 Task: Explore  Airbnb rentals near the workshop locationfor your stay of an official workshop in Los Angeles, California.
Action: Mouse moved to (510, 160)
Screenshot: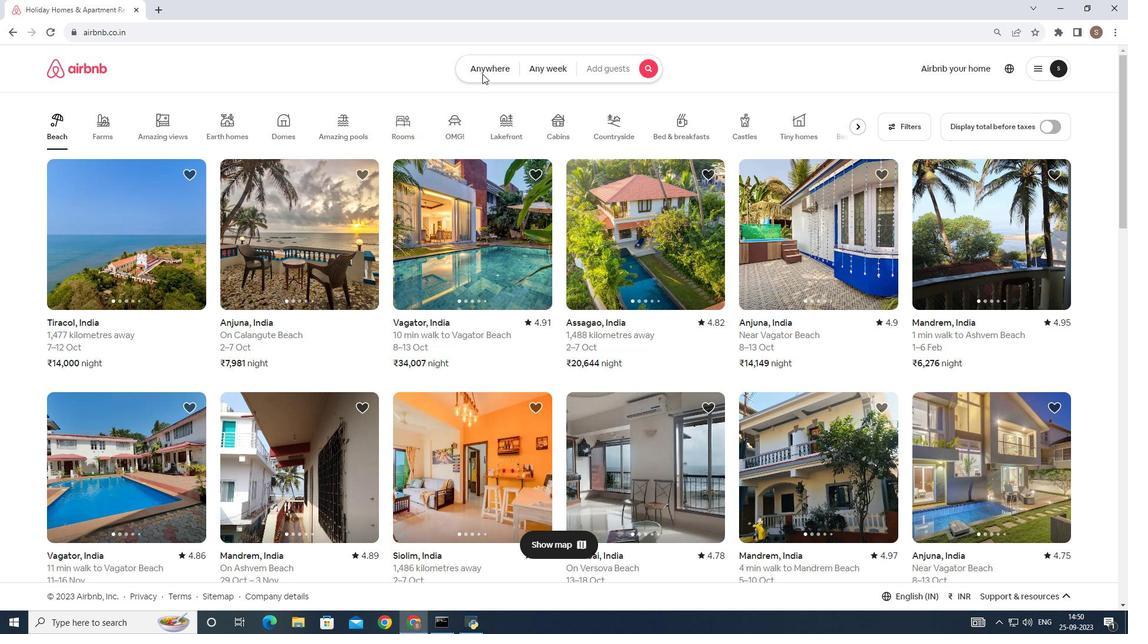 
Action: Mouse pressed left at (510, 160)
Screenshot: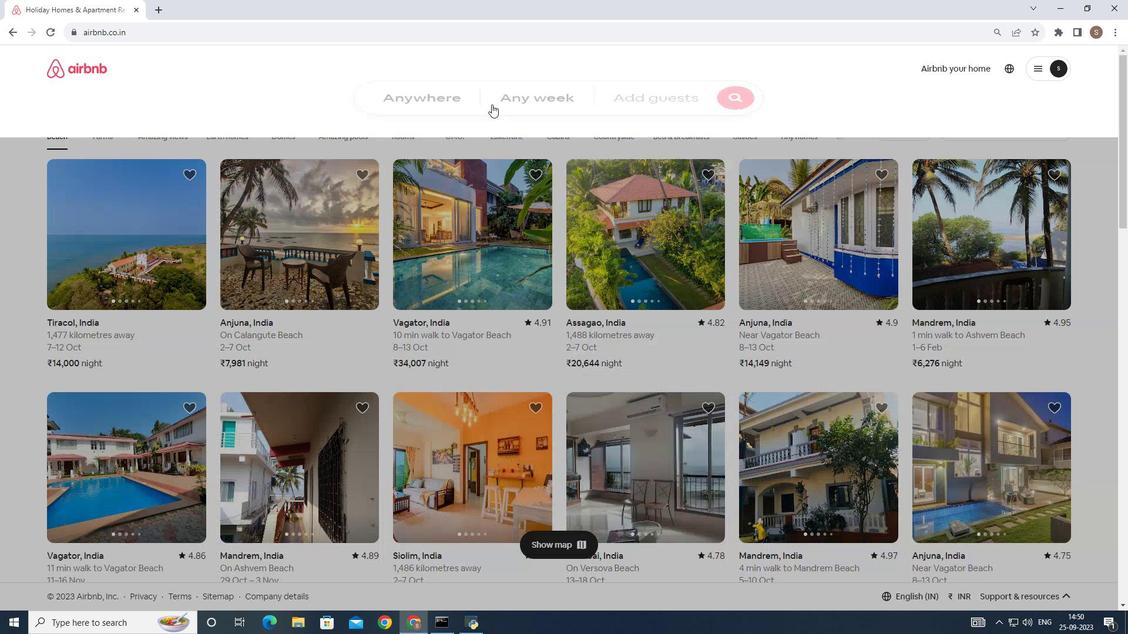 
Action: Mouse moved to (468, 187)
Screenshot: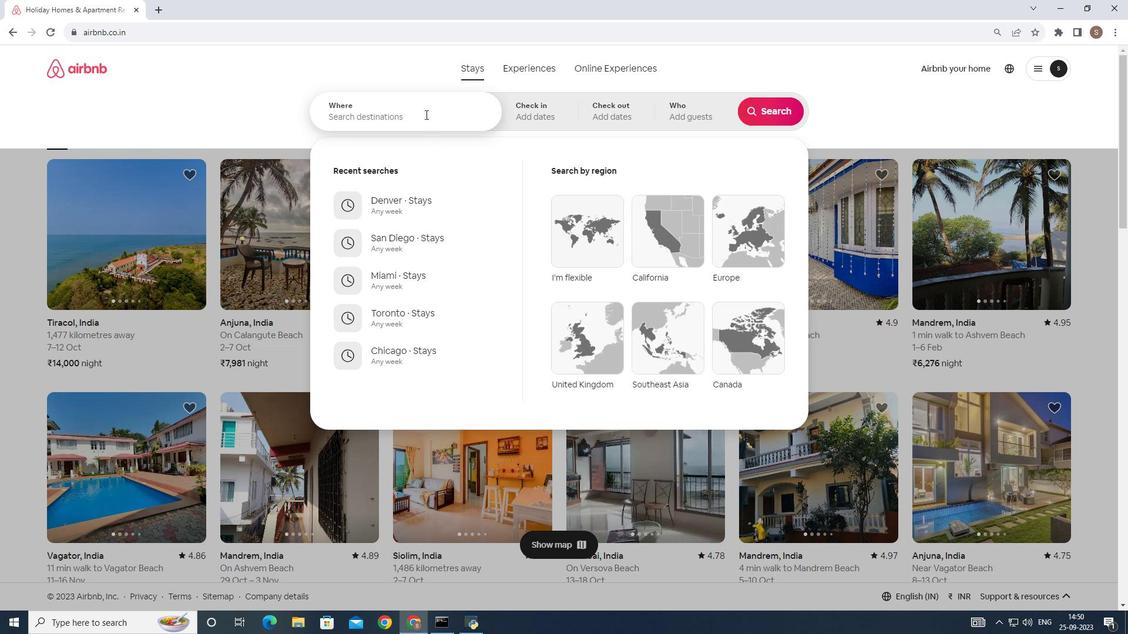 
Action: Mouse pressed left at (468, 187)
Screenshot: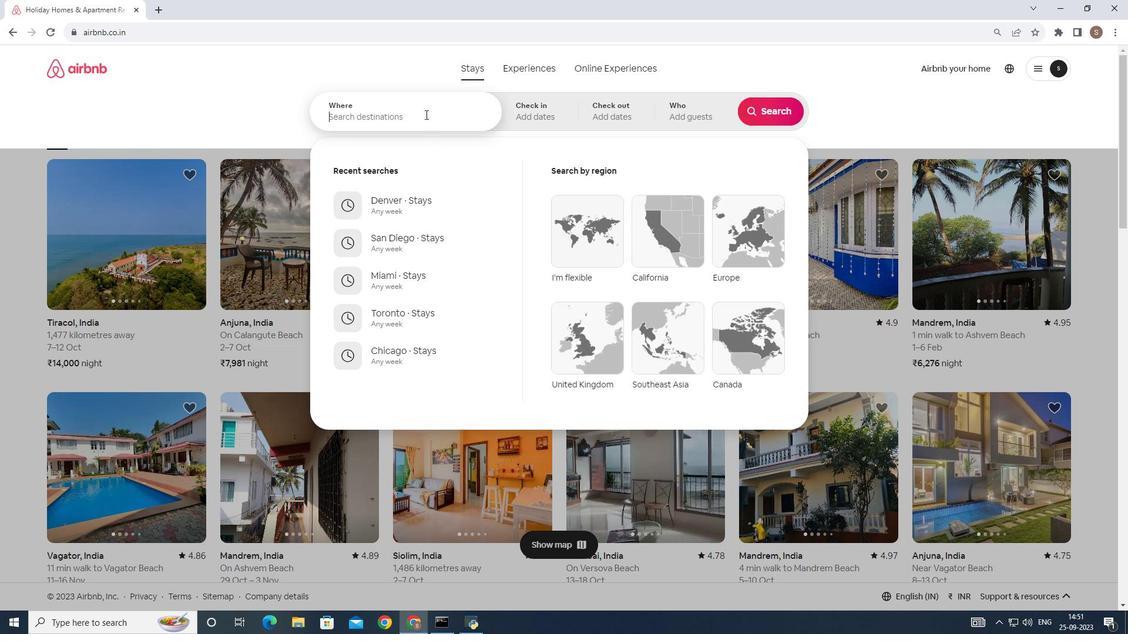 
Action: Key pressed los<Key.space>angeles
Screenshot: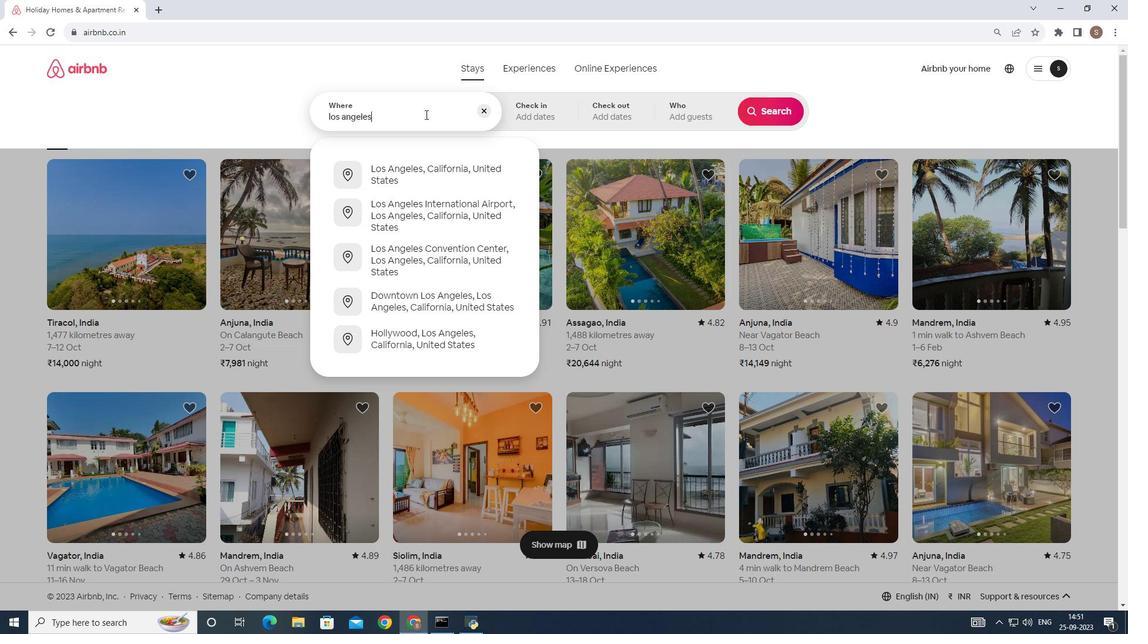 
Action: Mouse moved to (497, 216)
Screenshot: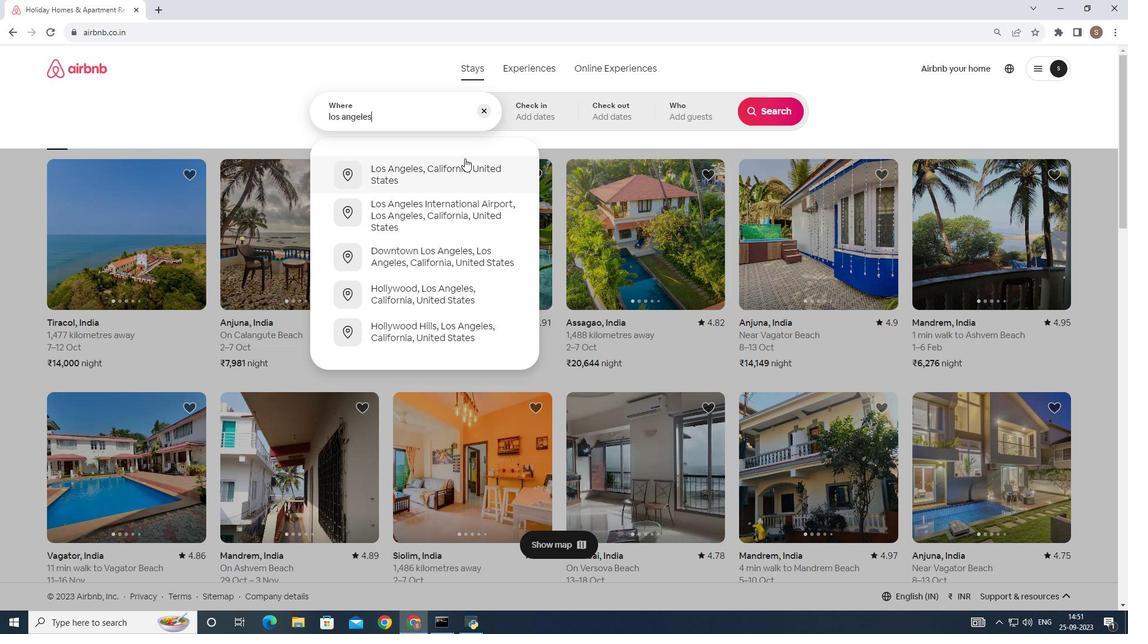 
Action: Mouse pressed left at (497, 216)
Screenshot: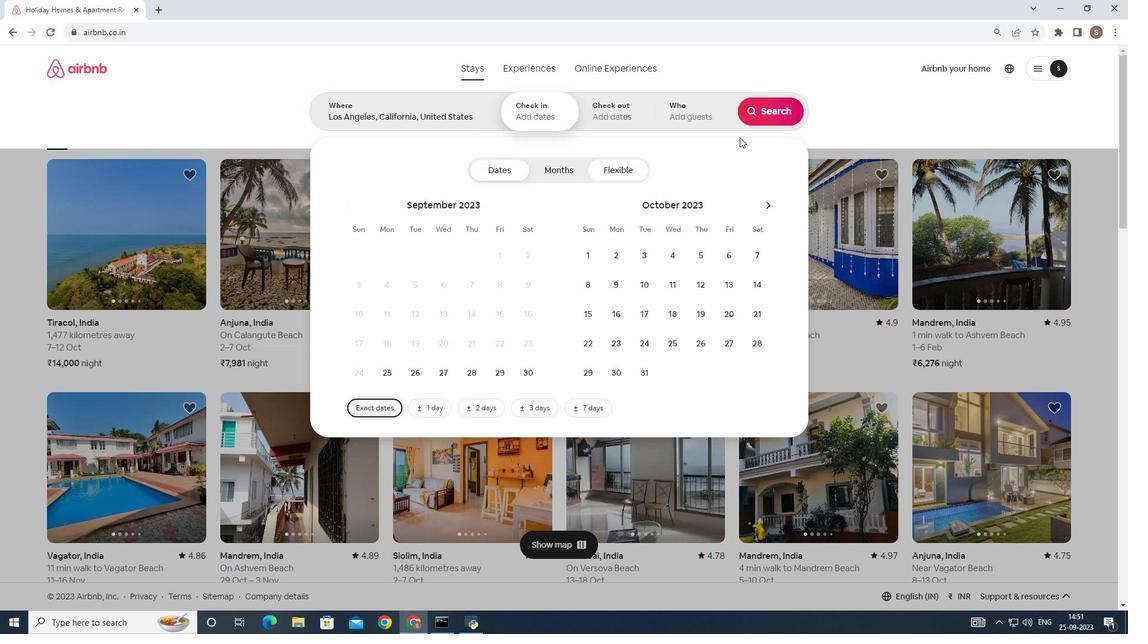 
Action: Mouse moved to (715, 186)
Screenshot: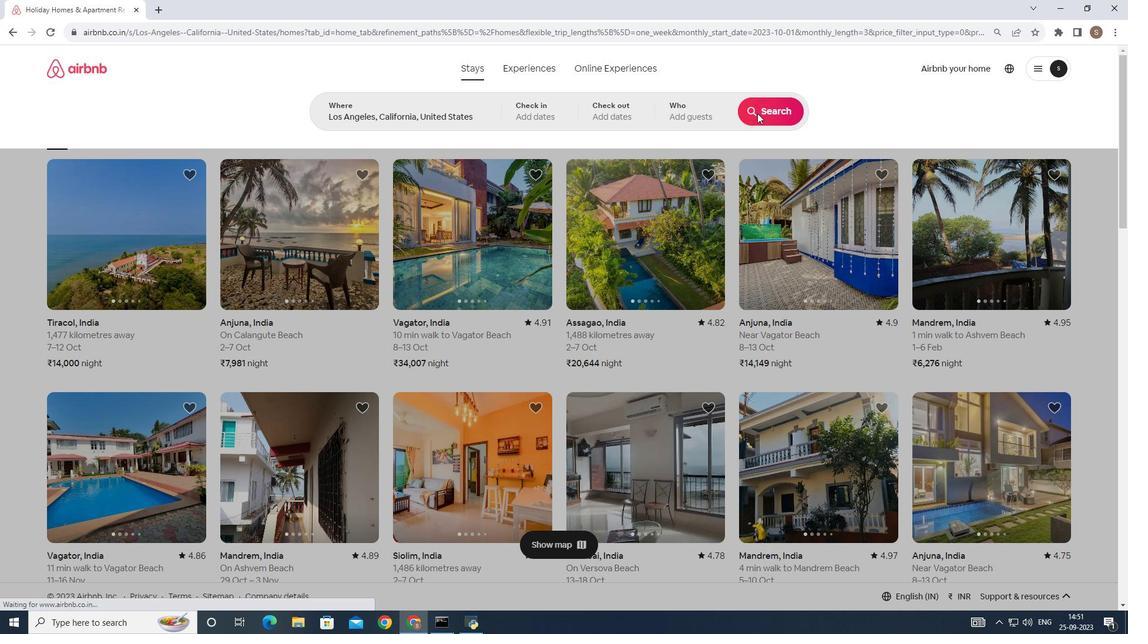 
Action: Mouse pressed left at (715, 186)
Screenshot: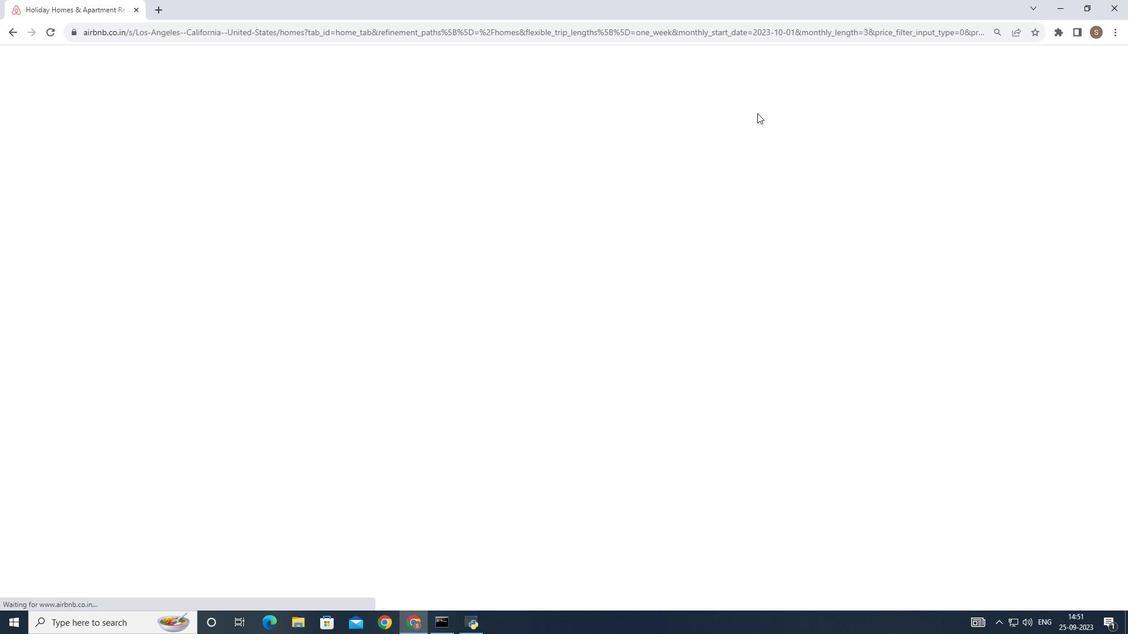 
Action: Mouse moved to (842, 186)
Screenshot: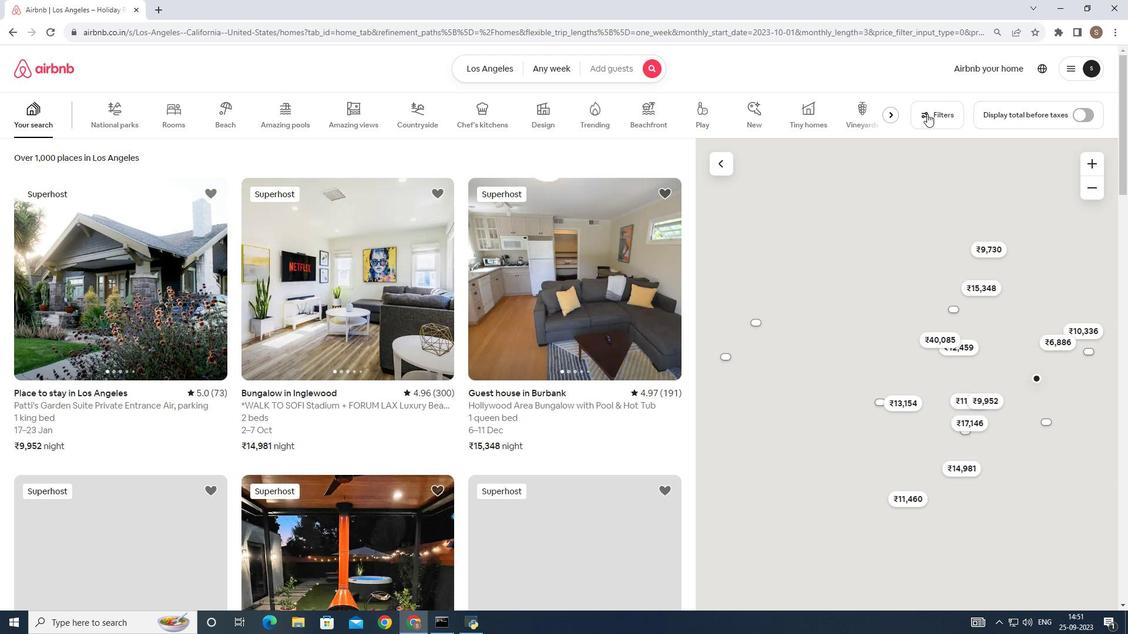 
Action: Mouse pressed left at (842, 186)
Screenshot: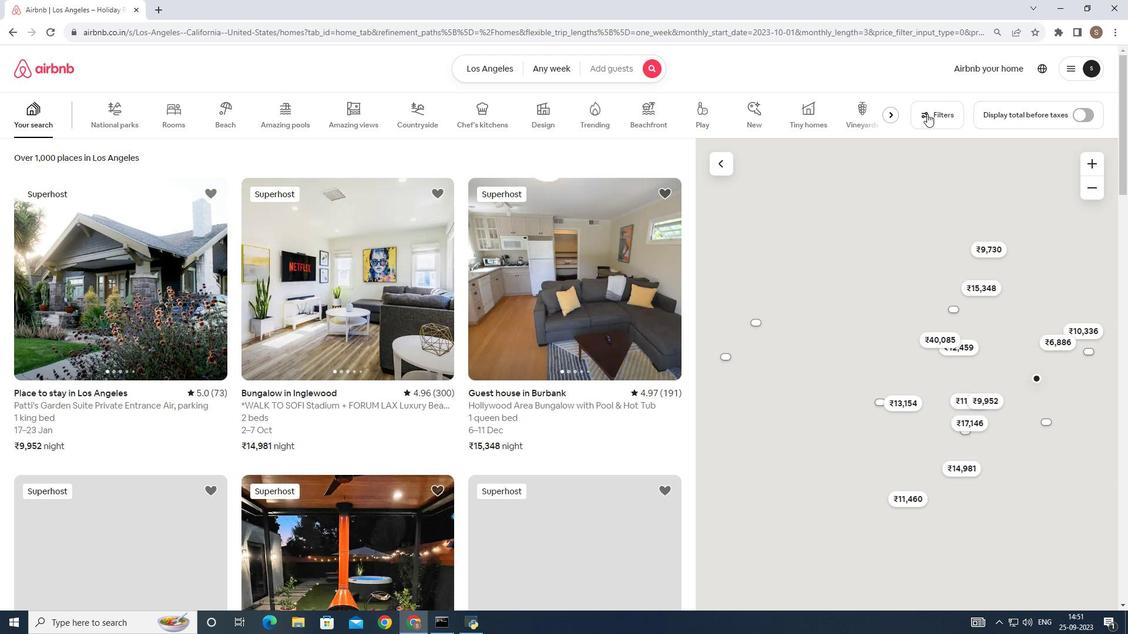 
Action: Mouse moved to (601, 236)
Screenshot: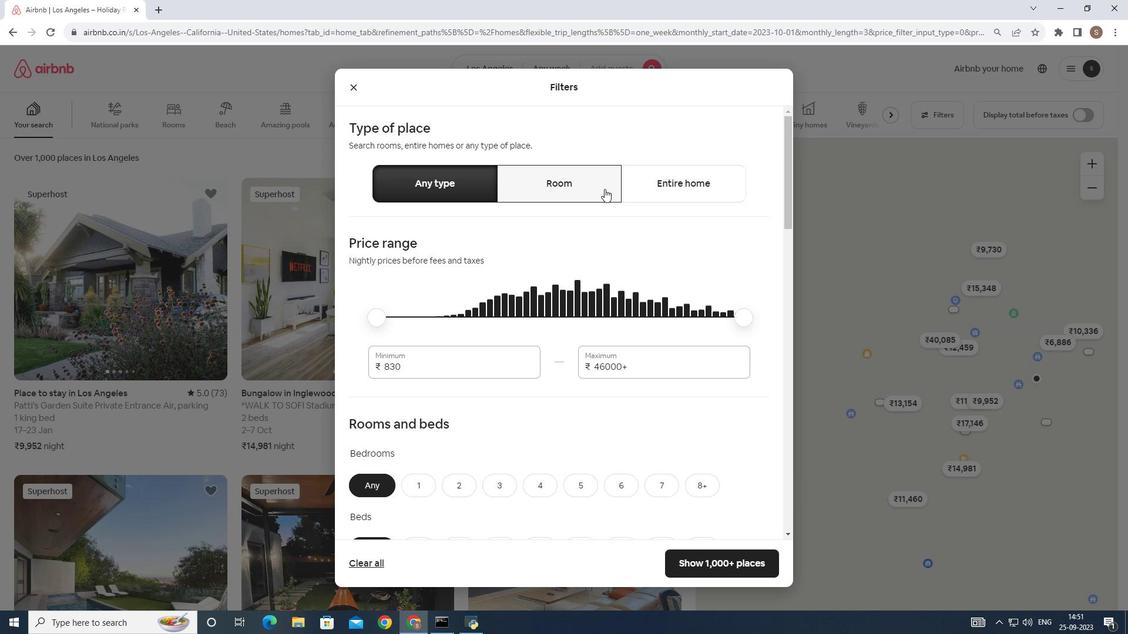 
Action: Mouse pressed left at (601, 236)
Screenshot: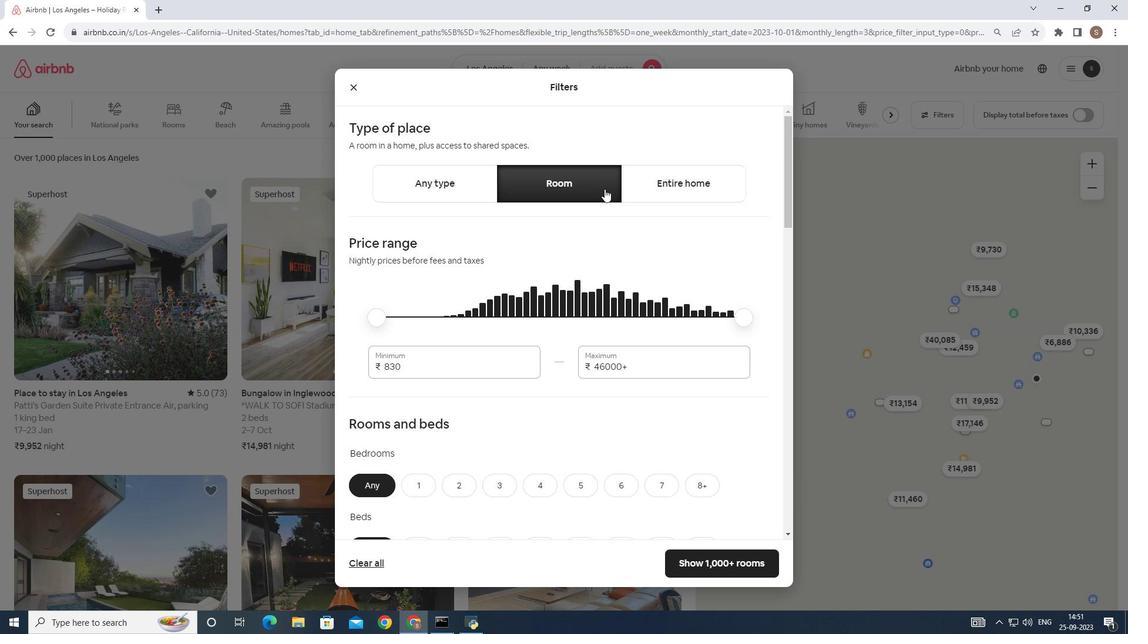 
Action: Mouse moved to (508, 346)
Screenshot: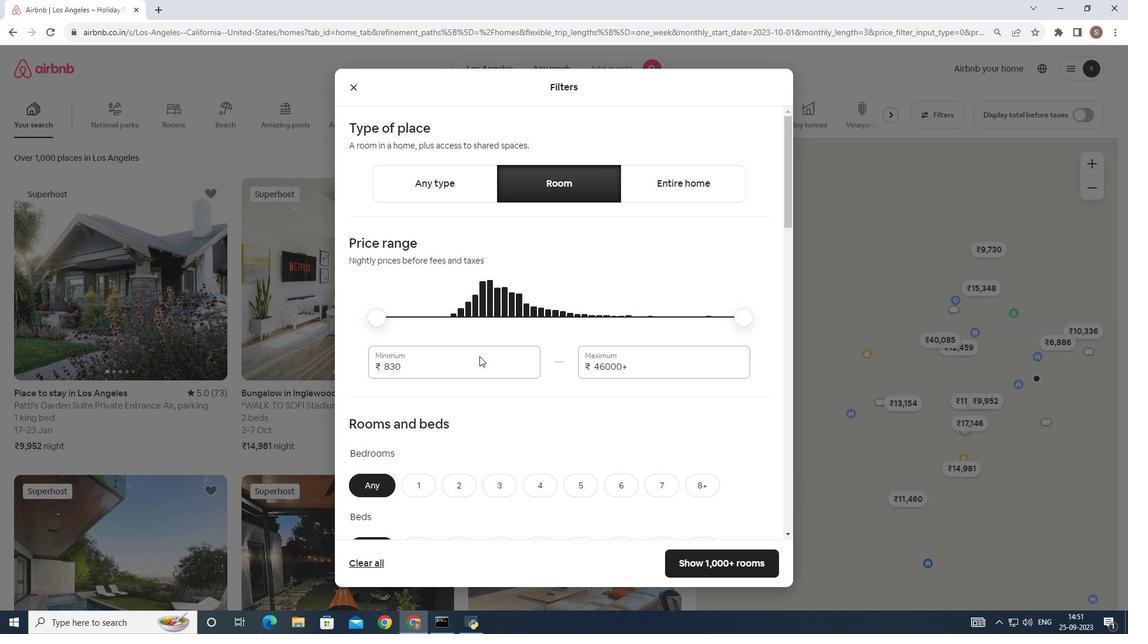 
Action: Mouse pressed left at (508, 346)
Screenshot: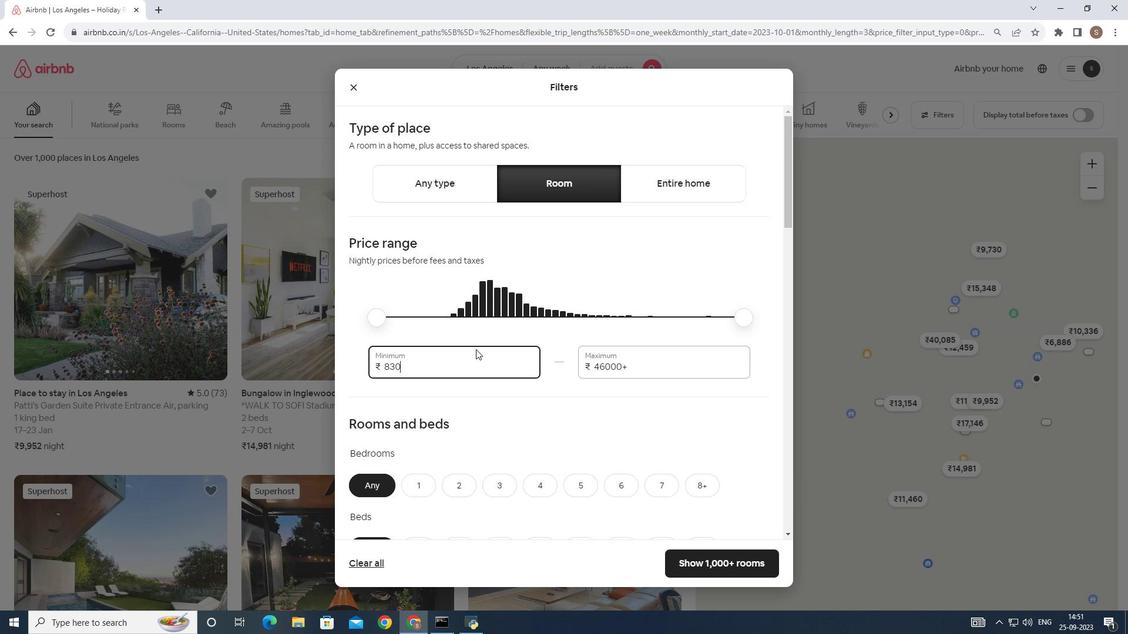 
Action: Mouse moved to (460, 319)
Screenshot: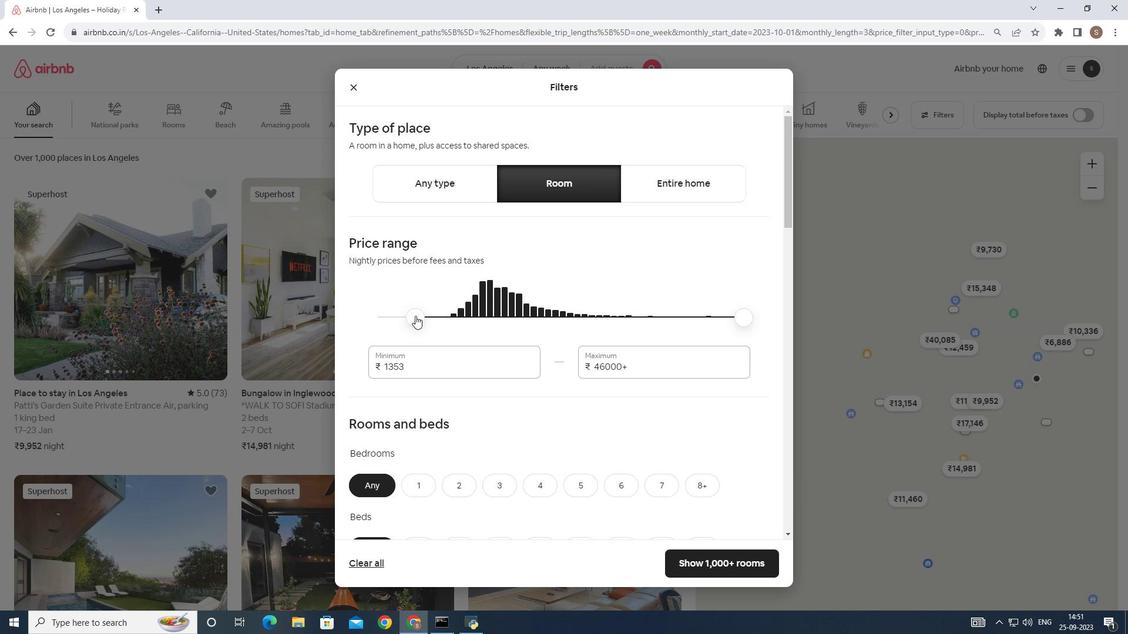 
Action: Mouse pressed left at (460, 319)
Screenshot: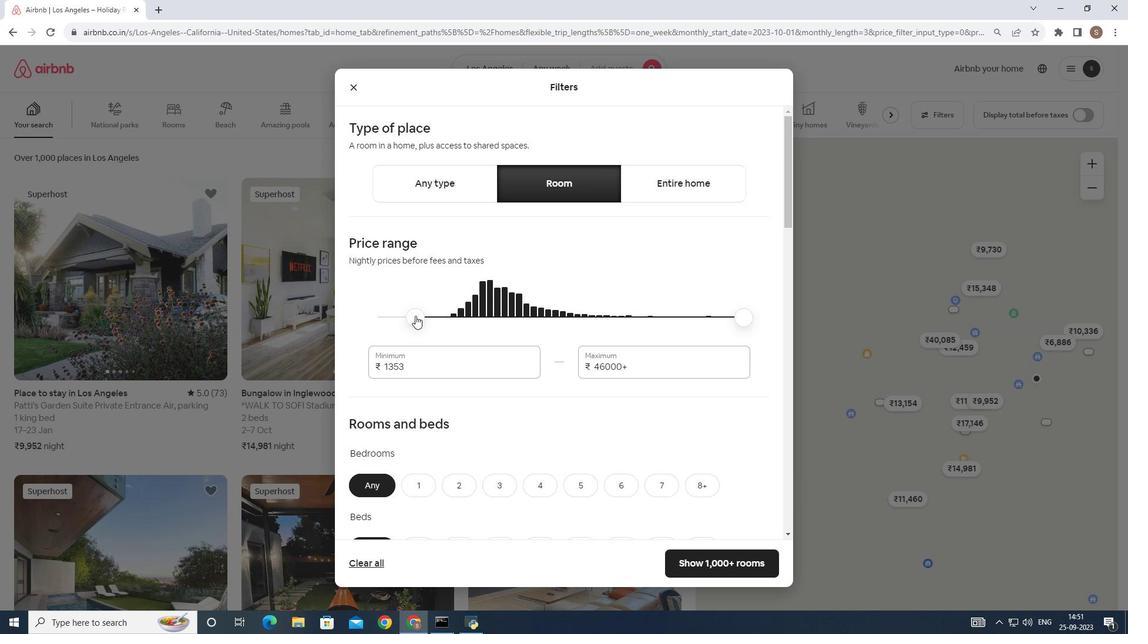 
Action: Mouse pressed left at (460, 319)
Screenshot: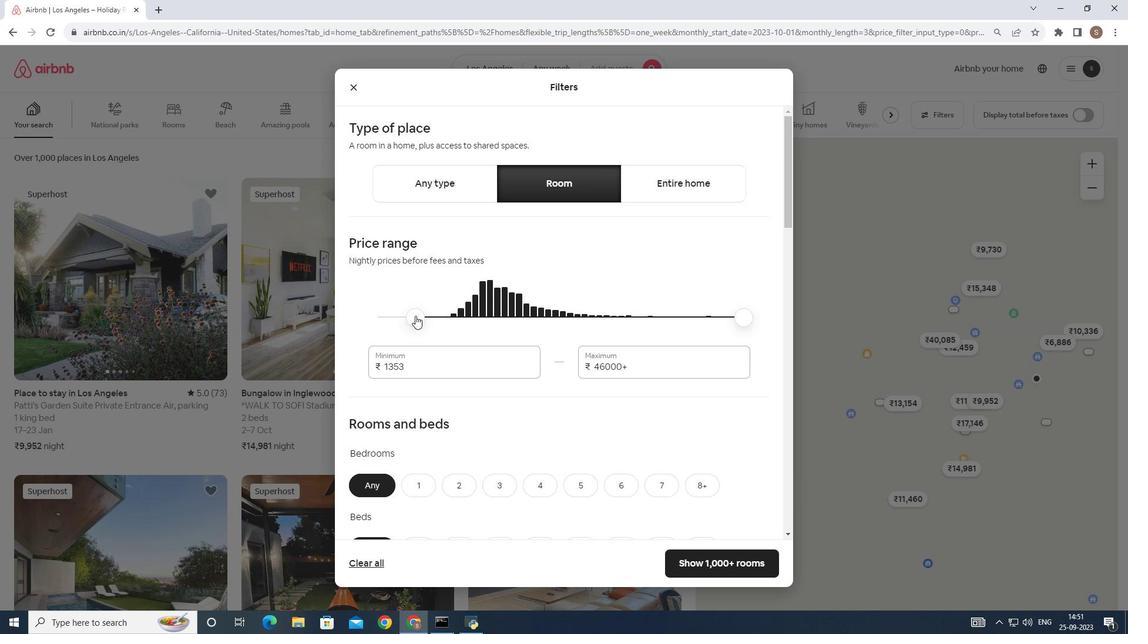 
Action: Mouse moved to (615, 316)
Screenshot: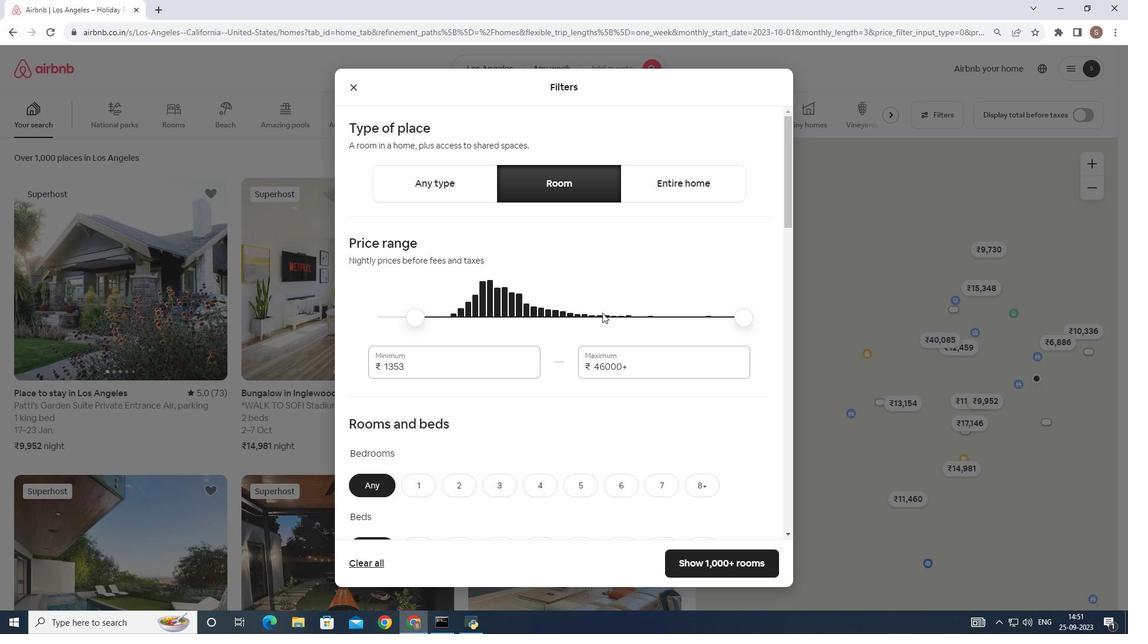 
Action: Mouse pressed left at (615, 316)
Screenshot: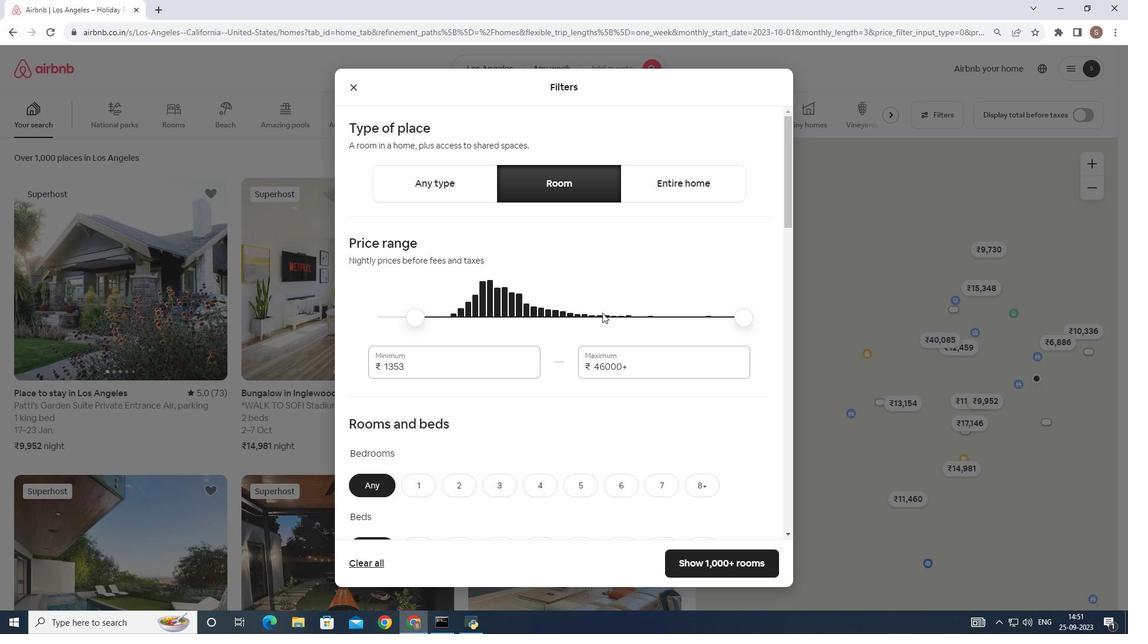 
Action: Mouse moved to (599, 318)
Screenshot: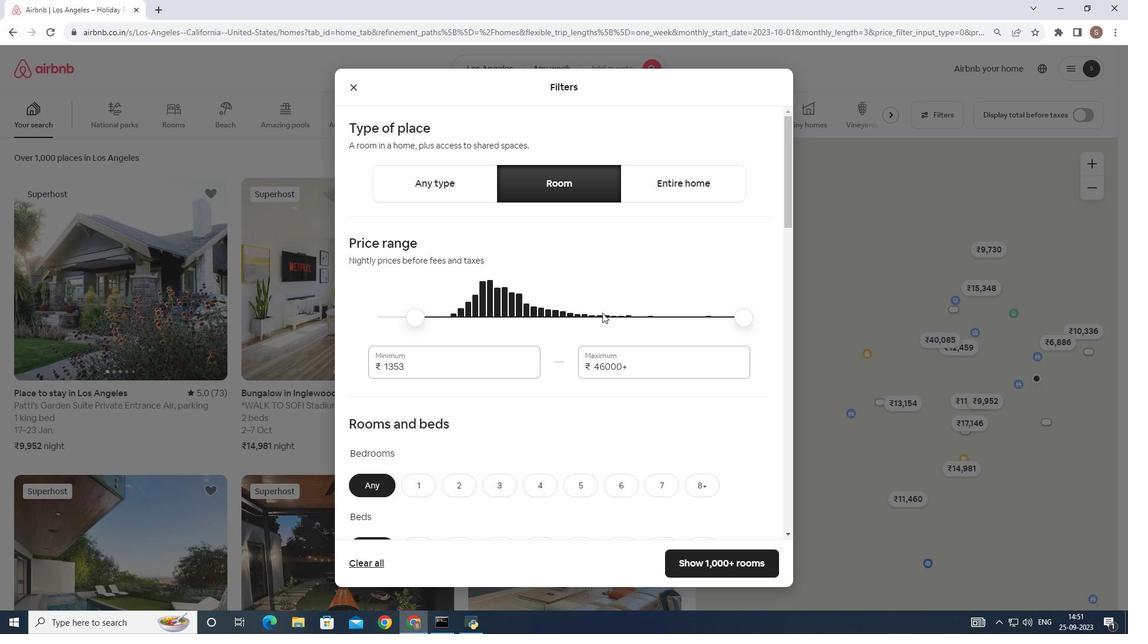 
Action: Mouse pressed left at (599, 318)
Screenshot: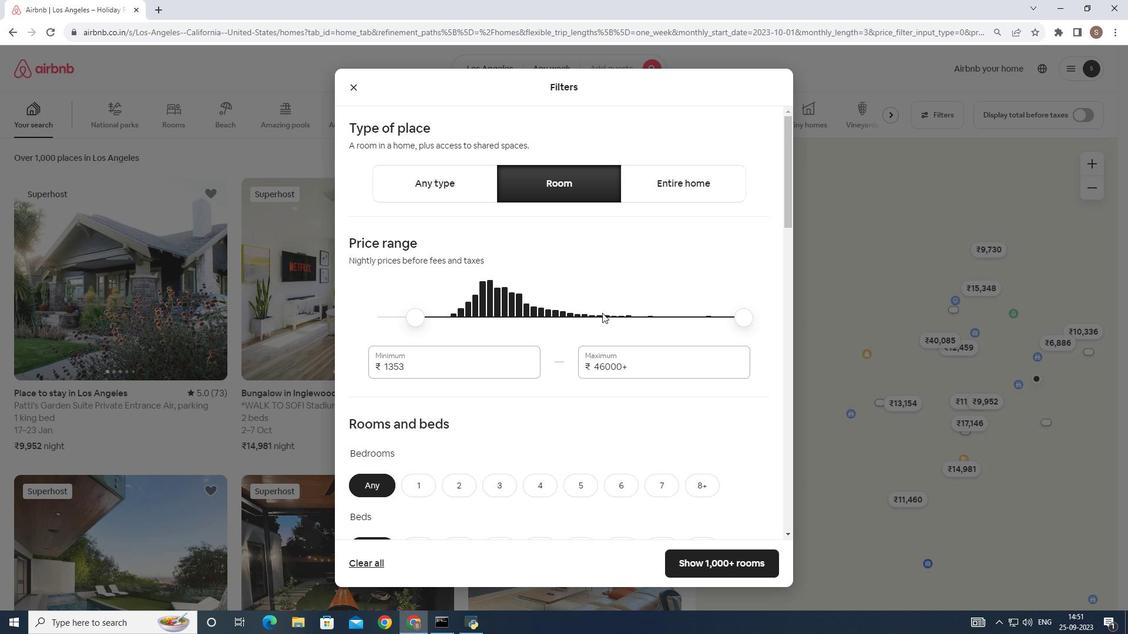 
Action: Mouse pressed left at (599, 318)
Screenshot: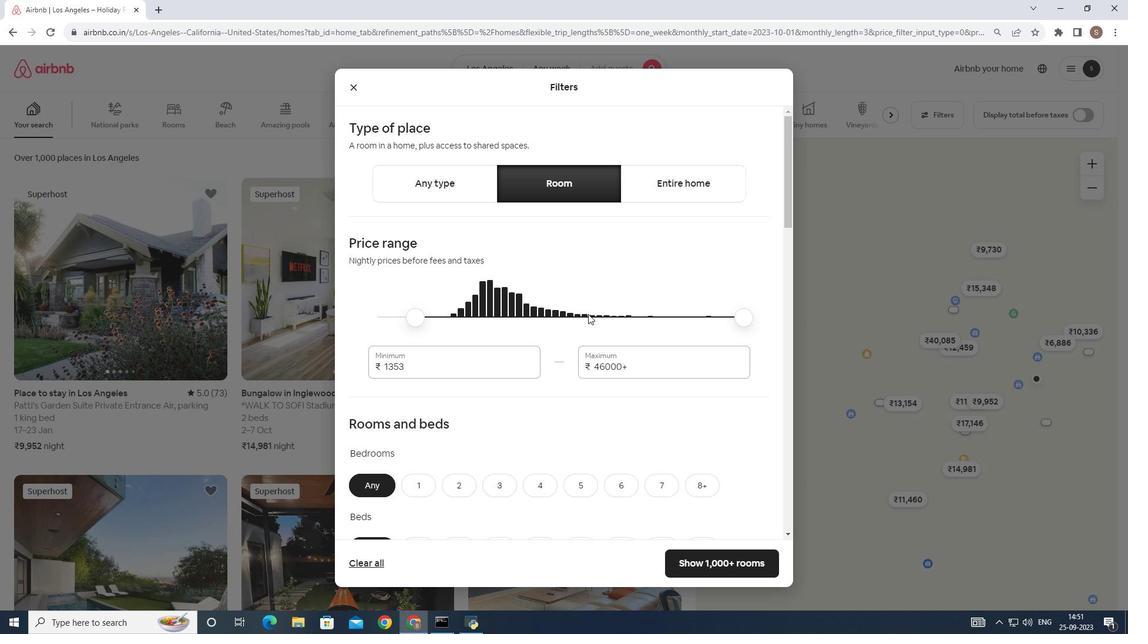 
Action: Mouse moved to (589, 318)
Screenshot: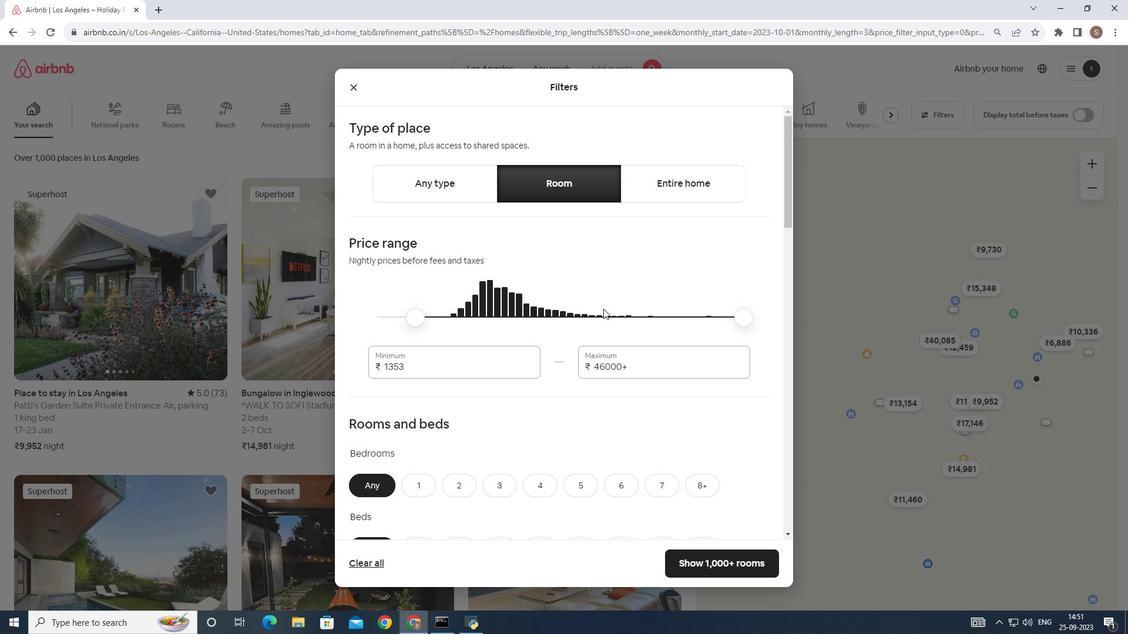 
Action: Mouse pressed left at (589, 318)
Screenshot: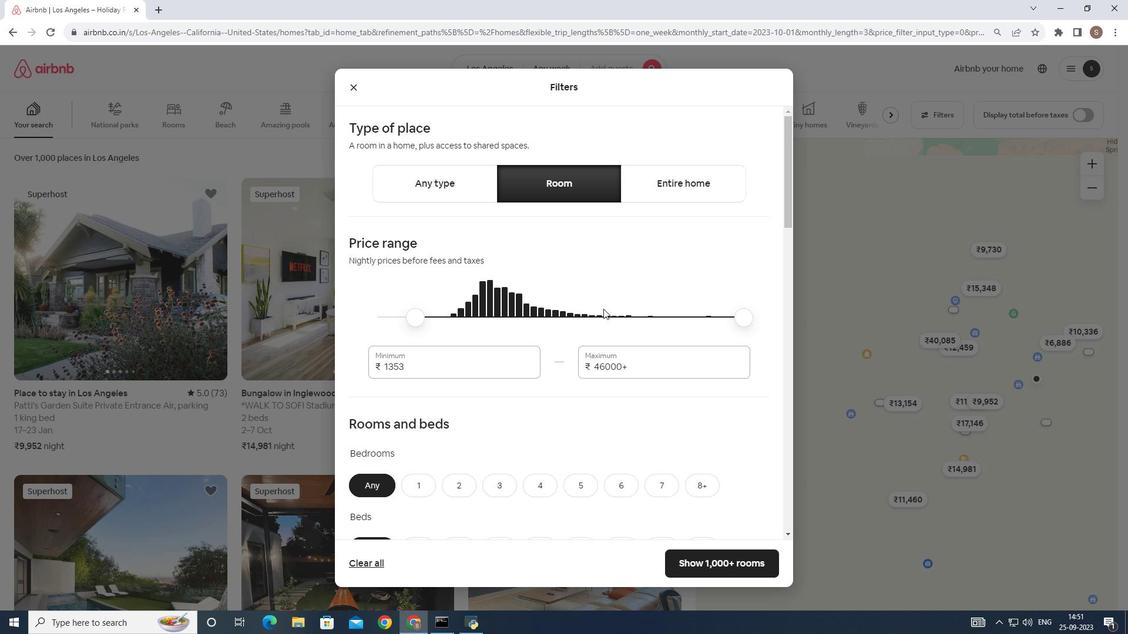 
Action: Mouse moved to (618, 313)
Screenshot: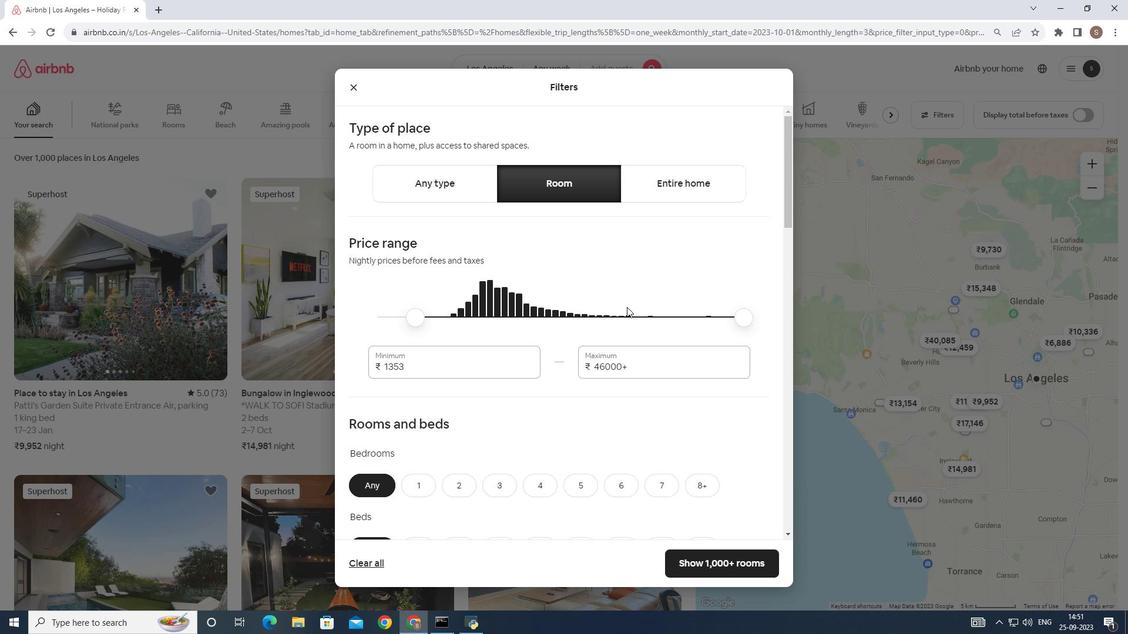 
Action: Mouse pressed left at (618, 313)
Screenshot: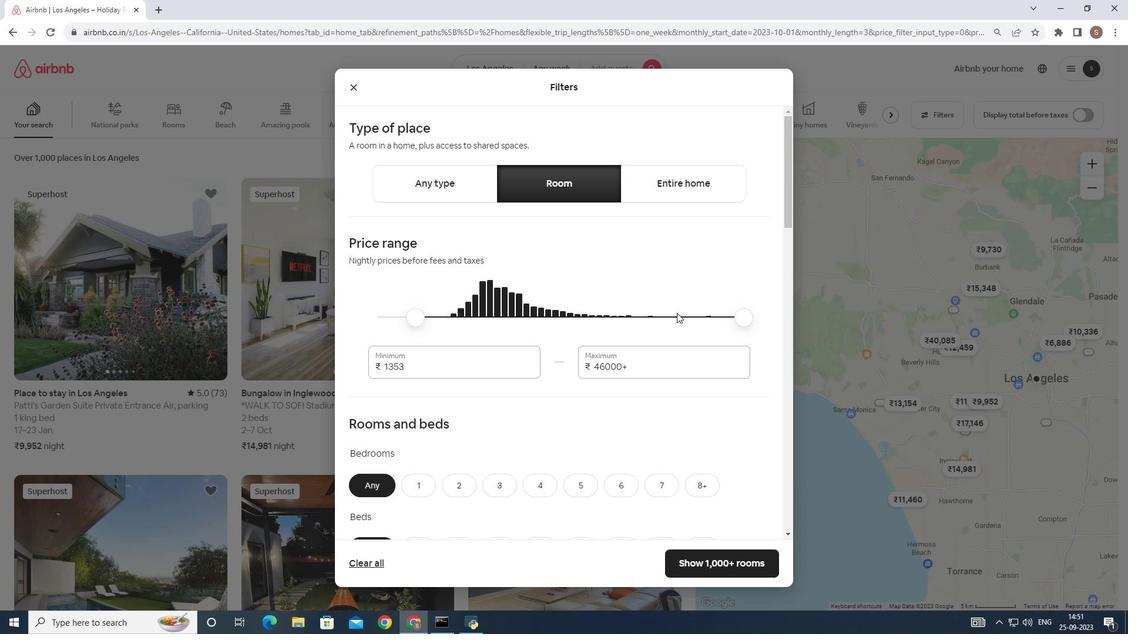 
Action: Mouse moved to (655, 318)
Screenshot: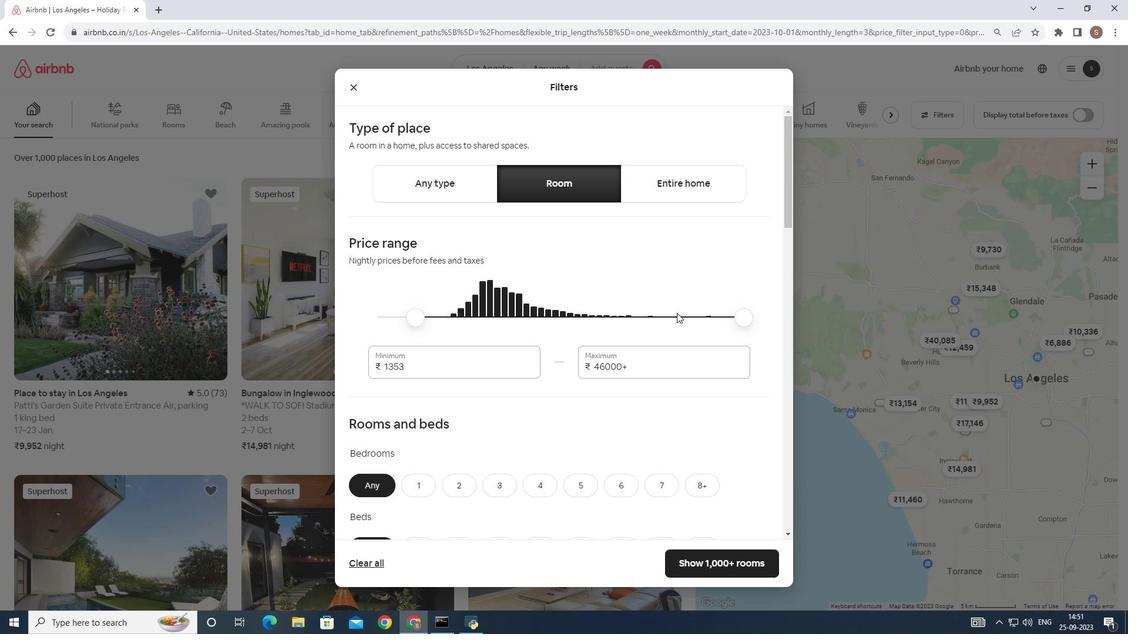 
Action: Mouse pressed left at (655, 318)
Screenshot: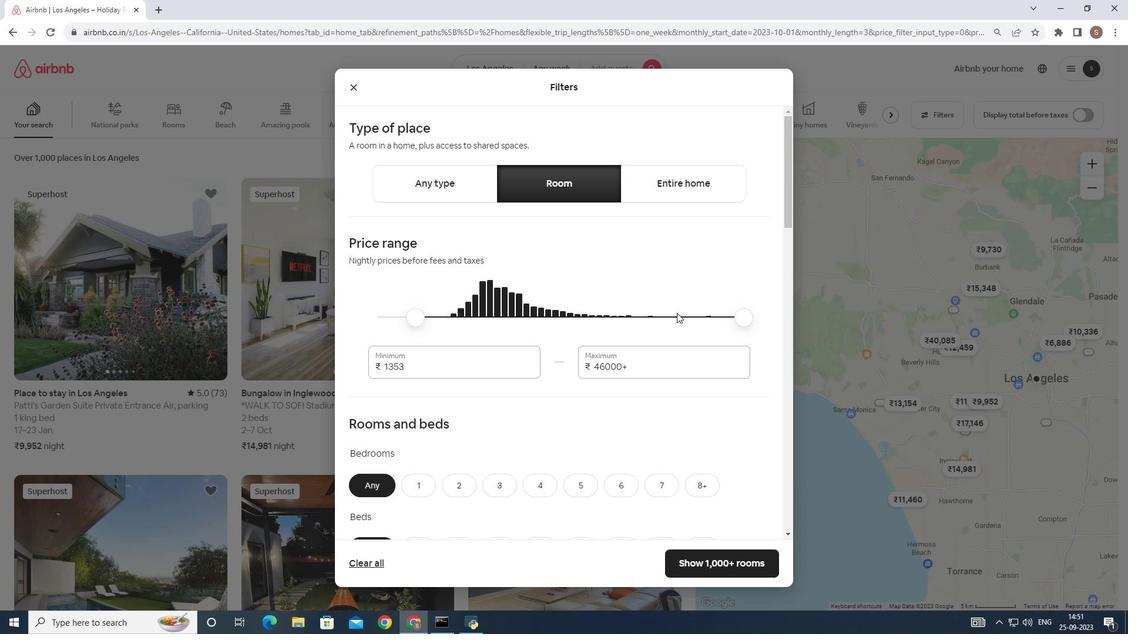 
Action: Mouse pressed left at (655, 318)
Screenshot: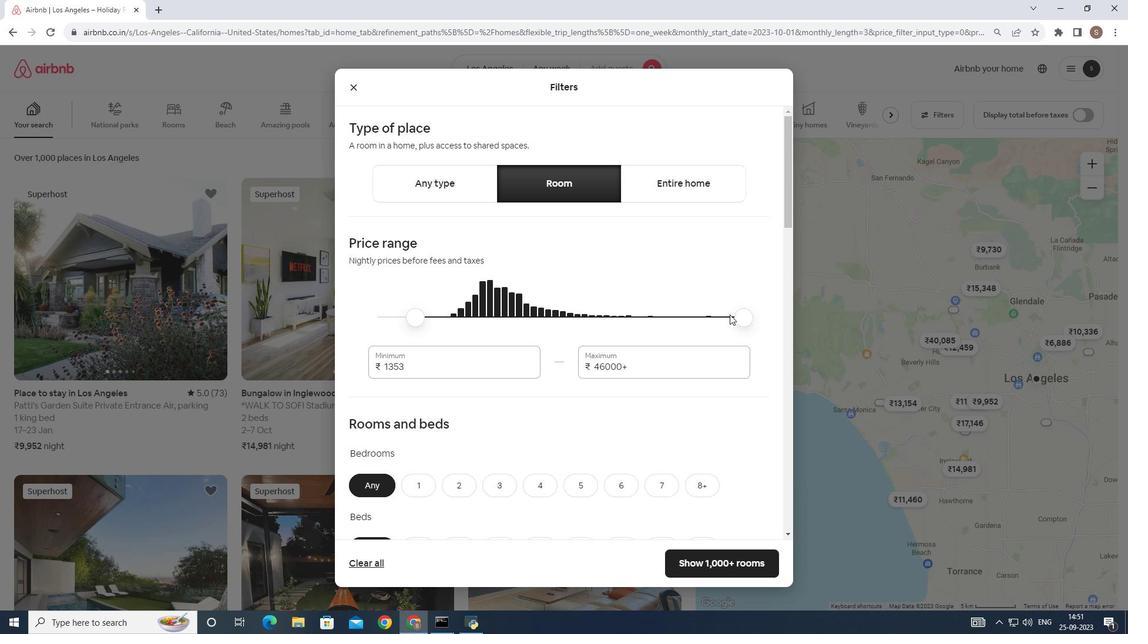 
Action: Mouse moved to (699, 319)
Screenshot: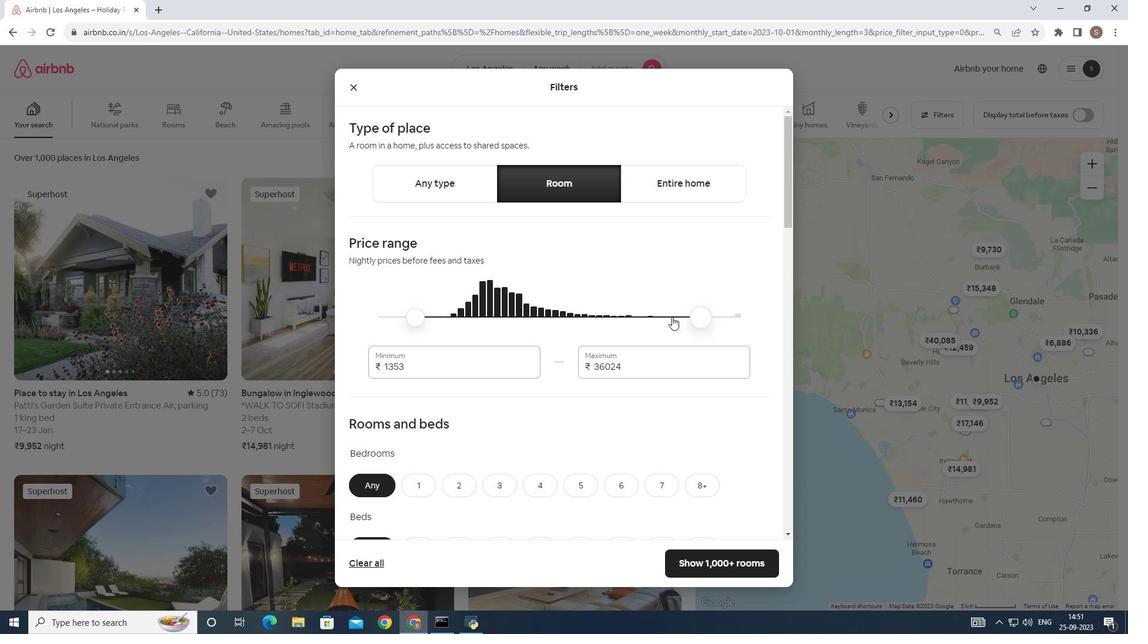 
Action: Mouse pressed left at (699, 319)
Screenshot: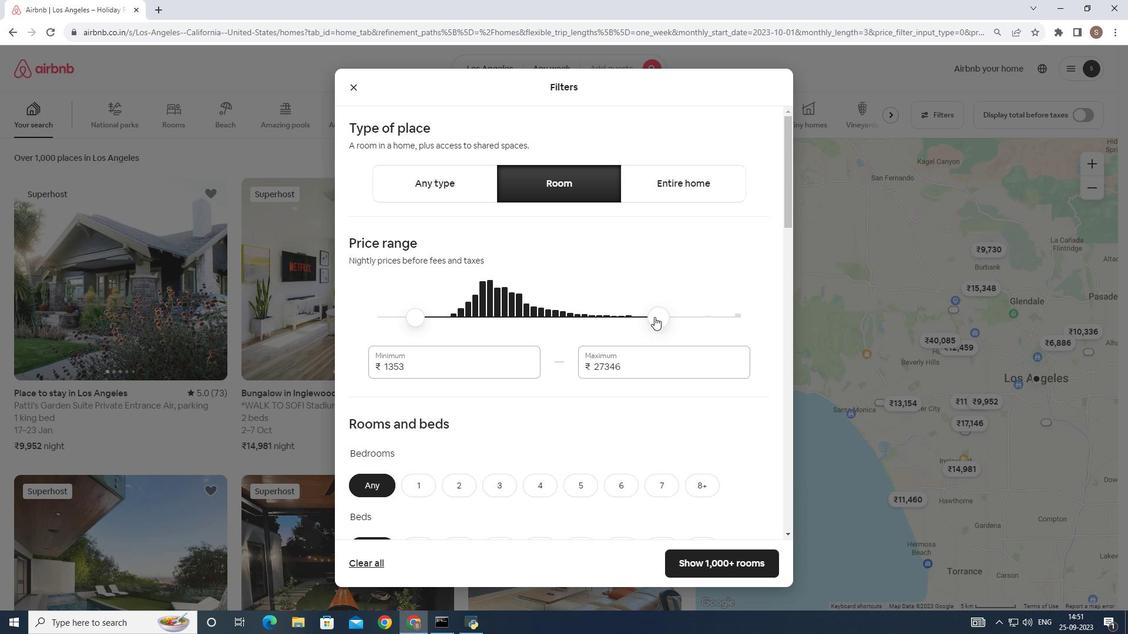 
Action: Mouse moved to (670, 321)
Screenshot: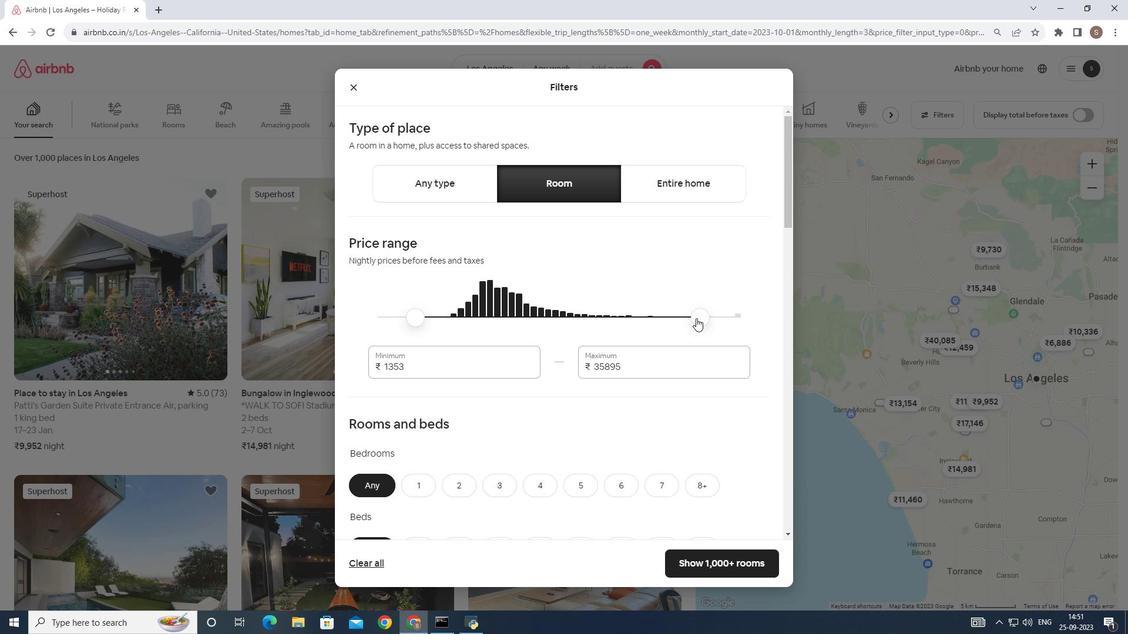
Action: Mouse pressed left at (670, 321)
Screenshot: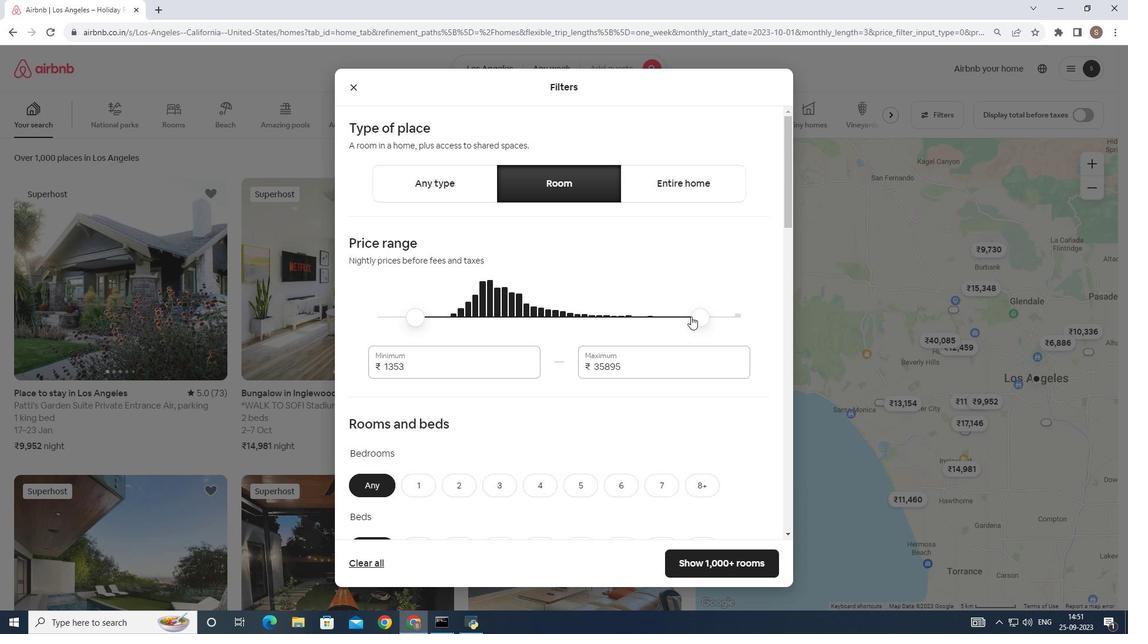 
Action: Mouse moved to (650, 316)
Screenshot: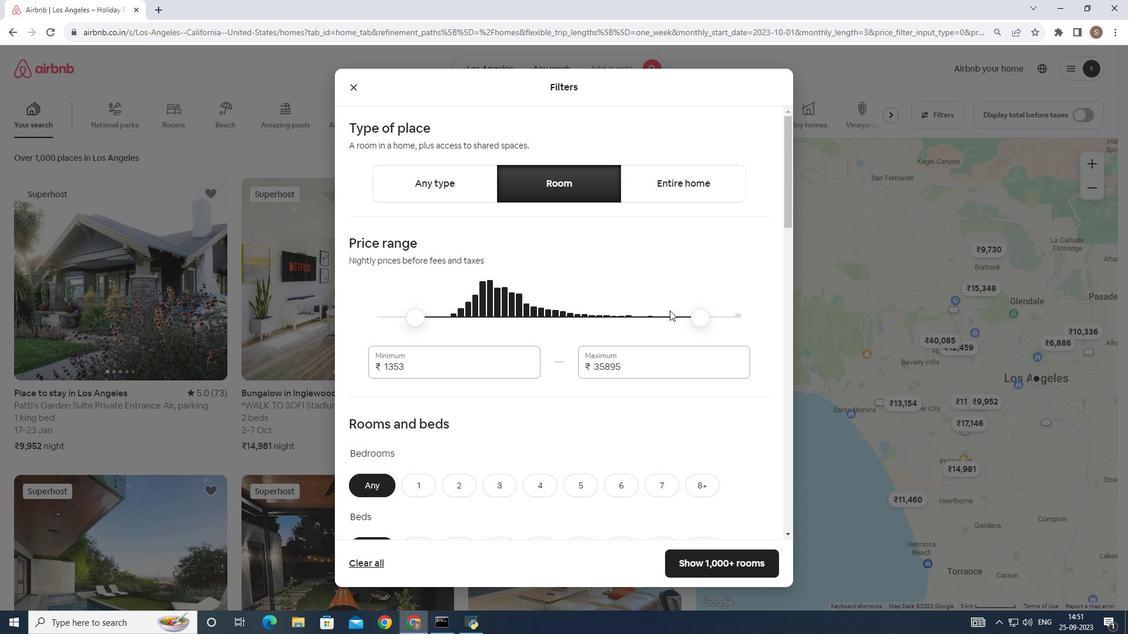 
Action: Mouse pressed left at (650, 316)
Screenshot: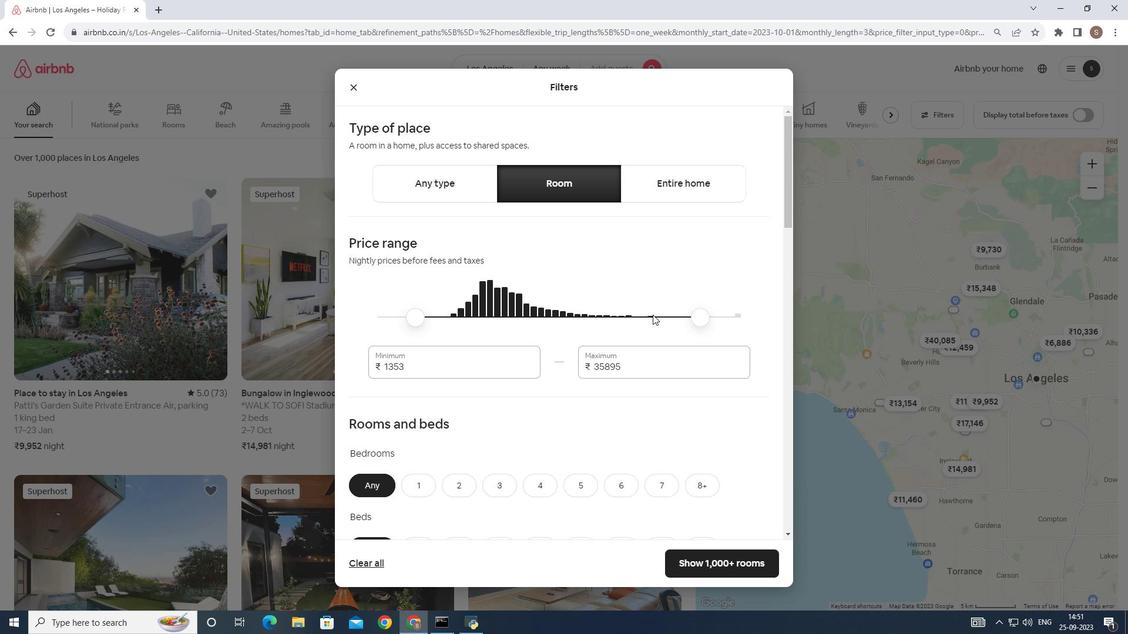 
Action: Mouse moved to (637, 319)
Screenshot: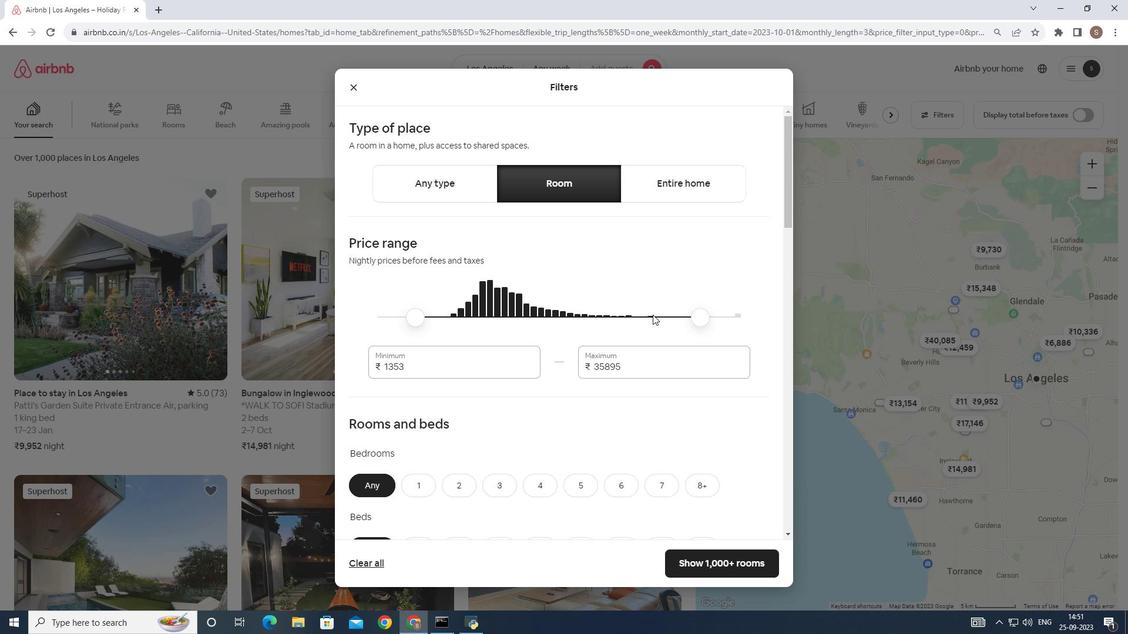 
Action: Mouse pressed left at (637, 319)
Screenshot: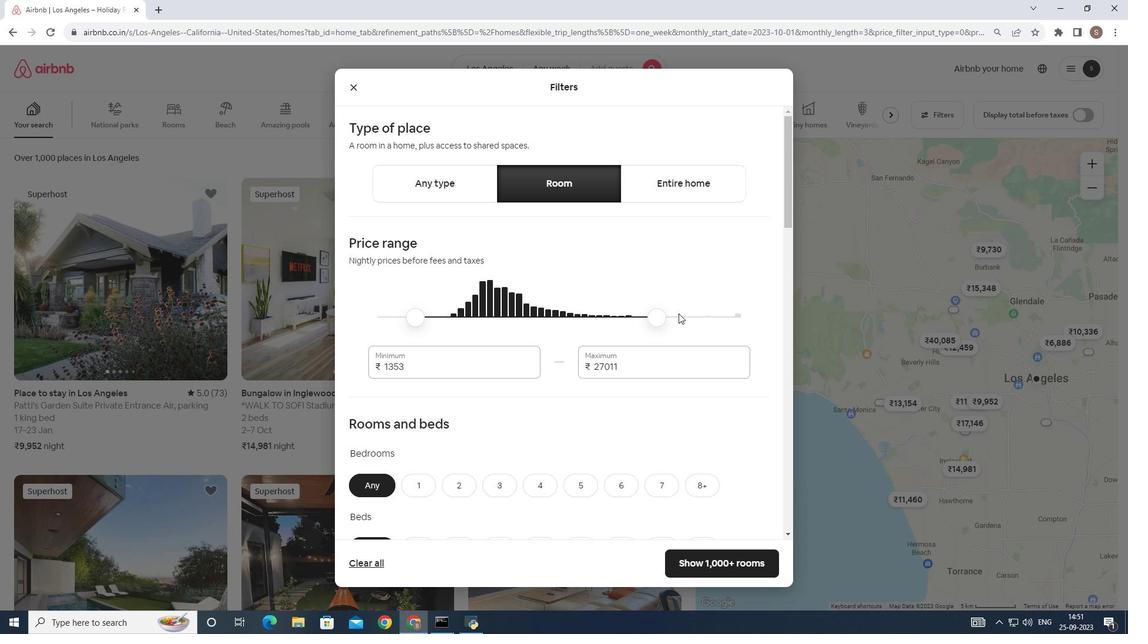 
Action: Mouse moved to (582, 301)
Screenshot: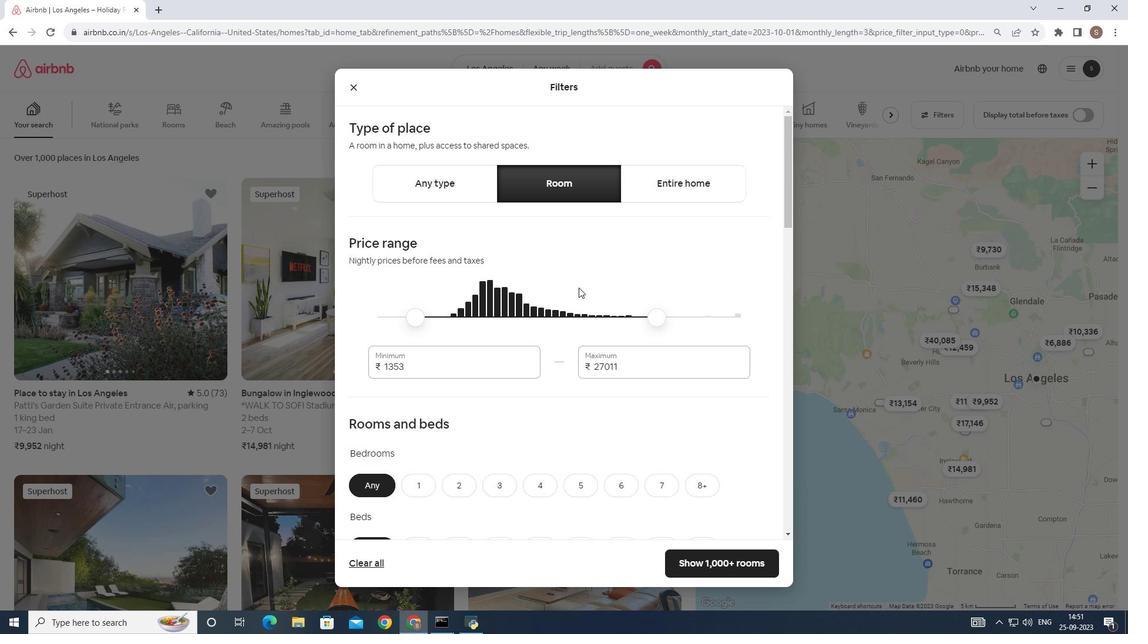 
Action: Mouse pressed left at (582, 301)
Screenshot: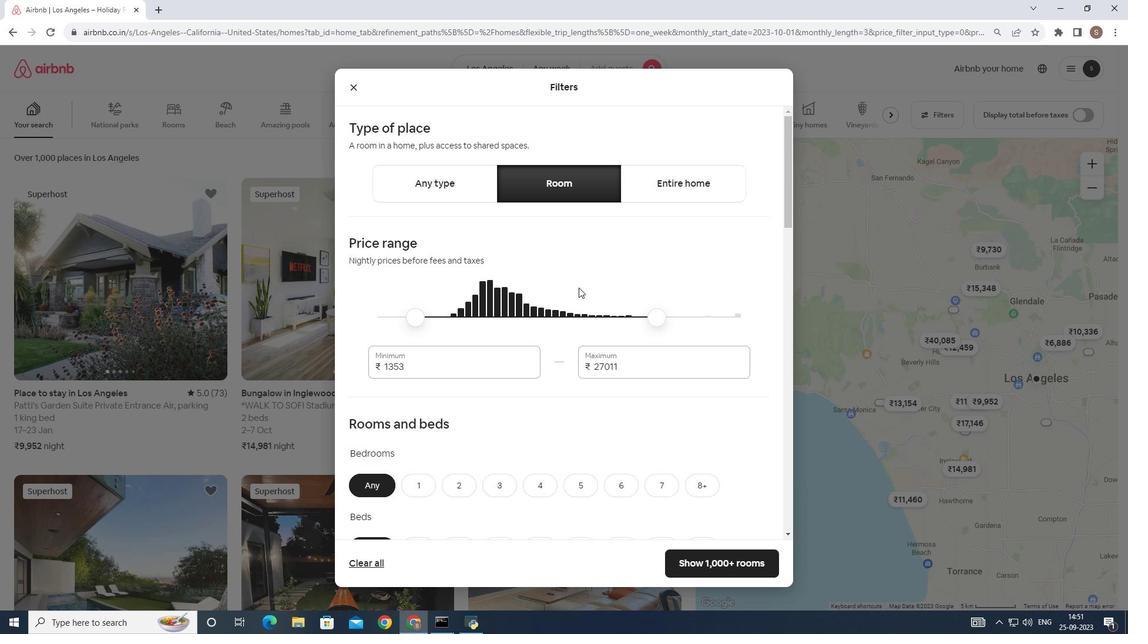 
Action: Mouse scrolled (582, 301) with delta (0, 0)
Screenshot: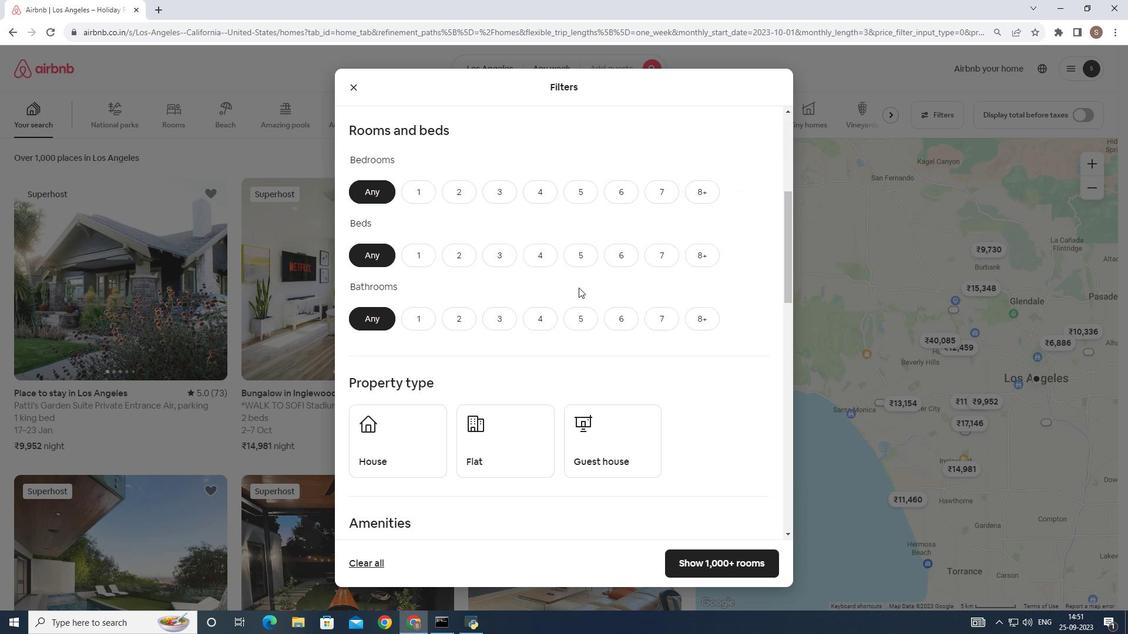
Action: Mouse scrolled (582, 301) with delta (0, 0)
Screenshot: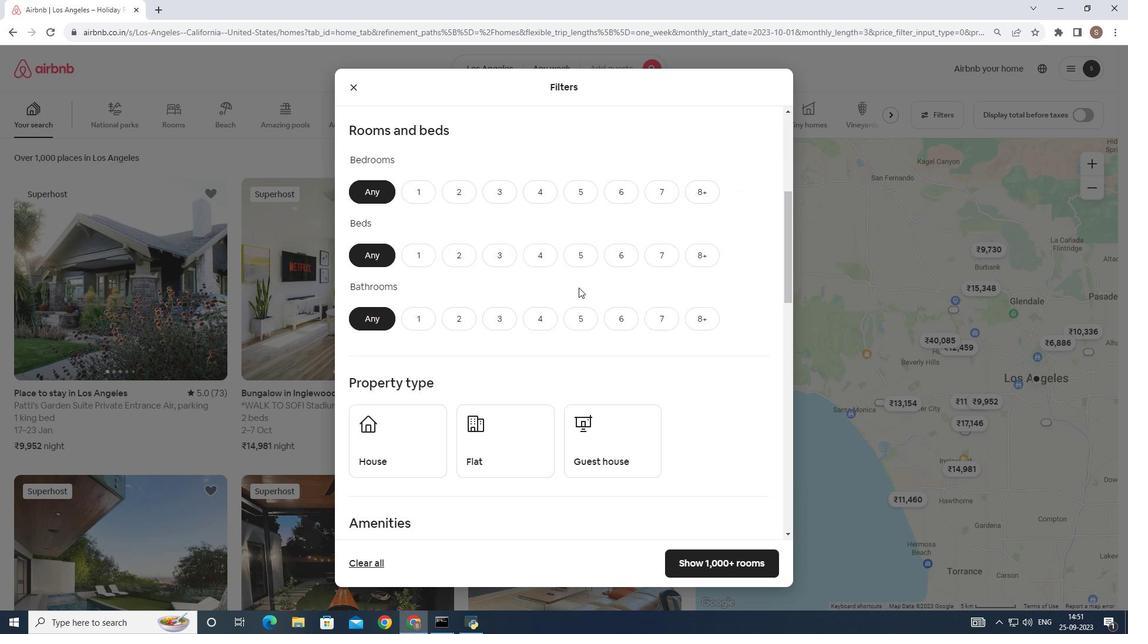 
Action: Mouse scrolled (582, 301) with delta (0, 0)
Screenshot: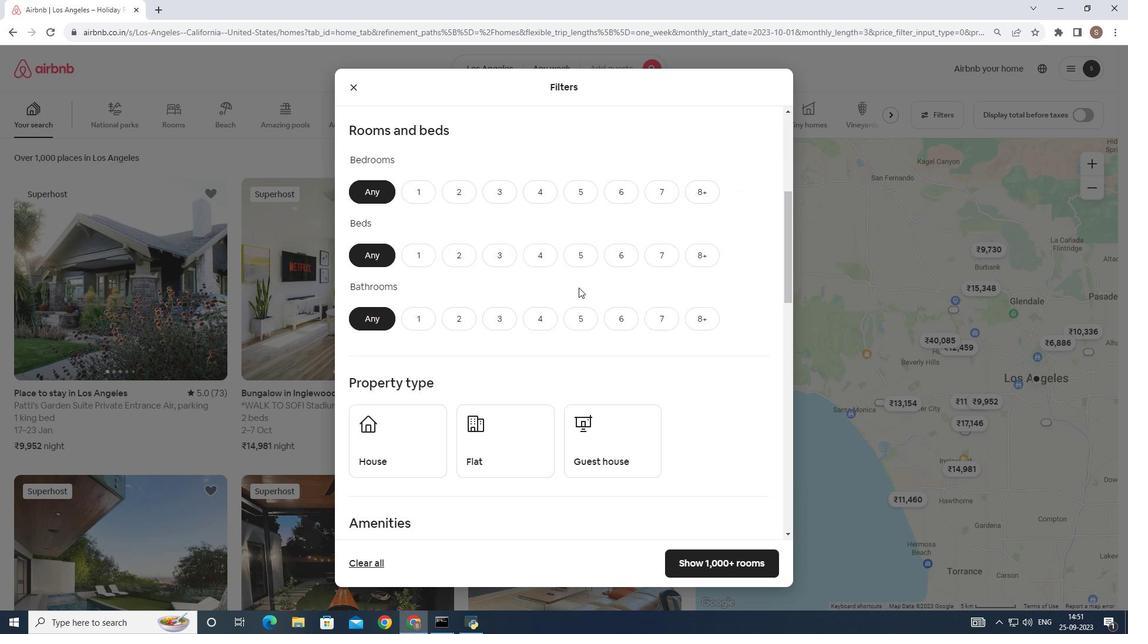 
Action: Mouse scrolled (582, 301) with delta (0, 0)
Screenshot: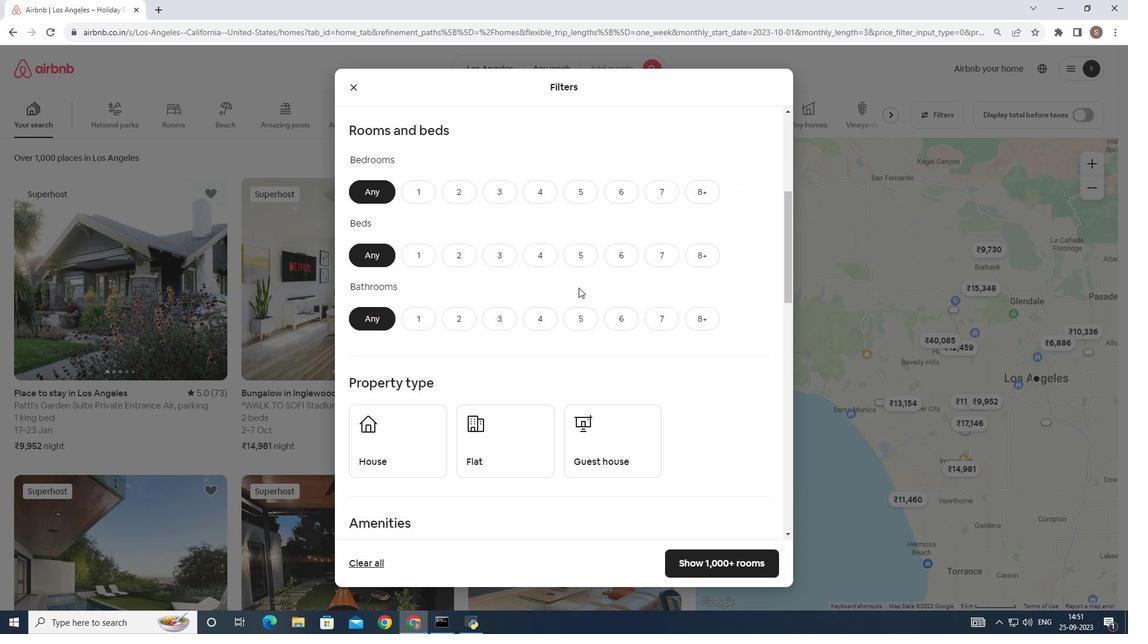 
Action: Mouse scrolled (582, 301) with delta (0, 0)
Screenshot: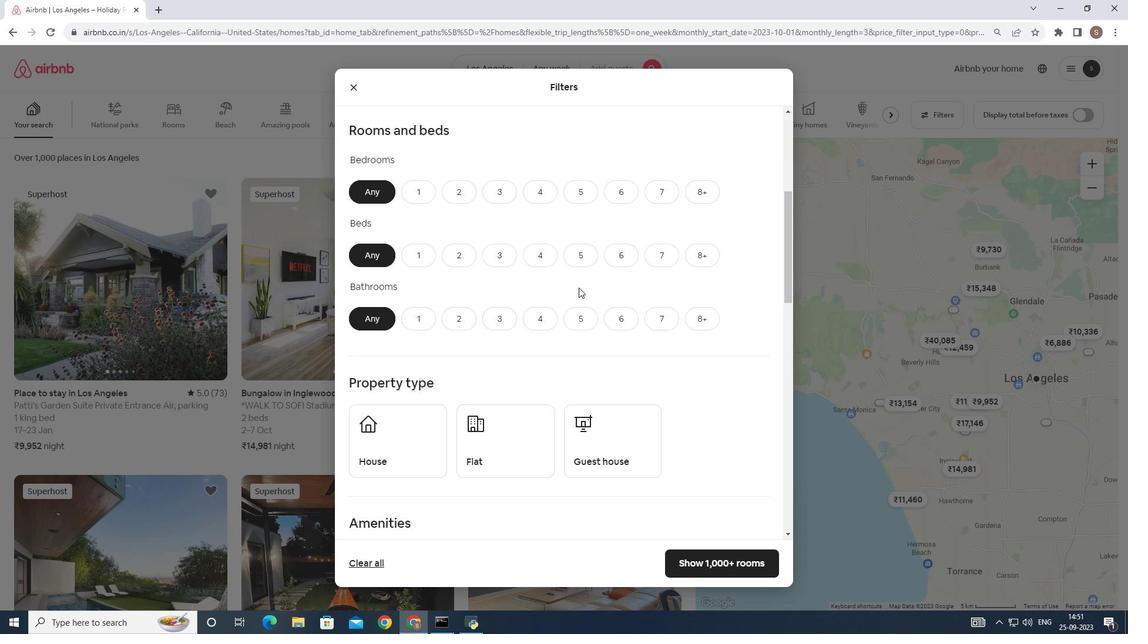 
Action: Mouse moved to (461, 319)
Screenshot: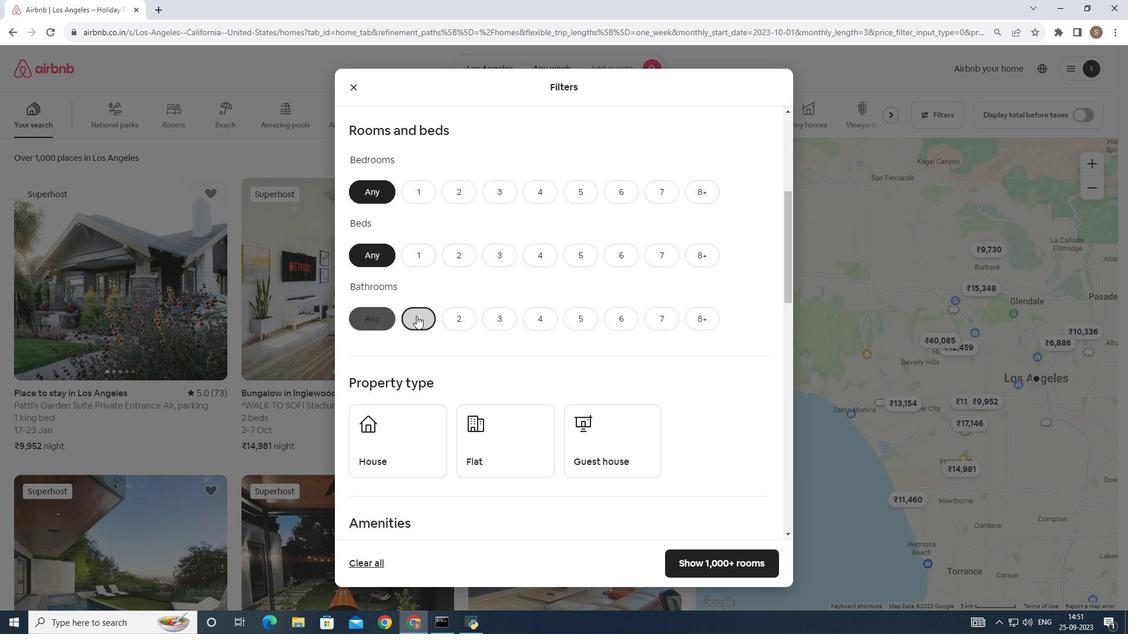 
Action: Mouse pressed left at (461, 319)
Screenshot: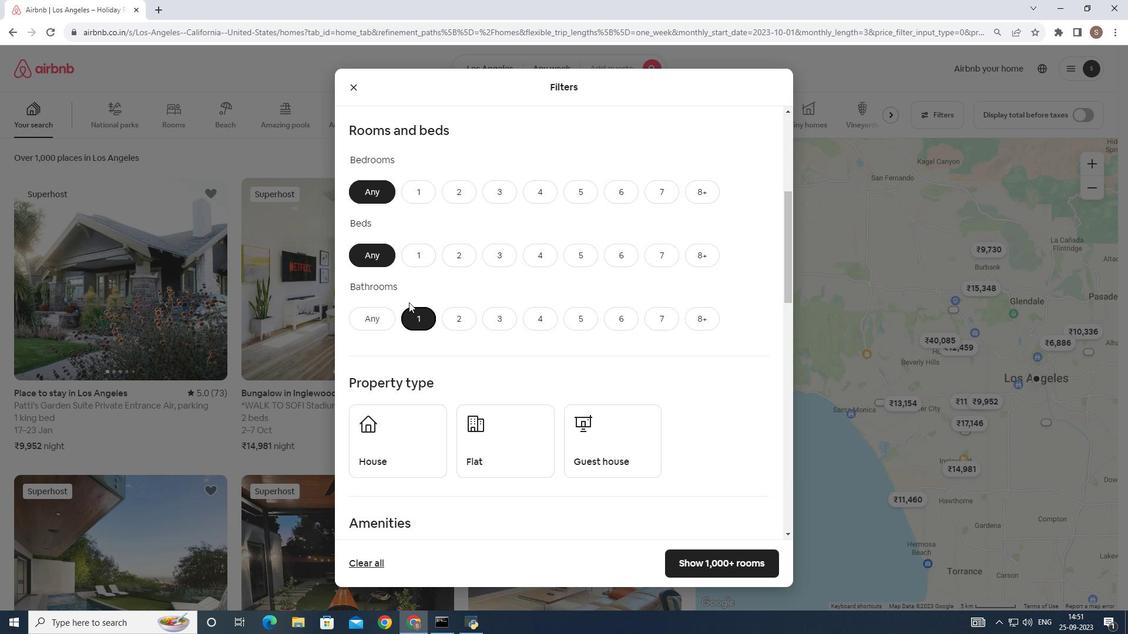 
Action: Mouse moved to (463, 246)
Screenshot: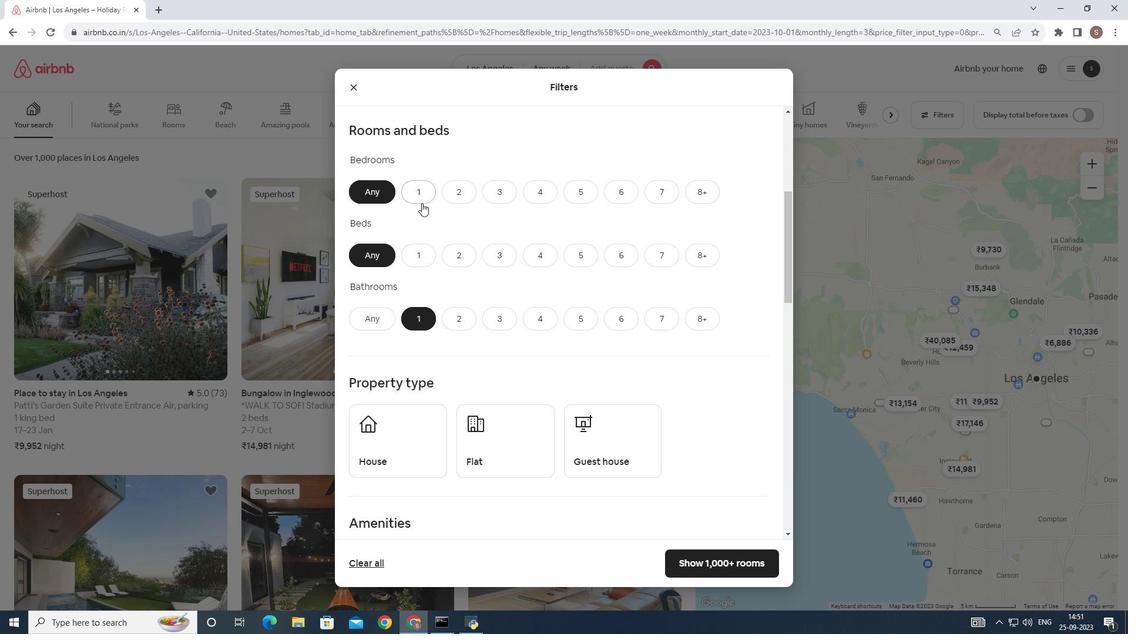 
Action: Mouse pressed left at (463, 246)
Screenshot: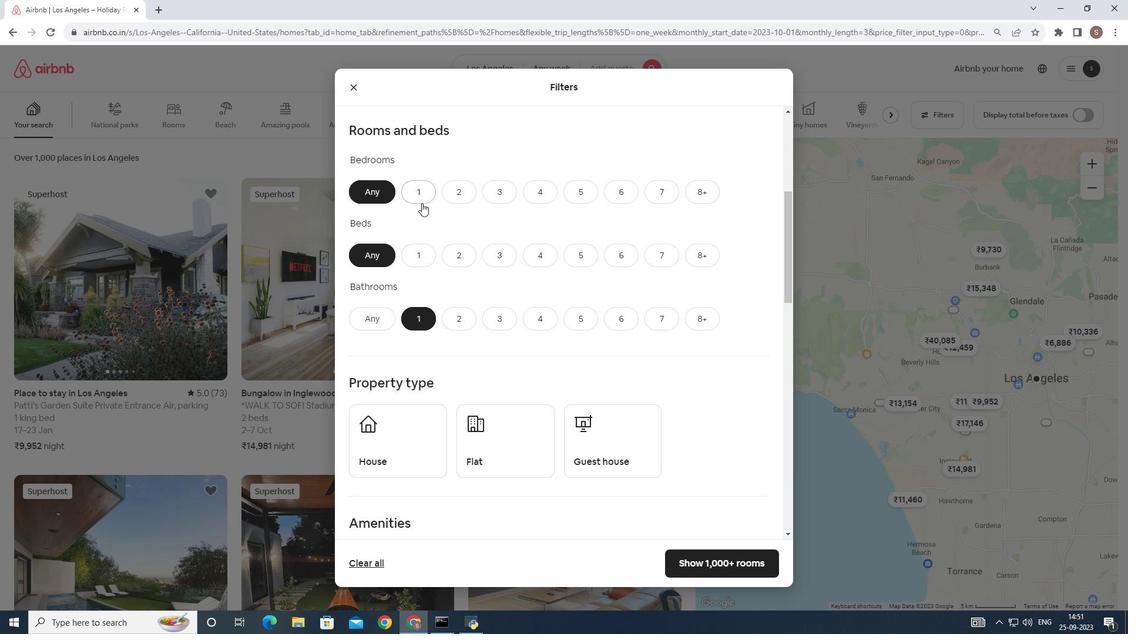 
Action: Mouse moved to (465, 245)
Screenshot: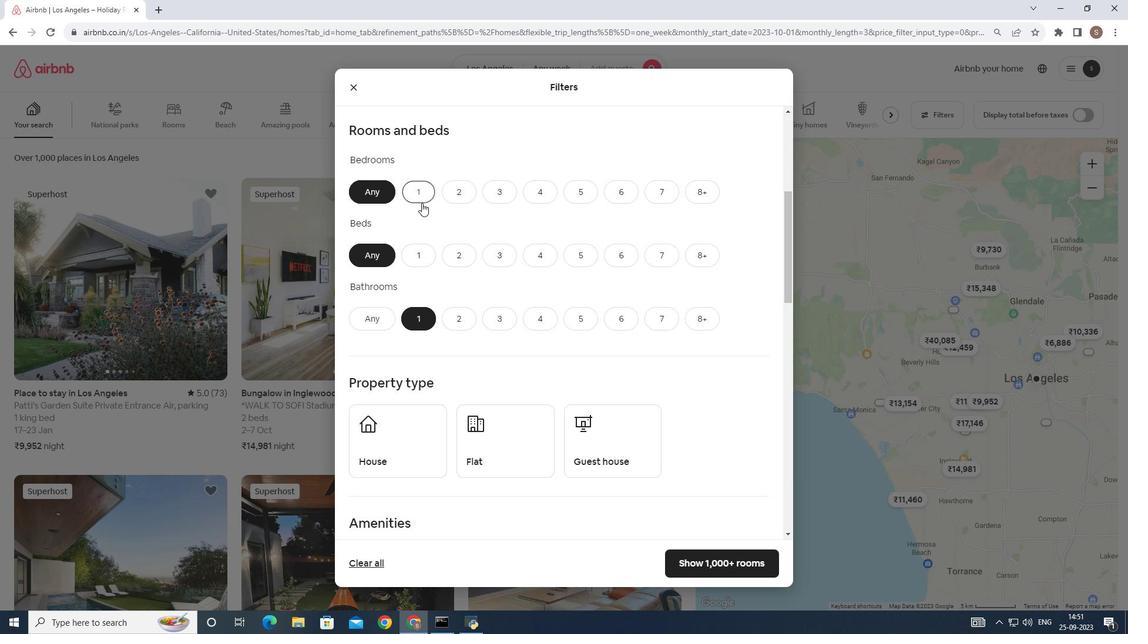 
Action: Mouse pressed left at (465, 245)
Screenshot: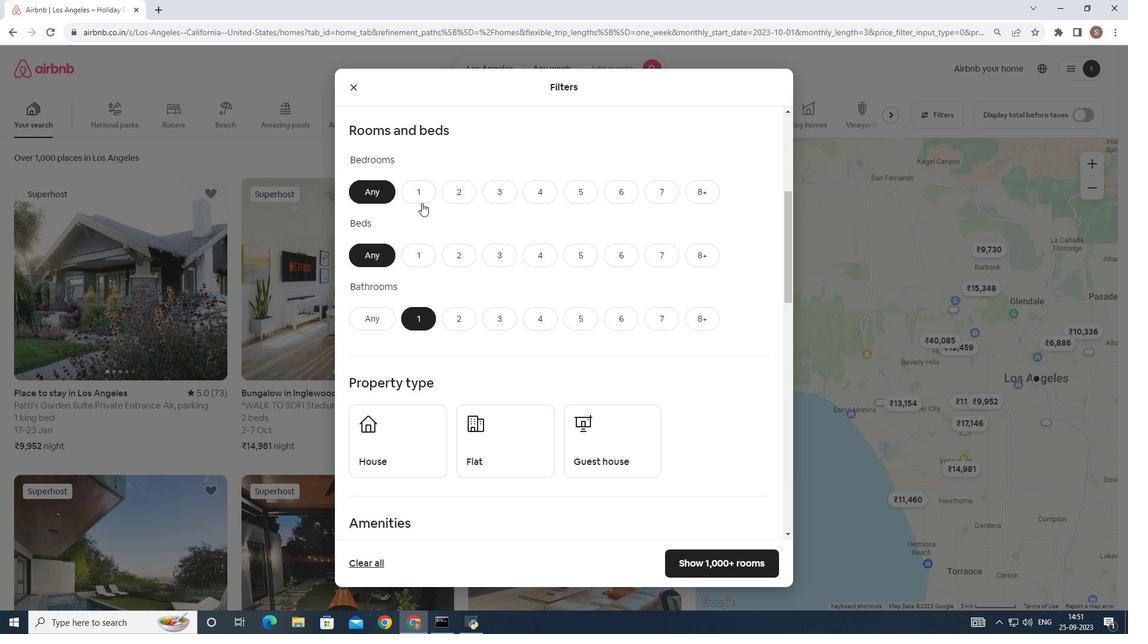 
Action: Mouse moved to (469, 236)
Screenshot: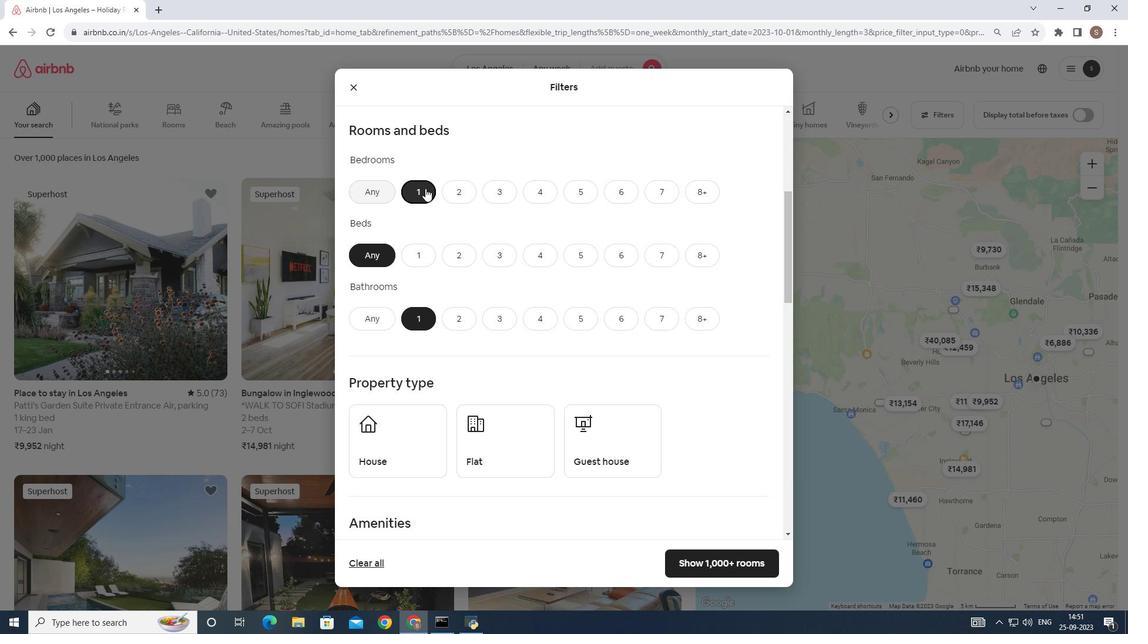 
Action: Mouse pressed left at (469, 236)
Screenshot: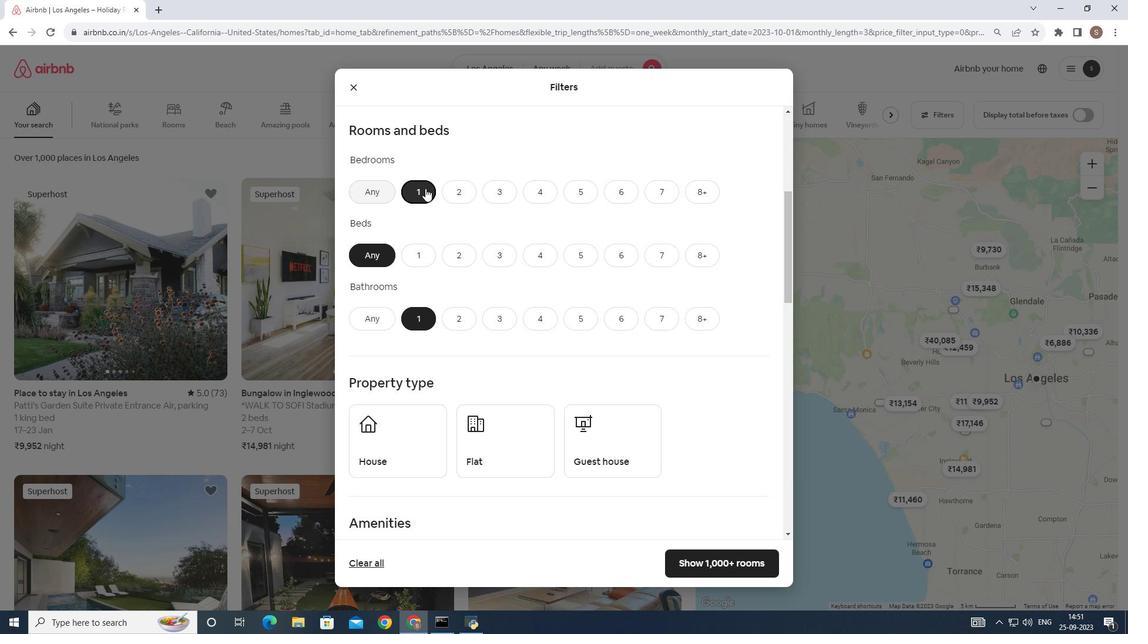 
Action: Mouse moved to (461, 274)
Screenshot: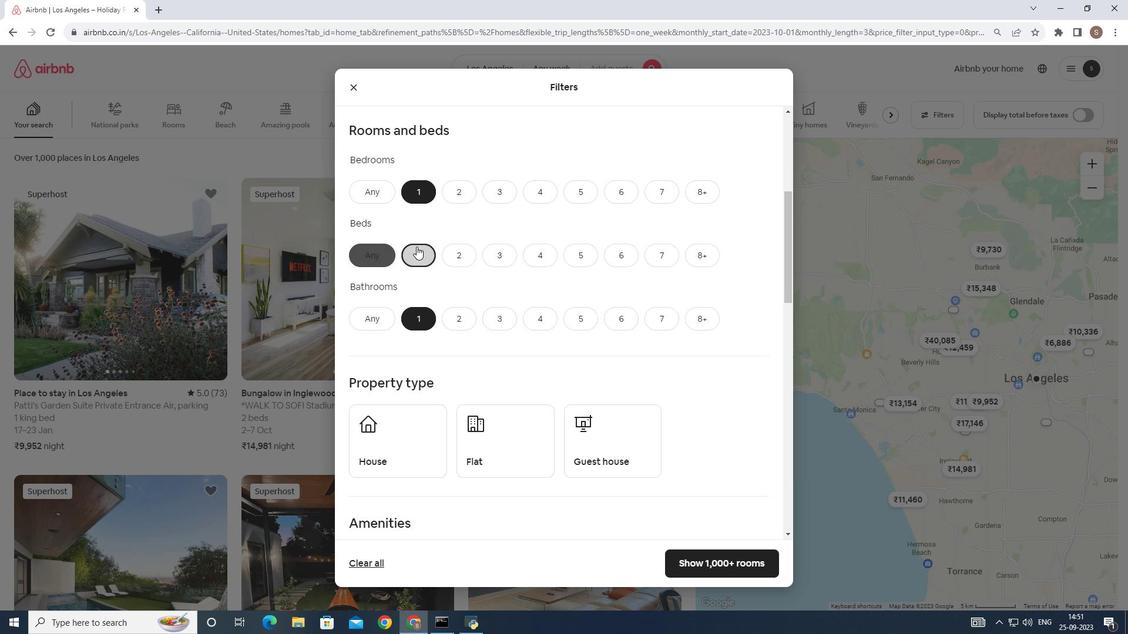 
Action: Mouse pressed left at (461, 274)
Screenshot: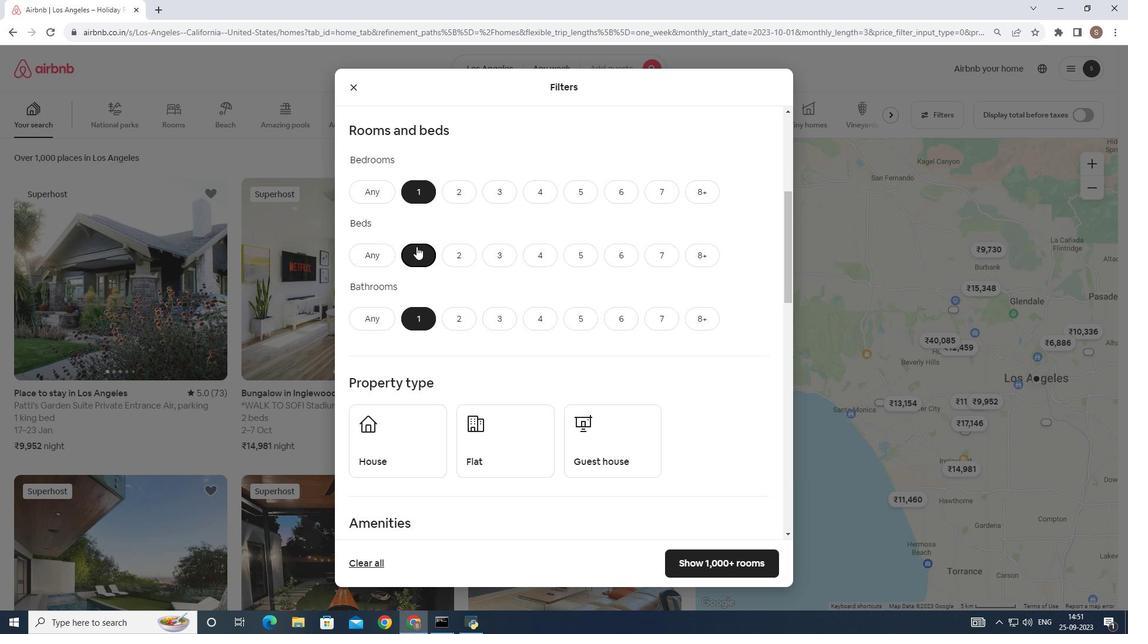 
Action: Mouse moved to (501, 305)
Screenshot: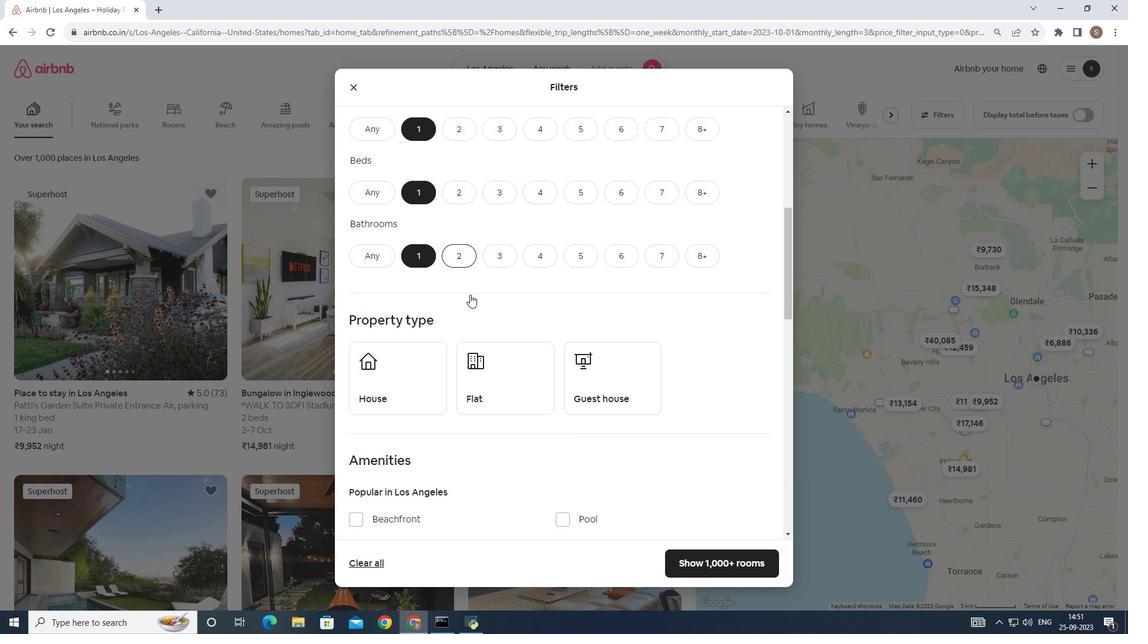 
Action: Mouse scrolled (501, 305) with delta (0, 0)
Screenshot: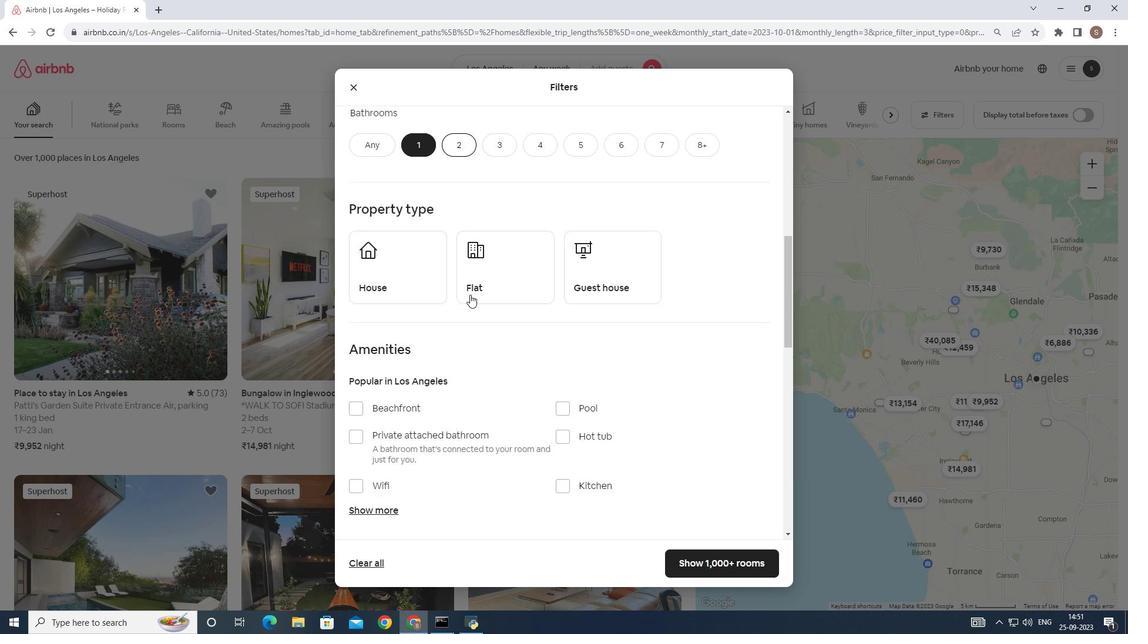 
Action: Mouse moved to (501, 306)
Screenshot: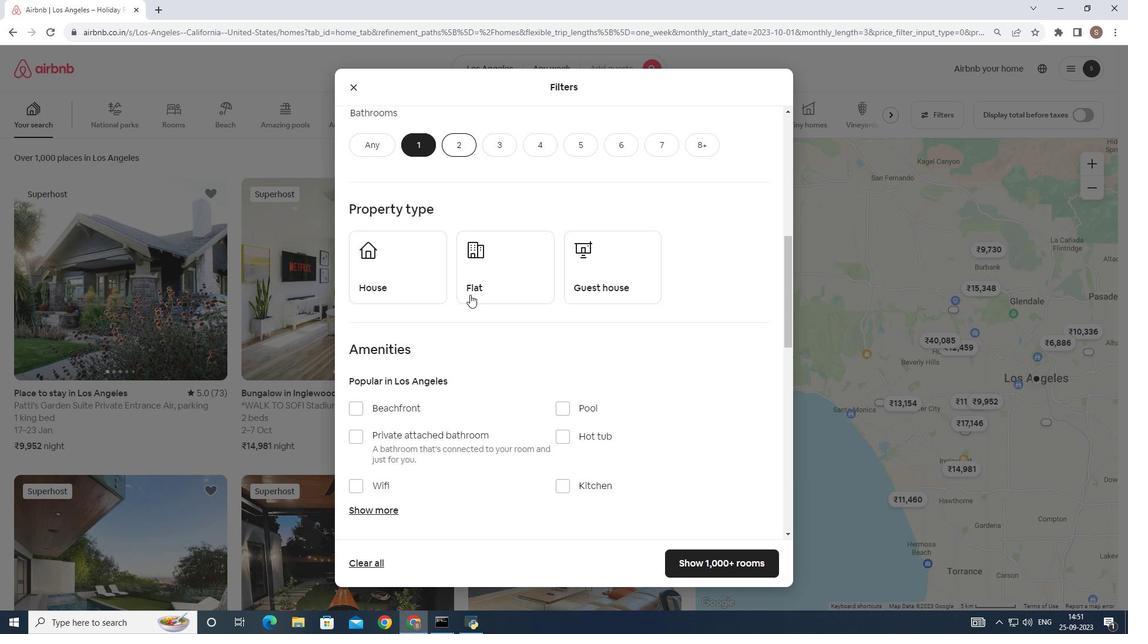 
Action: Mouse scrolled (501, 305) with delta (0, 0)
Screenshot: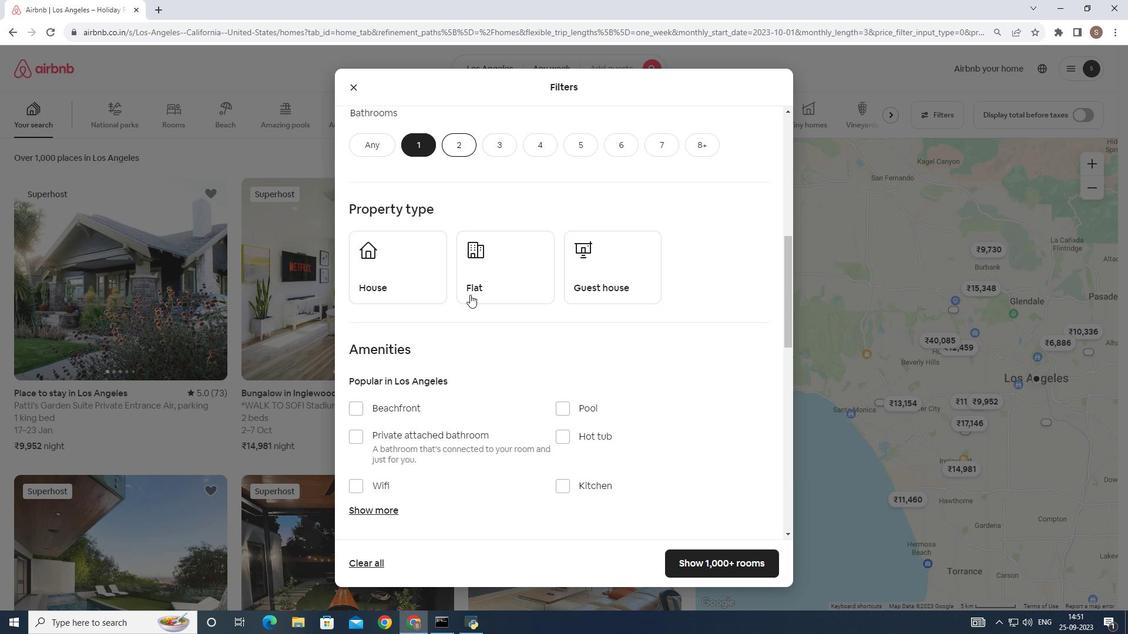 
Action: Mouse scrolled (501, 305) with delta (0, 0)
Screenshot: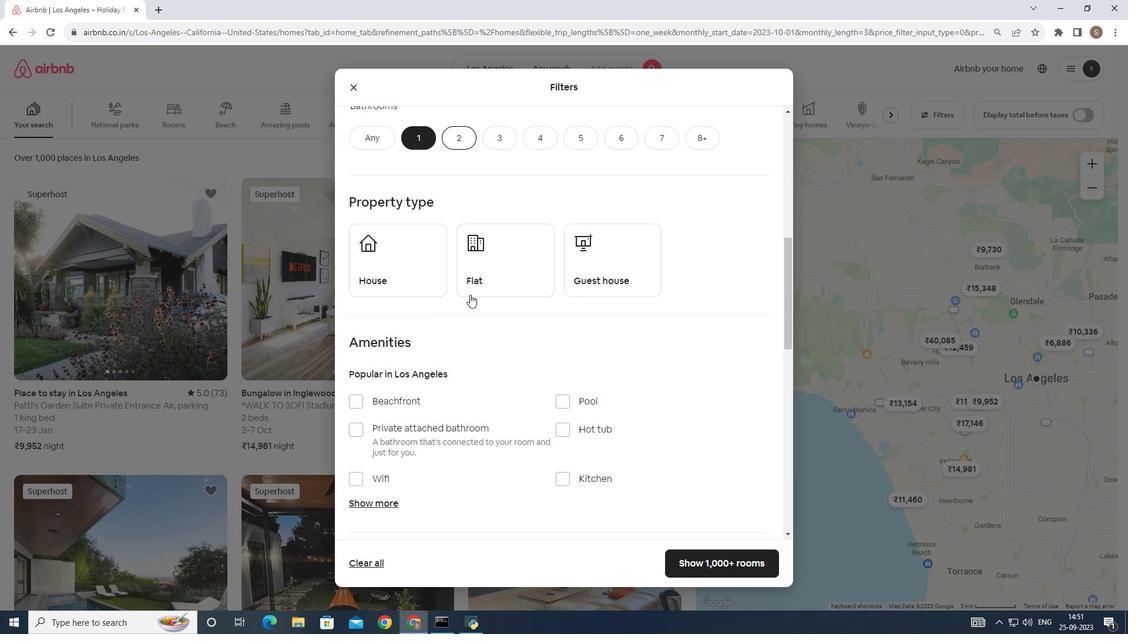 
Action: Mouse scrolled (501, 305) with delta (0, 0)
Screenshot: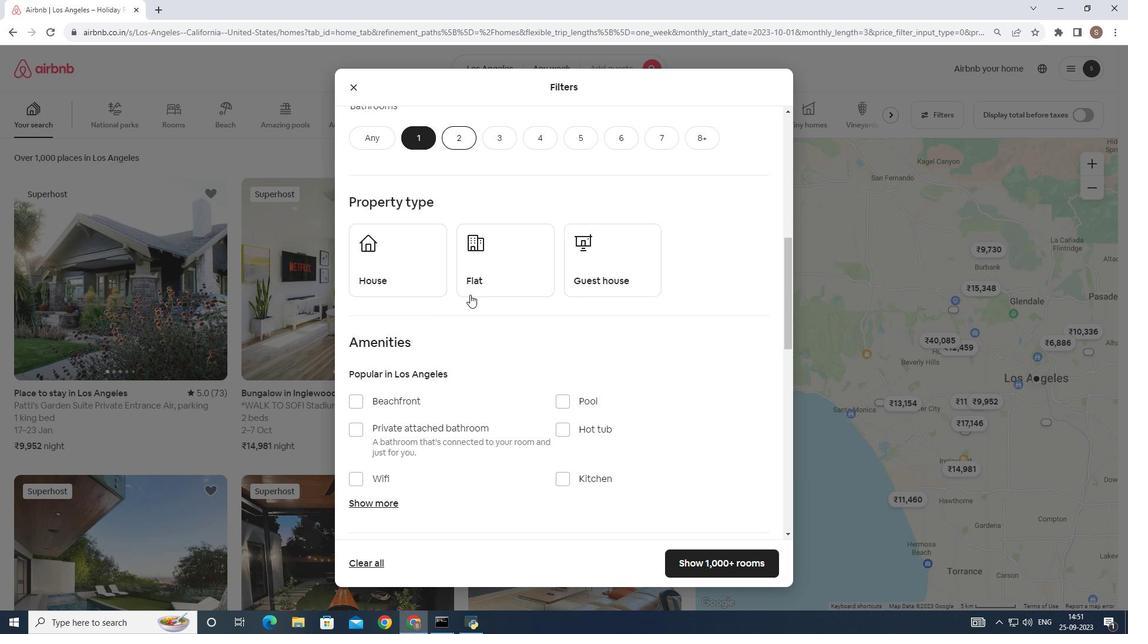 
Action: Mouse scrolled (501, 305) with delta (0, 0)
Screenshot: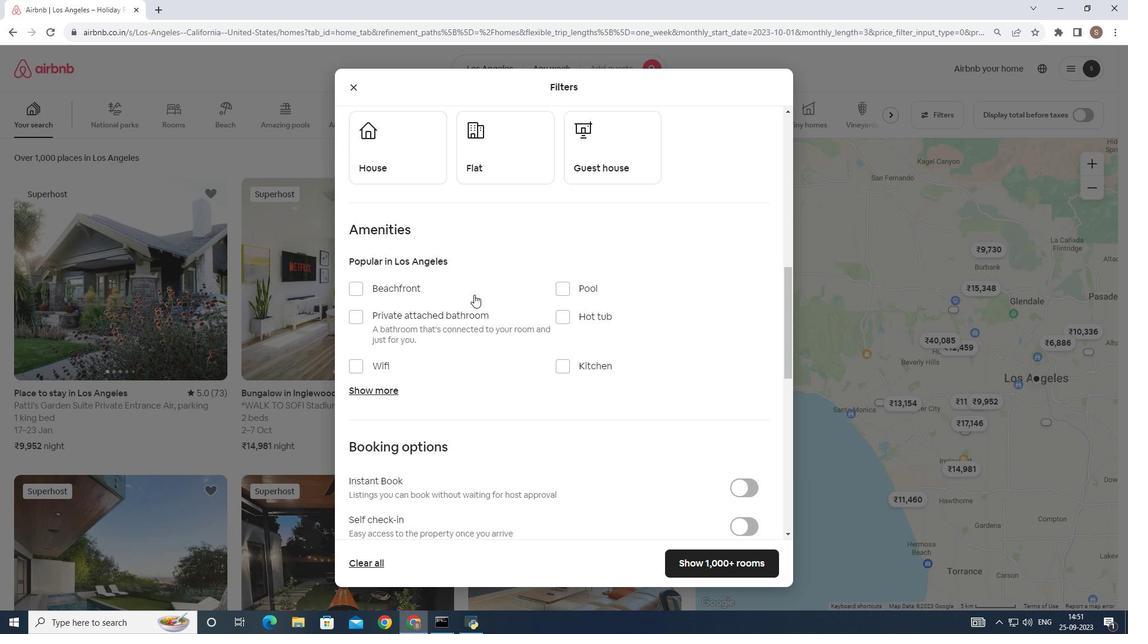 
Action: Mouse moved to (610, 226)
Screenshot: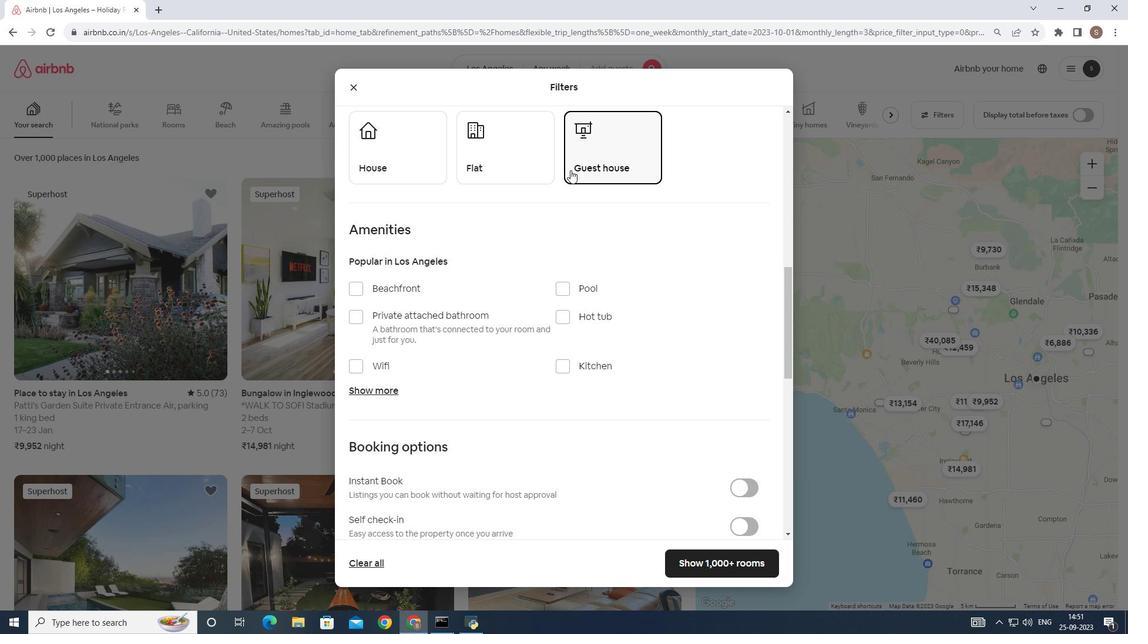 
Action: Mouse pressed left at (610, 226)
Screenshot: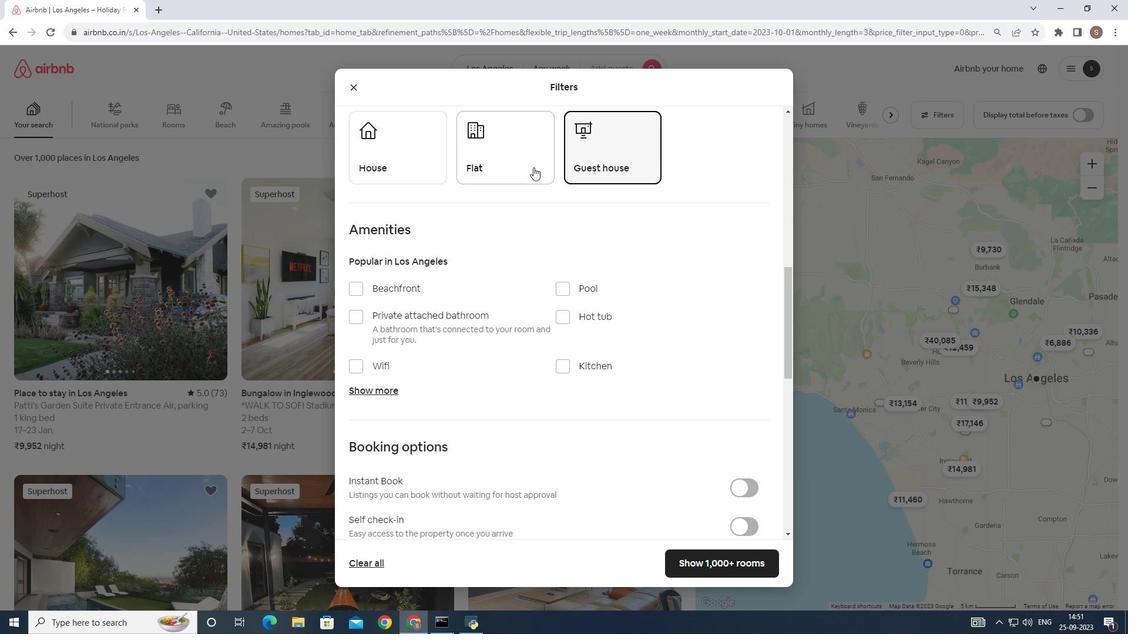 
Action: Mouse moved to (546, 222)
Screenshot: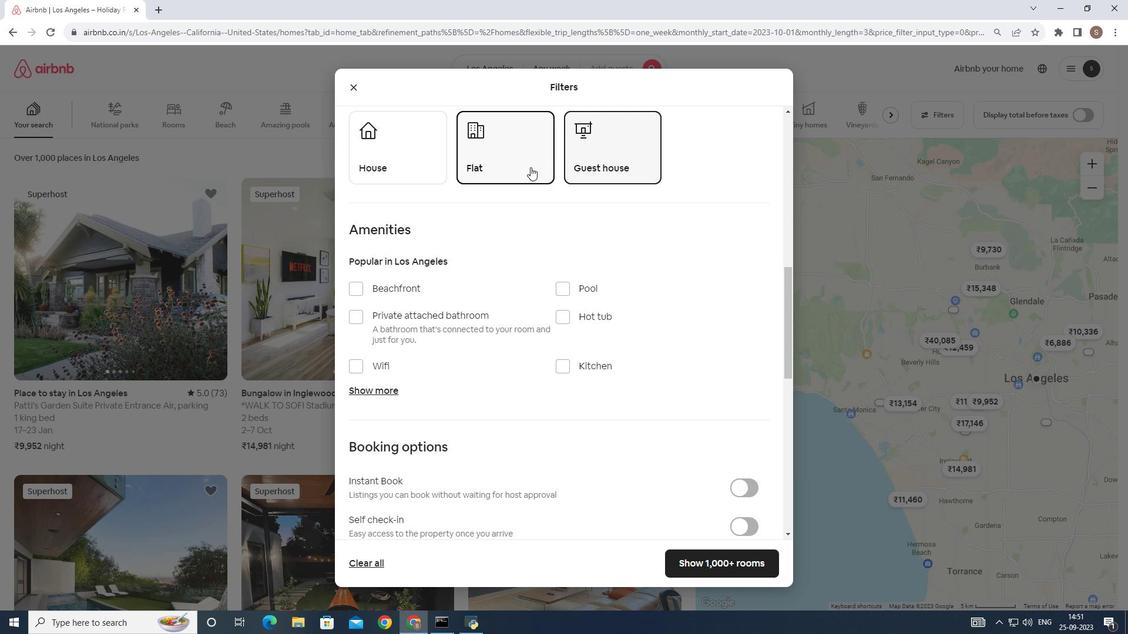 
Action: Mouse pressed left at (546, 222)
Screenshot: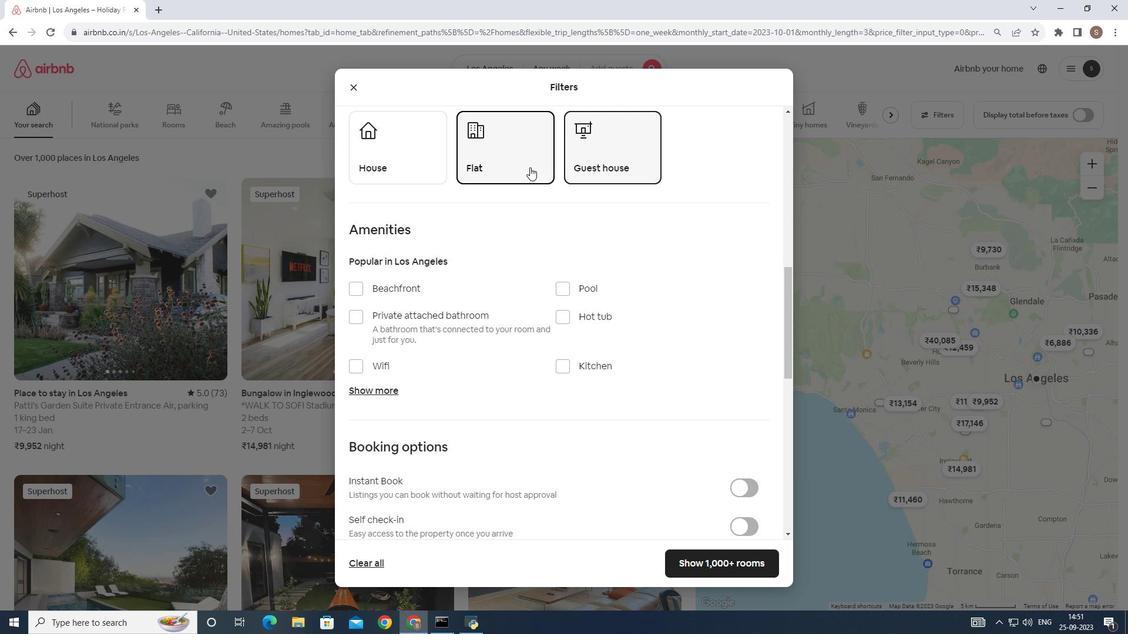 
Action: Mouse moved to (422, 366)
Screenshot: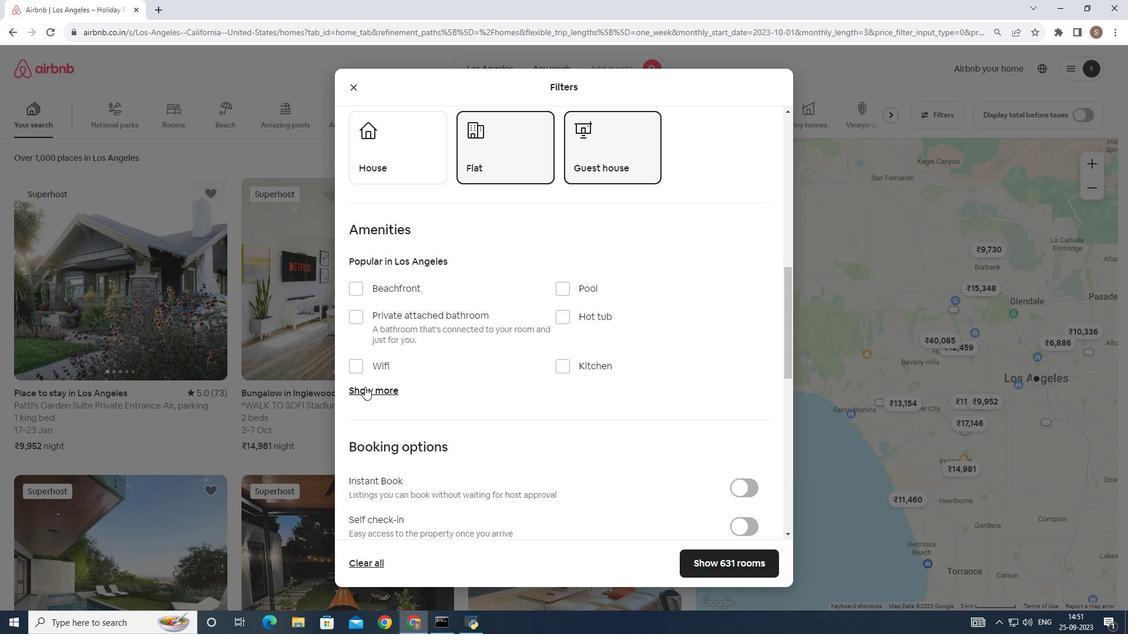 
Action: Mouse pressed left at (422, 366)
Screenshot: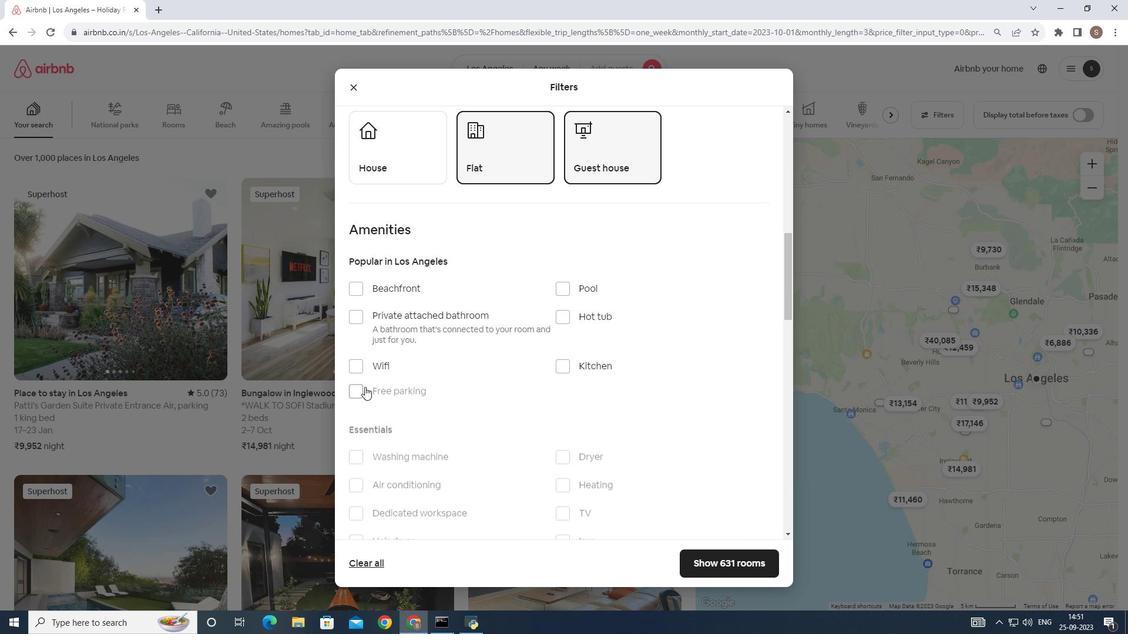
Action: Mouse moved to (419, 352)
Screenshot: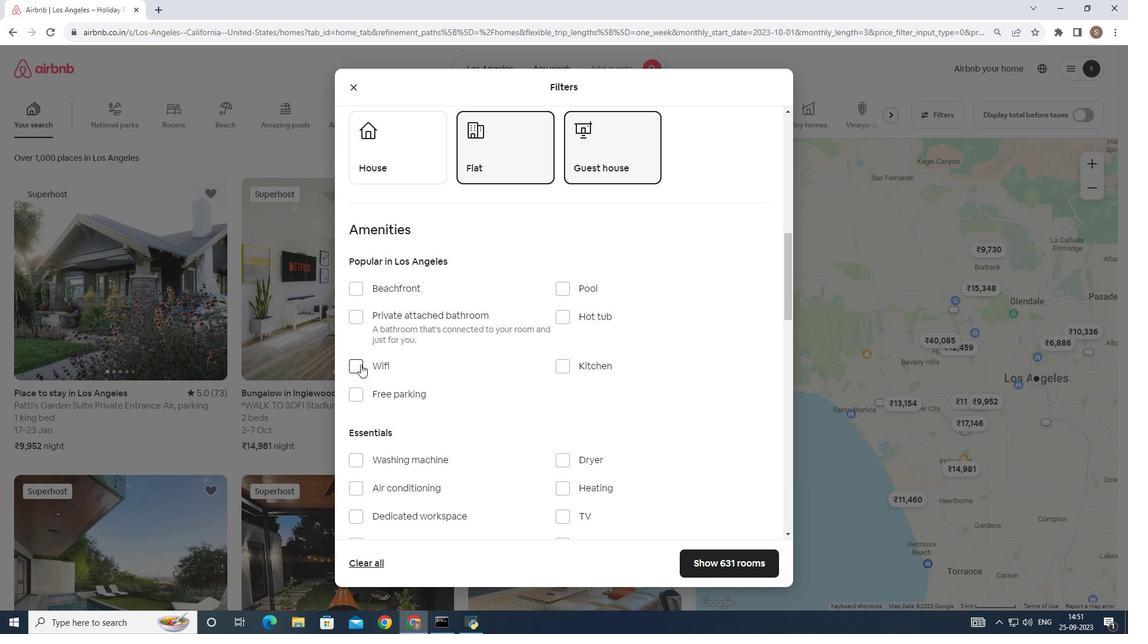 
Action: Mouse pressed left at (419, 352)
Screenshot: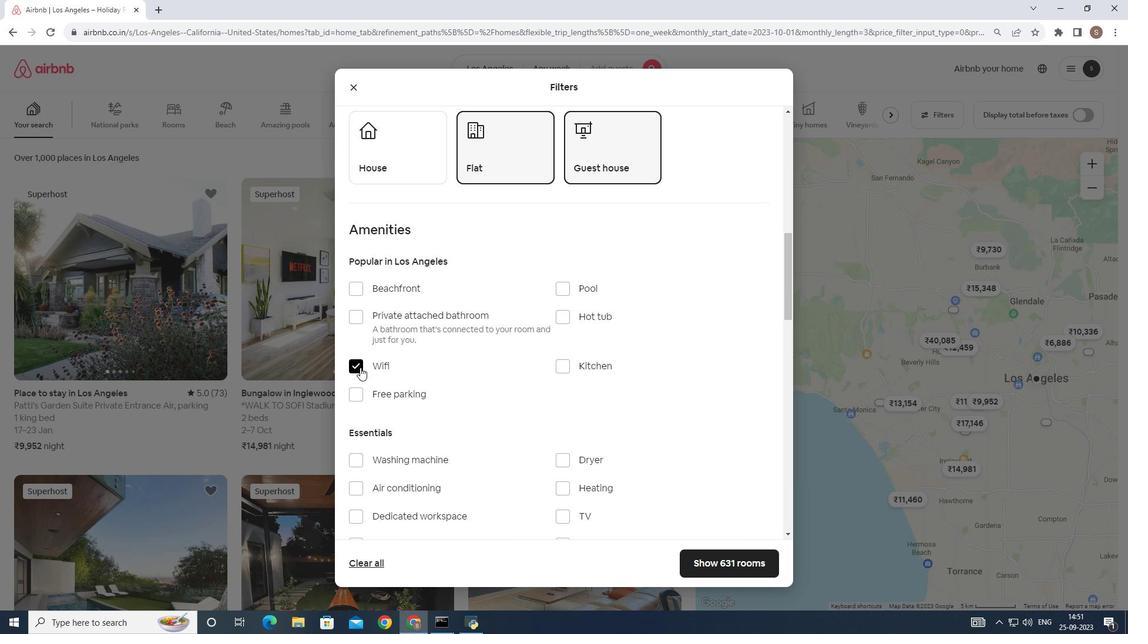 
Action: Mouse moved to (423, 372)
Screenshot: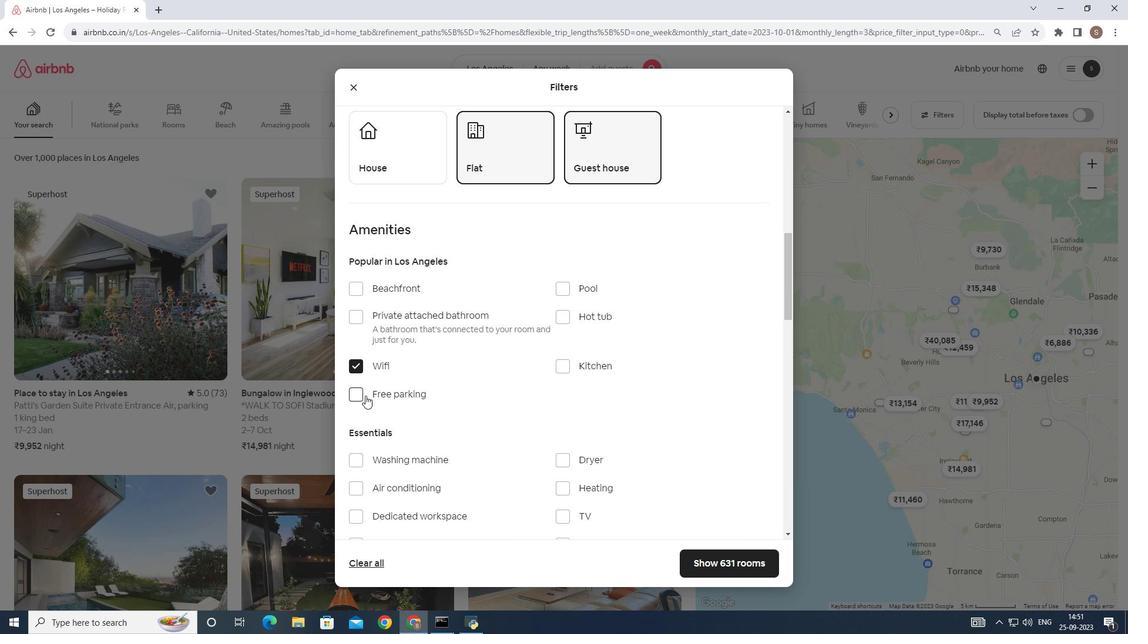 
Action: Mouse pressed left at (423, 372)
Screenshot: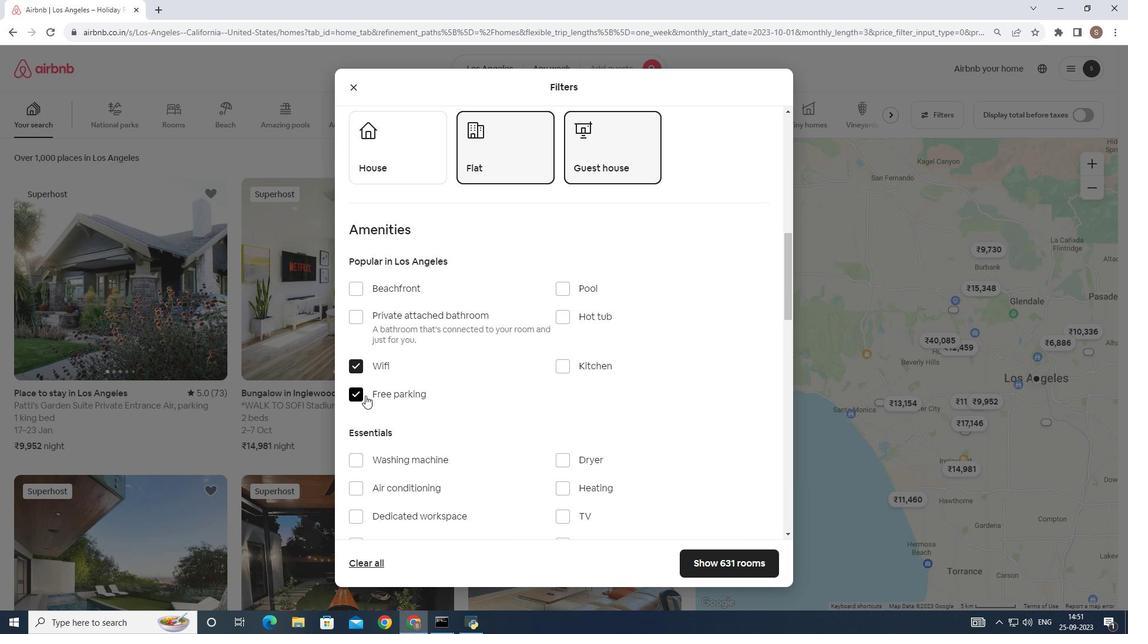 
Action: Mouse moved to (442, 363)
Screenshot: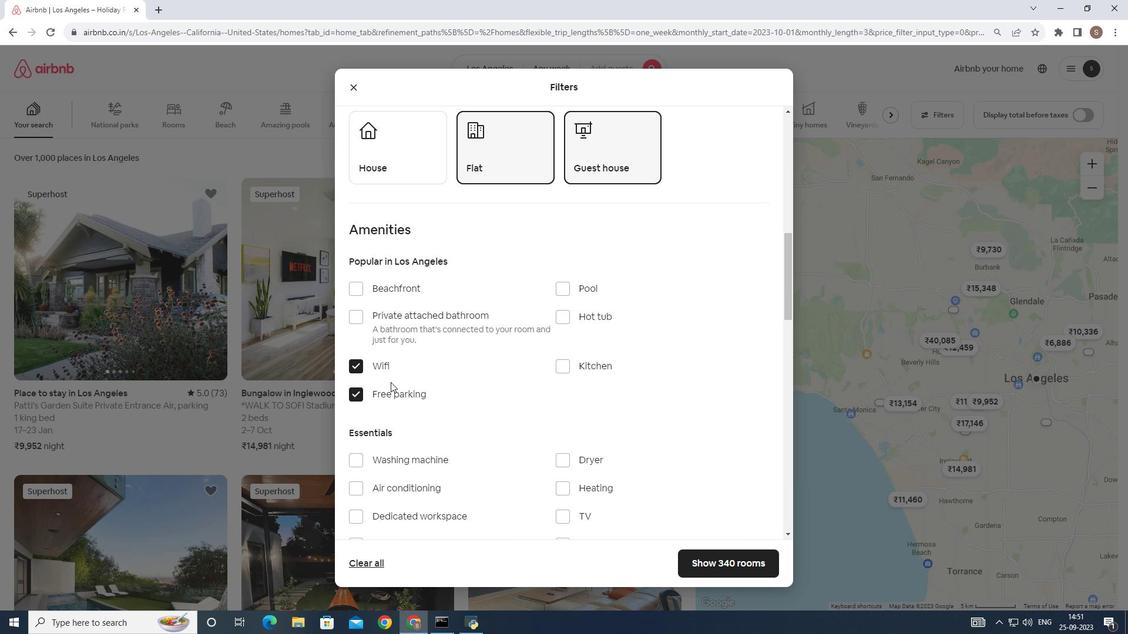 
Action: Mouse scrolled (442, 363) with delta (0, 0)
Screenshot: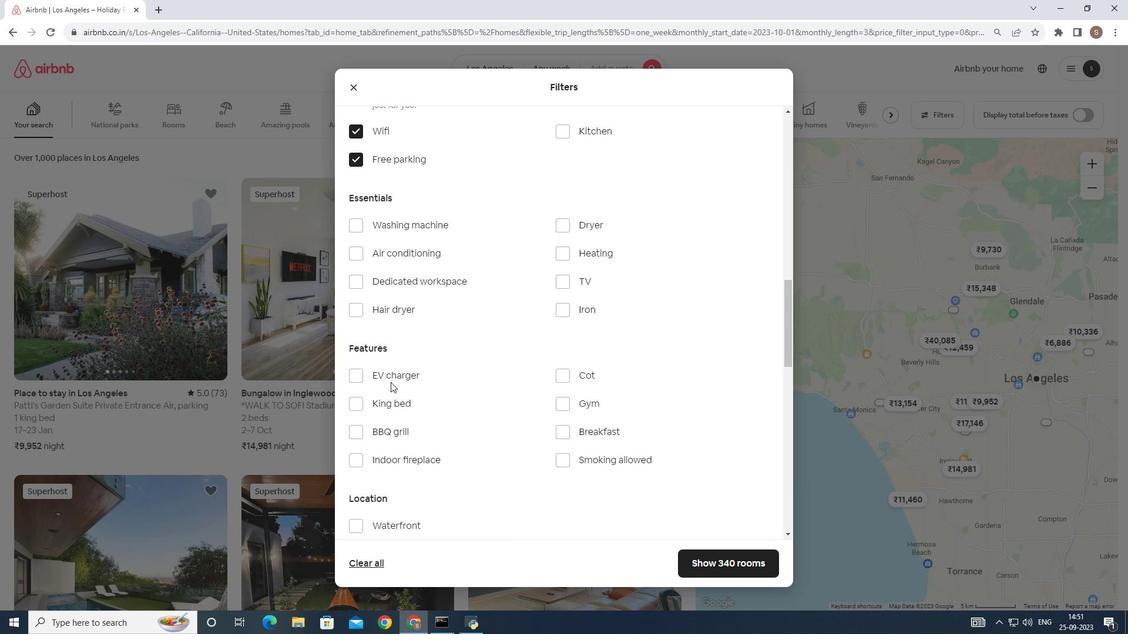 
Action: Mouse scrolled (442, 363) with delta (0, 0)
Screenshot: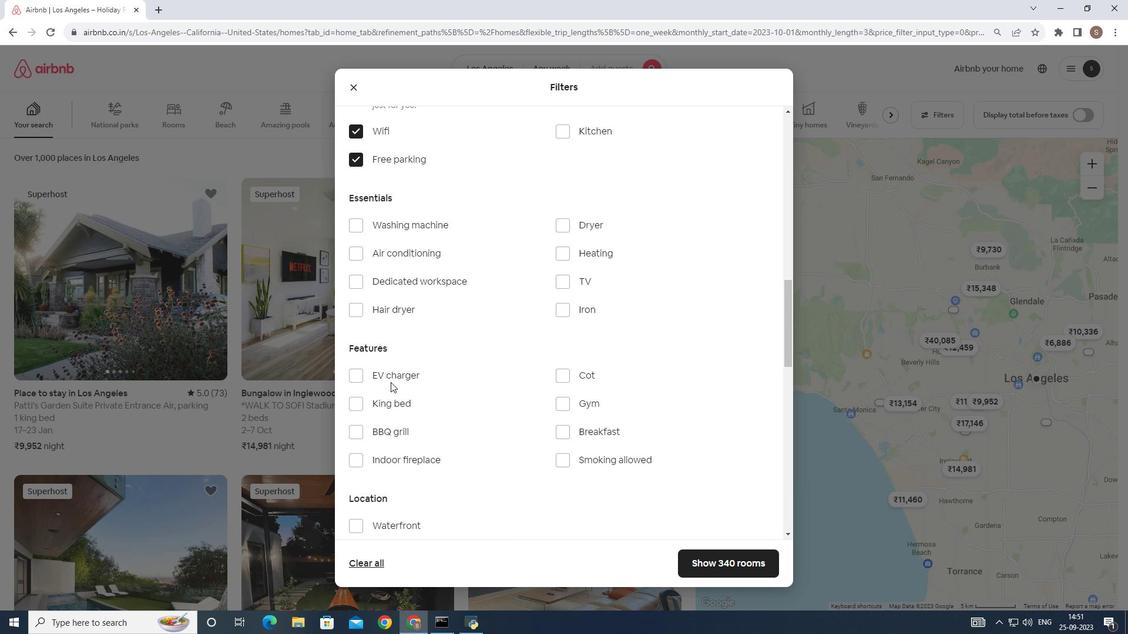 
Action: Mouse scrolled (442, 363) with delta (0, 0)
Screenshot: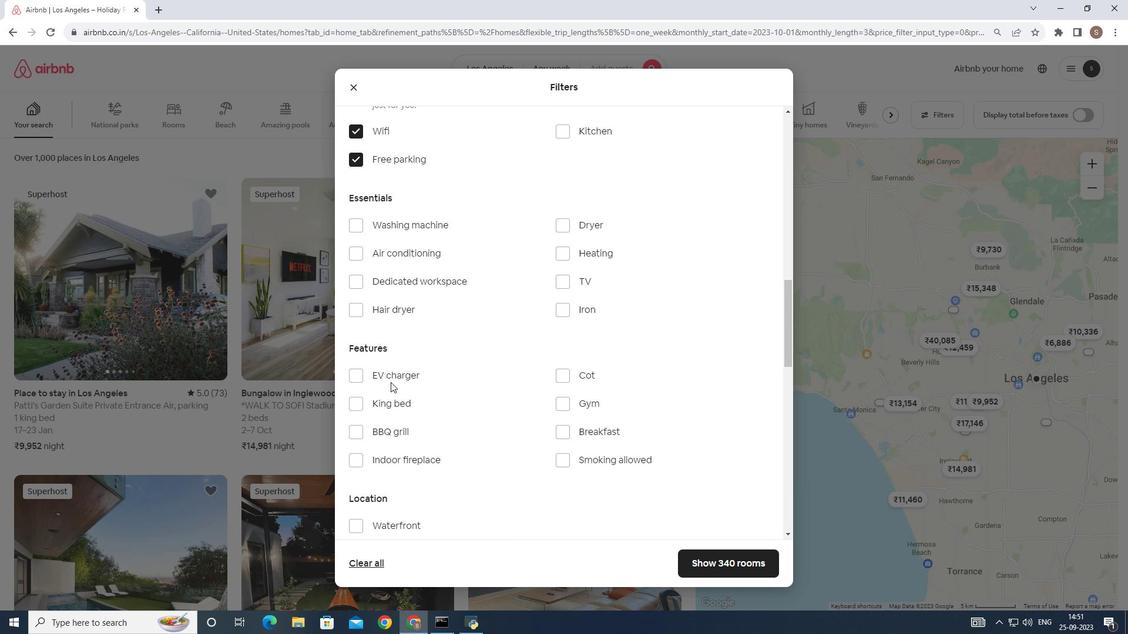 
Action: Mouse scrolled (442, 363) with delta (0, 0)
Screenshot: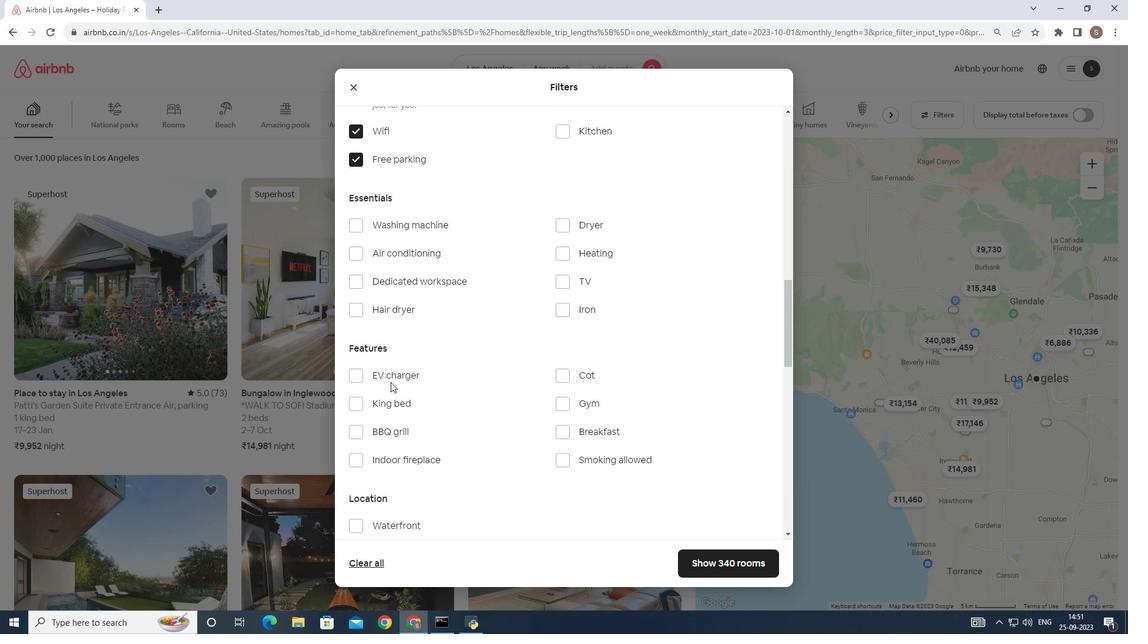 
Action: Mouse moved to (428, 299)
Screenshot: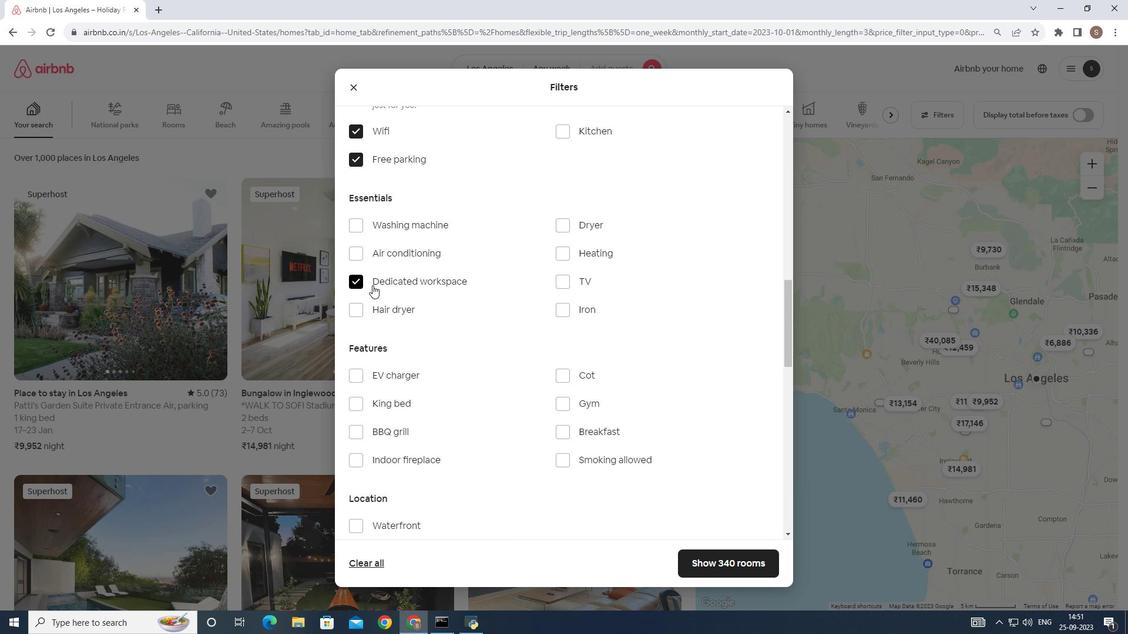 
Action: Mouse pressed left at (428, 299)
Screenshot: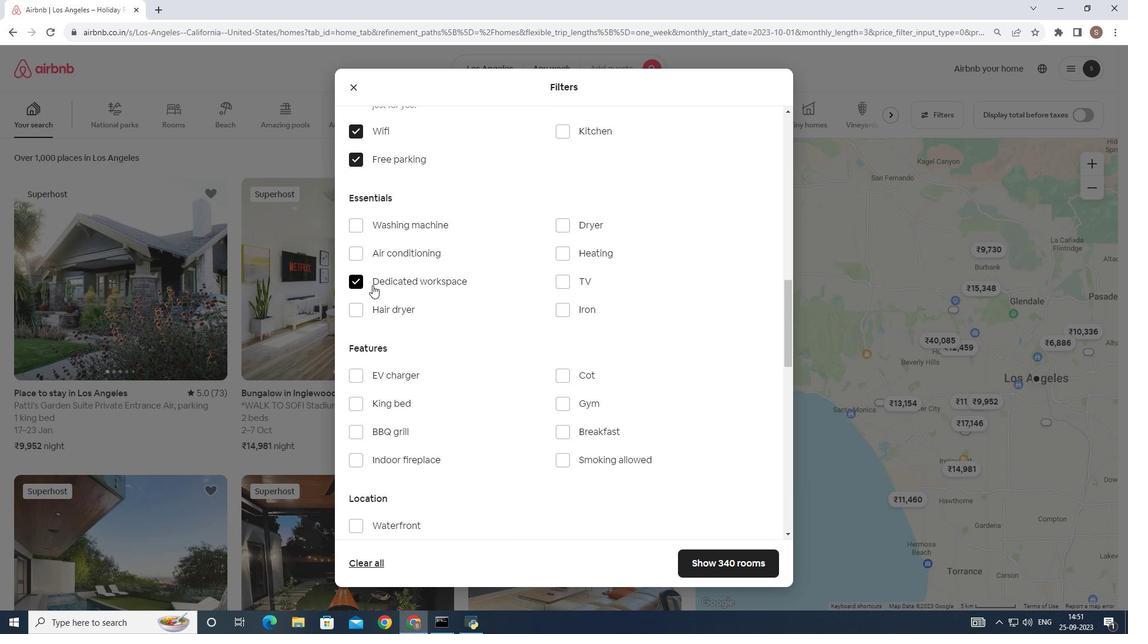 
Action: Mouse moved to (448, 337)
Screenshot: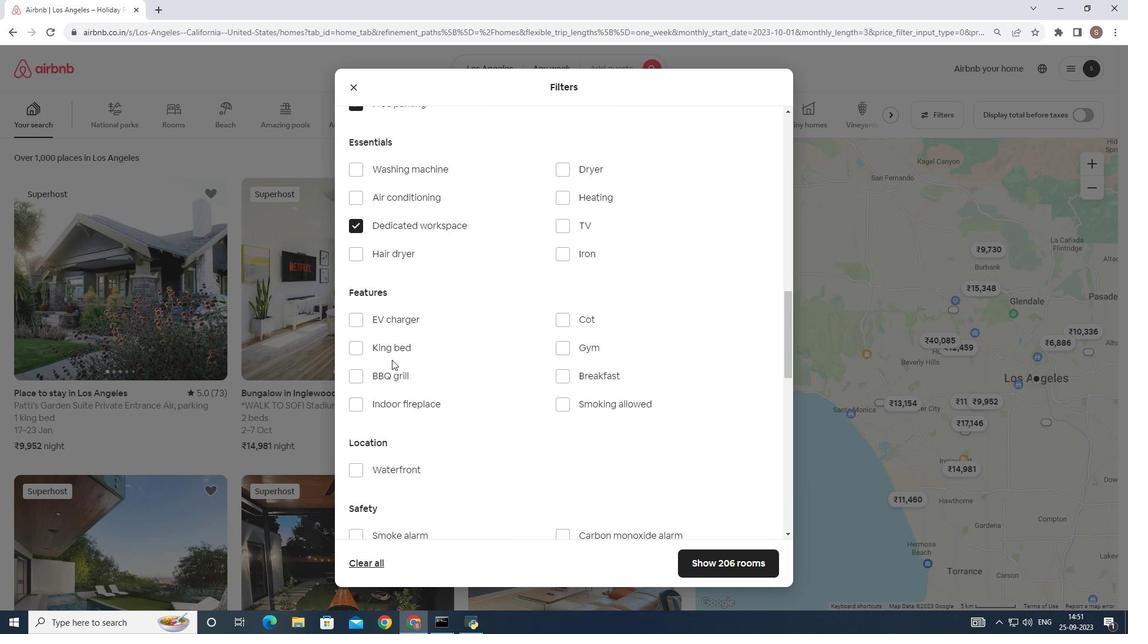 
Action: Mouse scrolled (448, 337) with delta (0, 0)
Screenshot: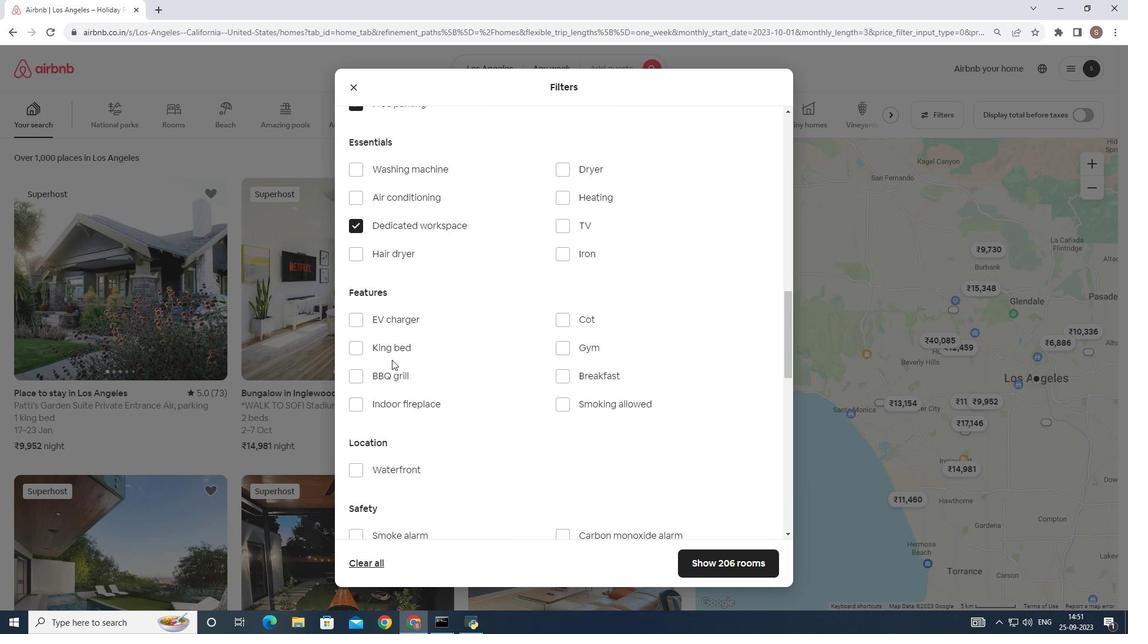 
Action: Mouse moved to (443, 348)
Screenshot: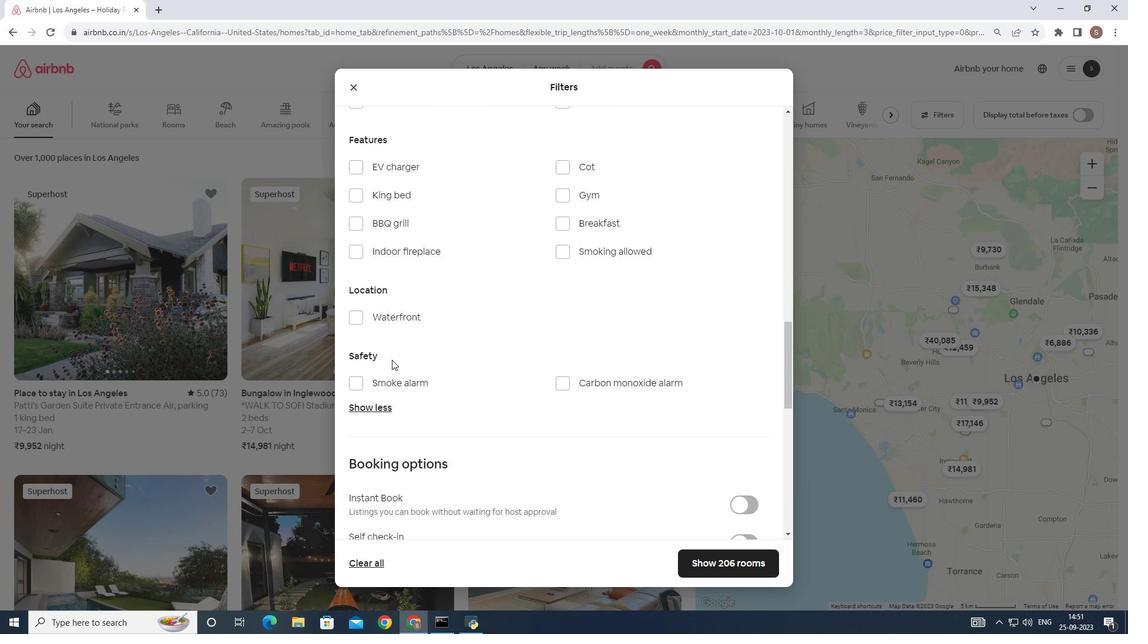 
Action: Mouse scrolled (443, 348) with delta (0, 0)
Screenshot: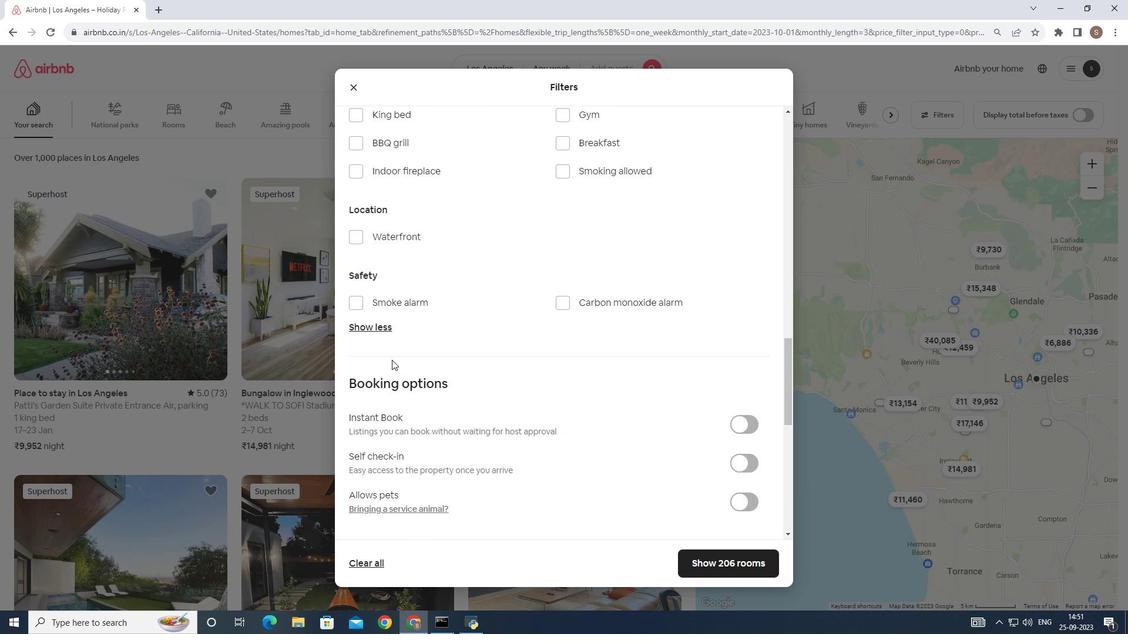 
Action: Mouse scrolled (443, 348) with delta (0, 0)
Screenshot: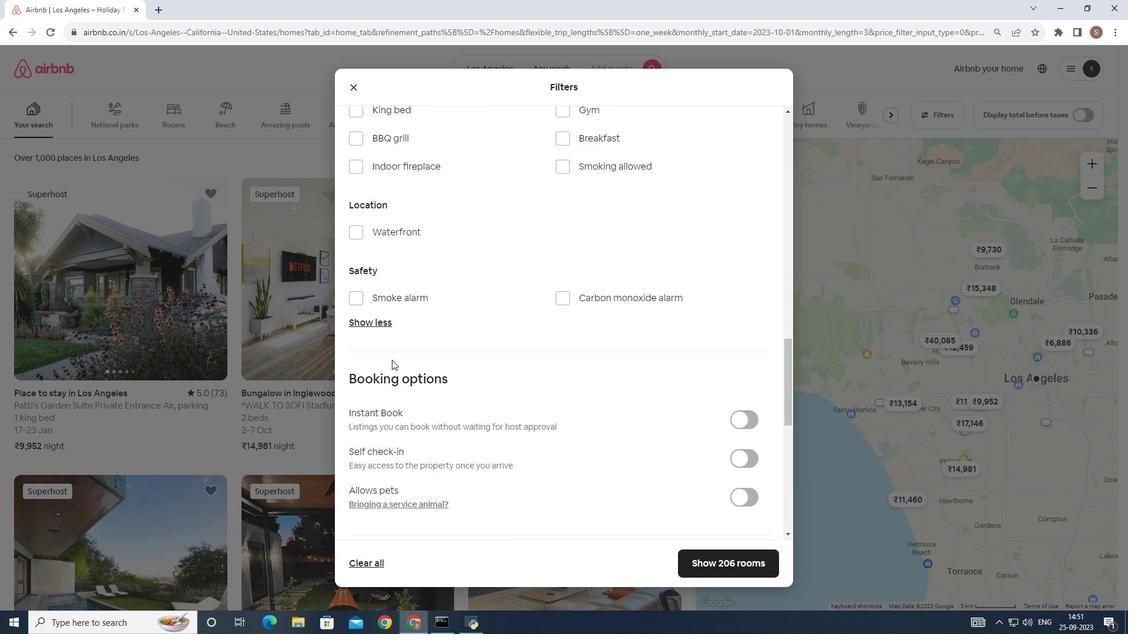 
Action: Mouse scrolled (443, 348) with delta (0, 0)
Screenshot: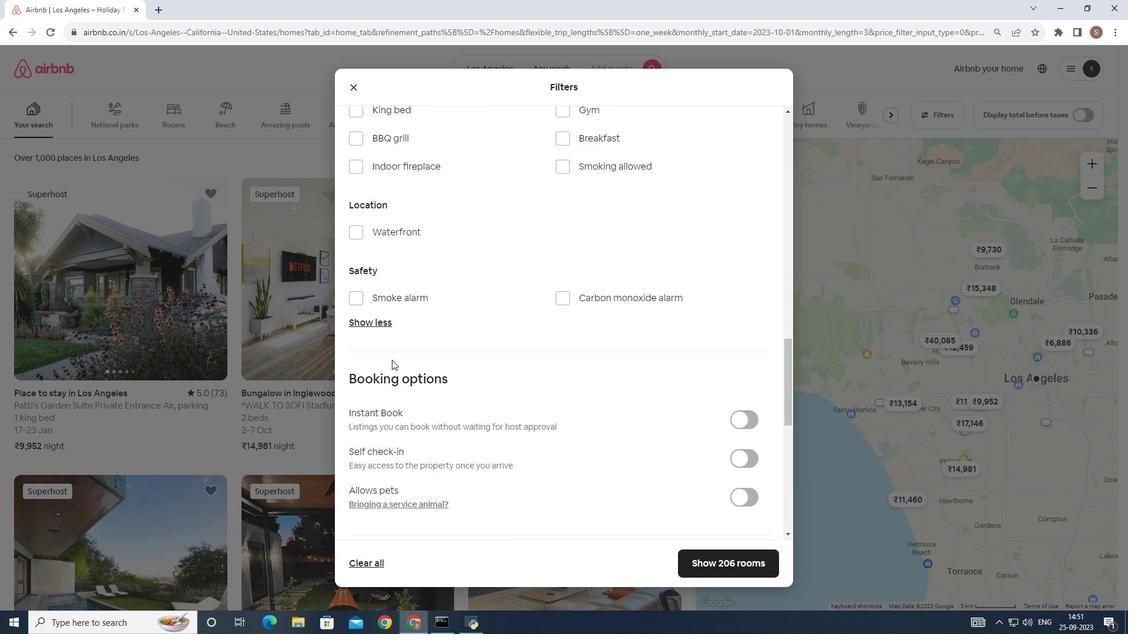 
Action: Mouse scrolled (443, 348) with delta (0, 0)
Screenshot: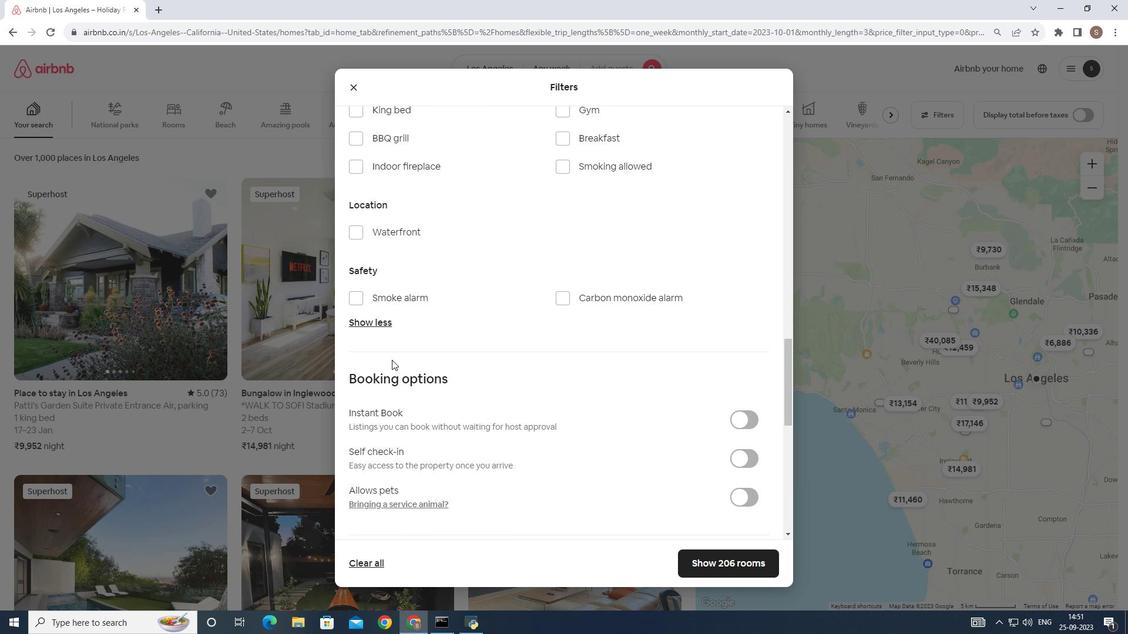
Action: Mouse scrolled (443, 348) with delta (0, 0)
Screenshot: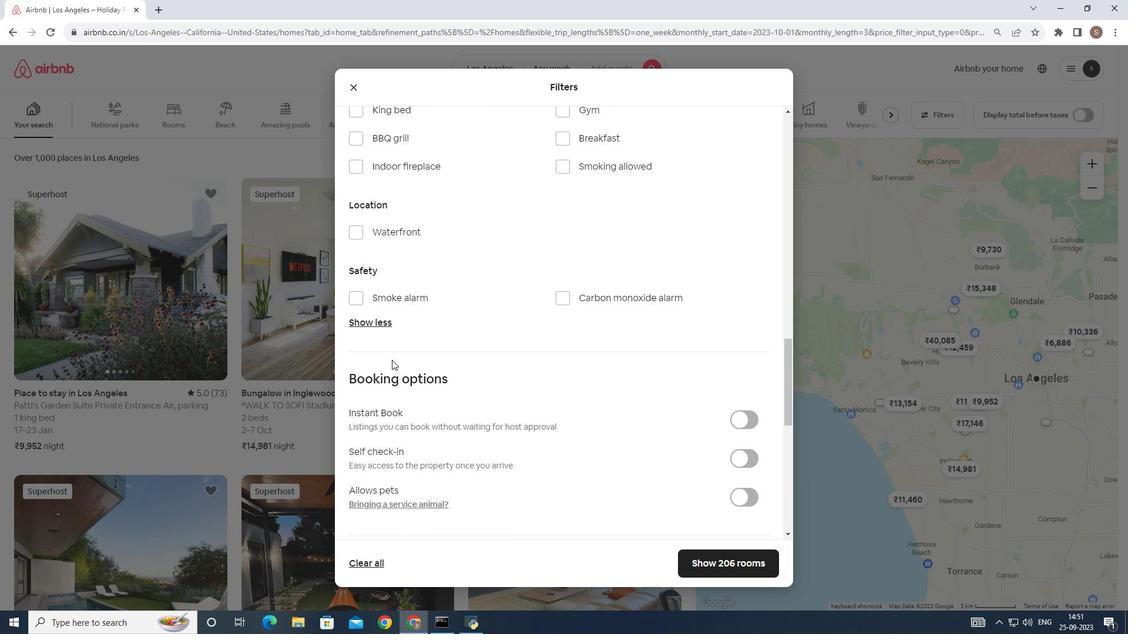 
Action: Mouse scrolled (443, 348) with delta (0, 0)
Screenshot: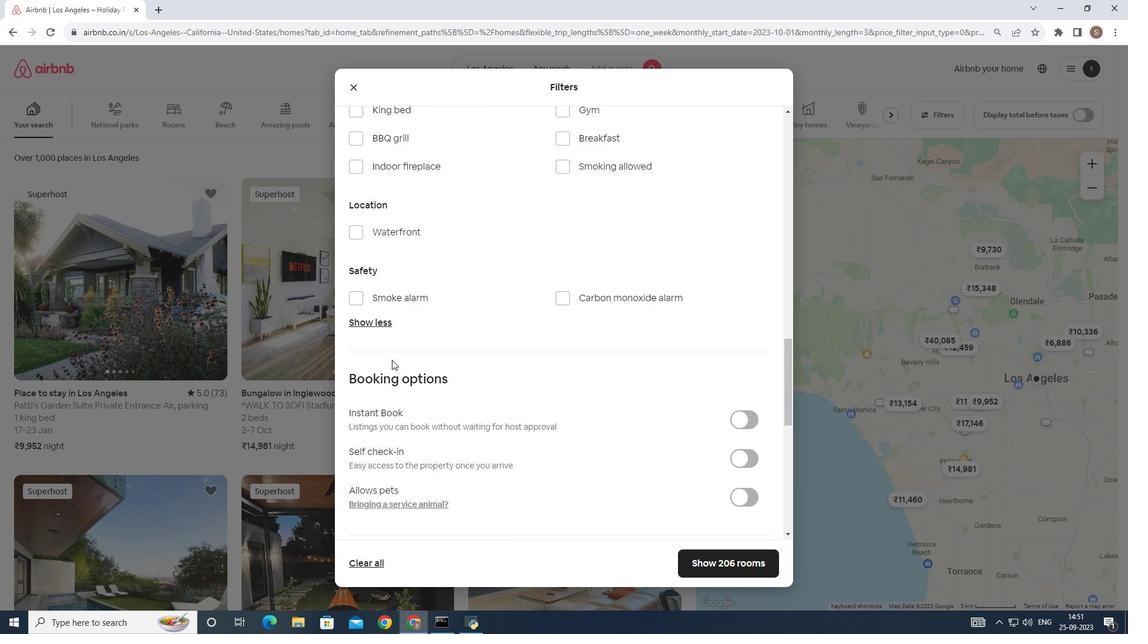 
Action: Mouse scrolled (443, 348) with delta (0, 0)
Screenshot: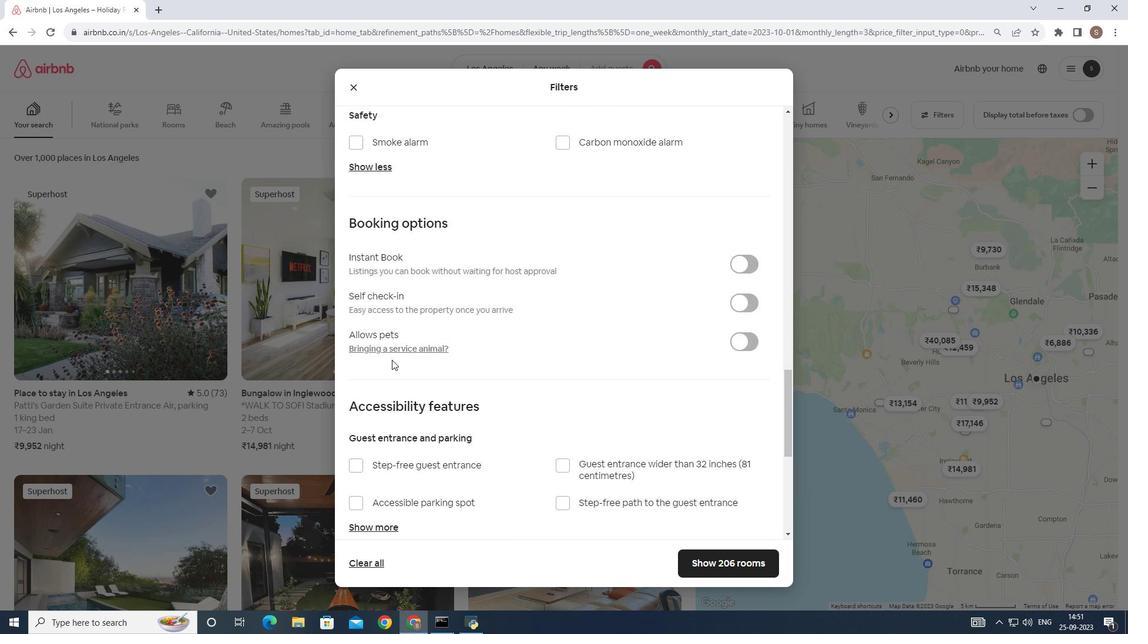 
Action: Mouse scrolled (443, 348) with delta (0, 0)
Screenshot: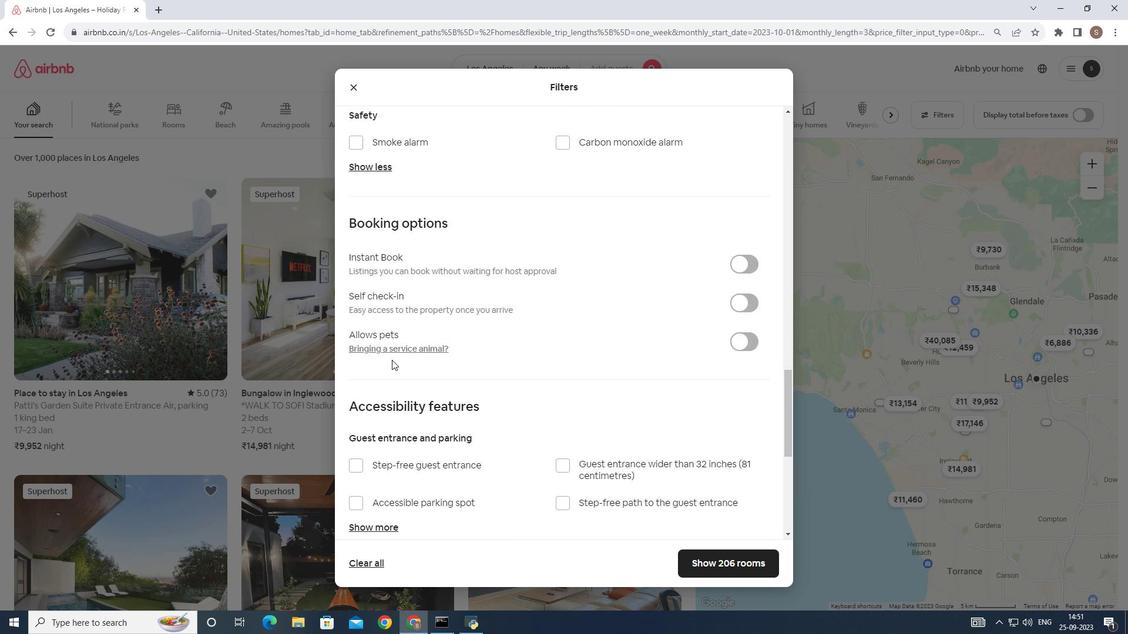 
Action: Mouse scrolled (443, 348) with delta (0, 0)
Screenshot: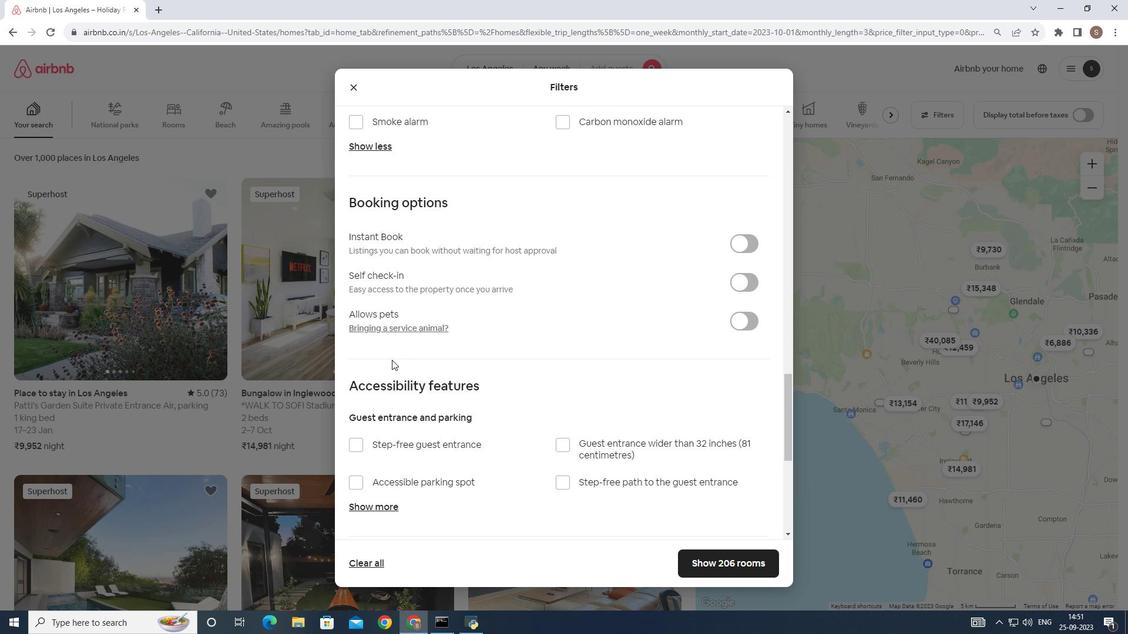 
Action: Mouse moved to (676, 478)
Screenshot: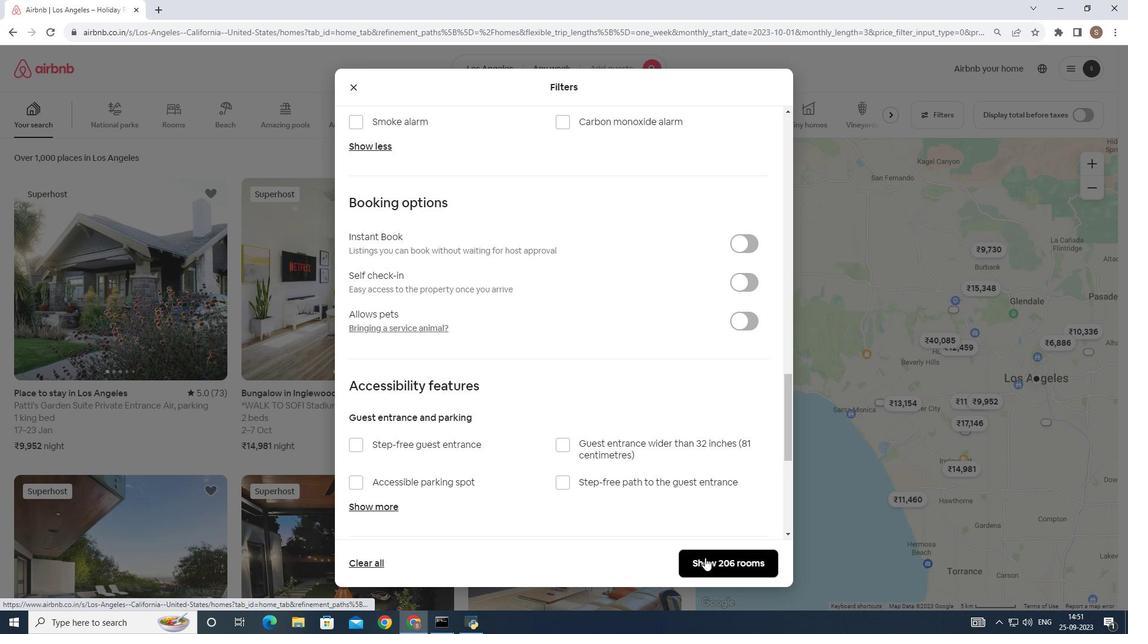 
Action: Mouse pressed left at (676, 478)
Screenshot: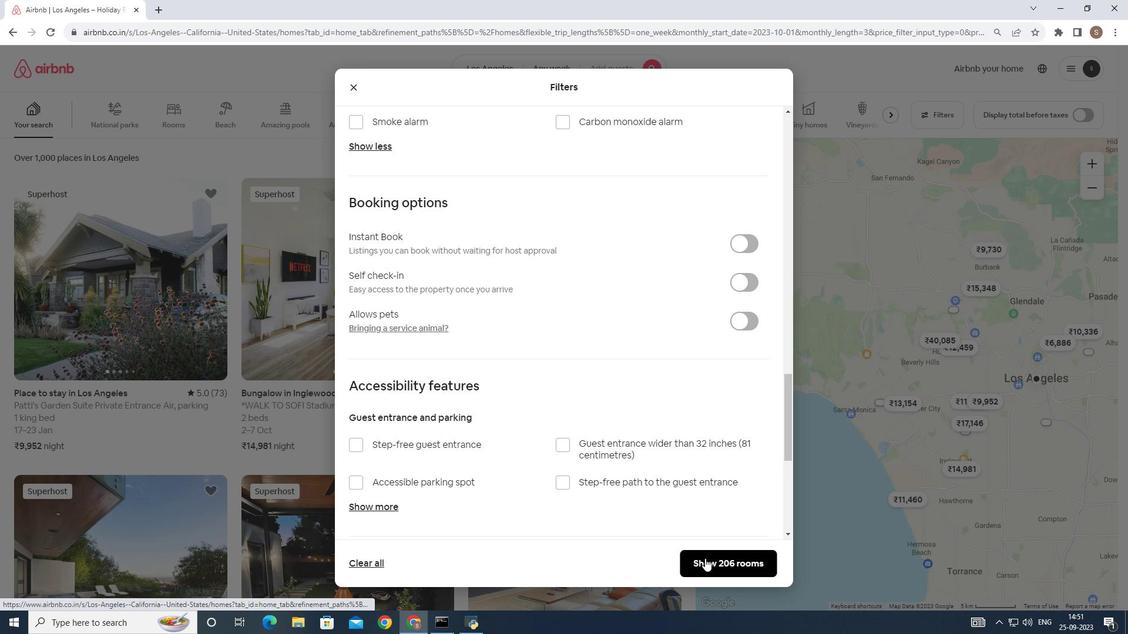 
Action: Mouse moved to (250, 341)
Screenshot: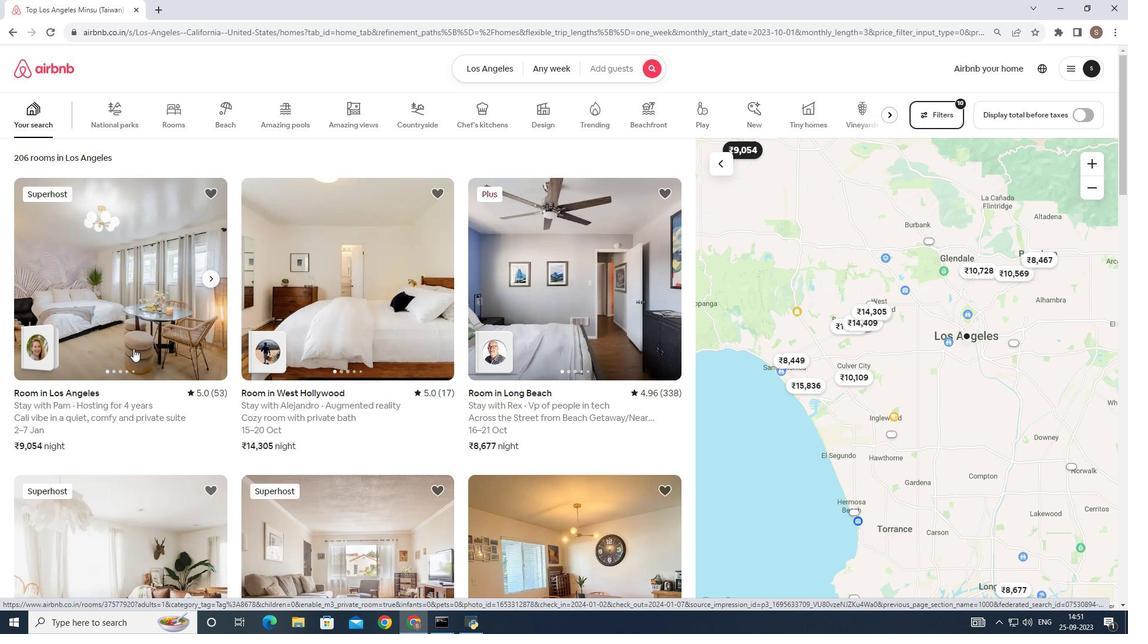 
Action: Mouse pressed left at (250, 341)
Screenshot: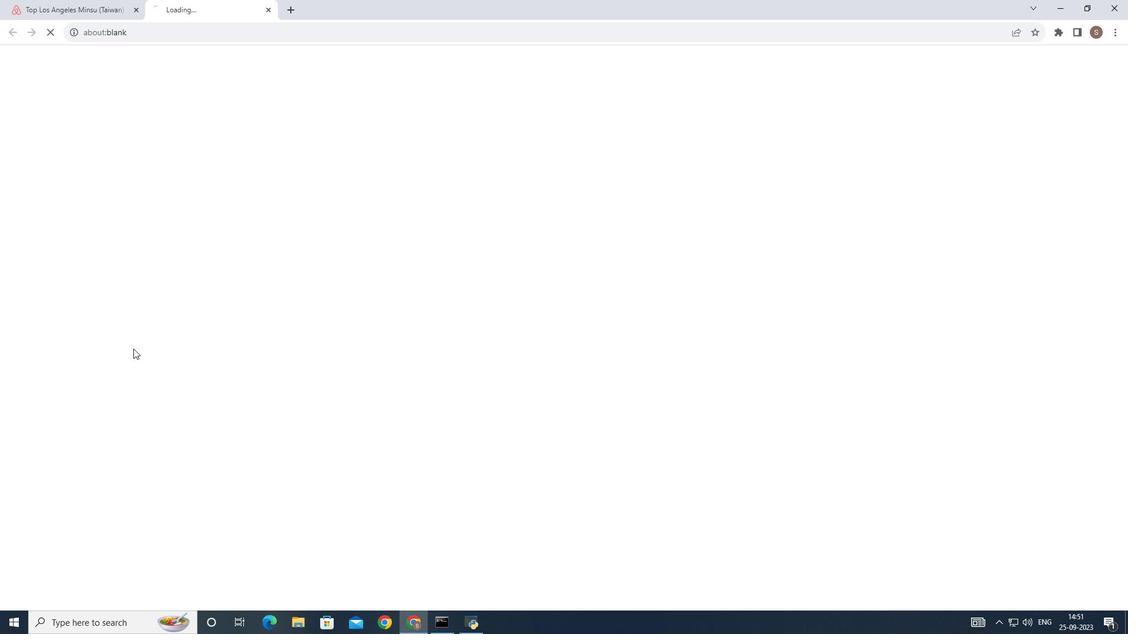 
Action: Mouse moved to (405, 372)
Screenshot: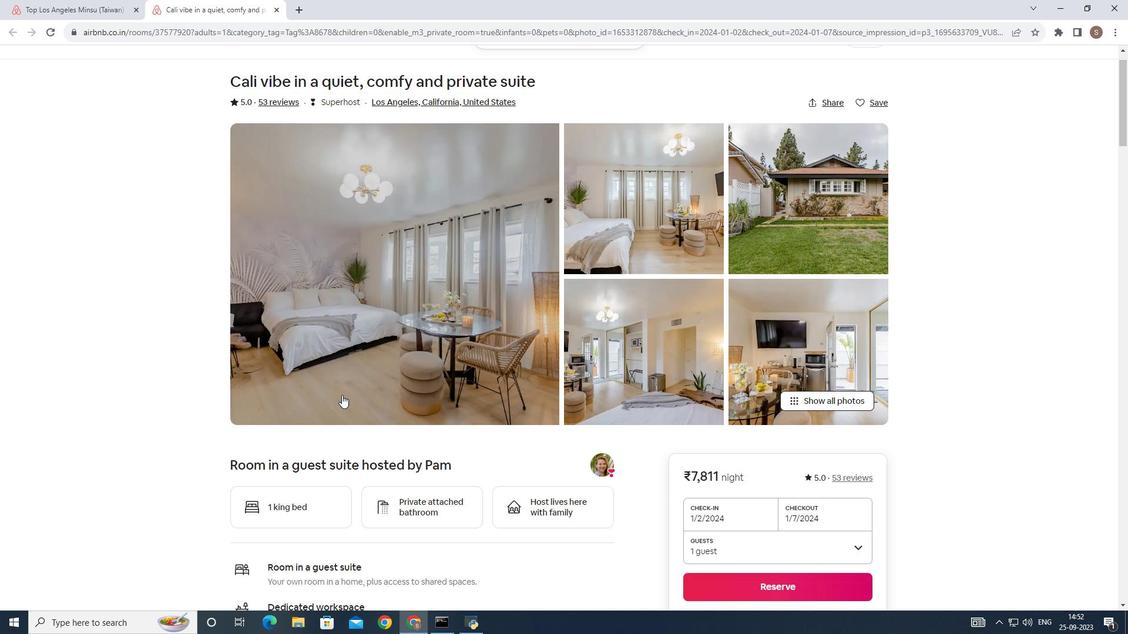 
Action: Mouse scrolled (405, 371) with delta (0, 0)
Screenshot: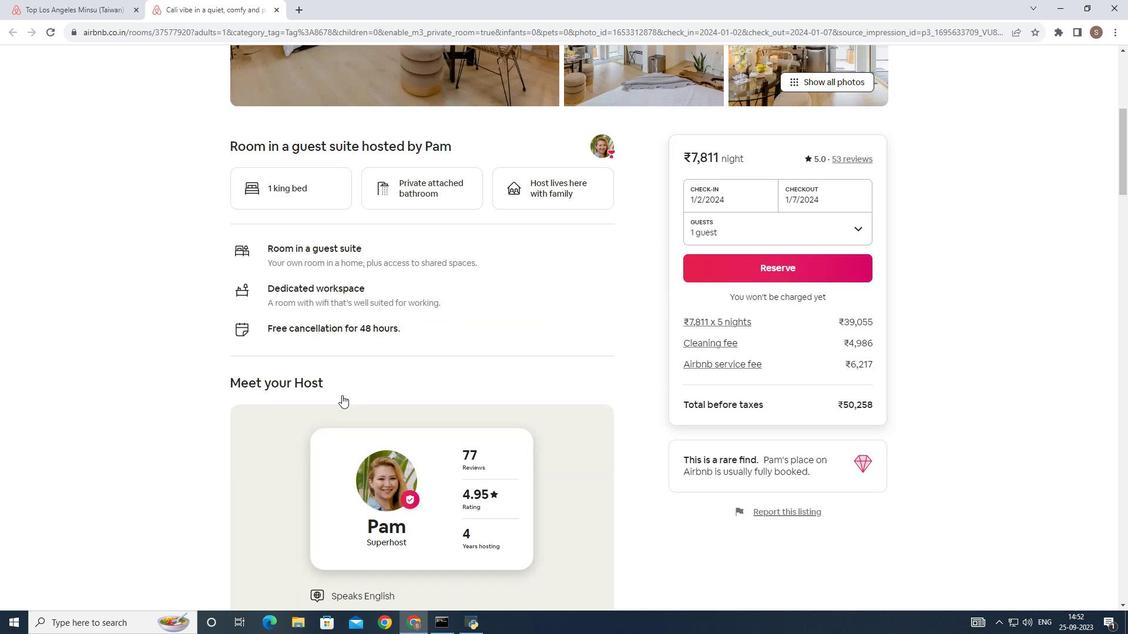 
Action: Mouse scrolled (405, 371) with delta (0, 0)
Screenshot: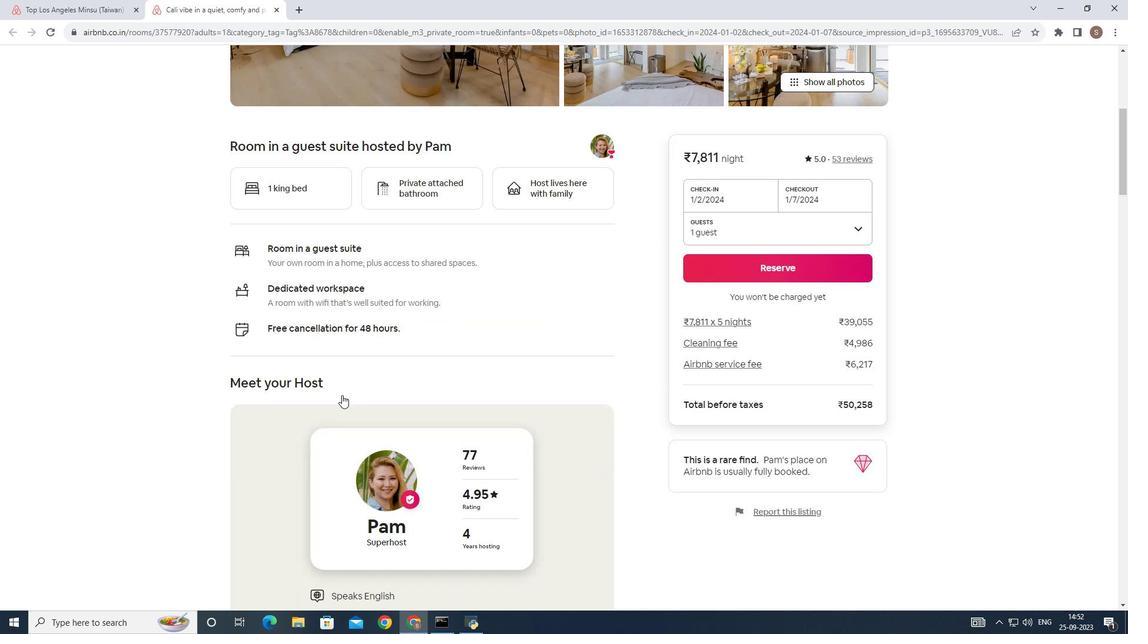 
Action: Mouse scrolled (405, 371) with delta (0, 0)
Screenshot: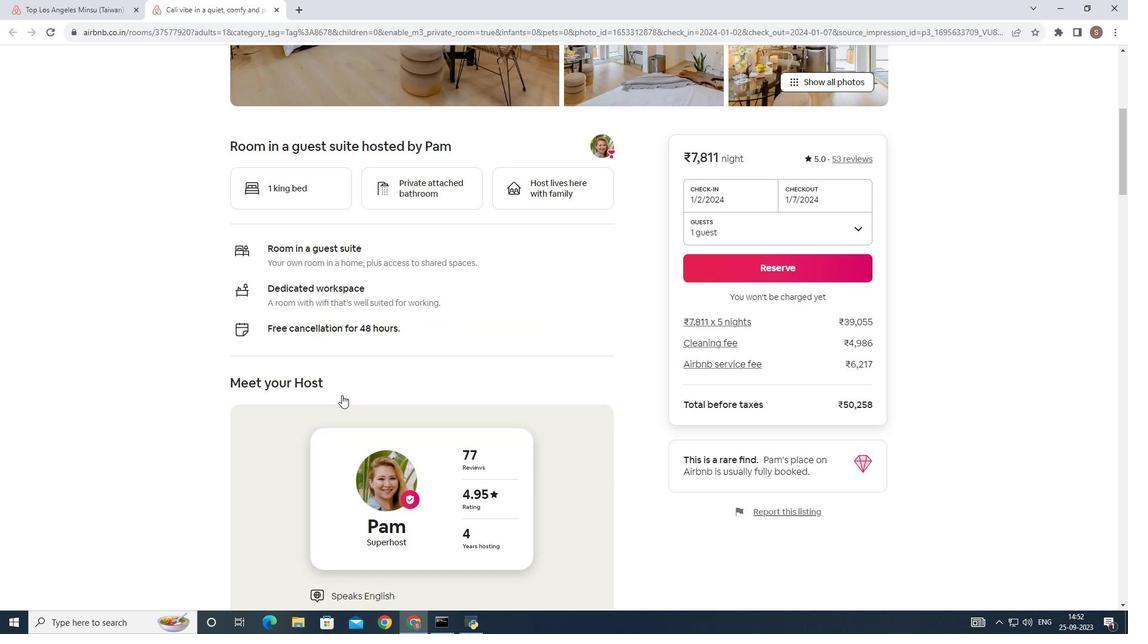 
Action: Mouse scrolled (405, 371) with delta (0, 0)
Screenshot: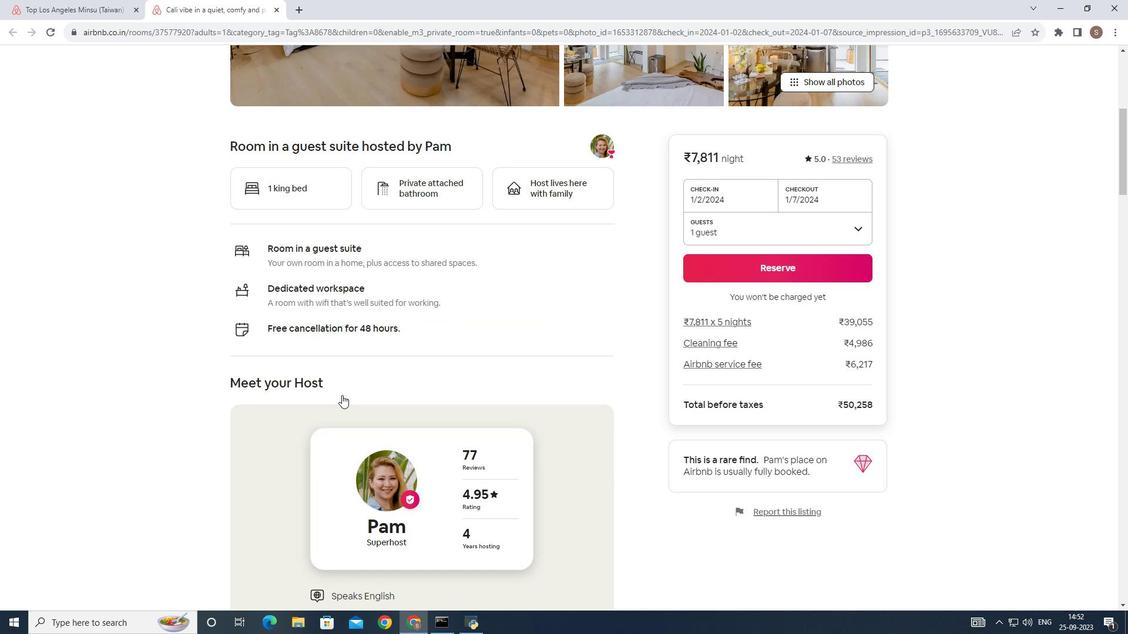 
Action: Mouse scrolled (405, 371) with delta (0, 0)
Screenshot: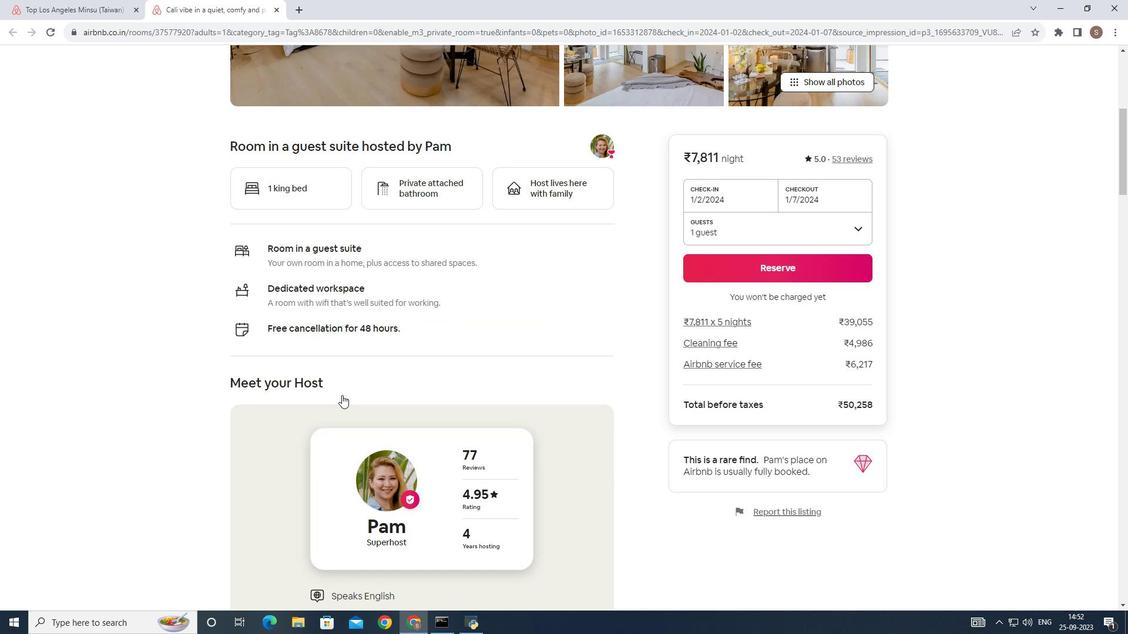 
Action: Mouse scrolled (405, 371) with delta (0, 0)
Screenshot: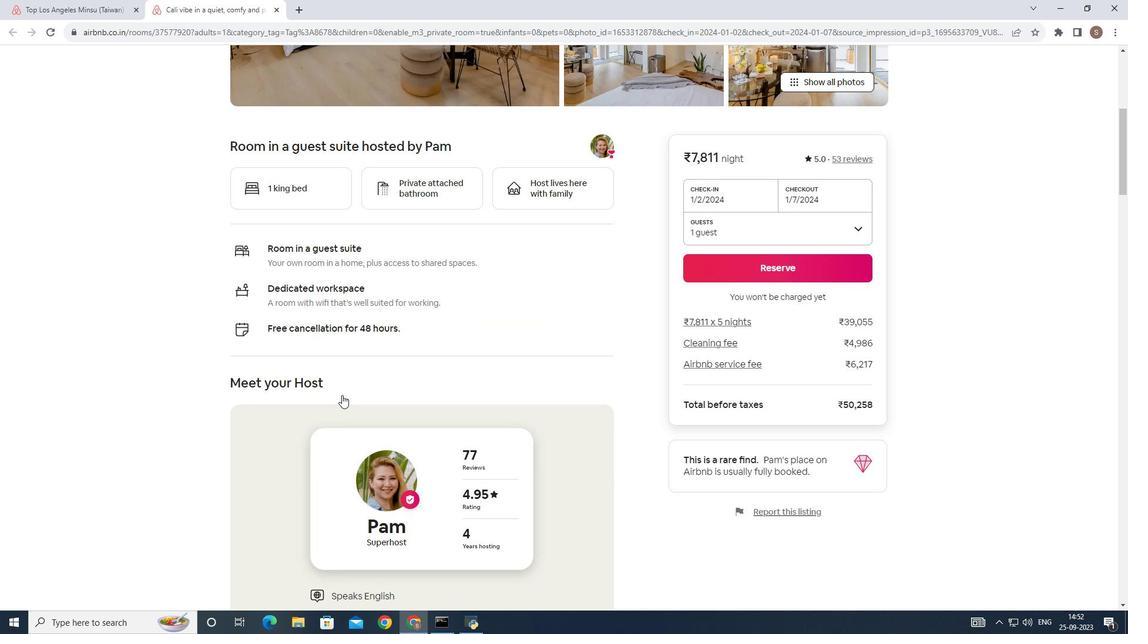 
Action: Mouse scrolled (405, 371) with delta (0, 0)
Screenshot: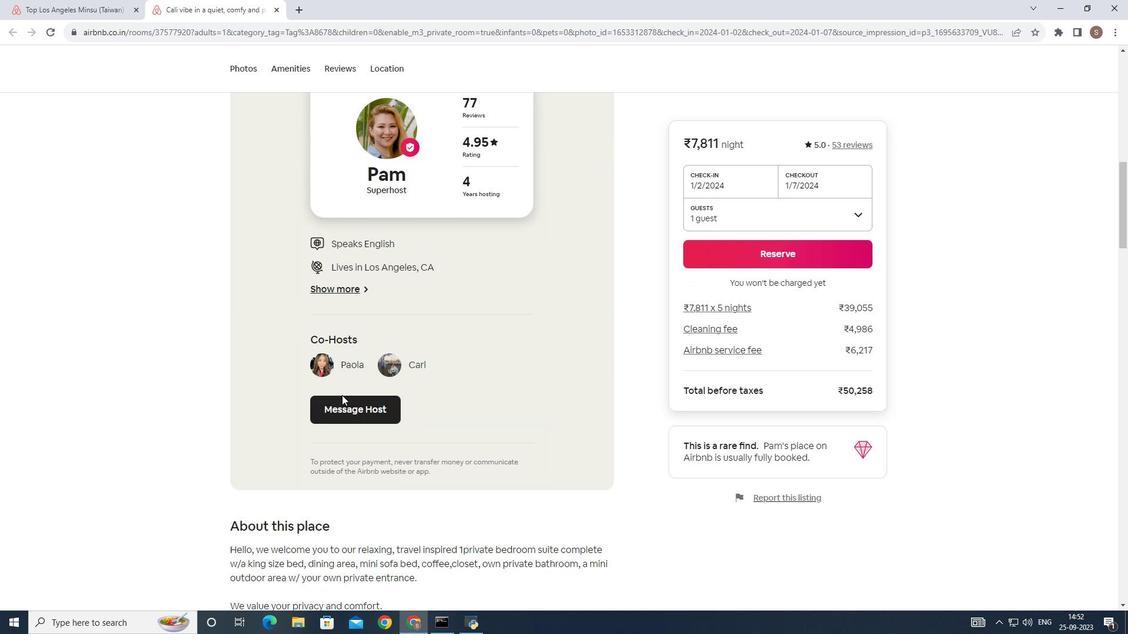 
Action: Mouse scrolled (405, 371) with delta (0, 0)
Screenshot: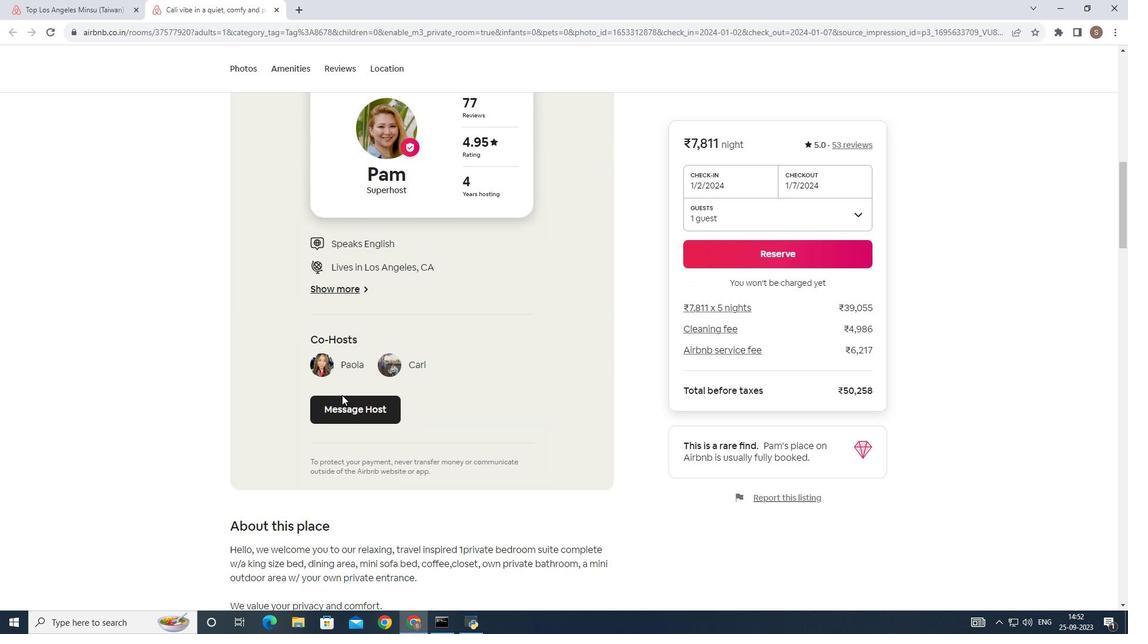 
Action: Mouse scrolled (405, 371) with delta (0, 0)
Screenshot: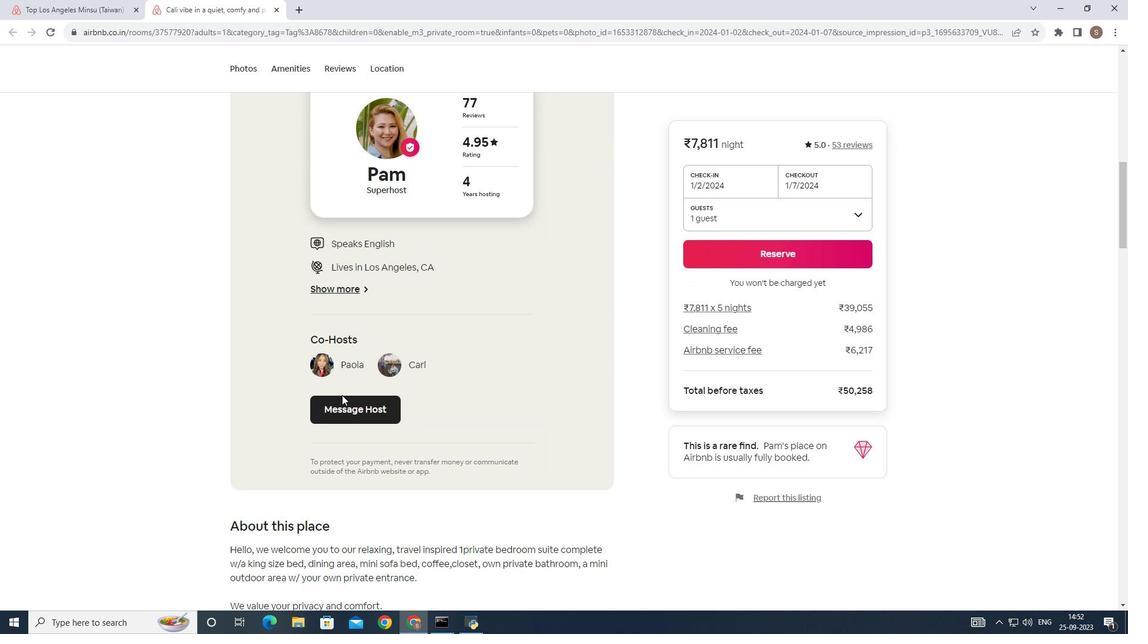 
Action: Mouse scrolled (405, 371) with delta (0, 0)
Screenshot: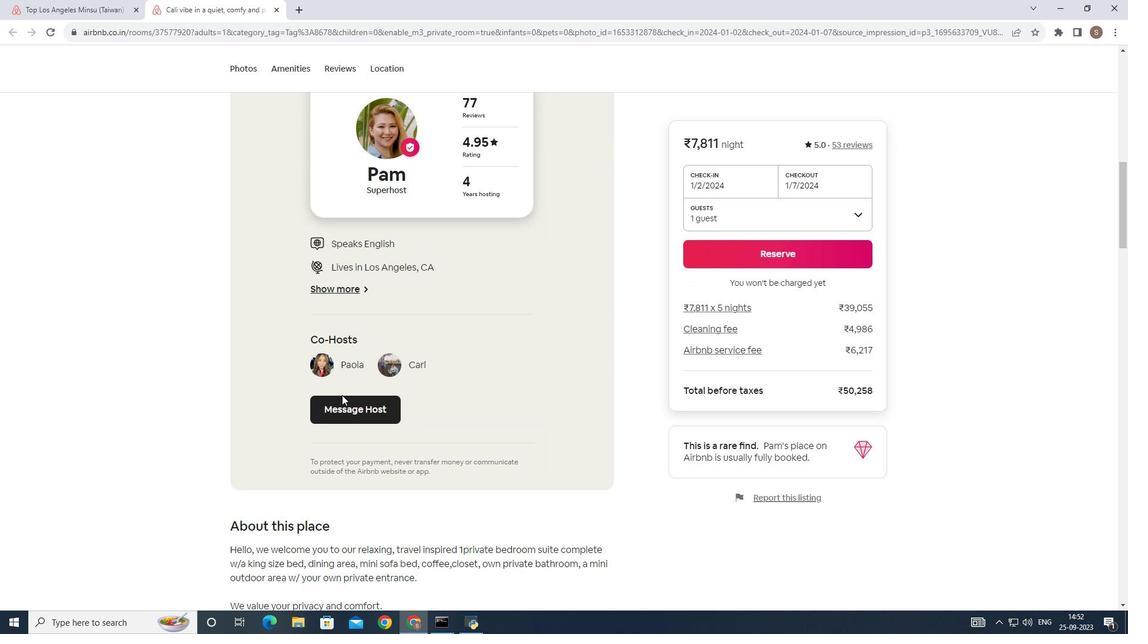 
Action: Mouse scrolled (405, 371) with delta (0, 0)
Screenshot: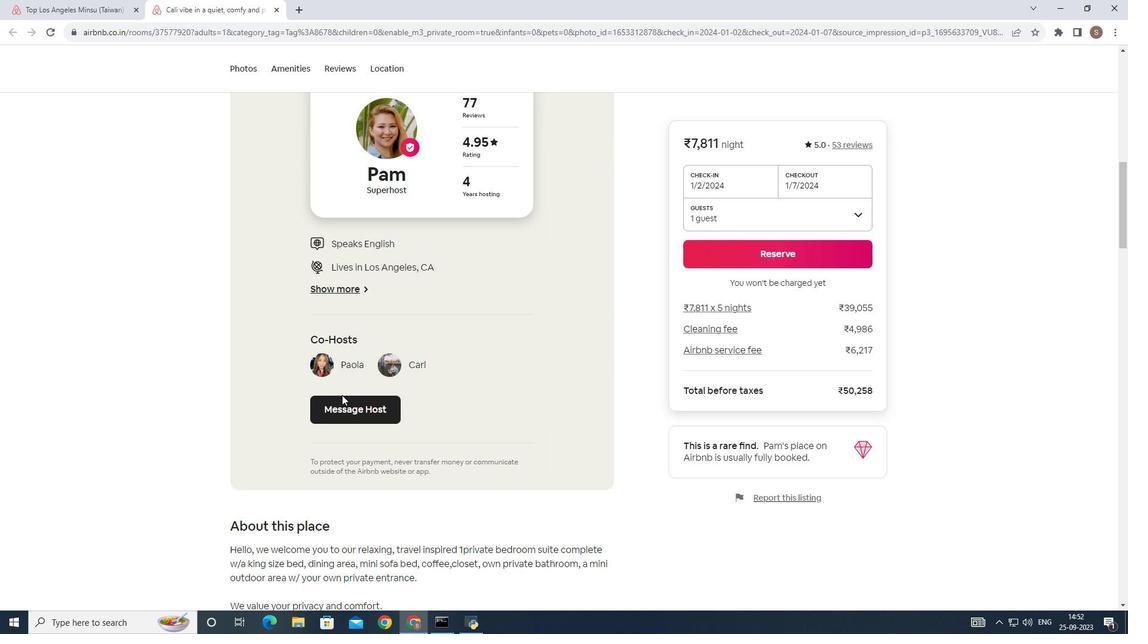 
Action: Mouse scrolled (405, 371) with delta (0, 0)
Screenshot: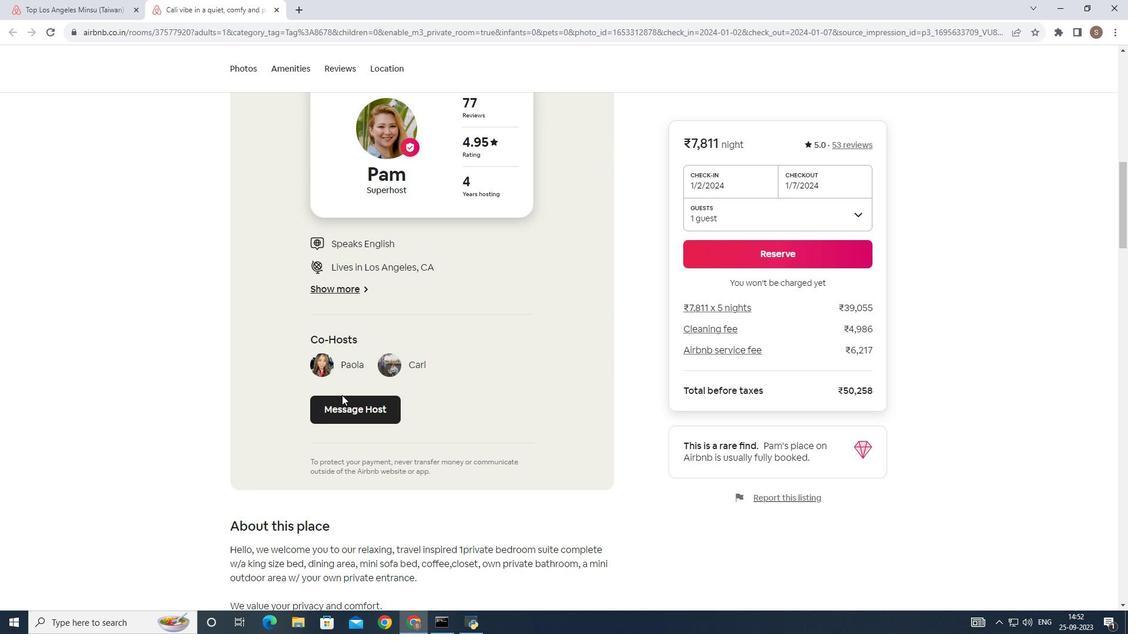 
Action: Mouse scrolled (405, 371) with delta (0, 0)
Screenshot: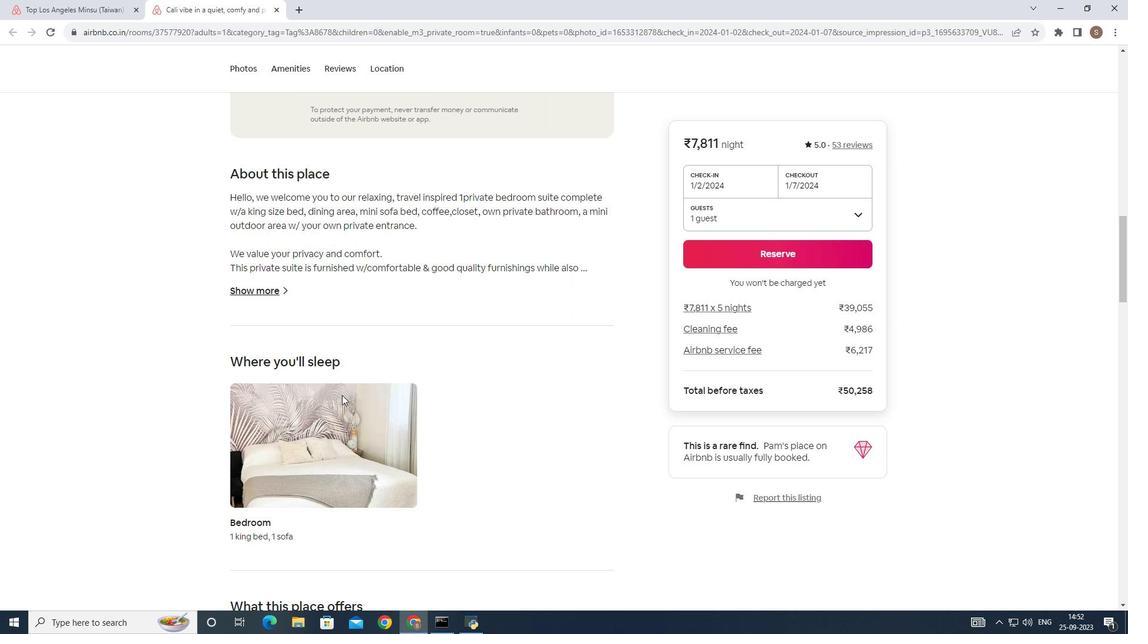 
Action: Mouse scrolled (405, 371) with delta (0, 0)
Screenshot: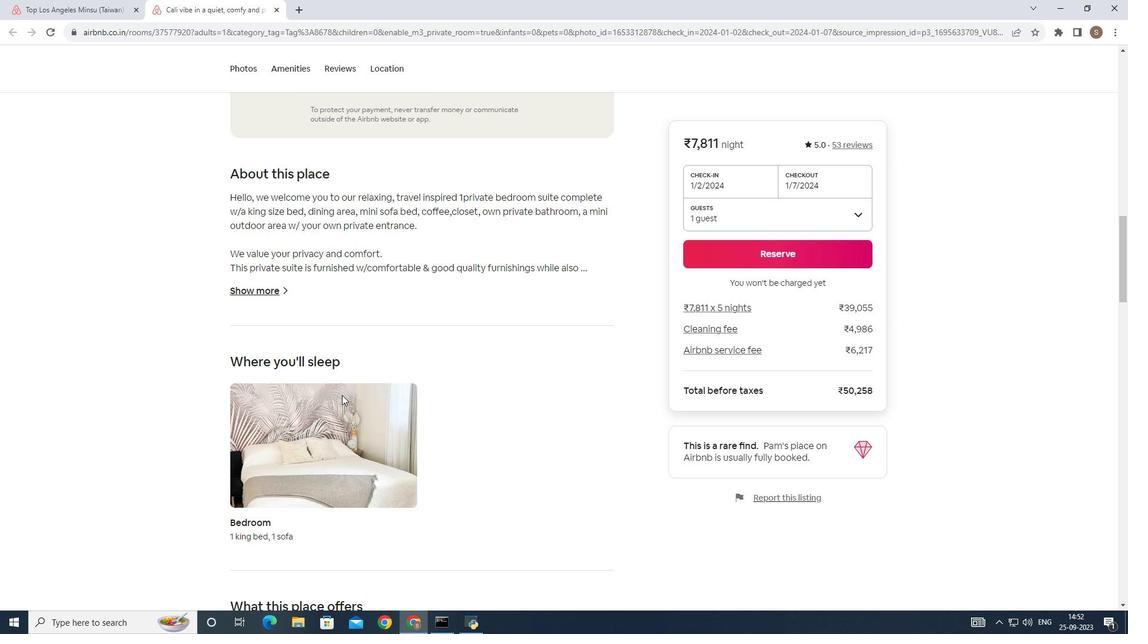 
Action: Mouse scrolled (405, 371) with delta (0, 0)
Screenshot: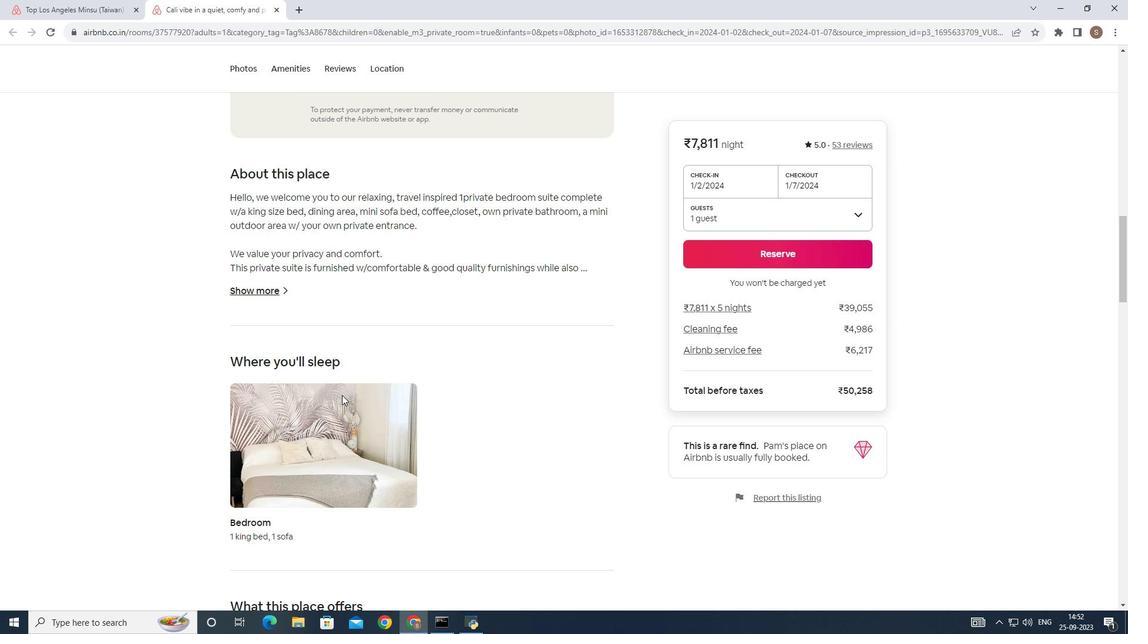 
Action: Mouse scrolled (405, 371) with delta (0, 0)
Screenshot: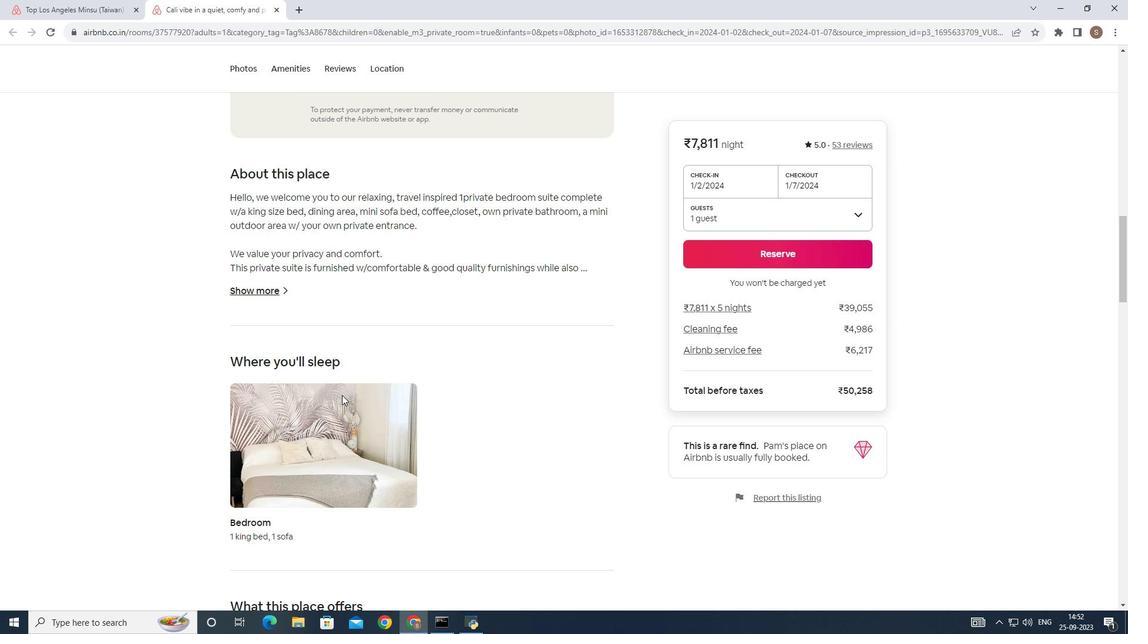 
Action: Mouse scrolled (405, 371) with delta (0, 0)
Screenshot: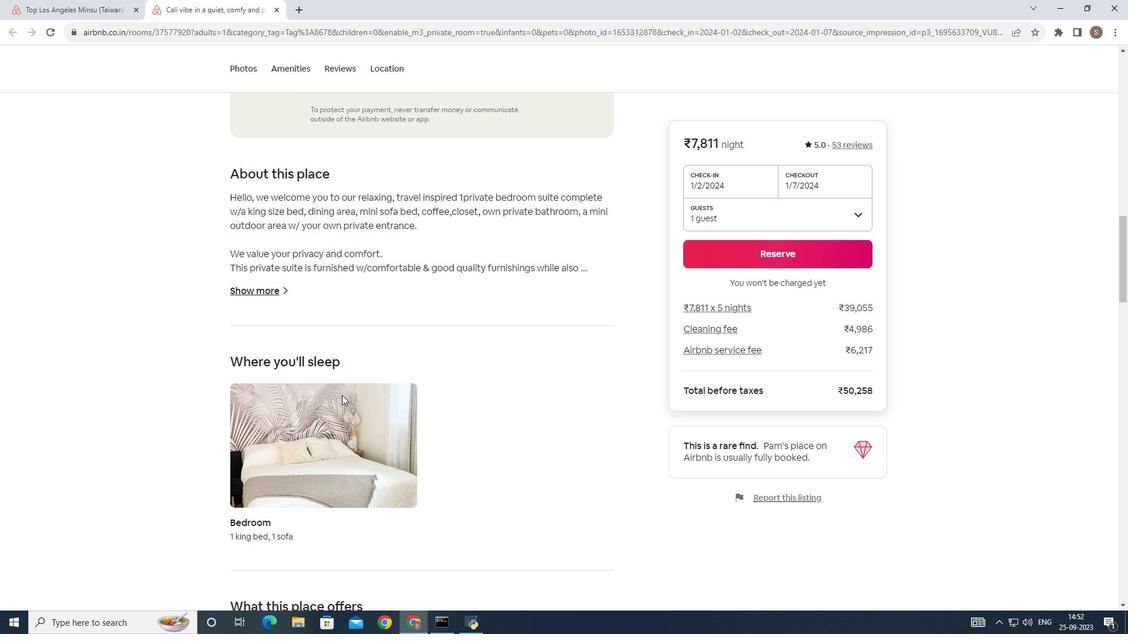 
Action: Mouse scrolled (405, 371) with delta (0, 0)
Screenshot: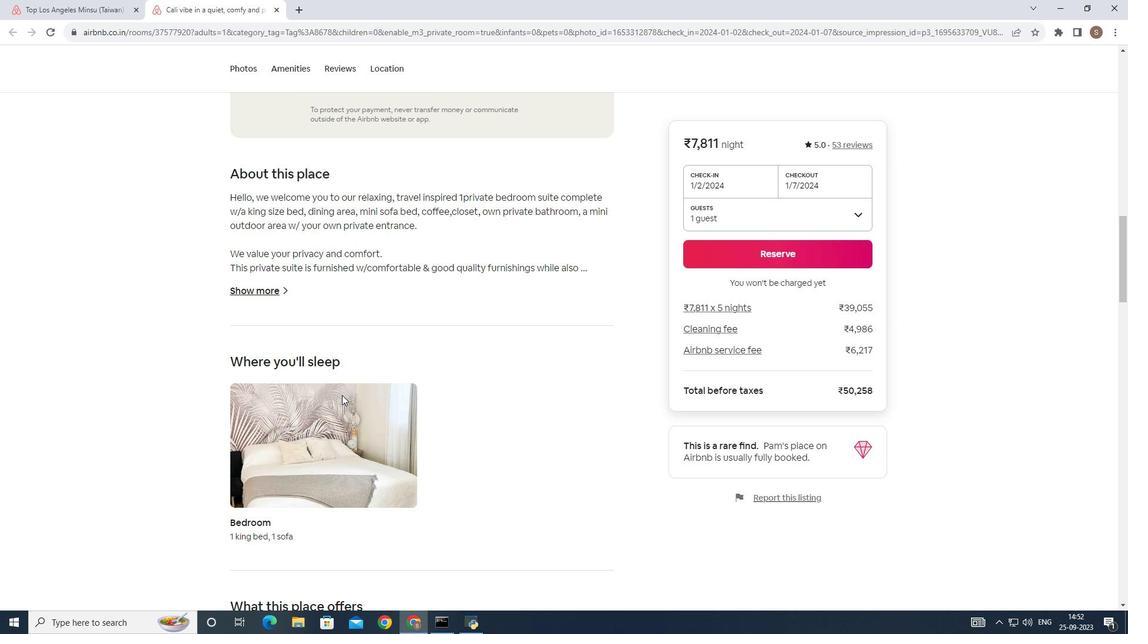 
Action: Mouse scrolled (405, 371) with delta (0, 0)
Screenshot: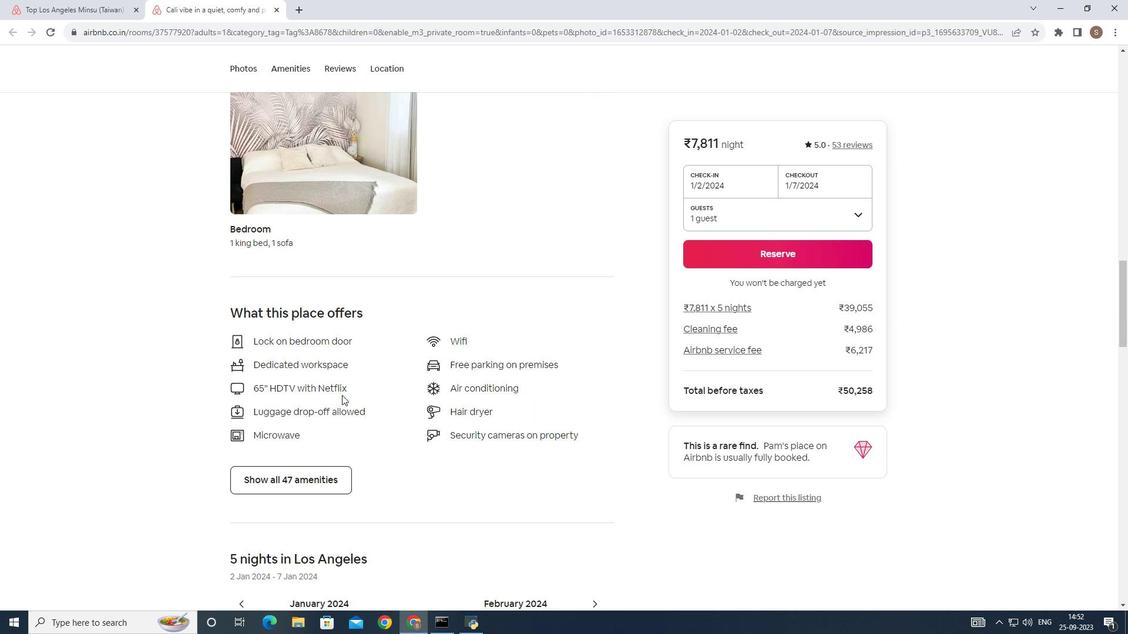 
Action: Mouse scrolled (405, 371) with delta (0, 0)
Screenshot: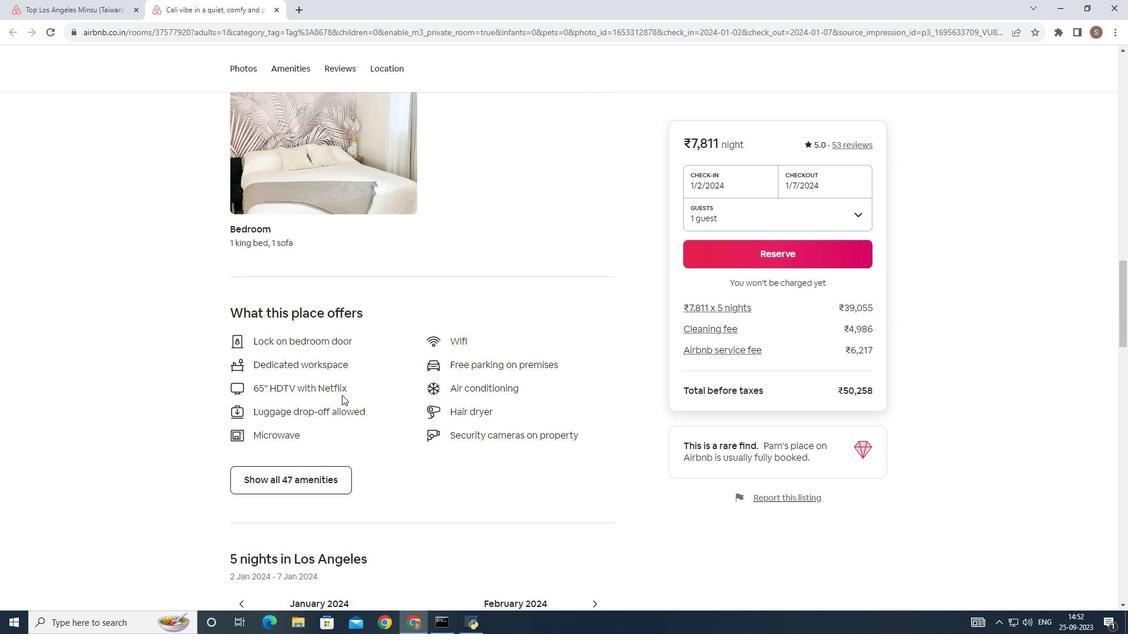 
Action: Mouse scrolled (405, 371) with delta (0, 0)
Screenshot: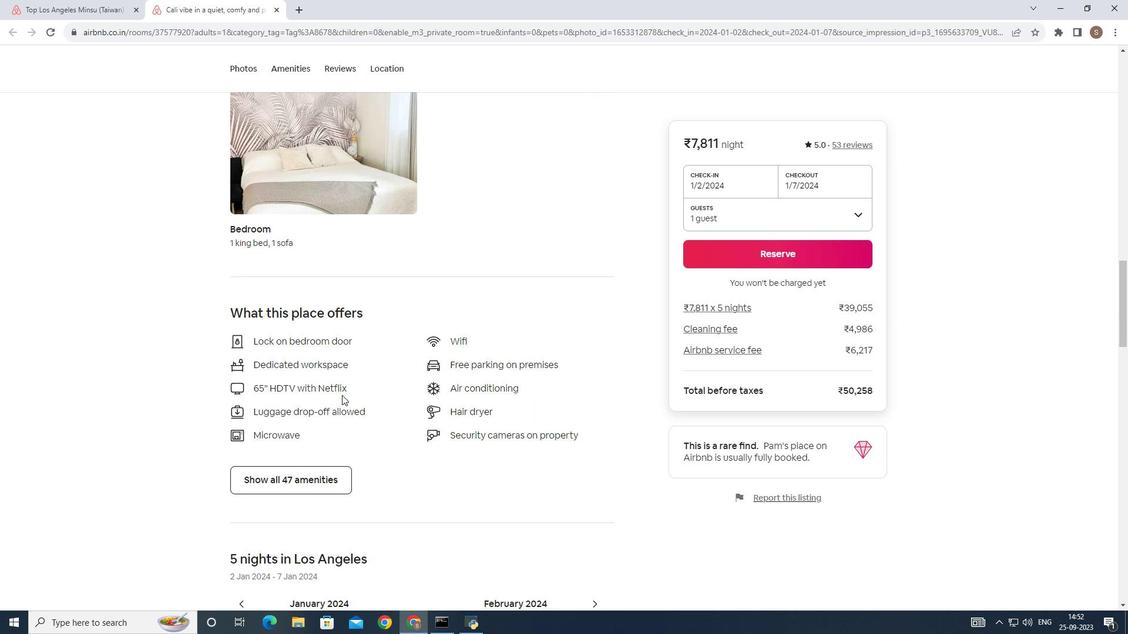 
Action: Mouse scrolled (405, 371) with delta (0, 0)
Screenshot: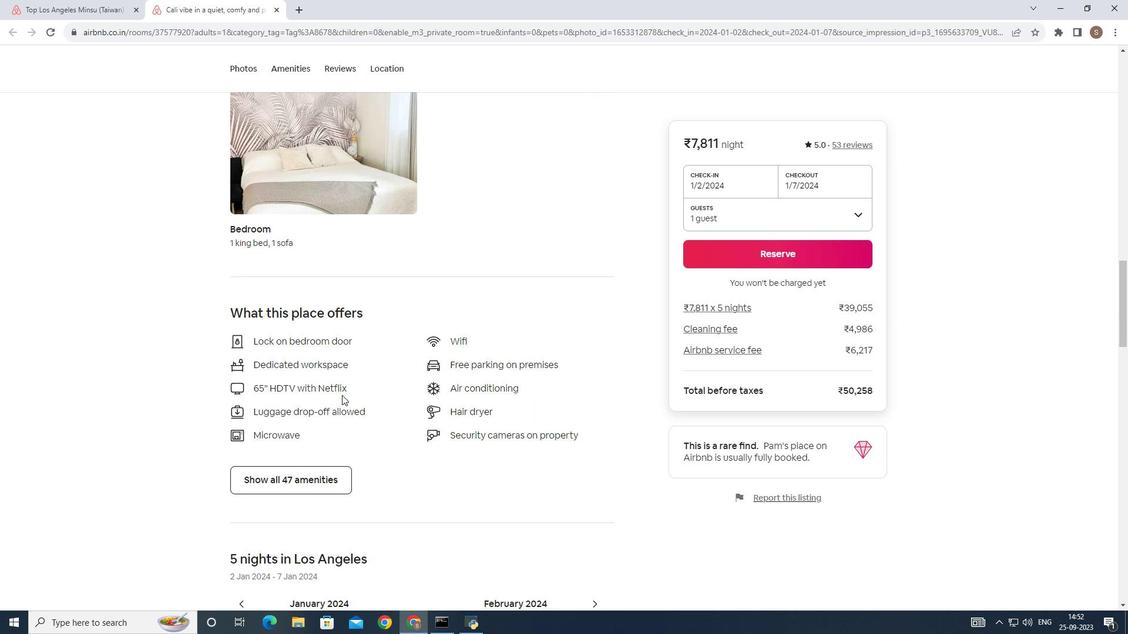 
Action: Mouse scrolled (405, 371) with delta (0, 0)
Screenshot: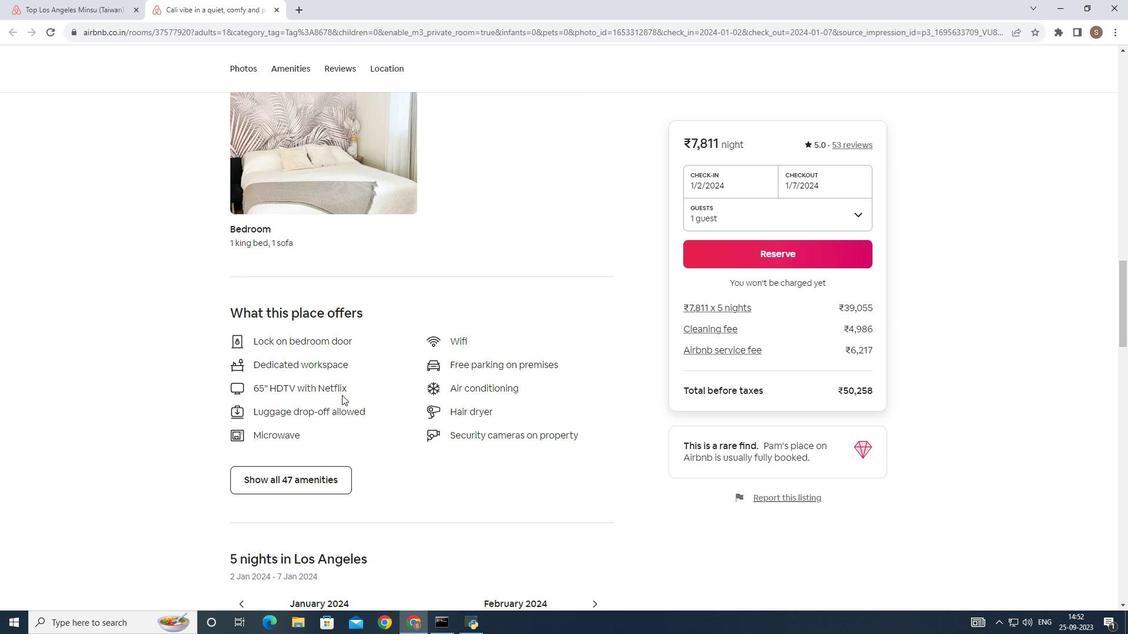 
Action: Mouse moved to (346, 420)
Screenshot: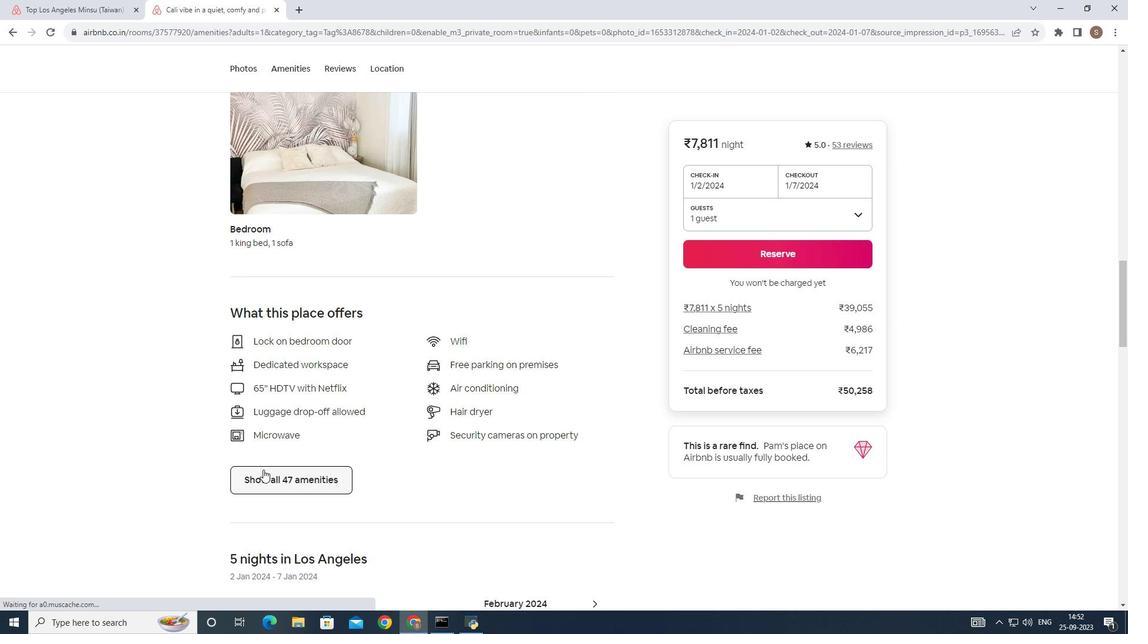 
Action: Mouse pressed left at (346, 420)
Screenshot: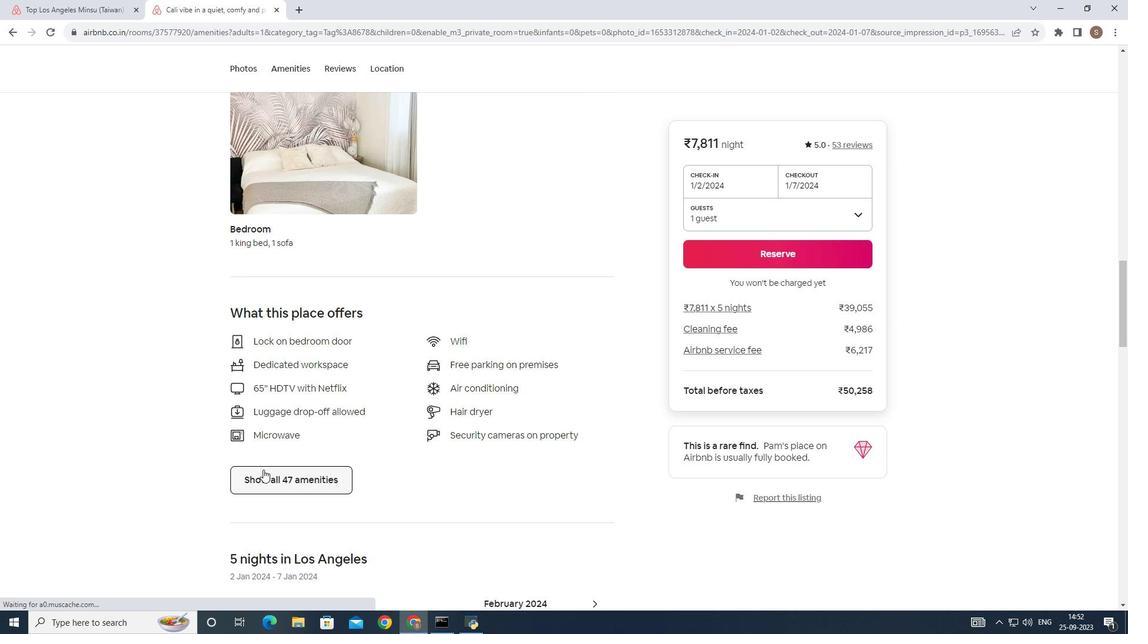 
Action: Mouse moved to (513, 395)
Screenshot: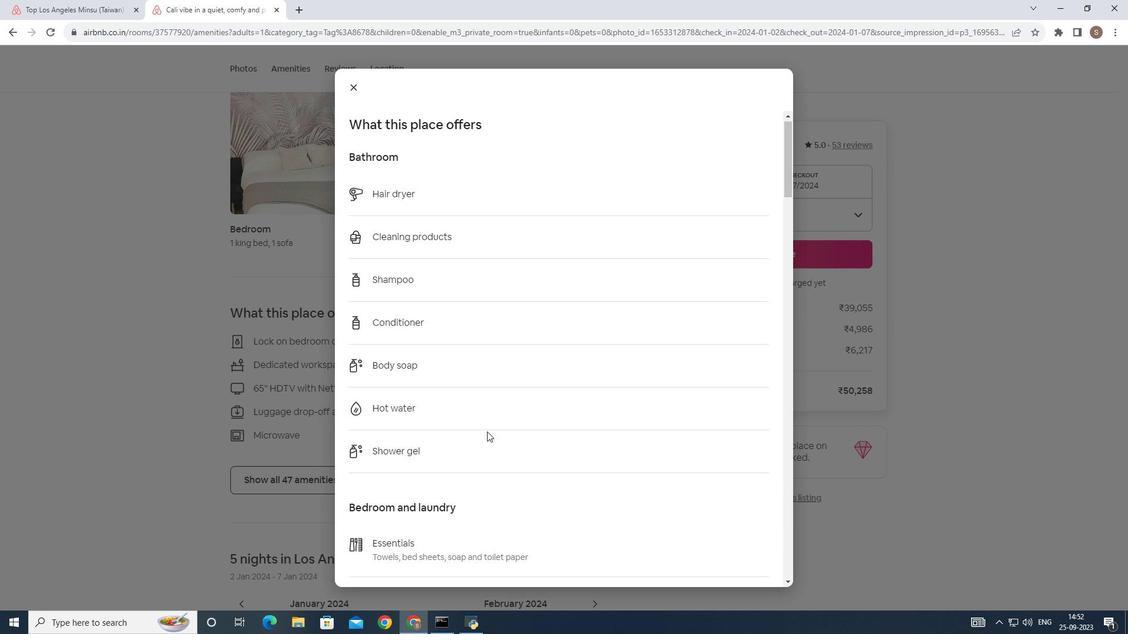 
Action: Mouse scrolled (513, 395) with delta (0, 0)
Screenshot: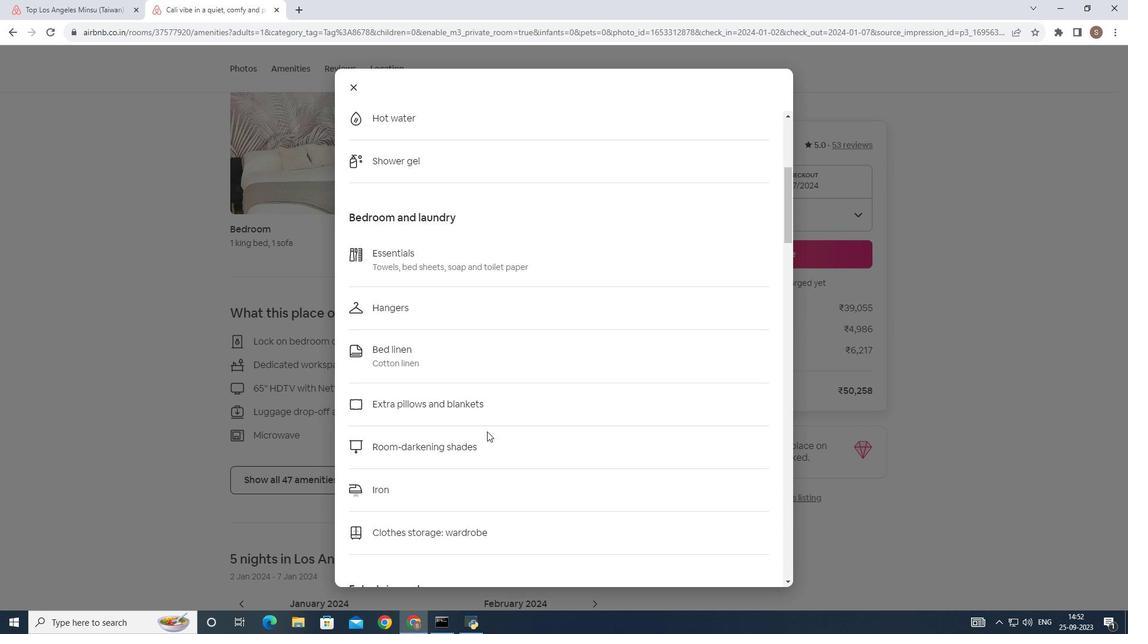 
Action: Mouse scrolled (513, 395) with delta (0, 0)
Screenshot: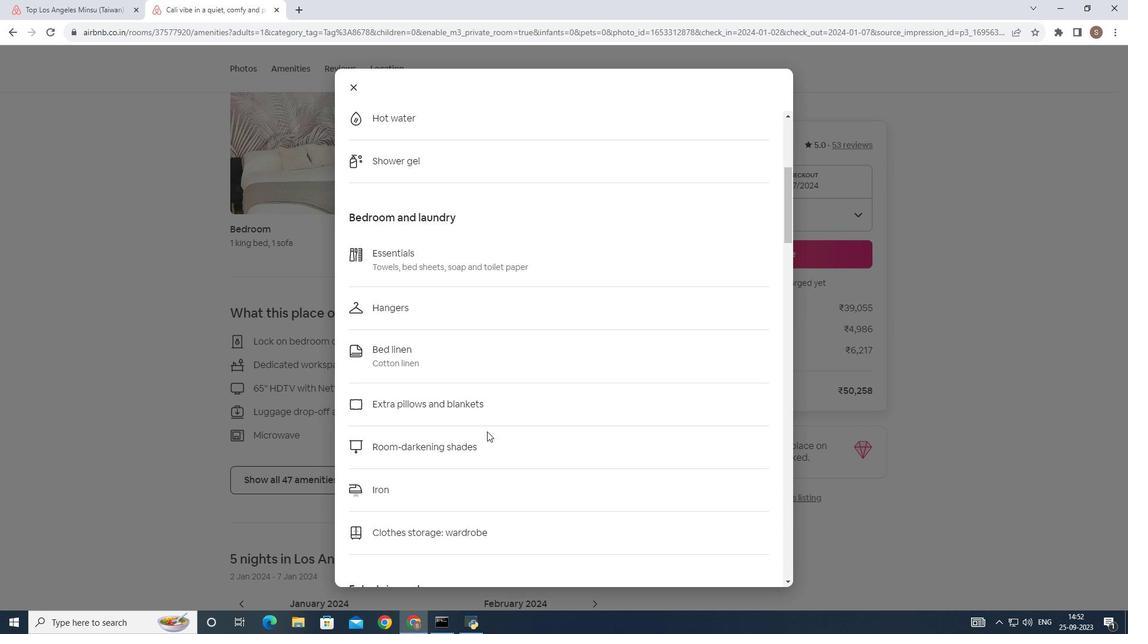 
Action: Mouse scrolled (513, 395) with delta (0, 0)
Screenshot: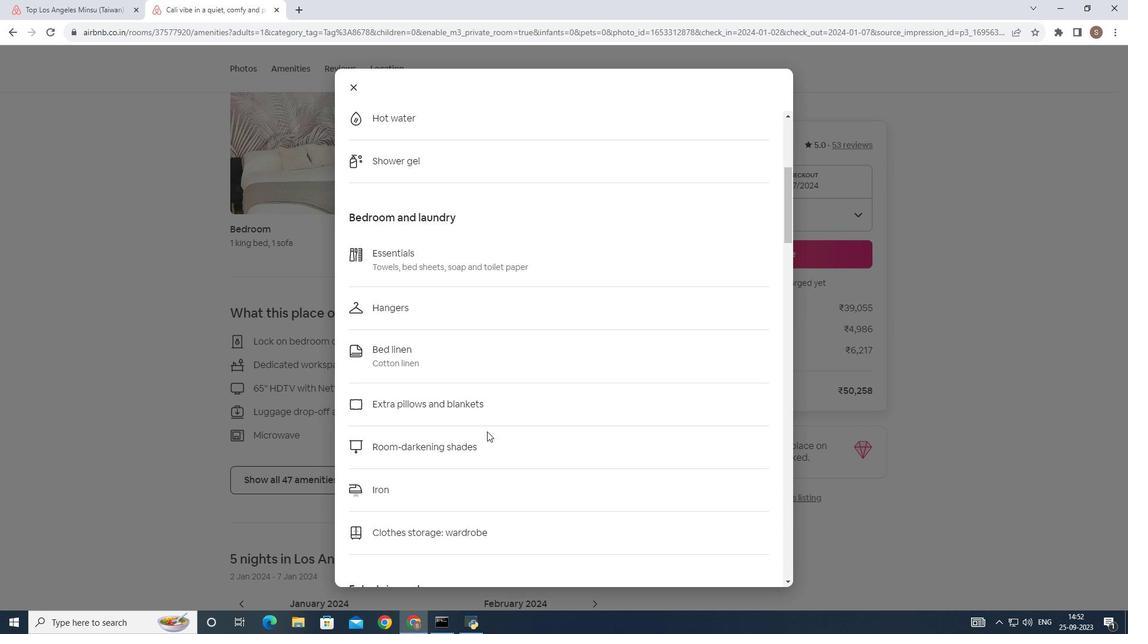 
Action: Mouse scrolled (513, 395) with delta (0, 0)
Screenshot: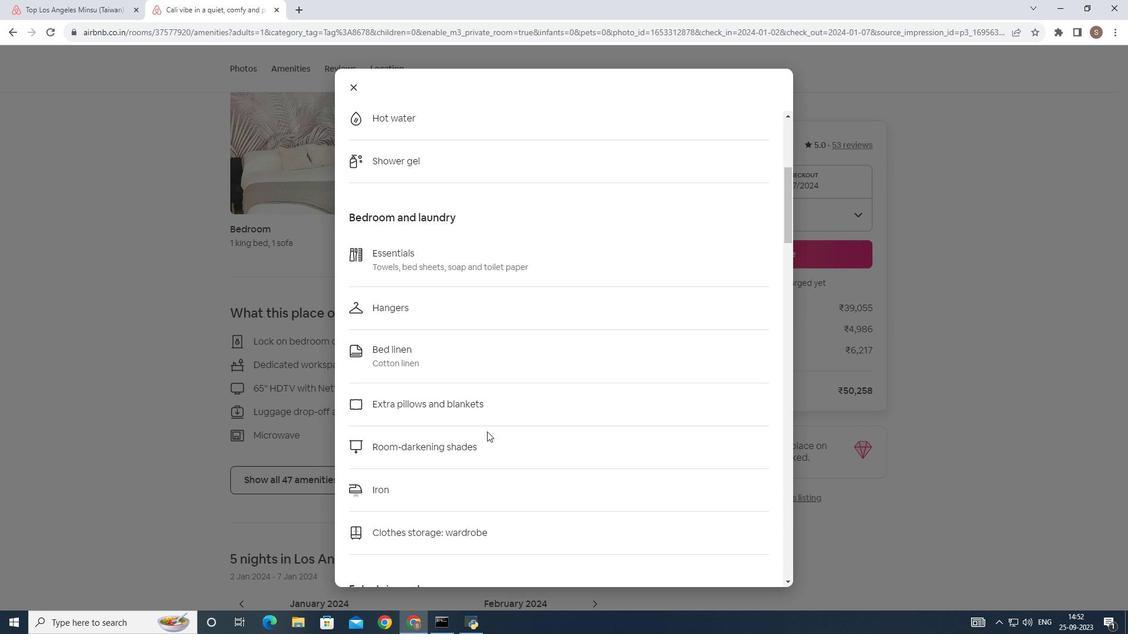 
Action: Mouse scrolled (513, 395) with delta (0, 0)
Screenshot: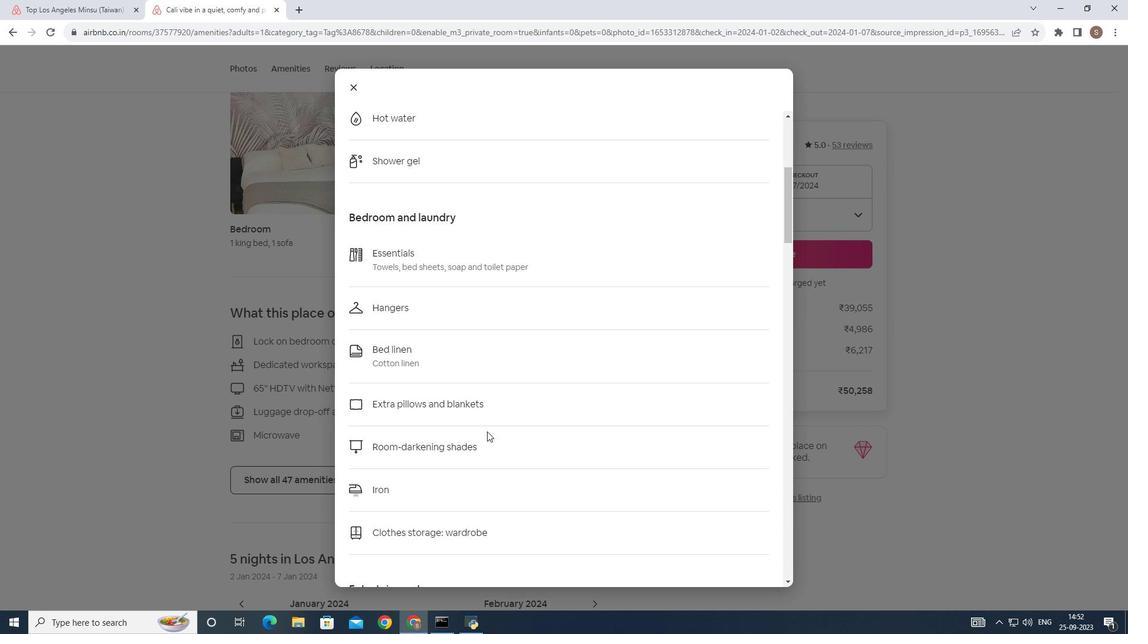 
Action: Mouse scrolled (513, 395) with delta (0, 0)
Screenshot: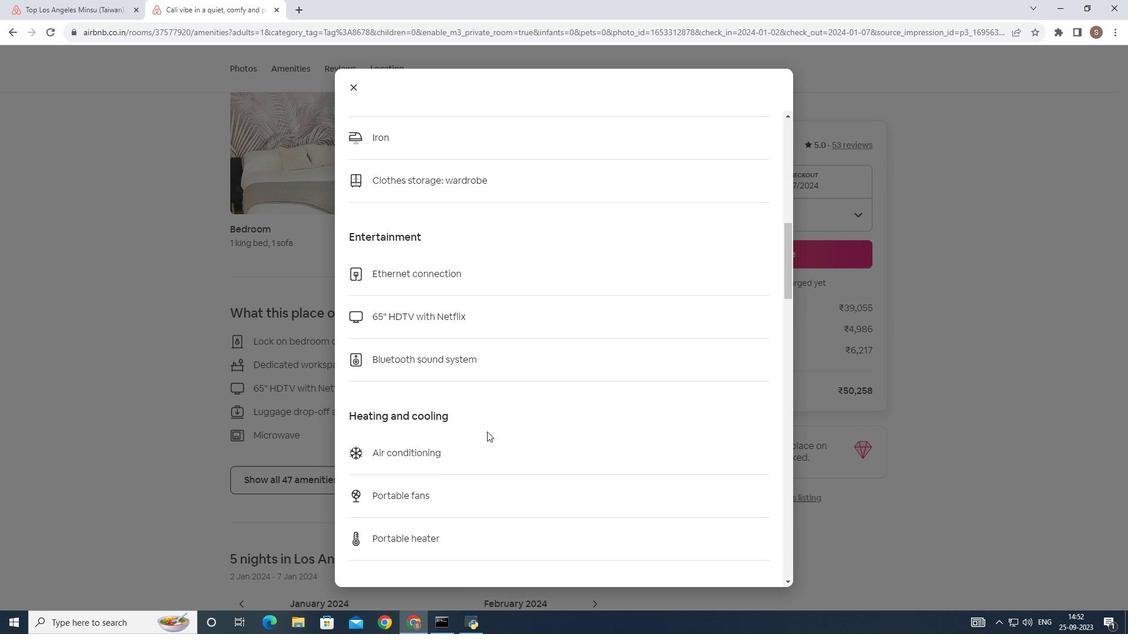 
Action: Mouse scrolled (513, 395) with delta (0, 0)
Screenshot: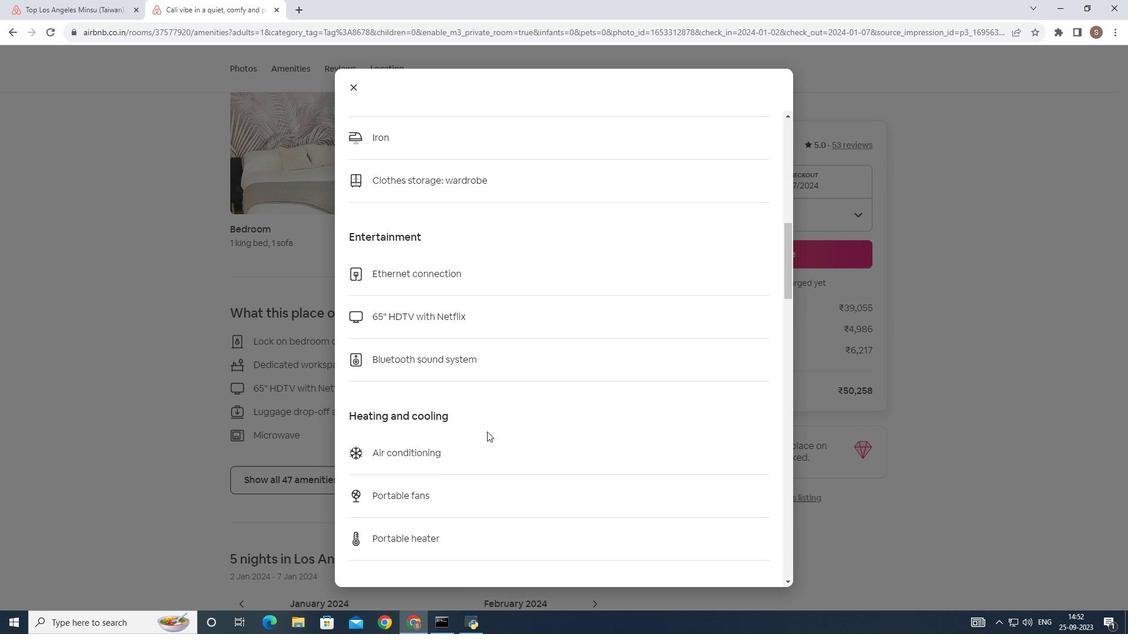 
Action: Mouse scrolled (513, 395) with delta (0, 0)
Screenshot: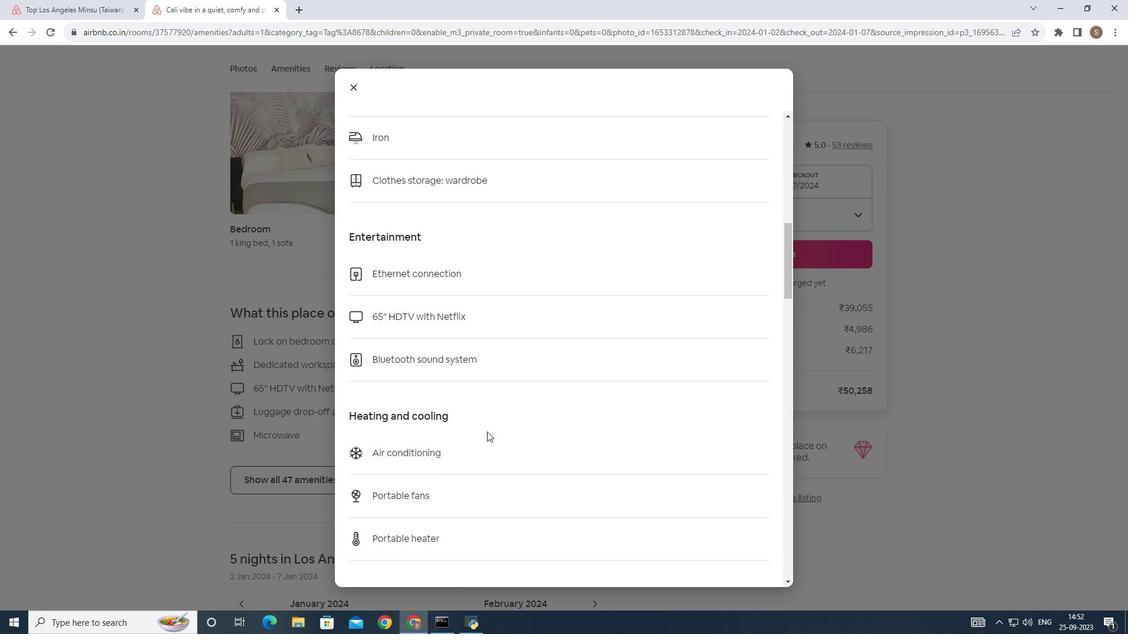
Action: Mouse scrolled (513, 395) with delta (0, 0)
Screenshot: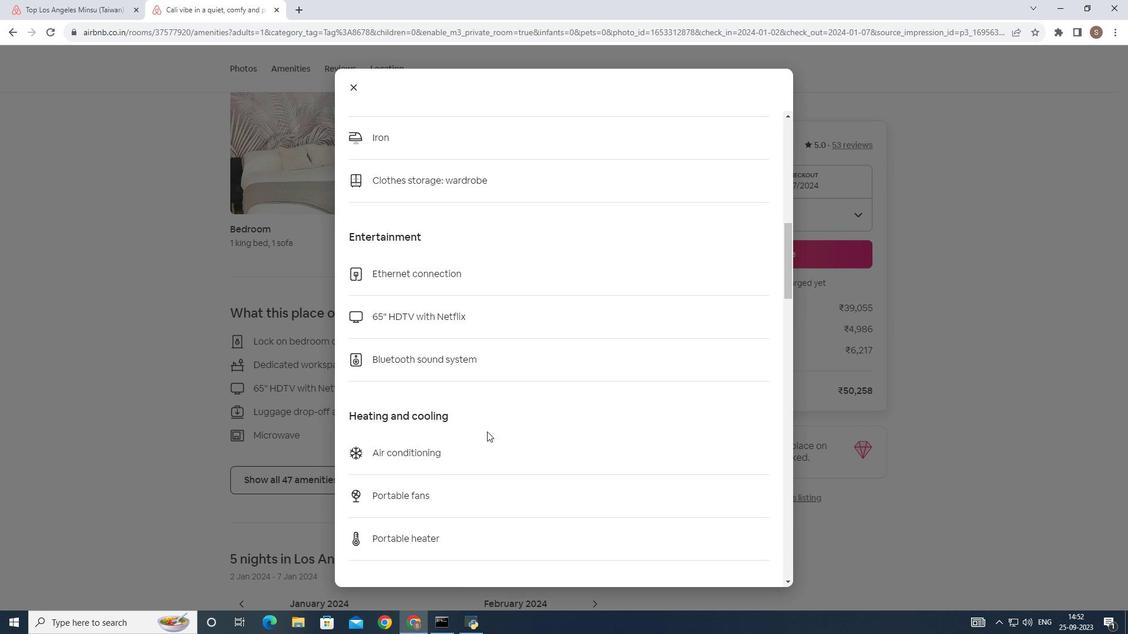 
Action: Mouse scrolled (513, 395) with delta (0, 0)
Screenshot: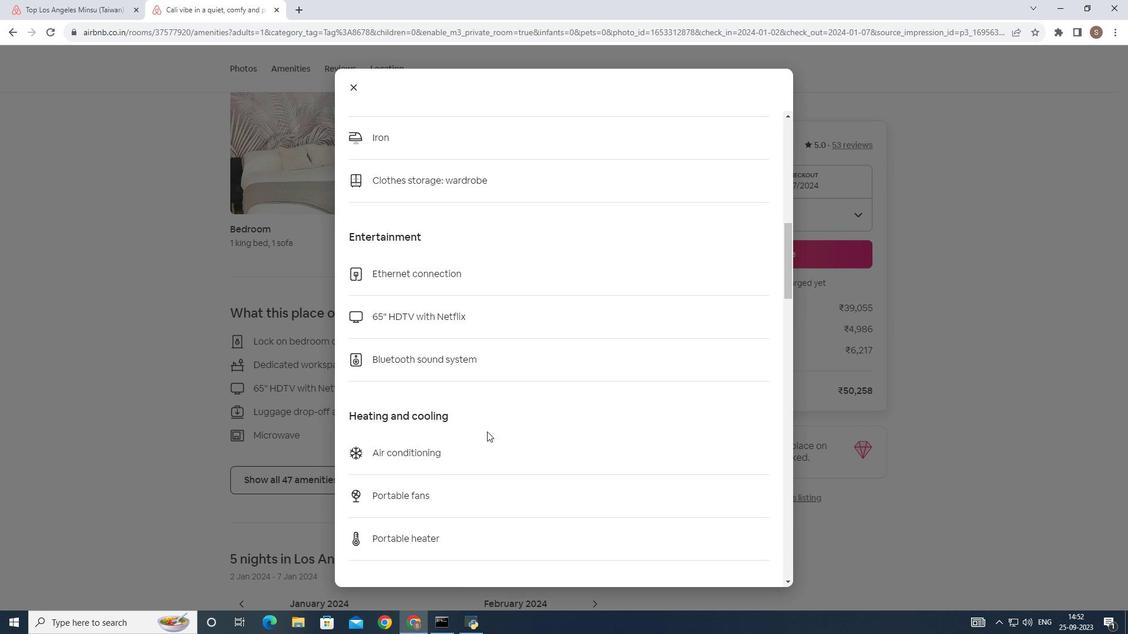 
Action: Mouse scrolled (513, 395) with delta (0, 0)
Screenshot: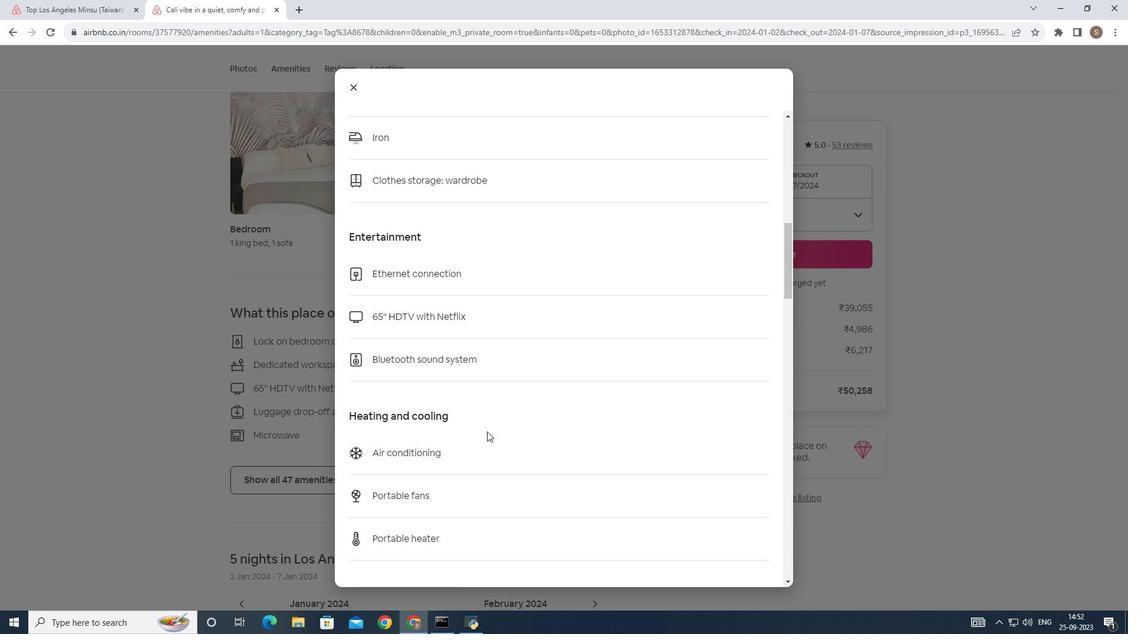 
Action: Mouse scrolled (513, 395) with delta (0, 0)
Screenshot: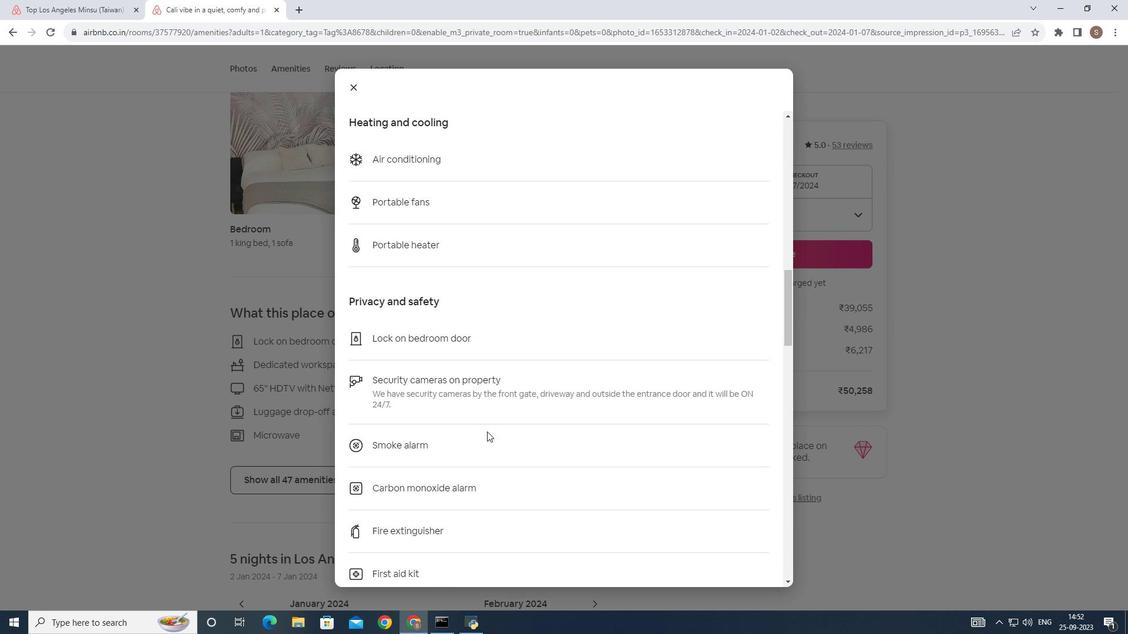 
Action: Mouse scrolled (513, 395) with delta (0, 0)
Screenshot: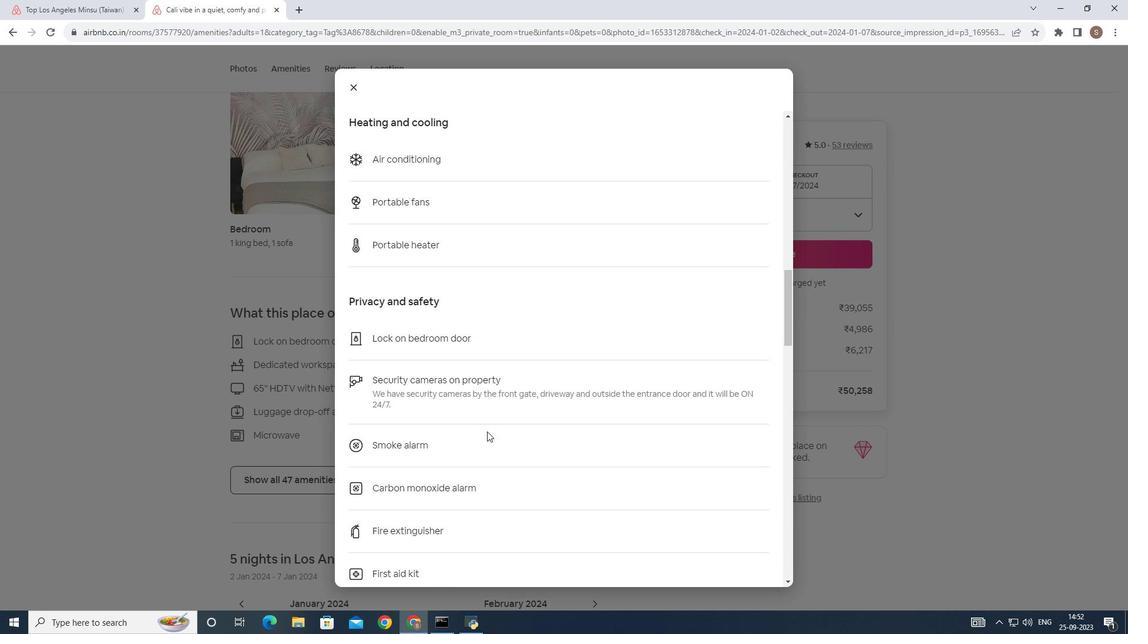 
Action: Mouse scrolled (513, 395) with delta (0, 0)
Screenshot: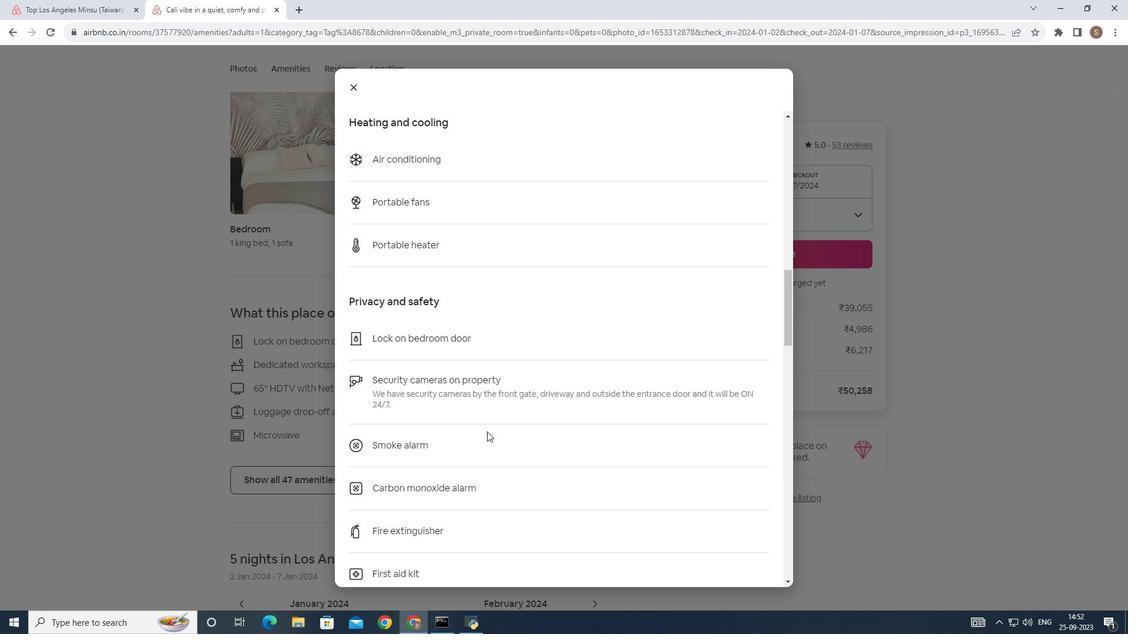 
Action: Mouse scrolled (513, 395) with delta (0, 0)
Screenshot: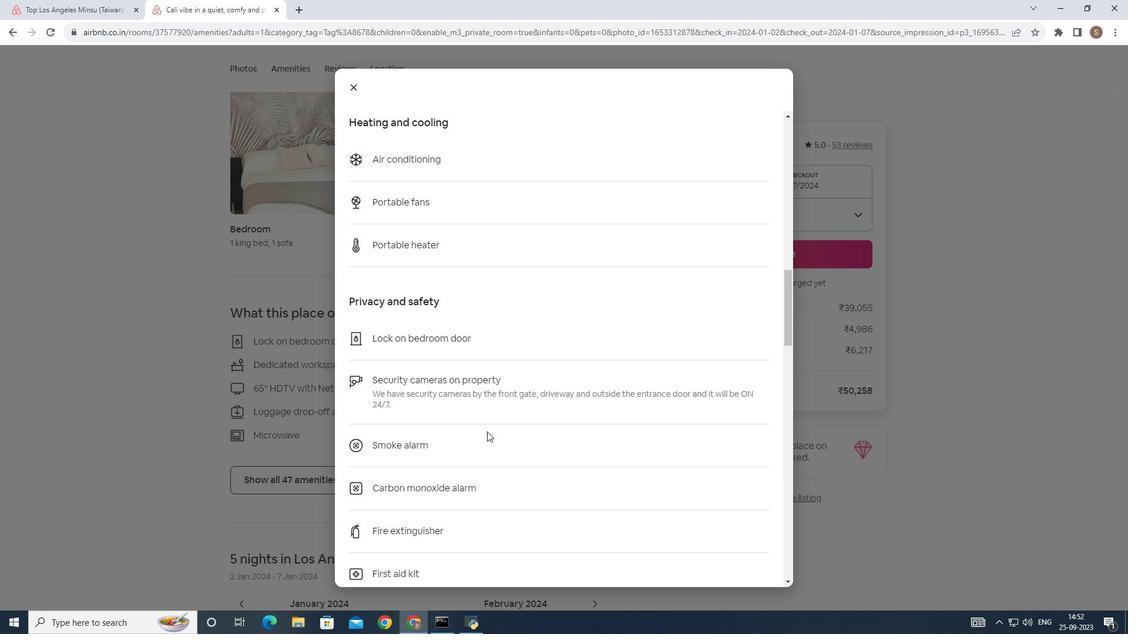 
Action: Mouse scrolled (513, 395) with delta (0, 0)
Screenshot: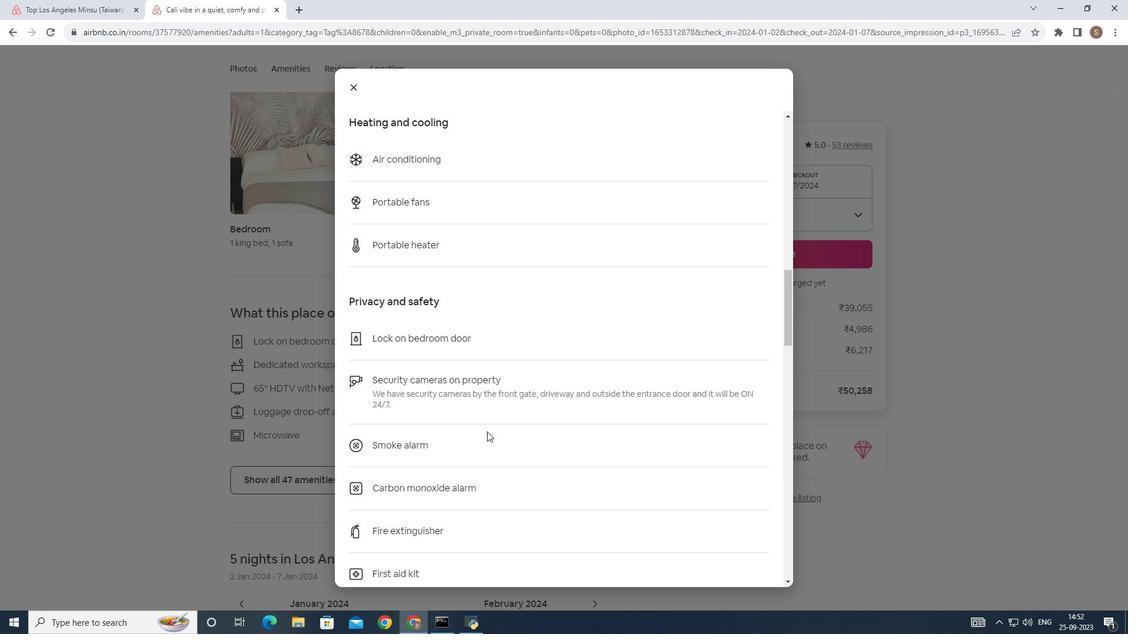 
Action: Mouse scrolled (513, 395) with delta (0, 0)
Screenshot: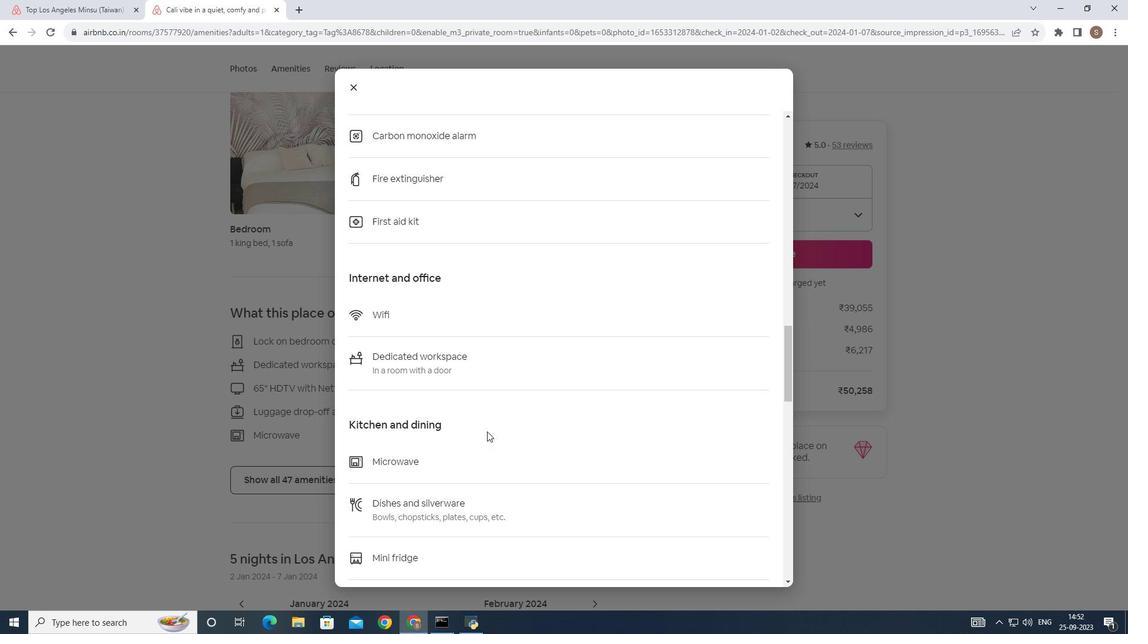 
Action: Mouse scrolled (513, 395) with delta (0, 0)
Screenshot: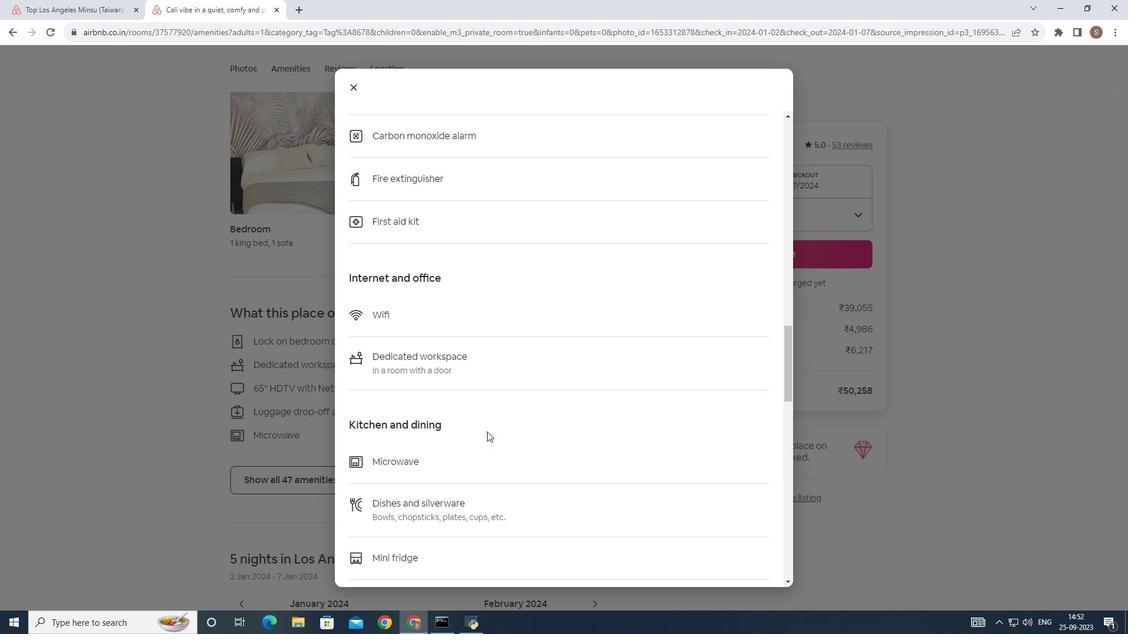 
Action: Mouse scrolled (513, 395) with delta (0, 0)
Screenshot: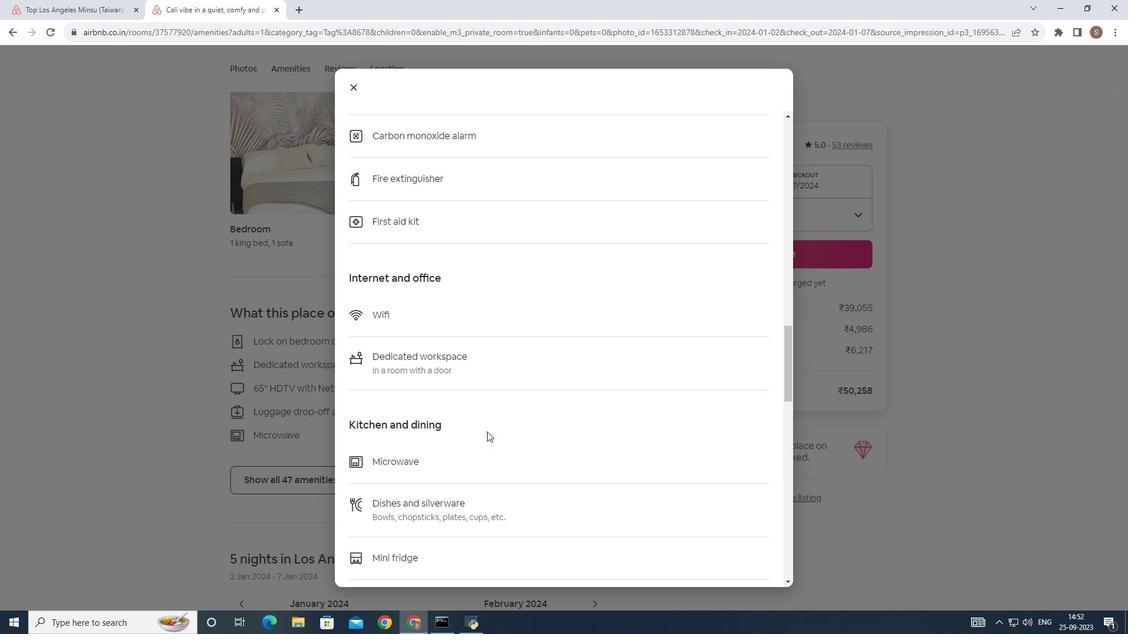 
Action: Mouse scrolled (513, 395) with delta (0, 0)
Screenshot: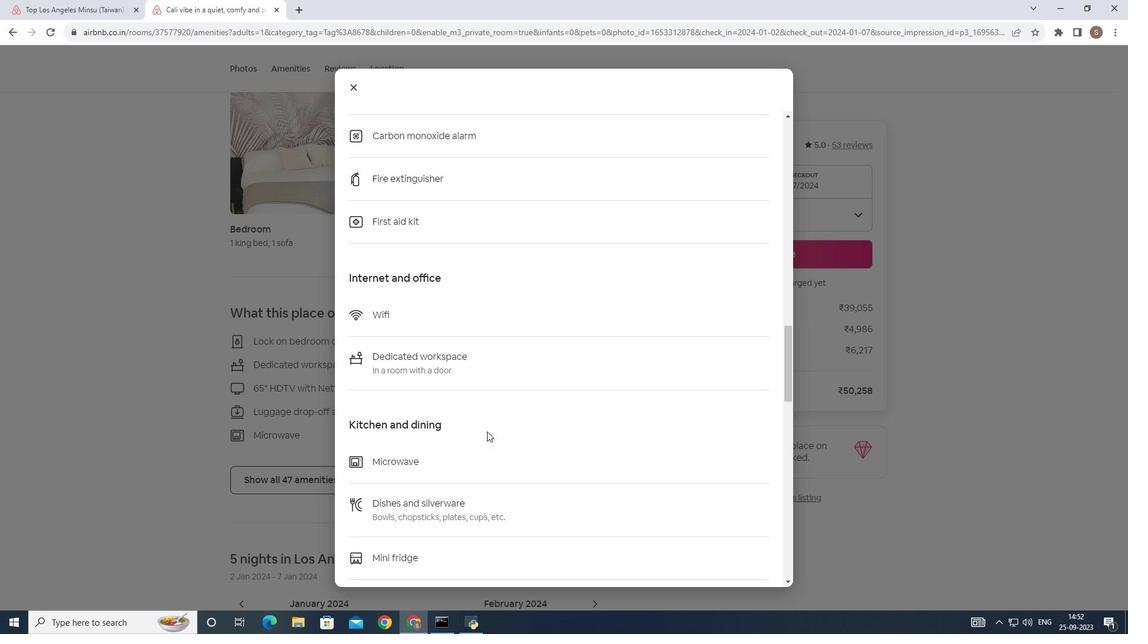 
Action: Mouse scrolled (513, 395) with delta (0, 0)
Screenshot: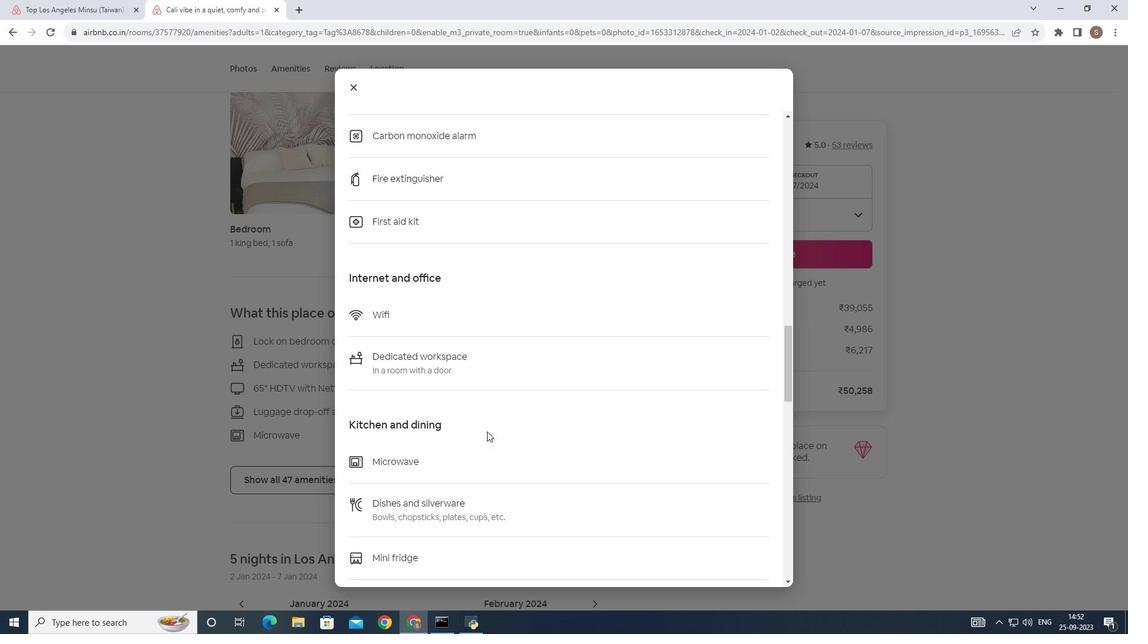 
Action: Mouse scrolled (513, 395) with delta (0, 0)
Screenshot: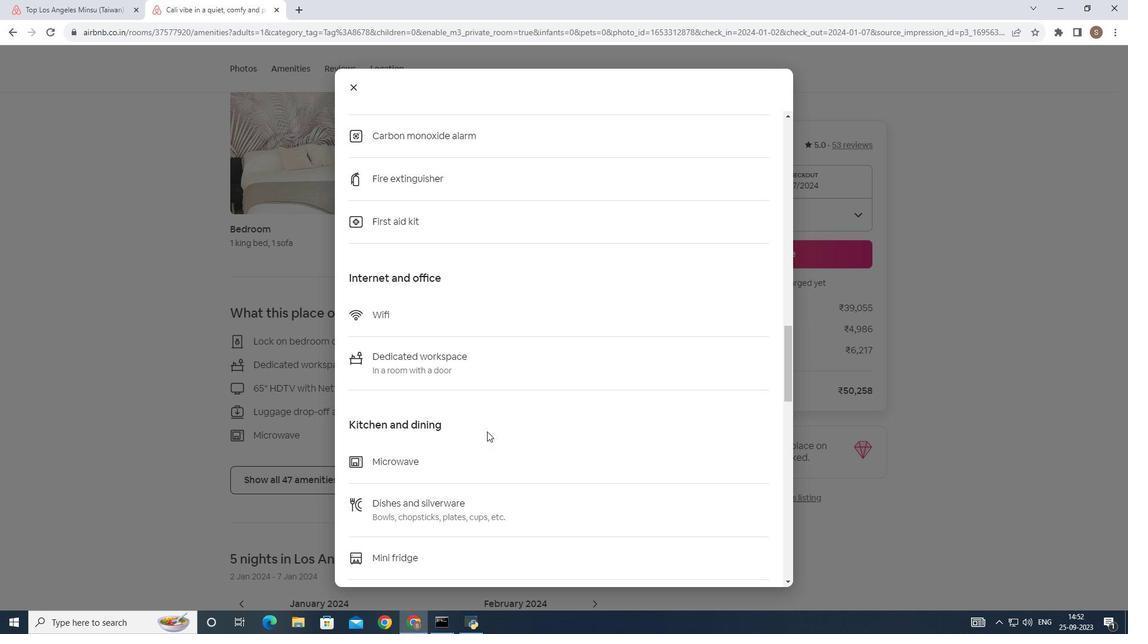
Action: Mouse scrolled (513, 395) with delta (0, 0)
Screenshot: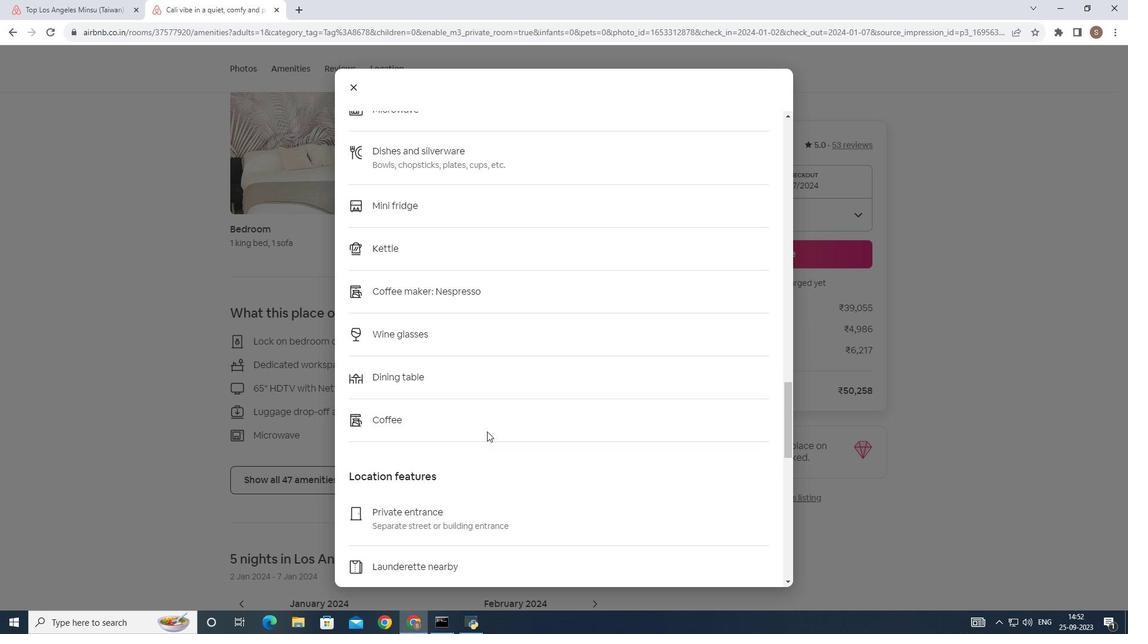 
Action: Mouse scrolled (513, 395) with delta (0, 0)
Screenshot: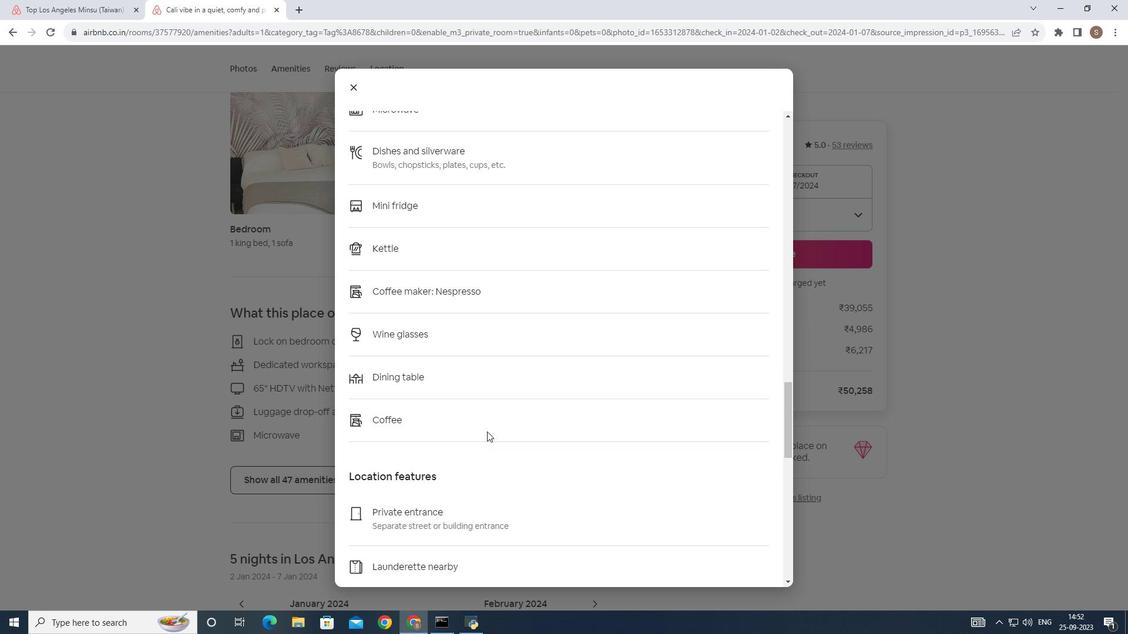 
Action: Mouse scrolled (513, 395) with delta (0, 0)
Screenshot: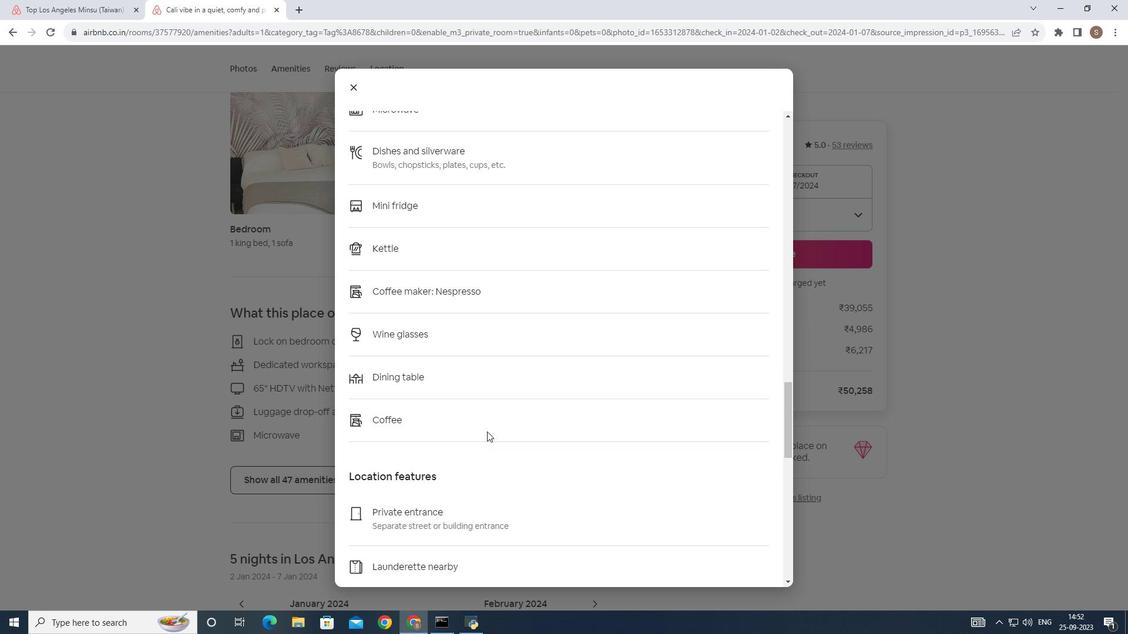 
Action: Mouse scrolled (513, 395) with delta (0, 0)
Screenshot: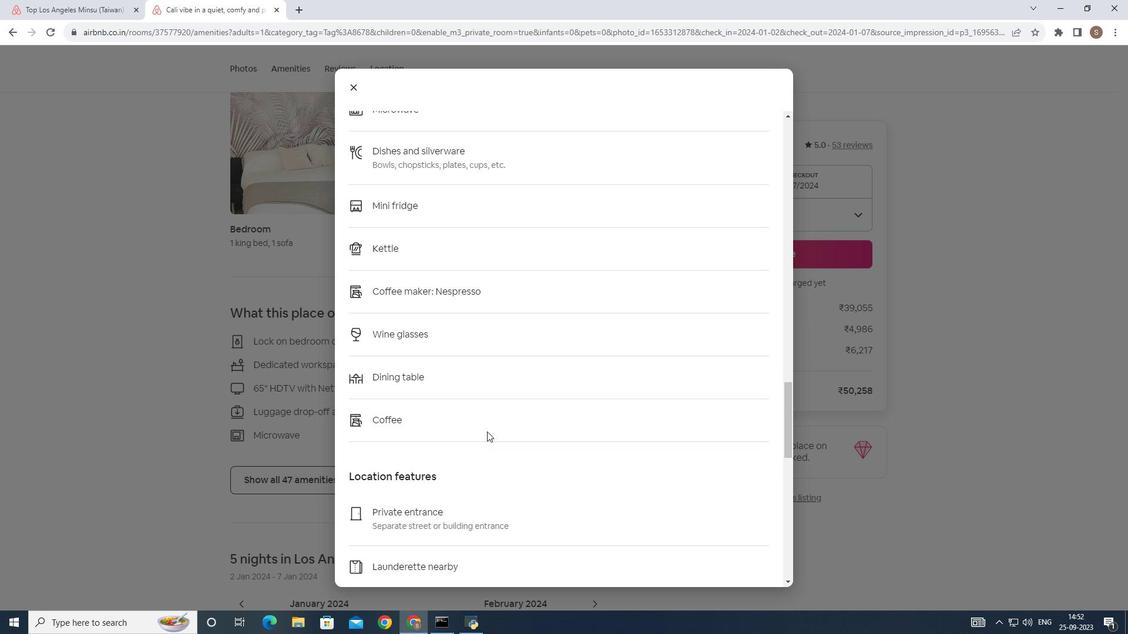 
Action: Mouse scrolled (513, 395) with delta (0, 0)
Screenshot: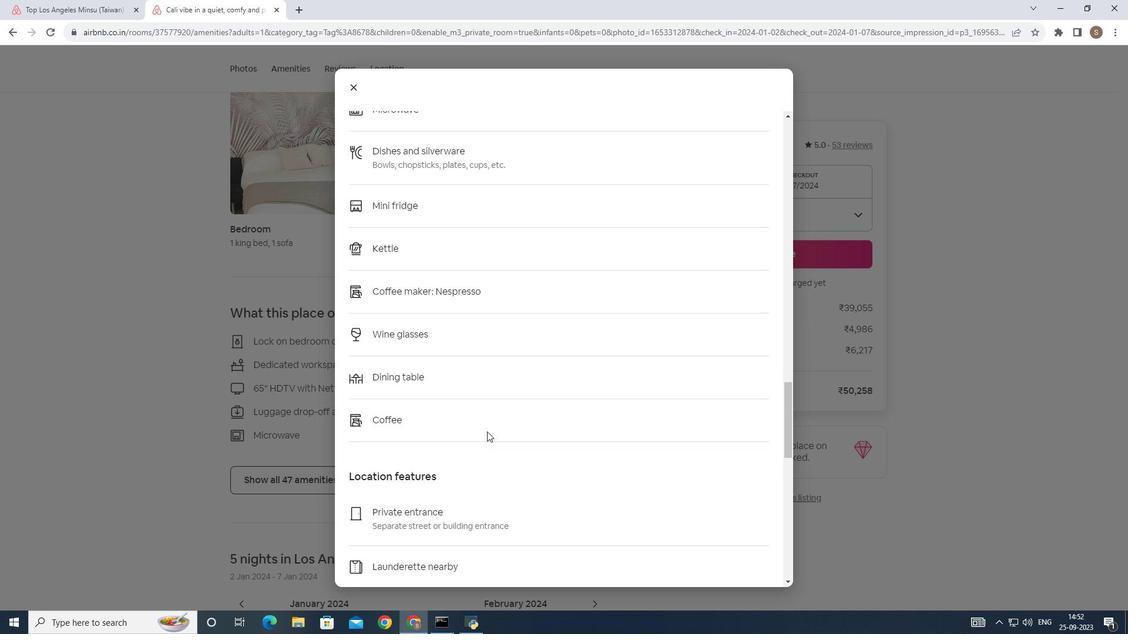 
Action: Mouse scrolled (513, 395) with delta (0, 0)
Screenshot: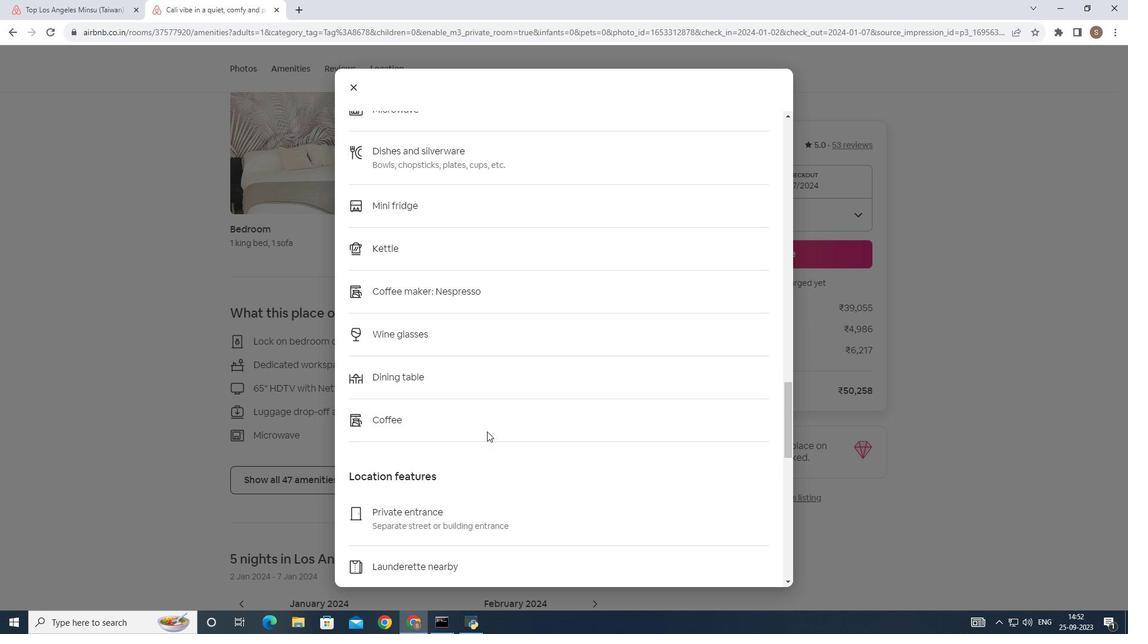 
Action: Mouse scrolled (513, 395) with delta (0, 0)
Screenshot: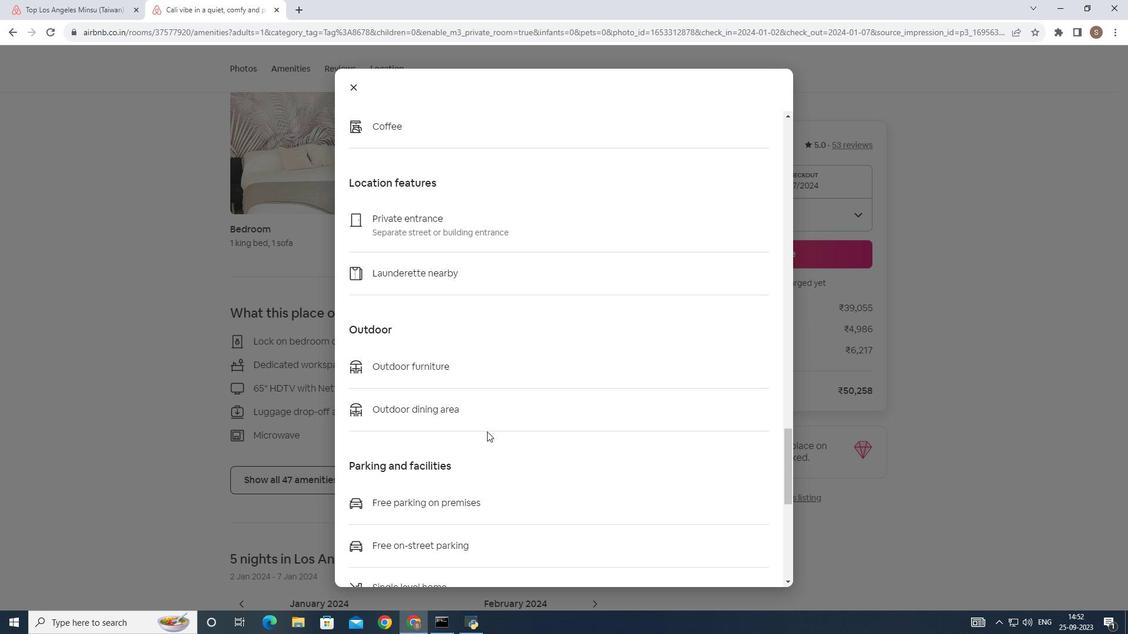 
Action: Mouse scrolled (513, 395) with delta (0, 0)
Screenshot: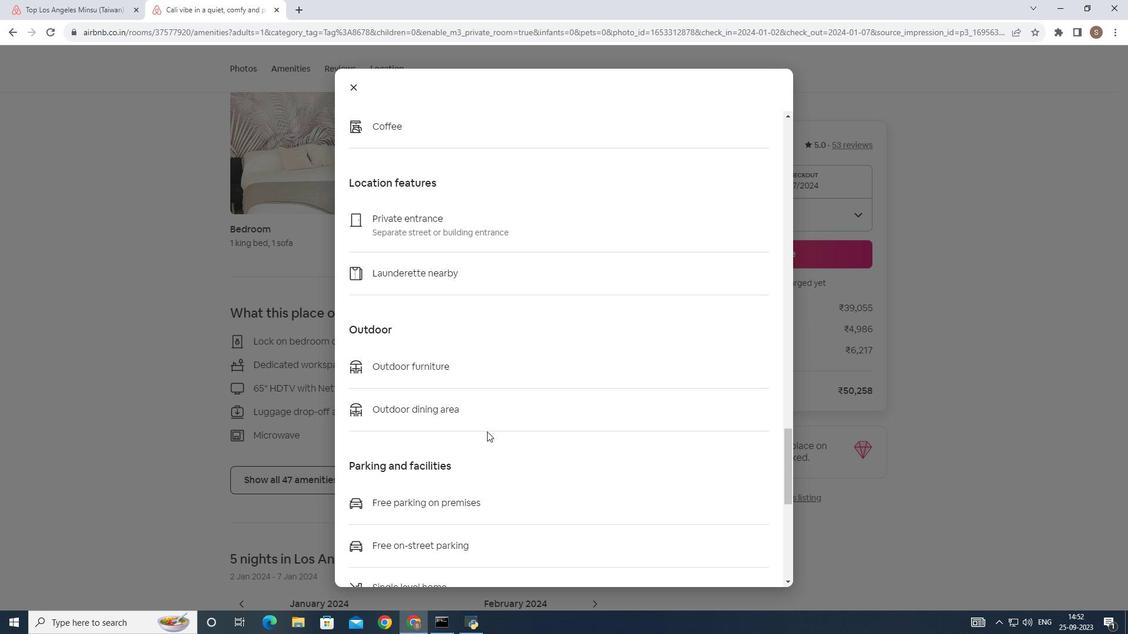 
Action: Mouse scrolled (513, 395) with delta (0, 0)
Screenshot: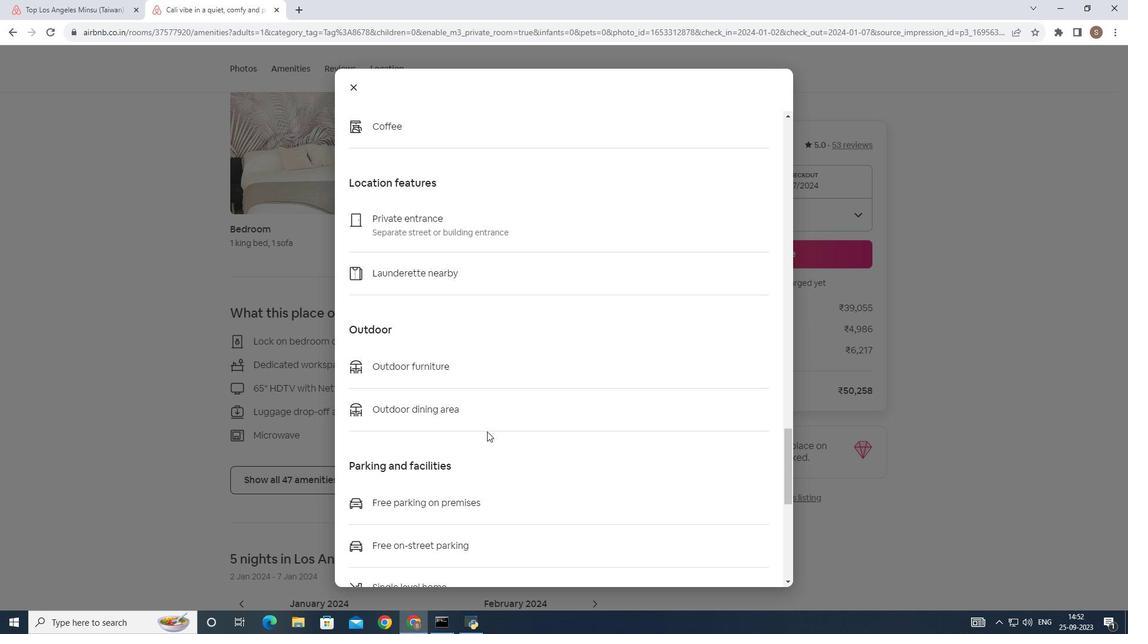 
Action: Mouse scrolled (513, 395) with delta (0, 0)
Screenshot: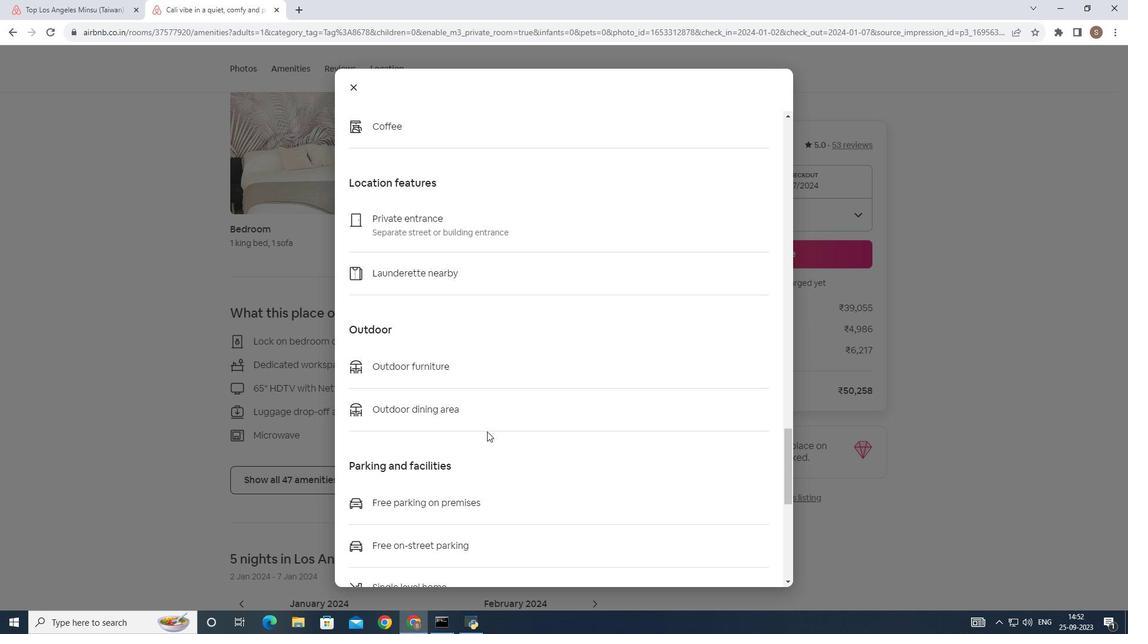 
Action: Mouse scrolled (513, 395) with delta (0, 0)
Screenshot: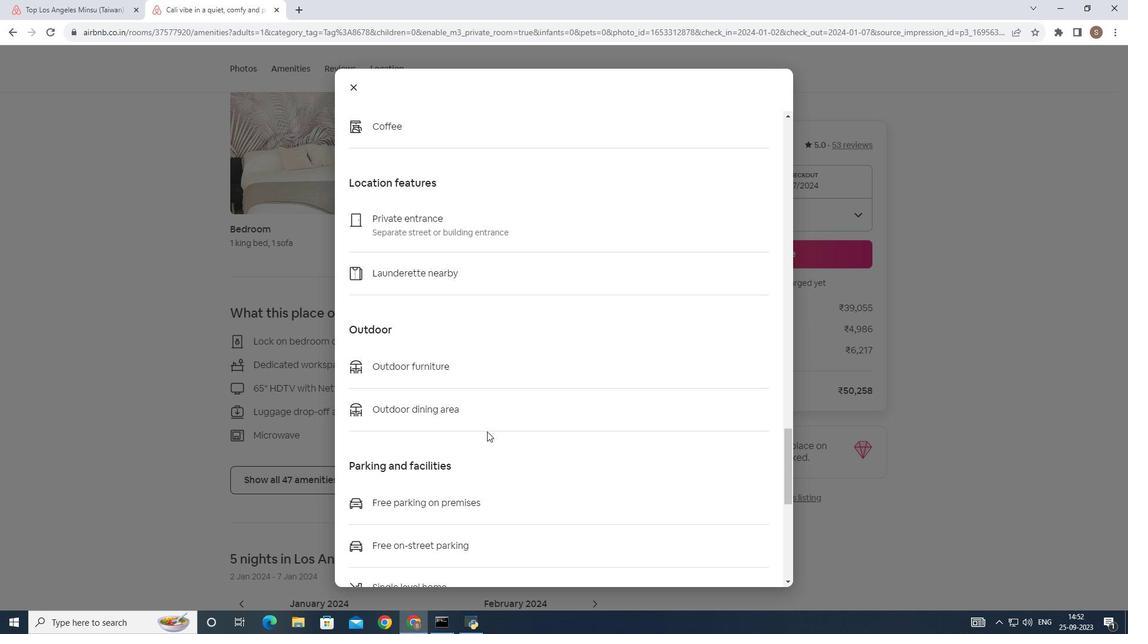 
Action: Mouse scrolled (513, 395) with delta (0, 0)
Screenshot: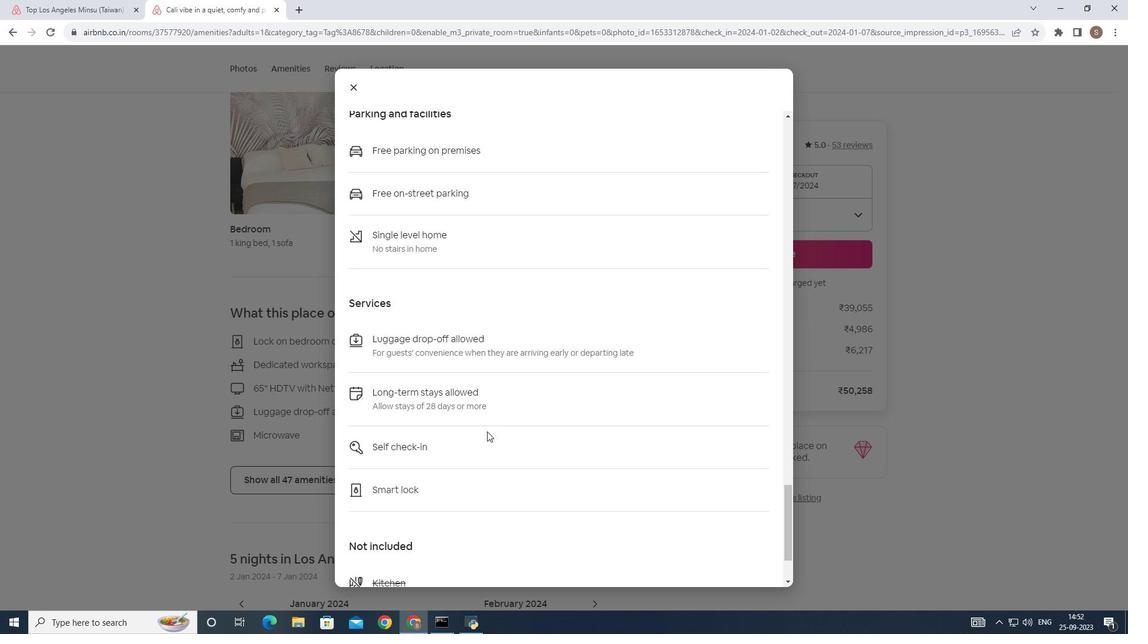 
Action: Mouse scrolled (513, 395) with delta (0, 0)
Screenshot: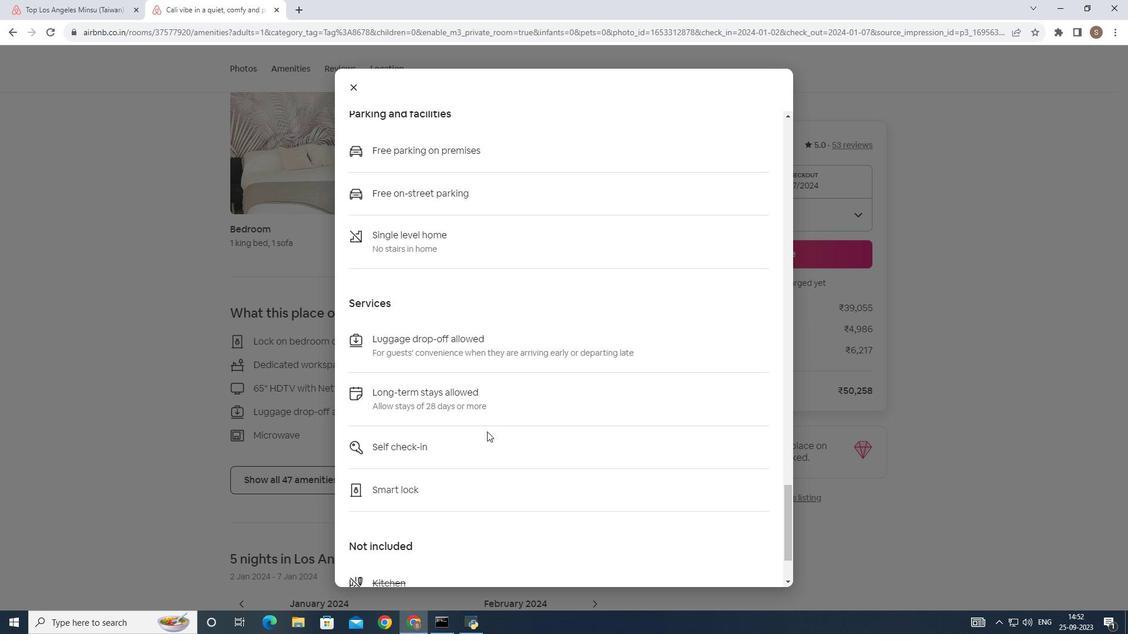 
Action: Mouse scrolled (513, 395) with delta (0, 0)
Screenshot: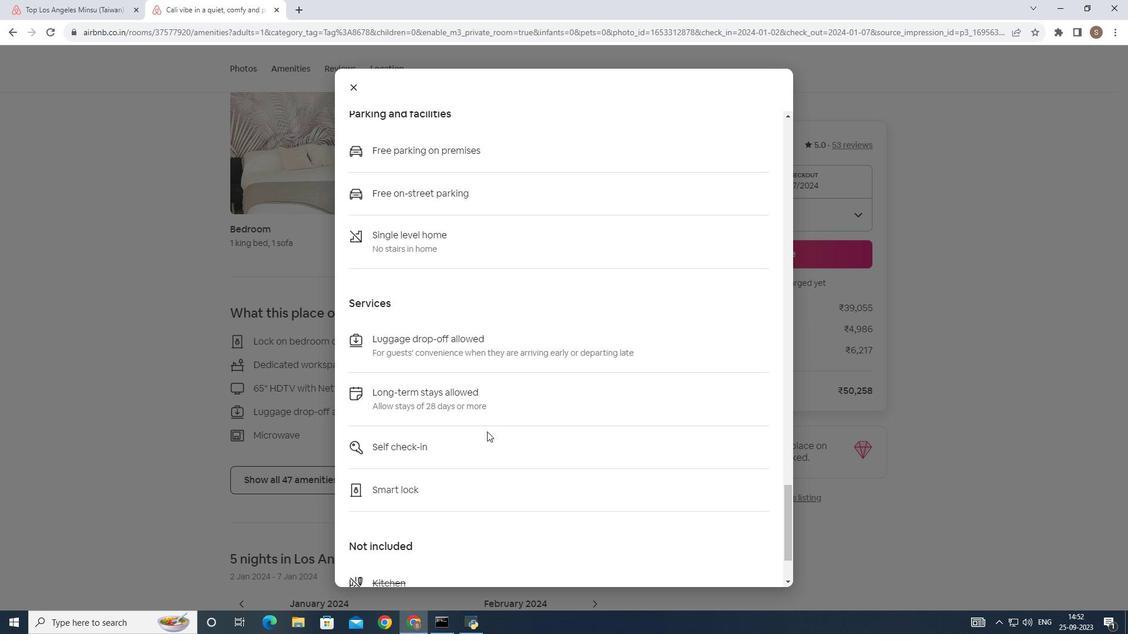 
Action: Mouse scrolled (513, 395) with delta (0, 0)
Screenshot: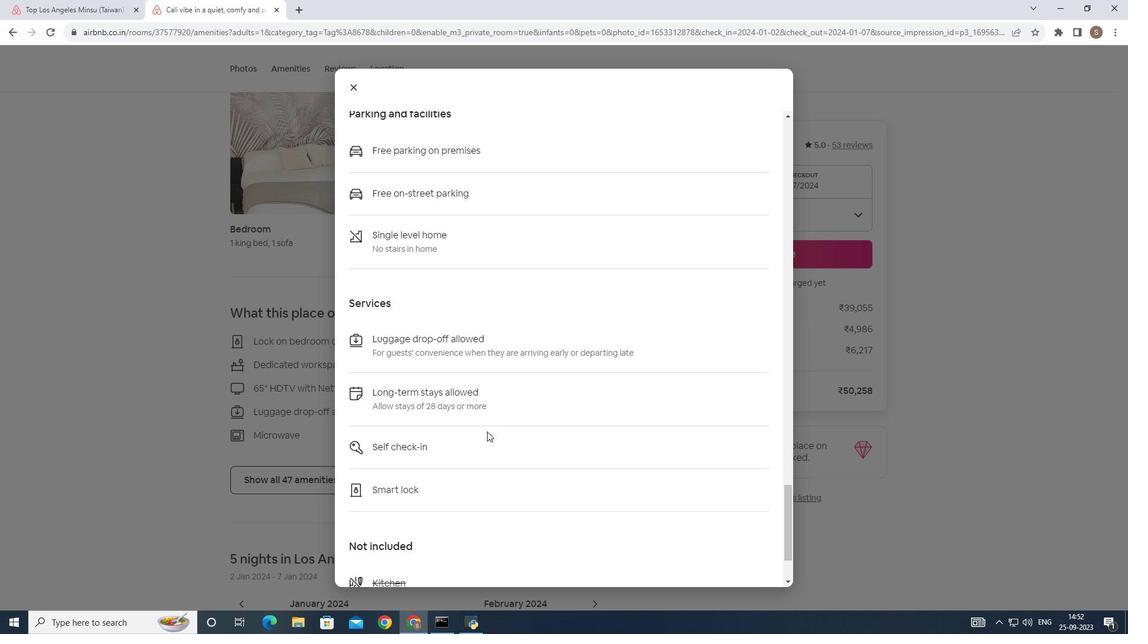 
Action: Mouse scrolled (513, 395) with delta (0, 0)
Screenshot: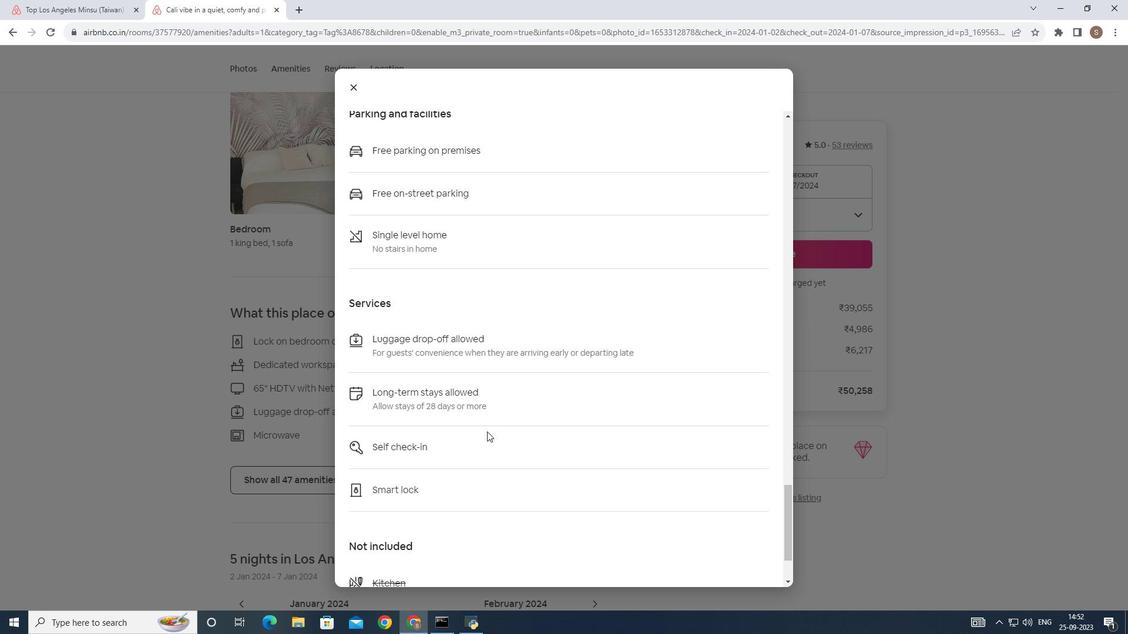 
Action: Mouse scrolled (513, 395) with delta (0, 0)
Screenshot: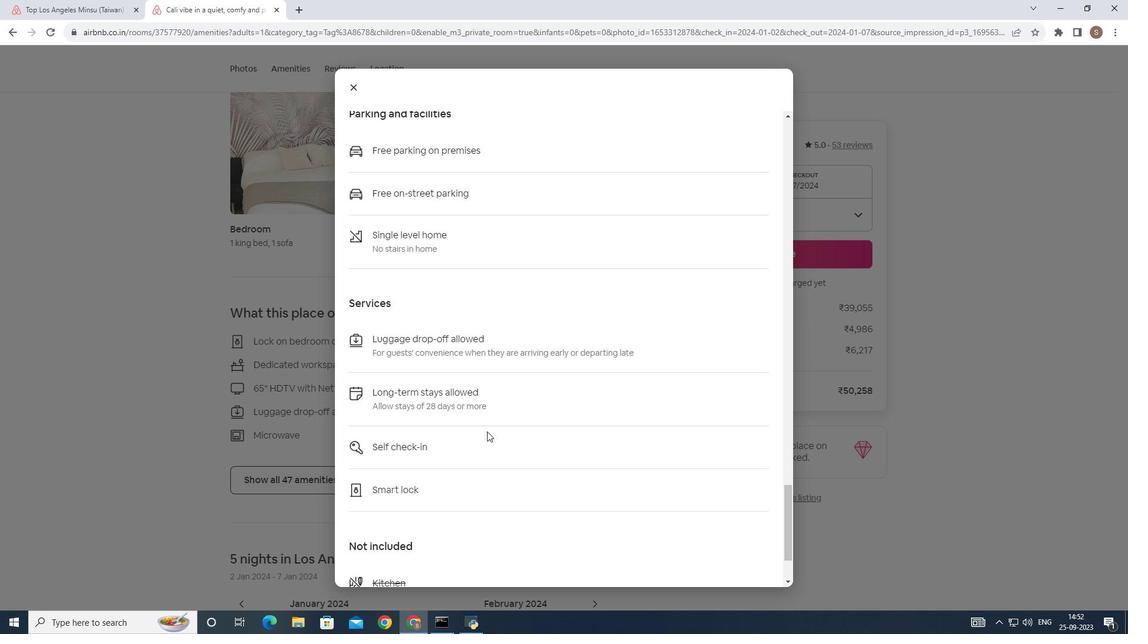 
Action: Mouse scrolled (513, 395) with delta (0, 0)
Screenshot: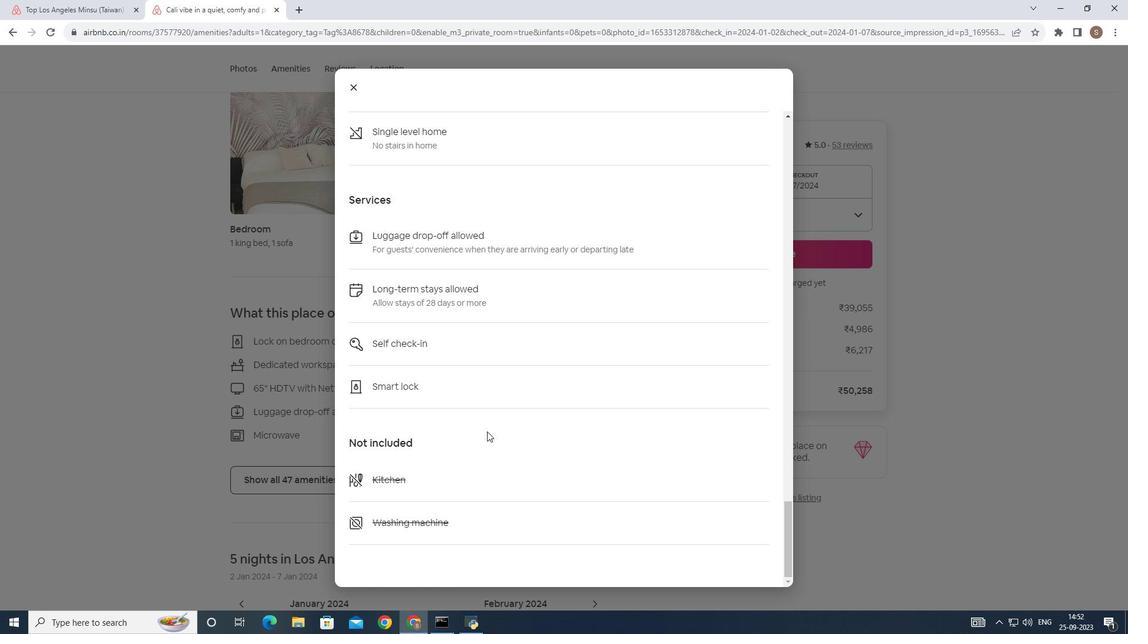 
Action: Mouse scrolled (513, 395) with delta (0, 0)
Screenshot: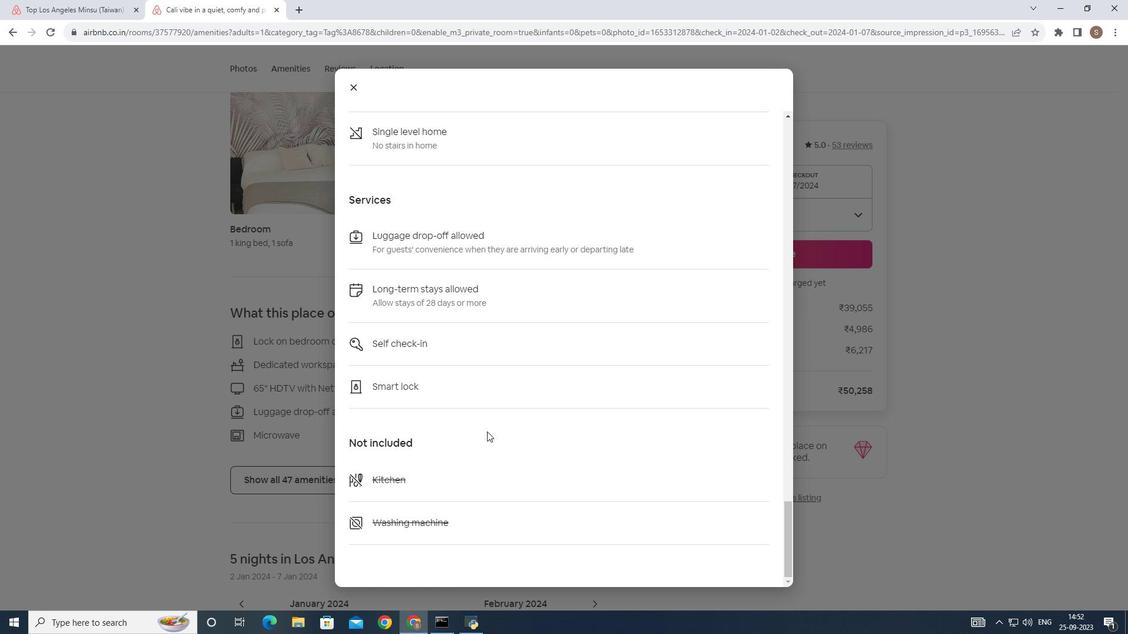 
Action: Mouse scrolled (513, 395) with delta (0, 0)
Screenshot: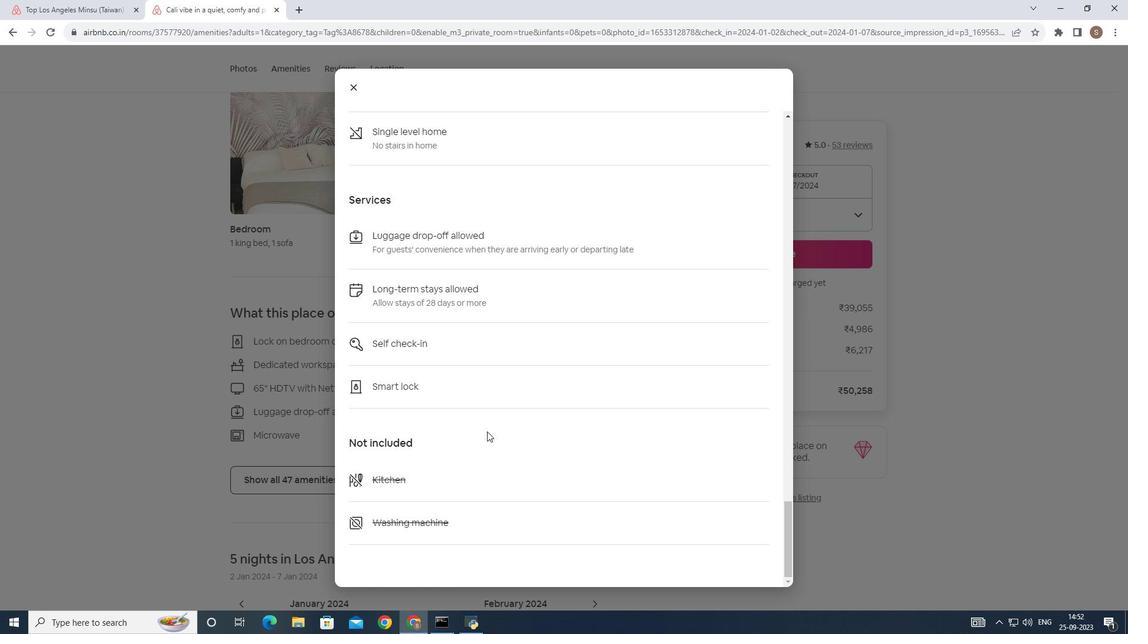 
Action: Mouse scrolled (513, 395) with delta (0, 0)
Screenshot: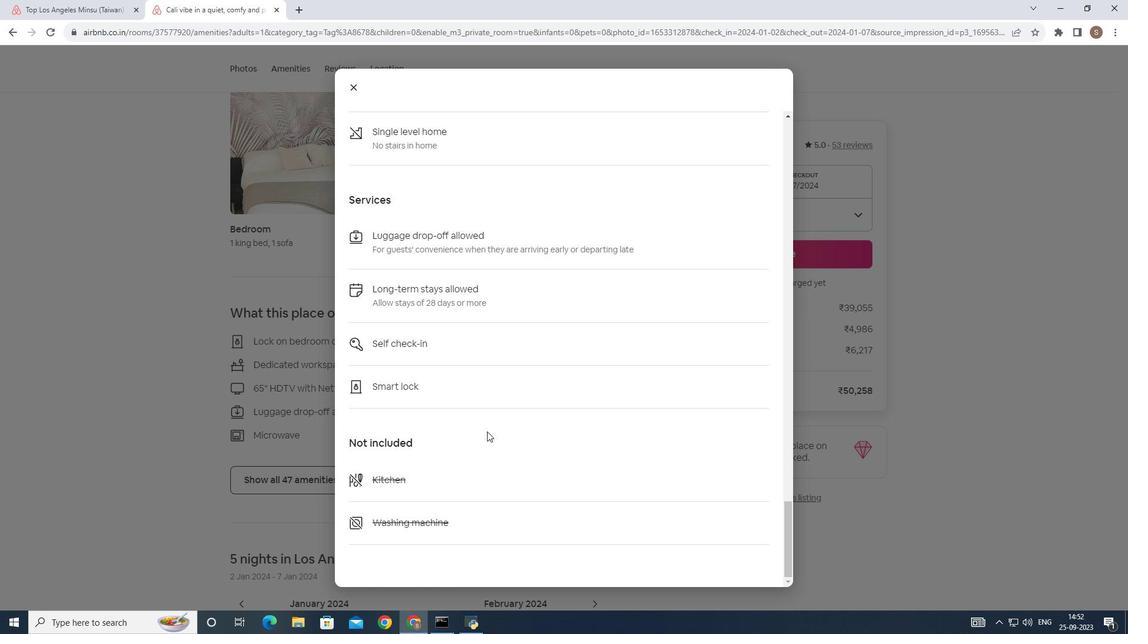 
Action: Mouse scrolled (513, 395) with delta (0, 0)
Screenshot: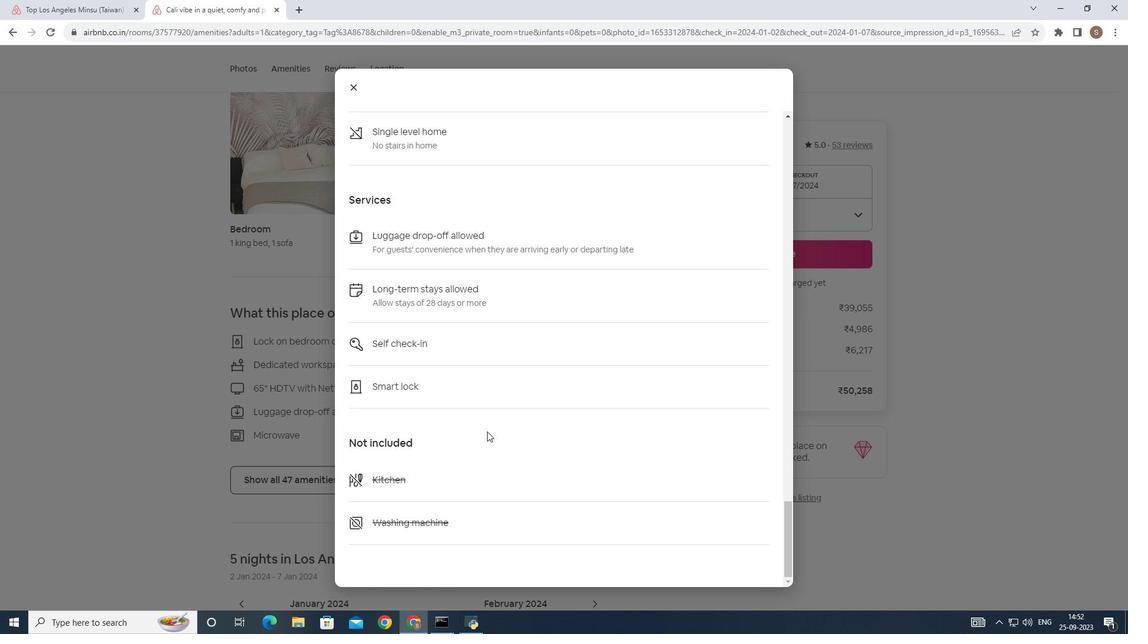 
Action: Mouse scrolled (513, 395) with delta (0, 0)
Screenshot: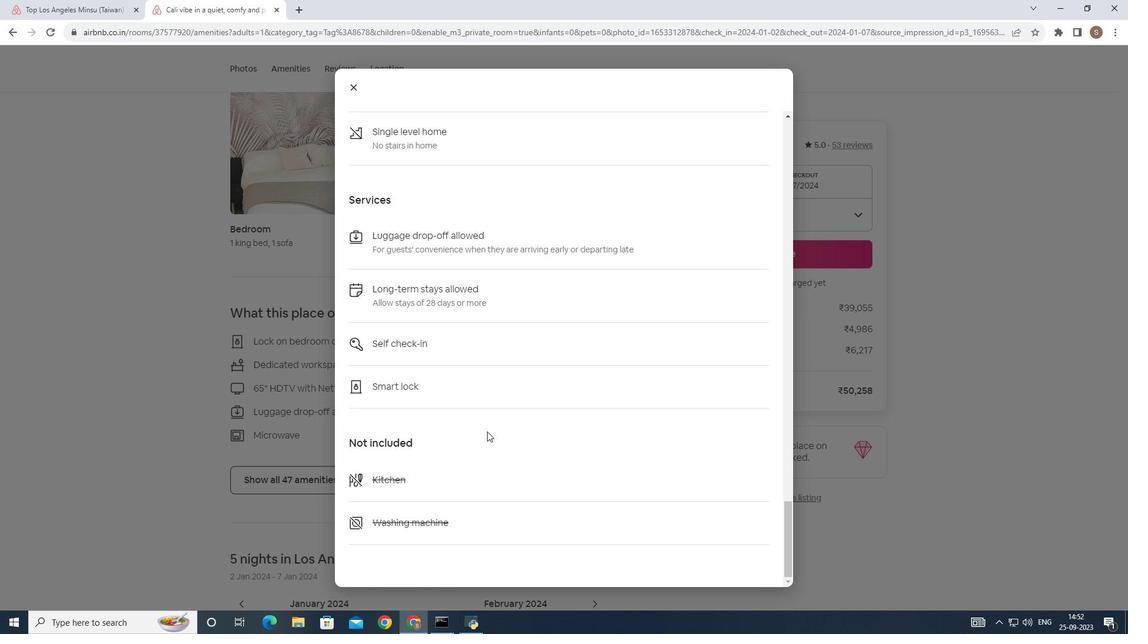 
Action: Mouse scrolled (513, 395) with delta (0, 0)
Screenshot: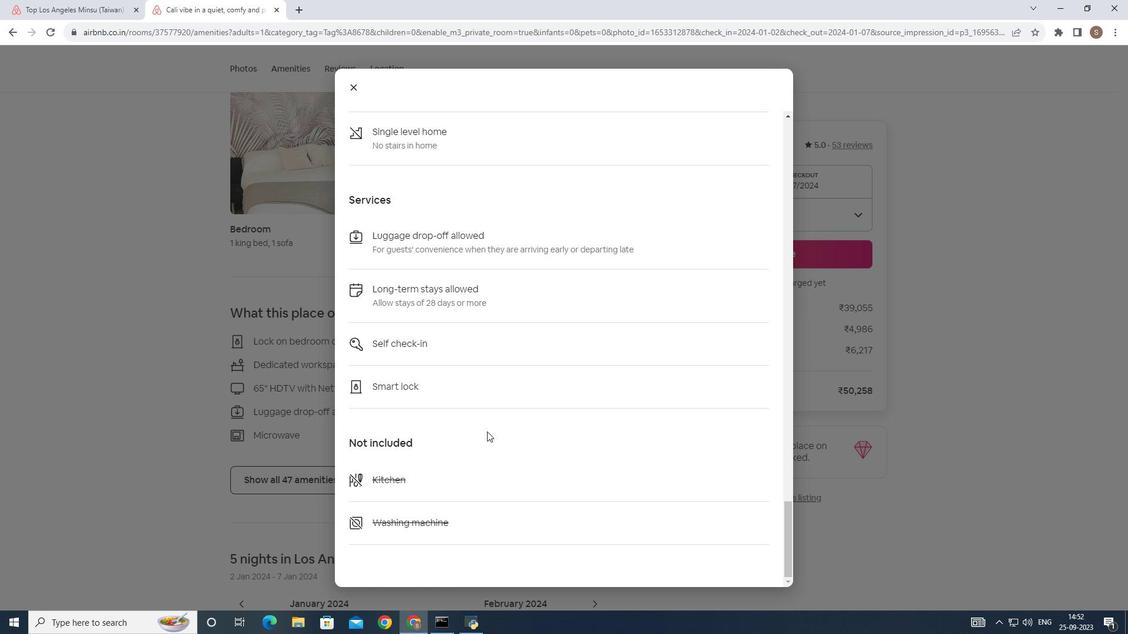 
Action: Mouse moved to (409, 170)
Screenshot: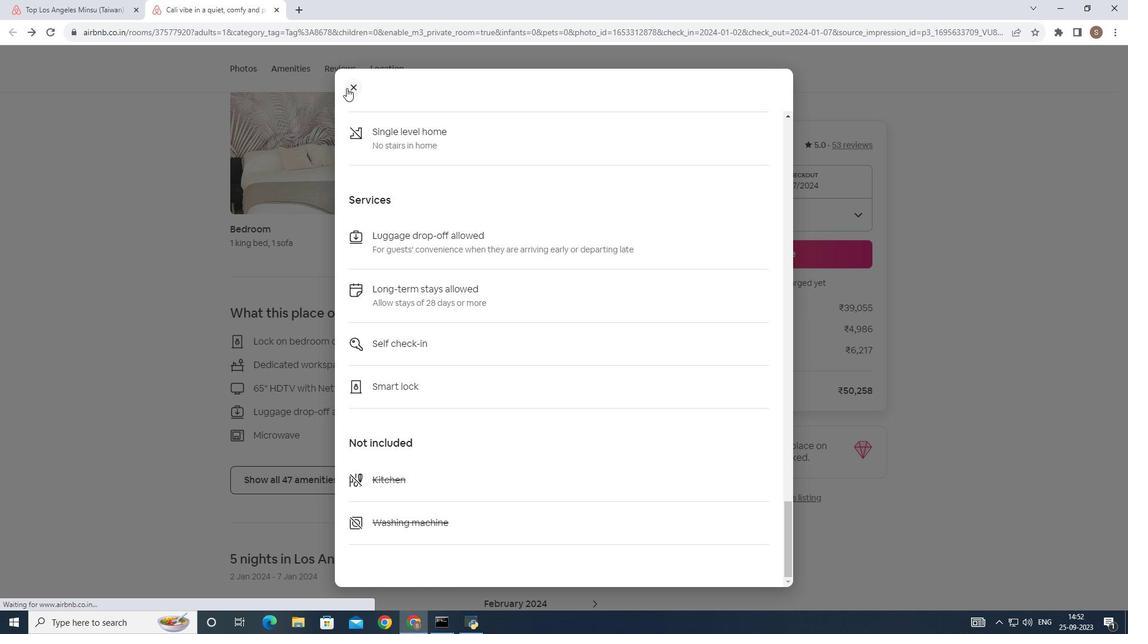 
Action: Mouse pressed left at (409, 170)
Screenshot: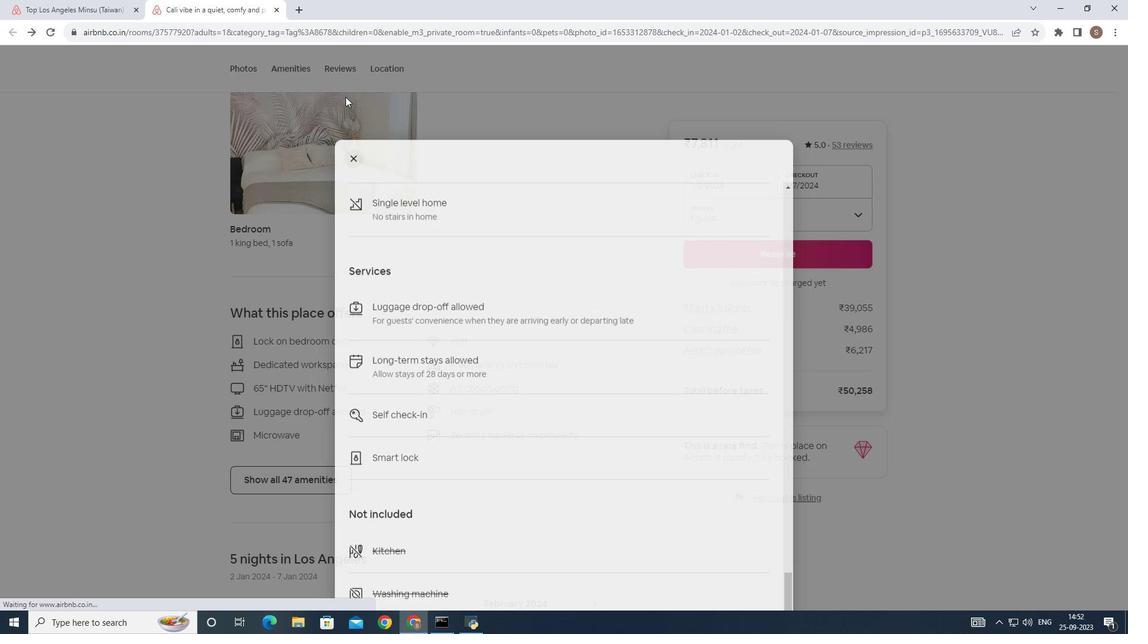 
Action: Mouse moved to (386, 318)
Screenshot: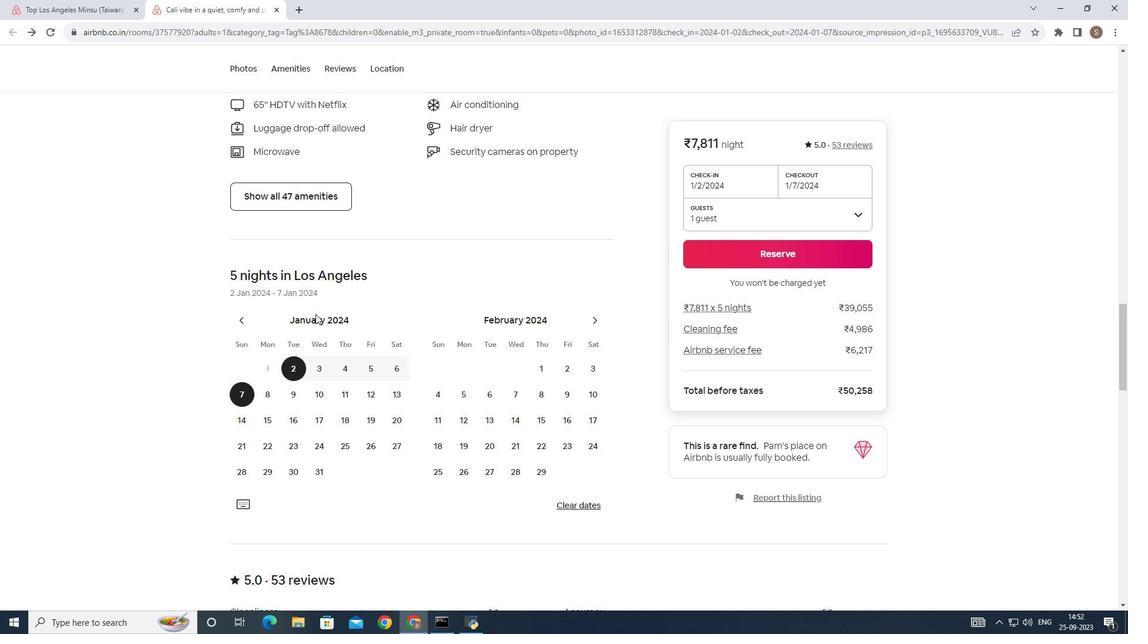 
Action: Mouse scrolled (386, 318) with delta (0, 0)
Screenshot: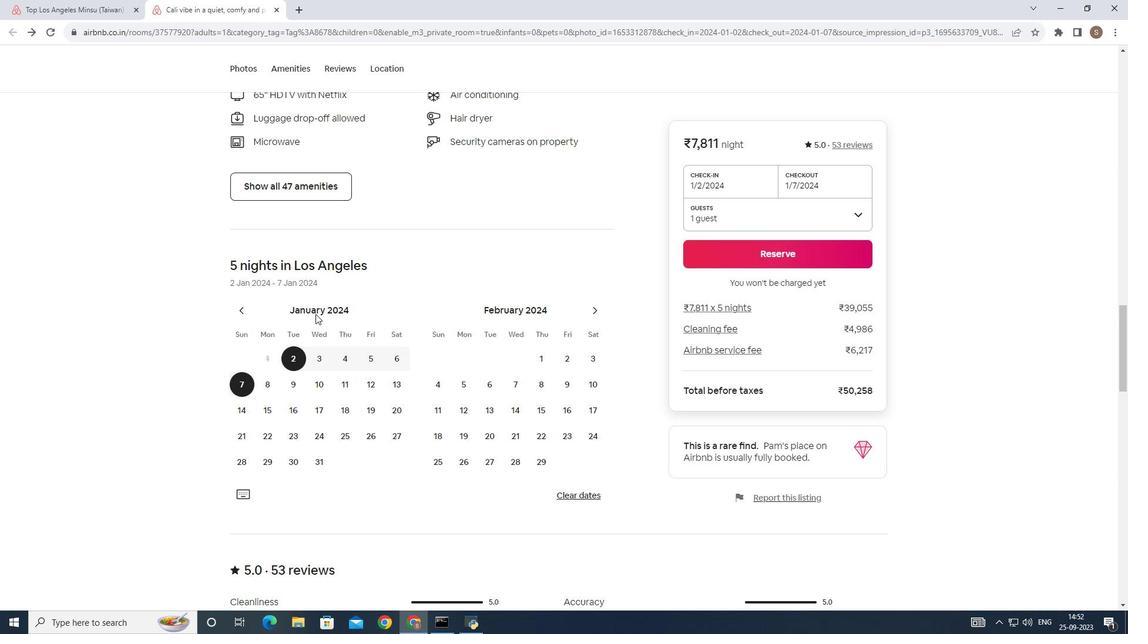 
Action: Mouse scrolled (386, 318) with delta (0, 0)
Screenshot: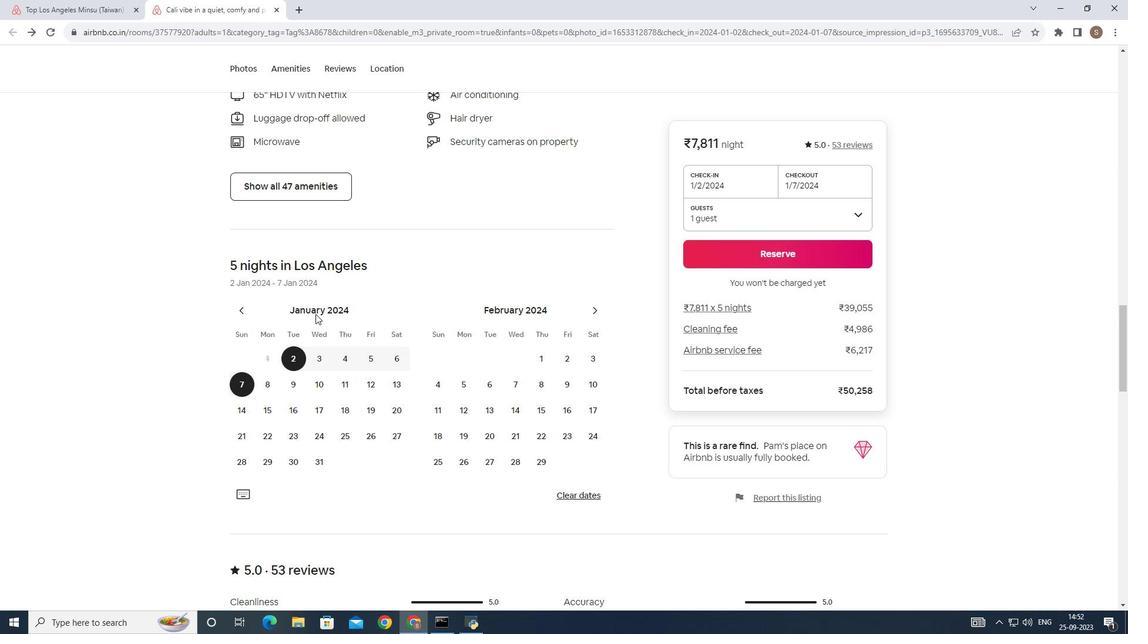 
Action: Mouse scrolled (386, 318) with delta (0, 0)
Screenshot: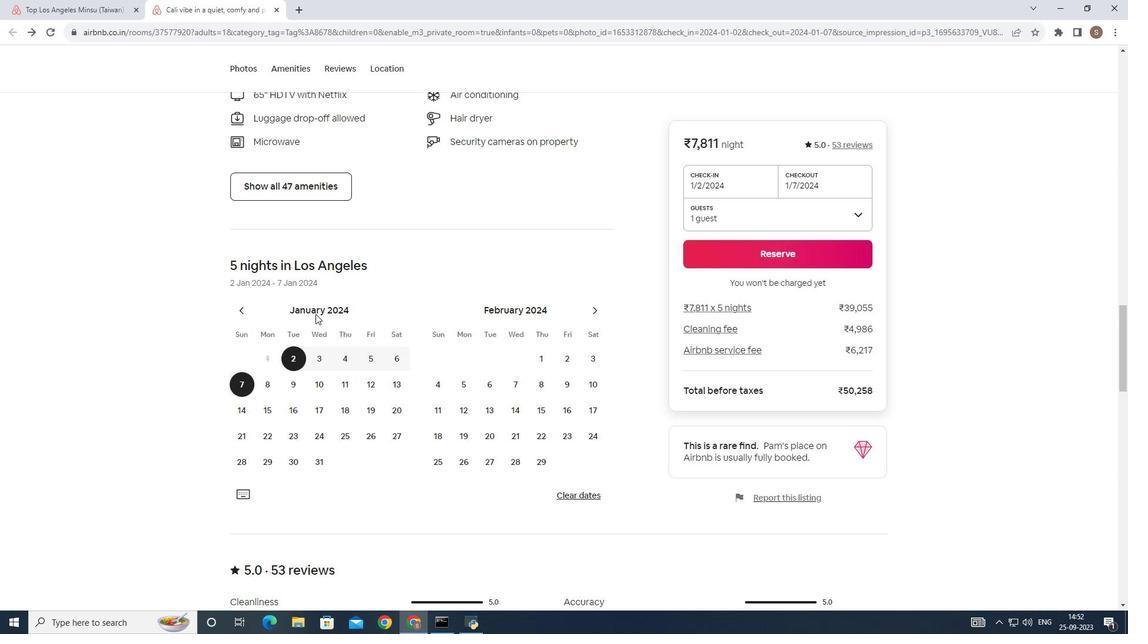 
Action: Mouse scrolled (386, 318) with delta (0, 0)
Screenshot: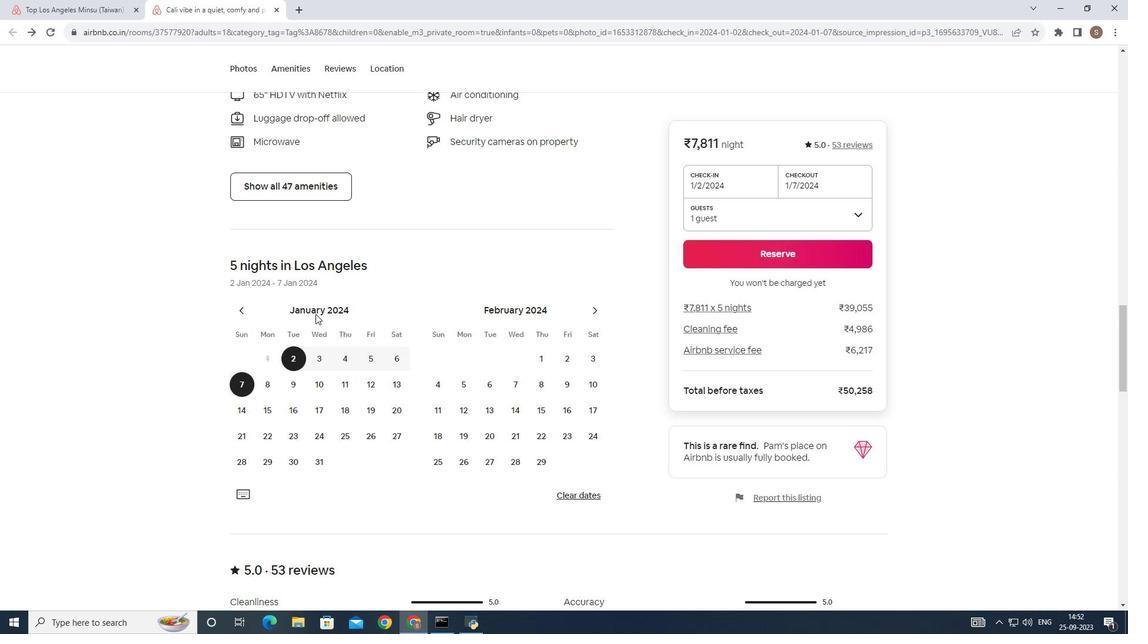 
Action: Mouse scrolled (386, 318) with delta (0, 0)
Screenshot: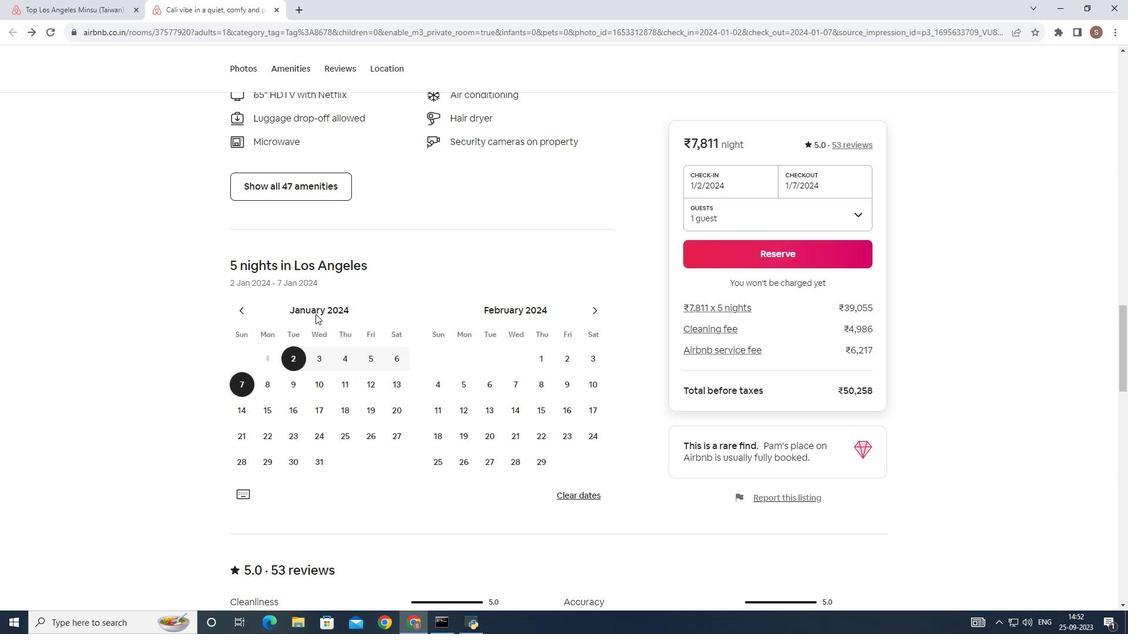 
Action: Mouse scrolled (386, 318) with delta (0, 0)
Screenshot: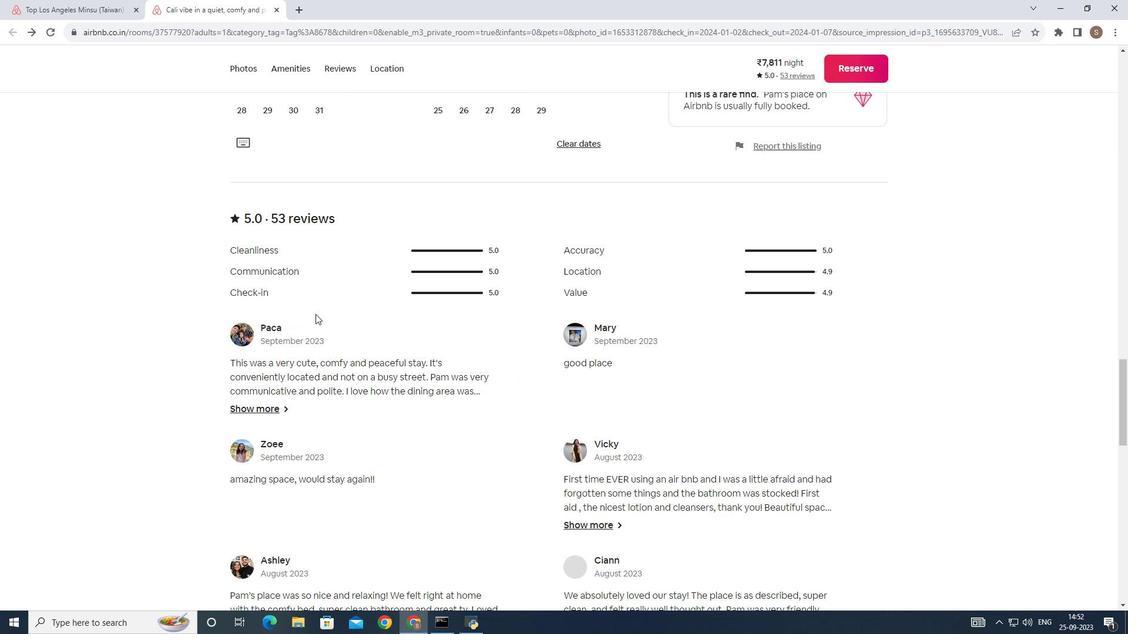 
Action: Mouse scrolled (386, 318) with delta (0, 0)
Screenshot: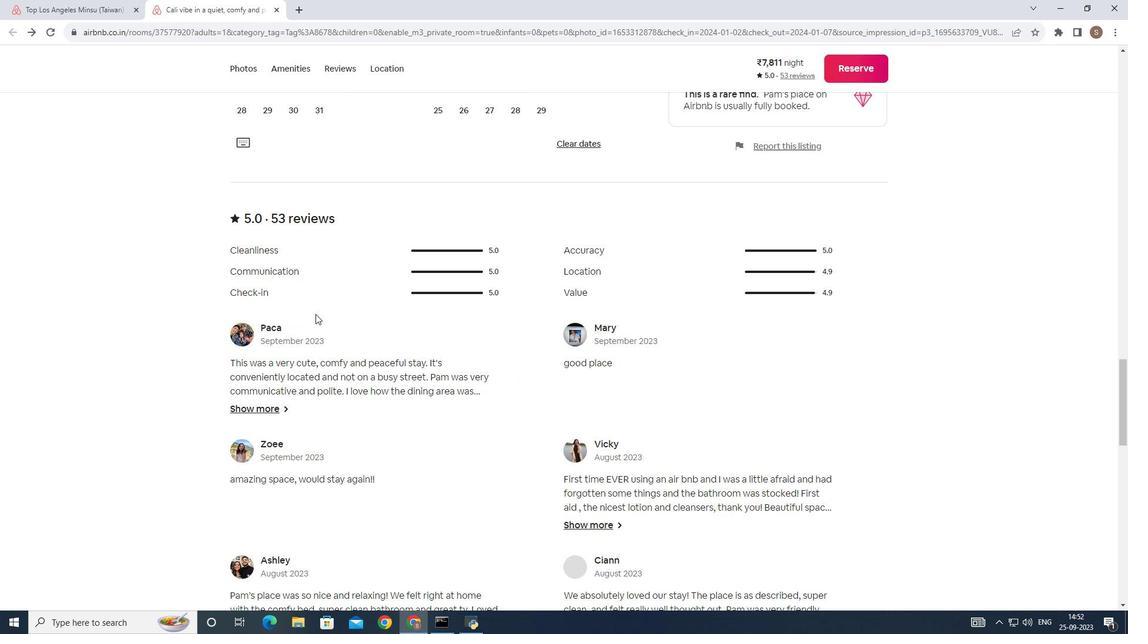 
Action: Mouse scrolled (386, 318) with delta (0, 0)
Screenshot: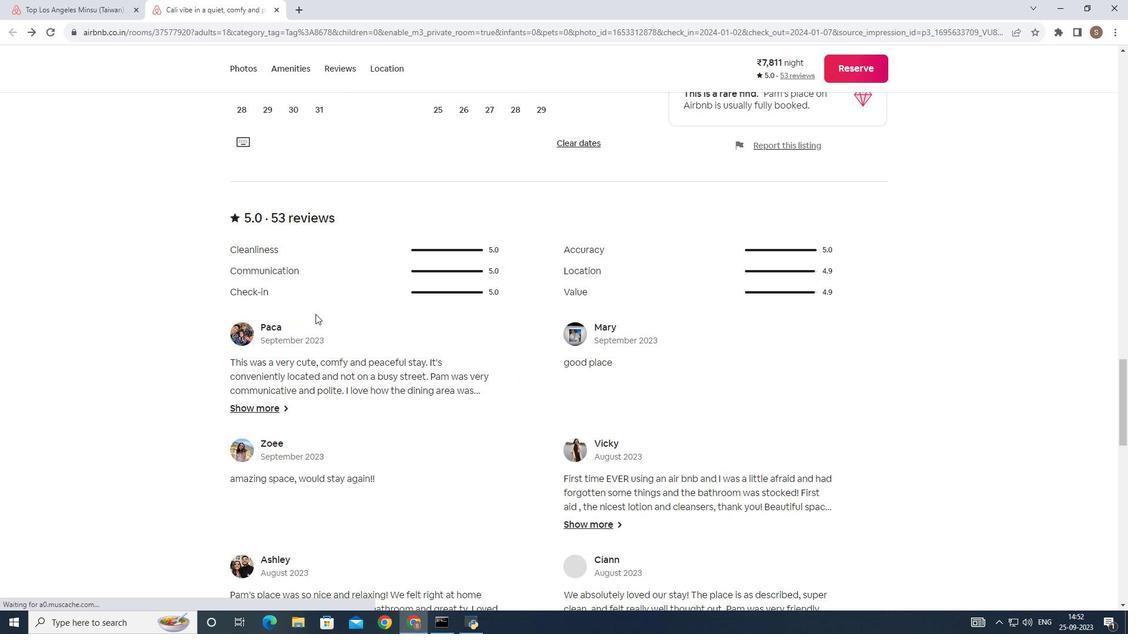 
Action: Mouse scrolled (386, 318) with delta (0, 0)
Screenshot: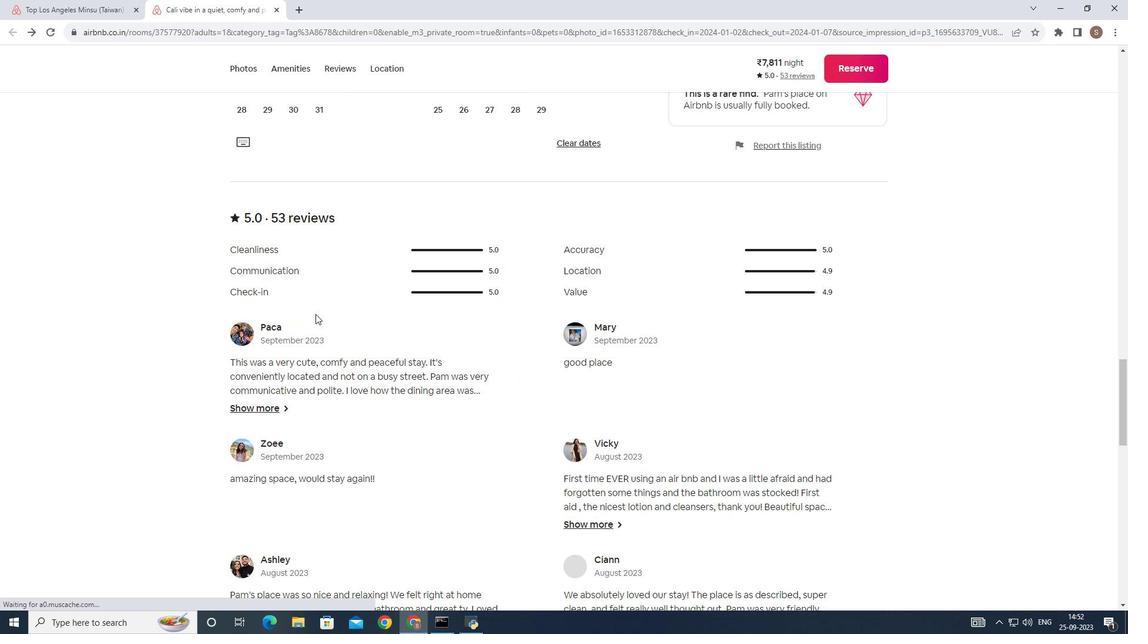 
Action: Mouse scrolled (386, 318) with delta (0, 0)
Screenshot: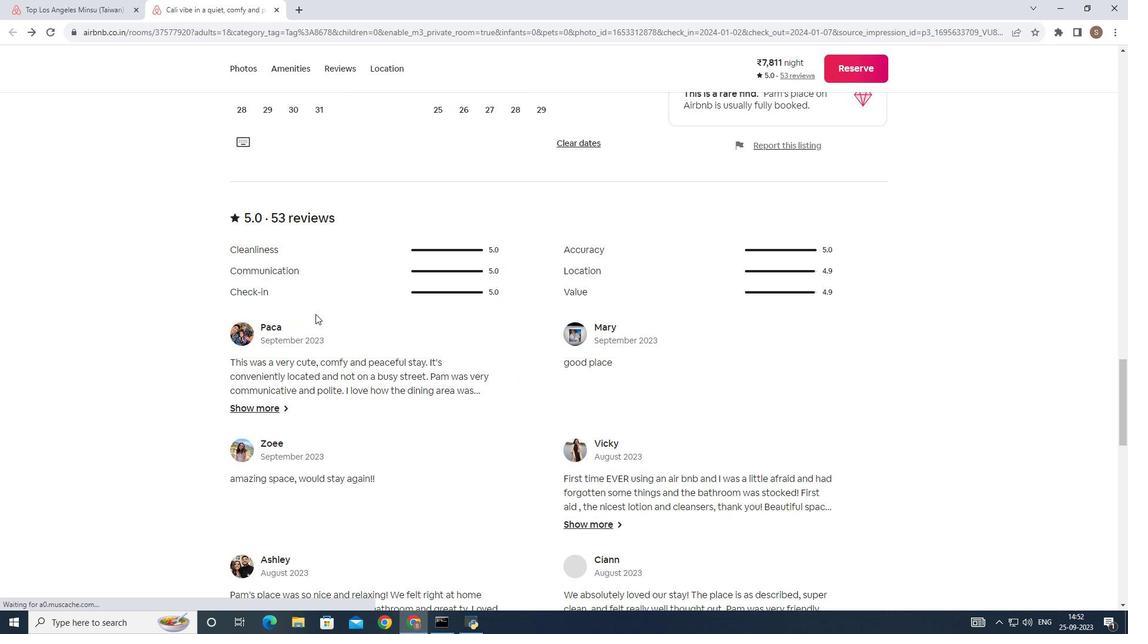 
Action: Mouse scrolled (386, 318) with delta (0, 0)
Screenshot: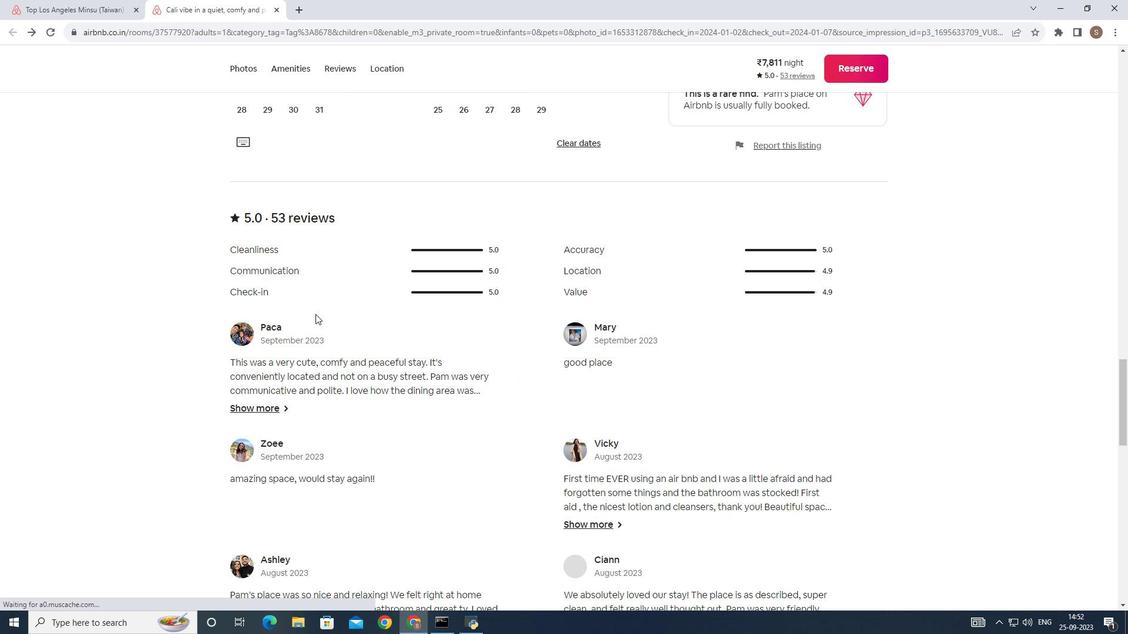 
Action: Mouse scrolled (386, 318) with delta (0, 0)
Screenshot: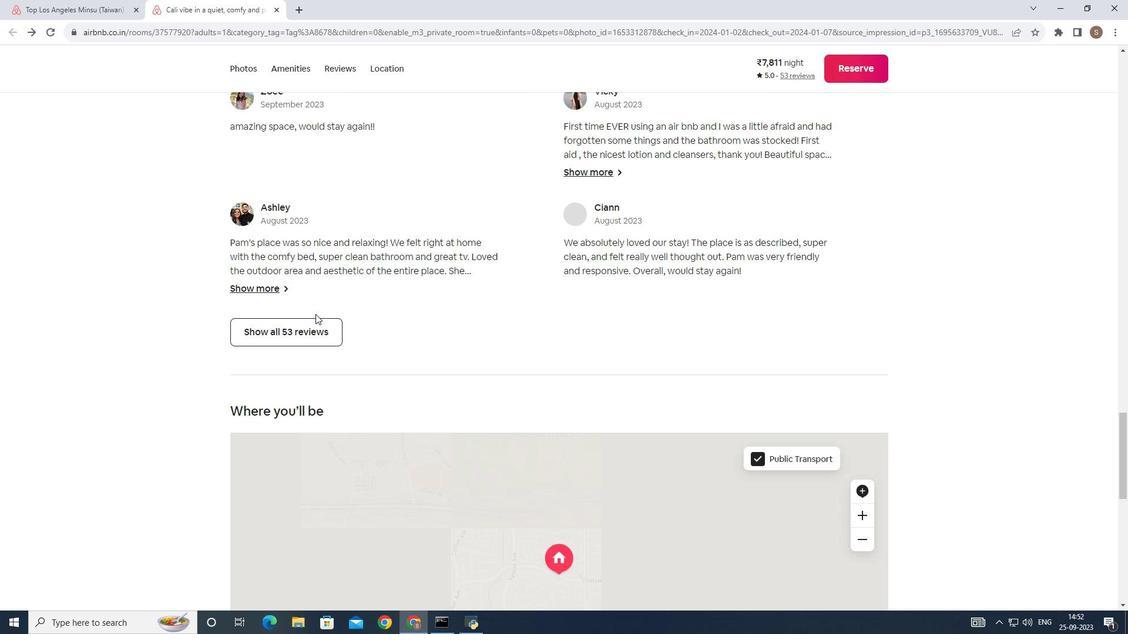 
Action: Mouse scrolled (386, 318) with delta (0, 0)
Screenshot: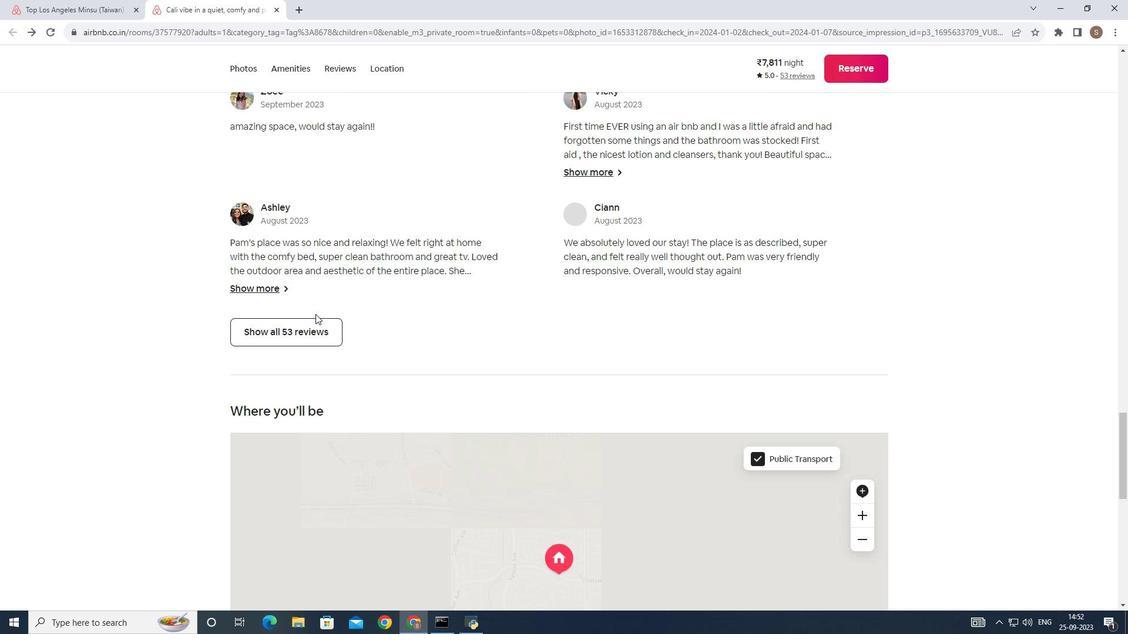 
Action: Mouse scrolled (386, 318) with delta (0, 0)
Screenshot: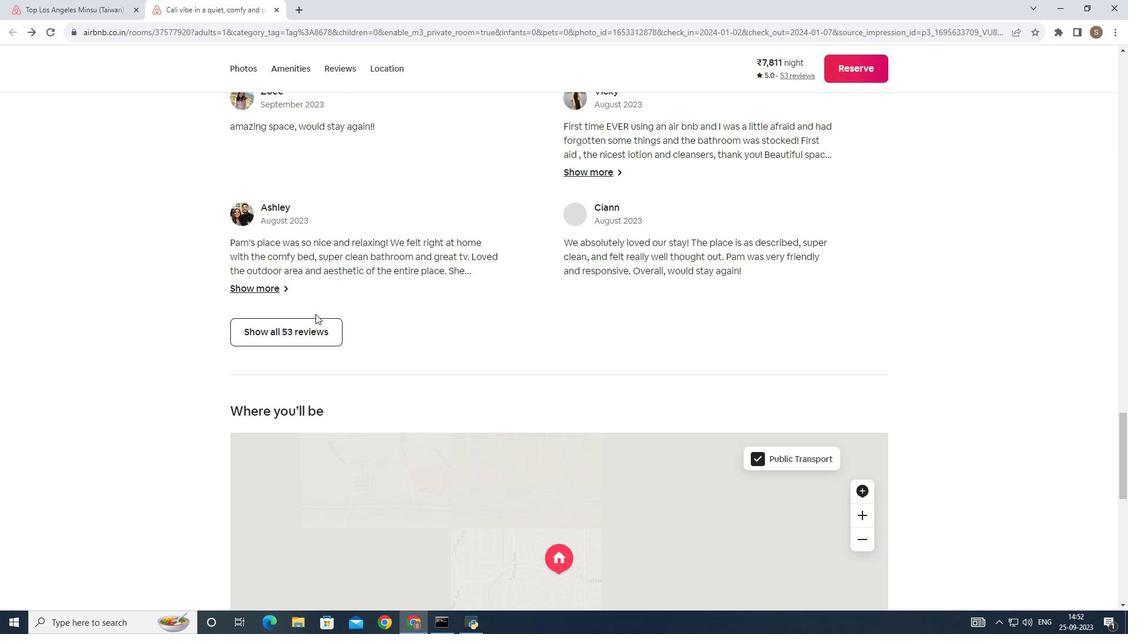 
Action: Mouse scrolled (386, 318) with delta (0, 0)
Screenshot: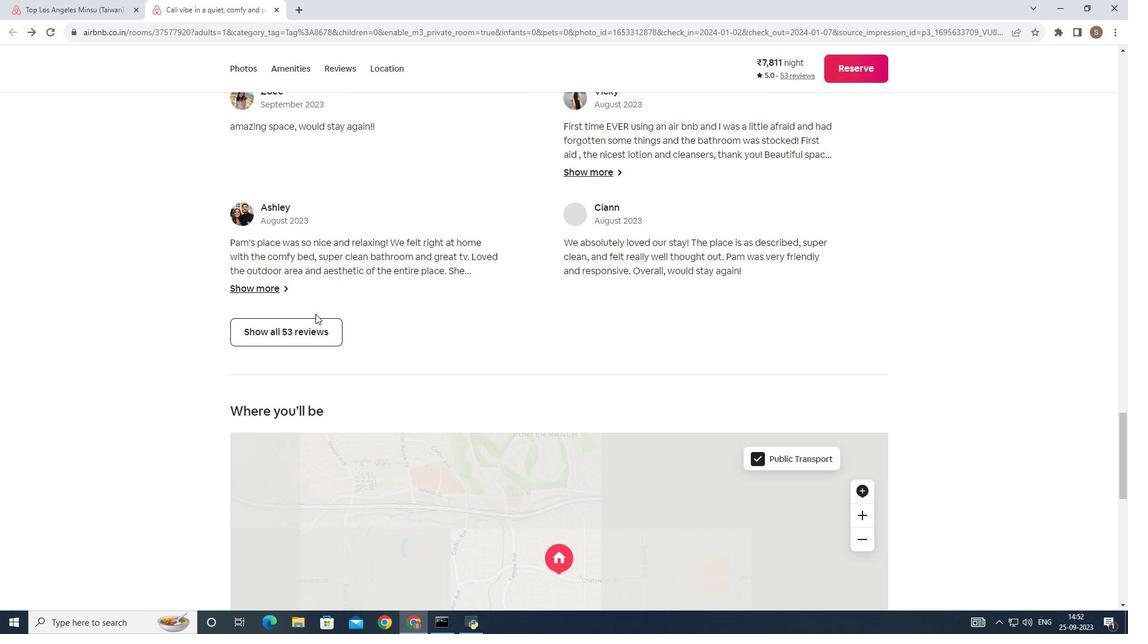 
Action: Mouse scrolled (386, 318) with delta (0, 0)
Screenshot: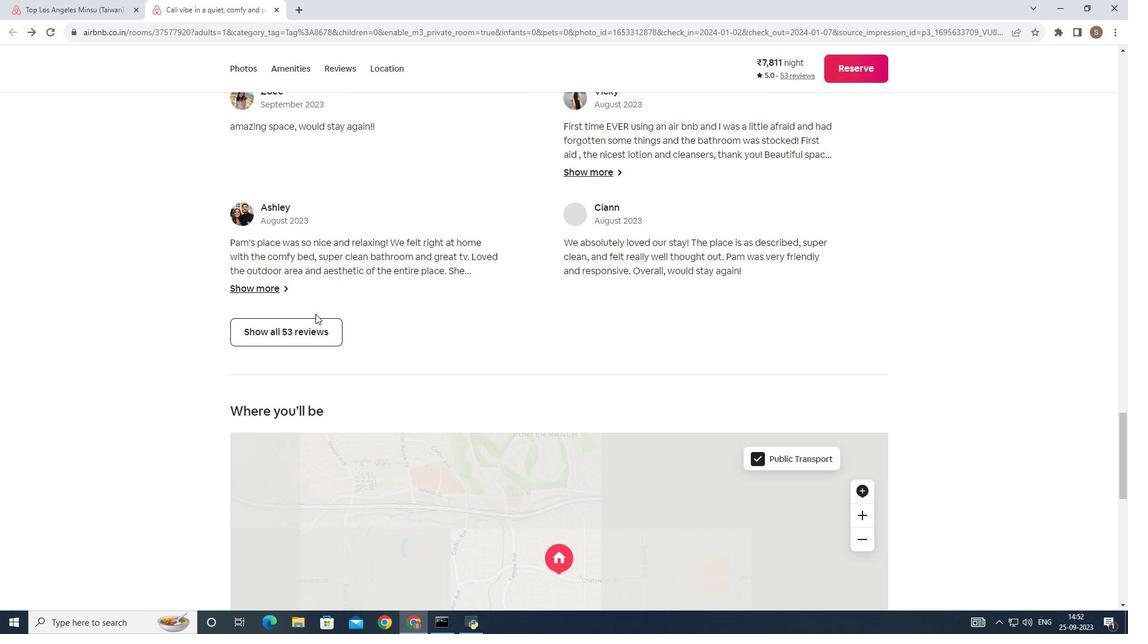 
Action: Mouse scrolled (386, 318) with delta (0, 0)
Screenshot: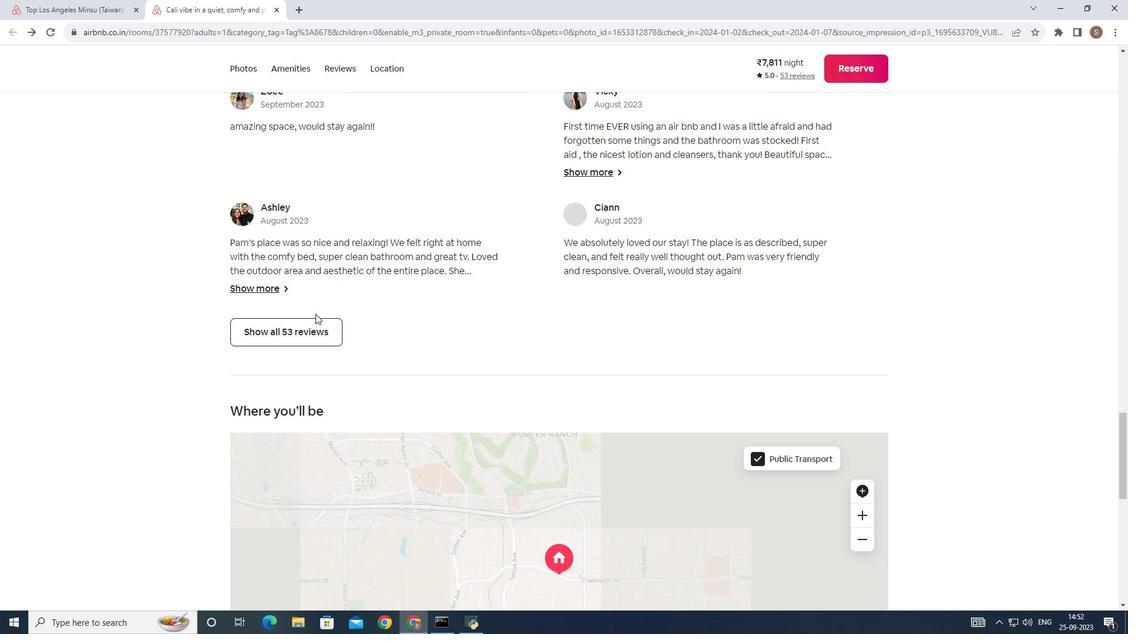 
Action: Mouse scrolled (386, 318) with delta (0, 0)
Screenshot: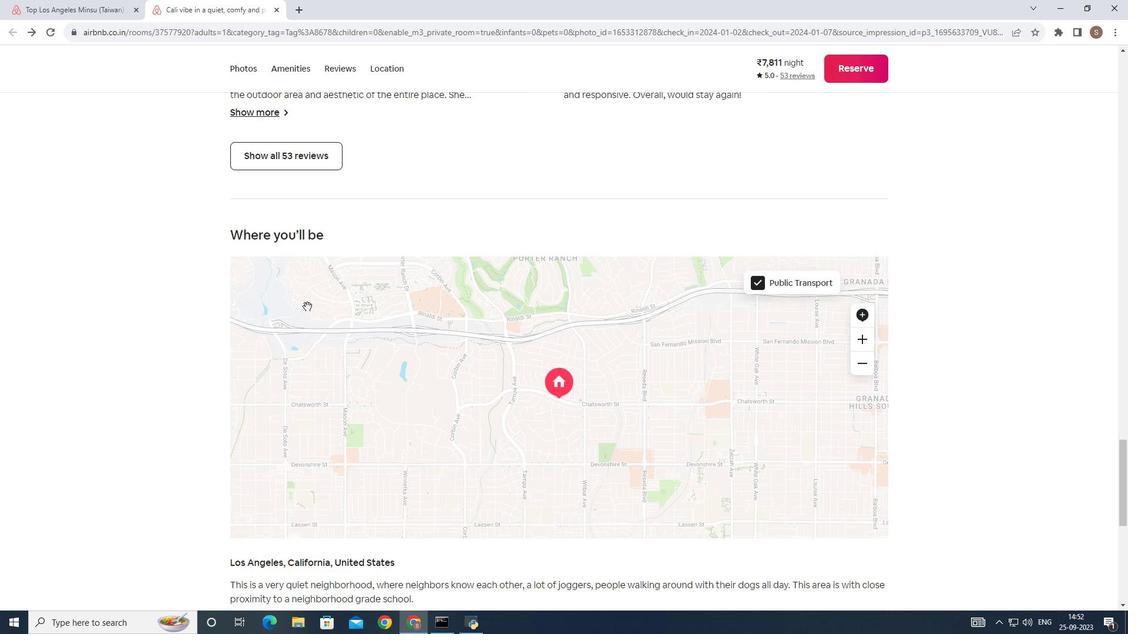 
Action: Mouse scrolled (386, 318) with delta (0, 0)
Screenshot: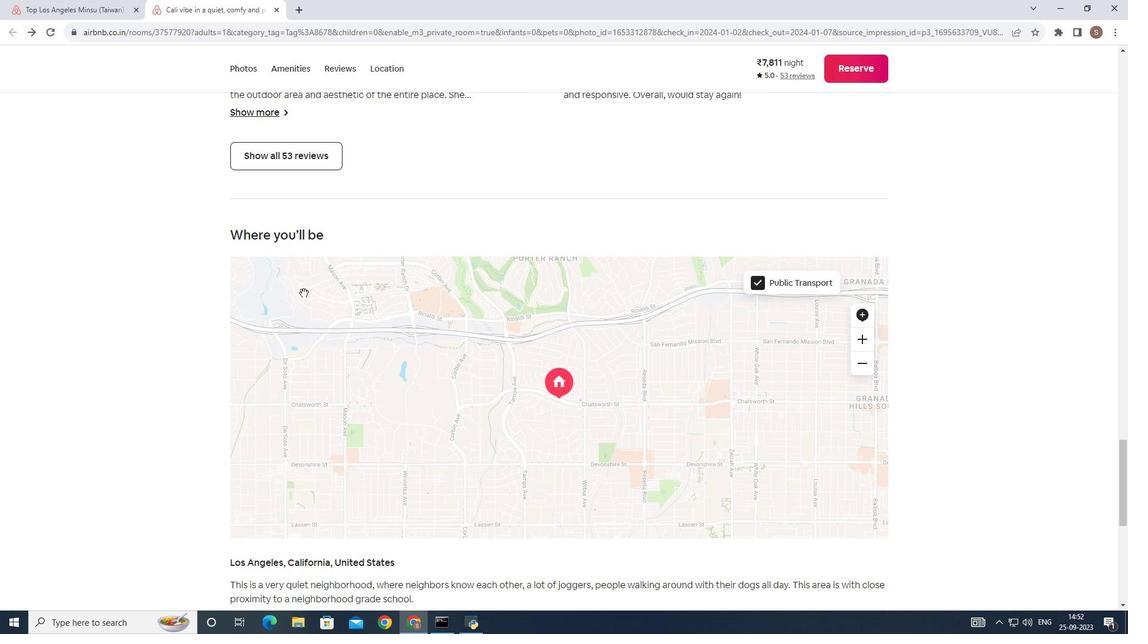 
Action: Mouse scrolled (386, 318) with delta (0, 0)
Screenshot: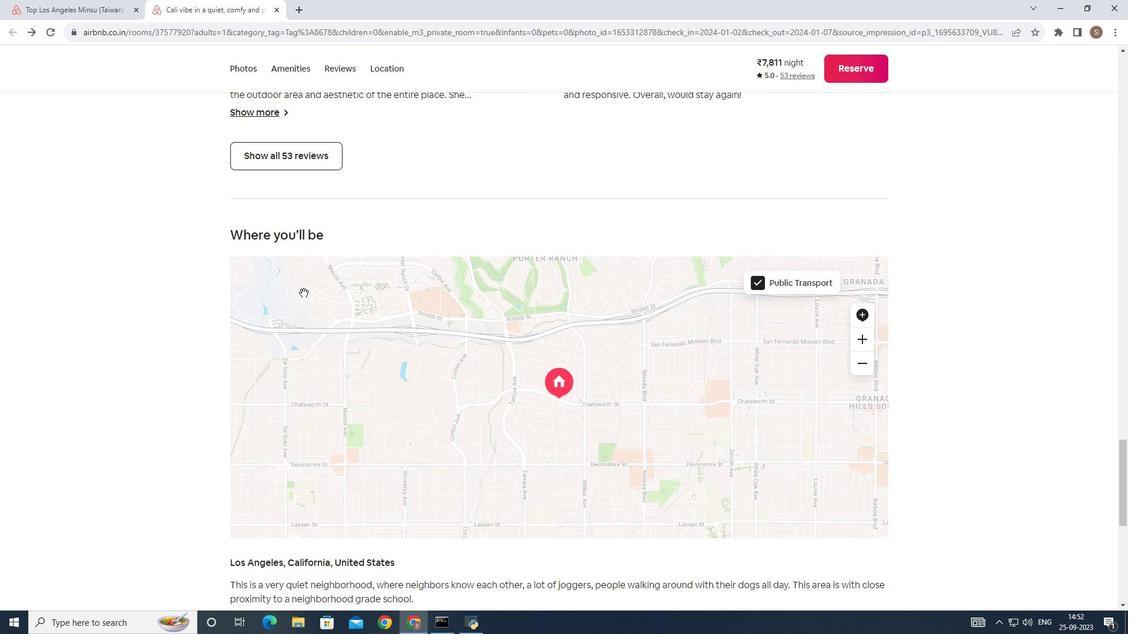 
Action: Mouse moved to (377, 219)
Screenshot: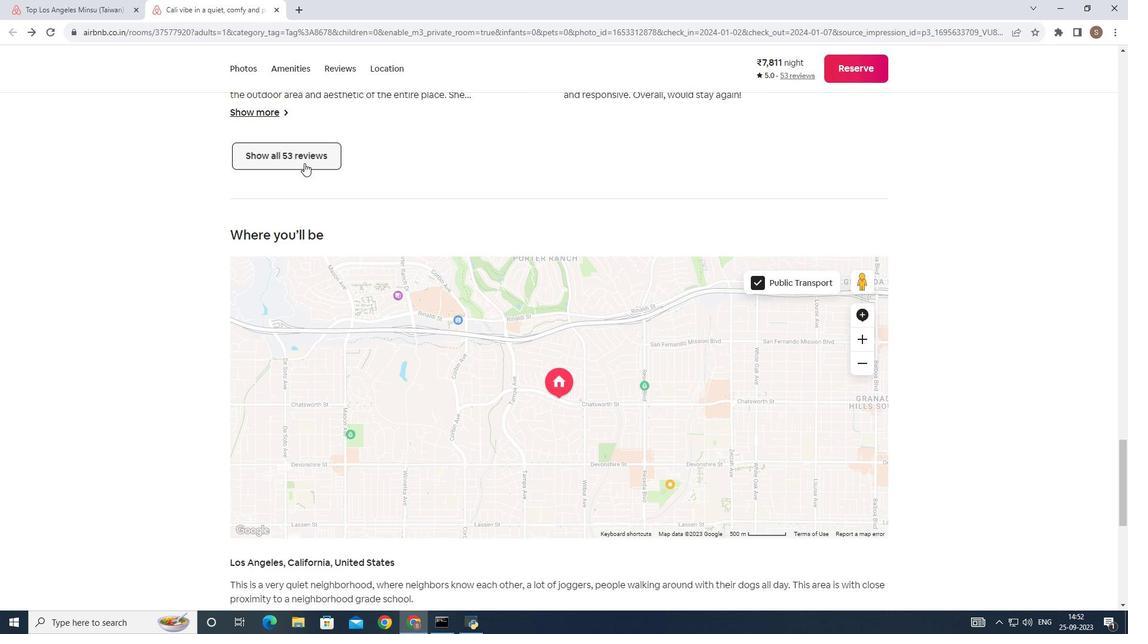 
Action: Mouse pressed left at (377, 219)
Screenshot: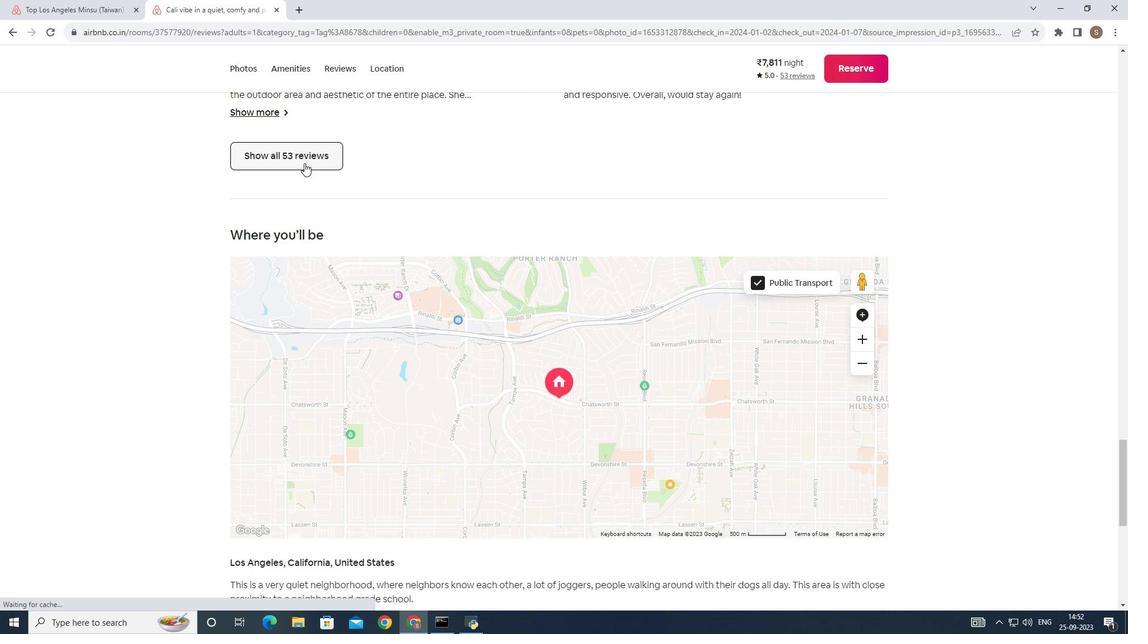 
Action: Mouse moved to (505, 325)
Screenshot: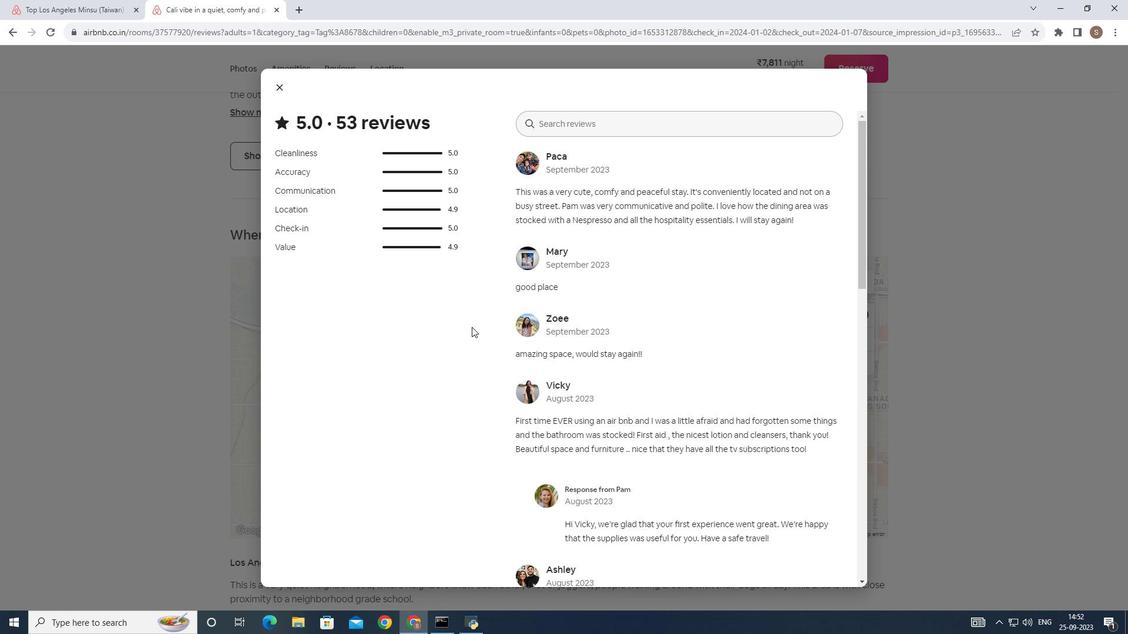 
Action: Mouse scrolled (505, 325) with delta (0, 0)
Screenshot: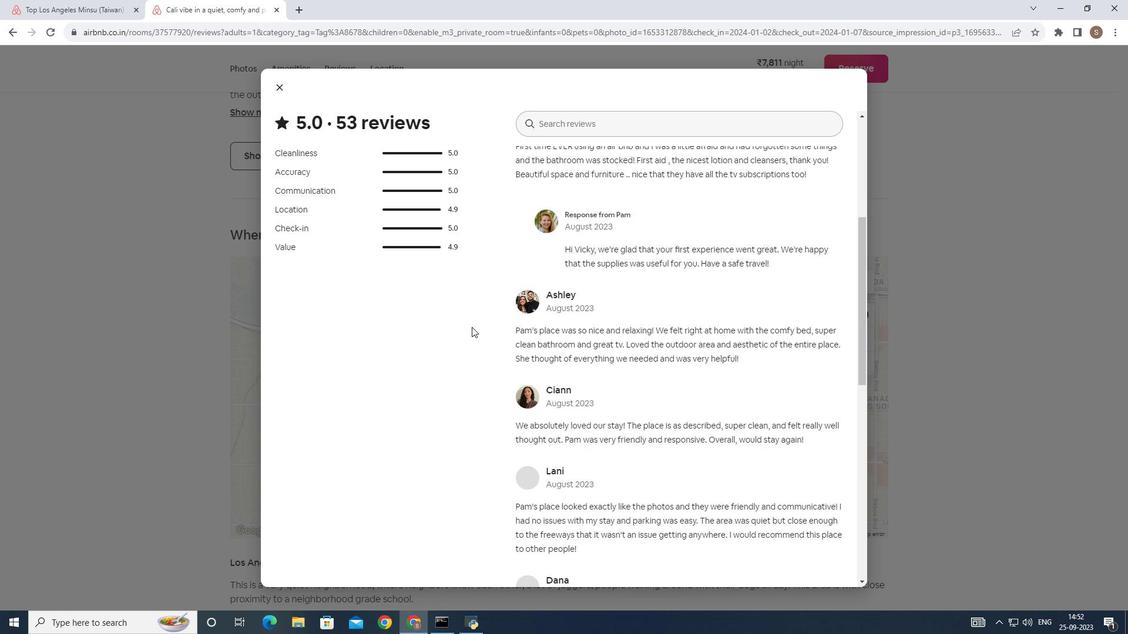 
Action: Mouse moved to (503, 326)
Screenshot: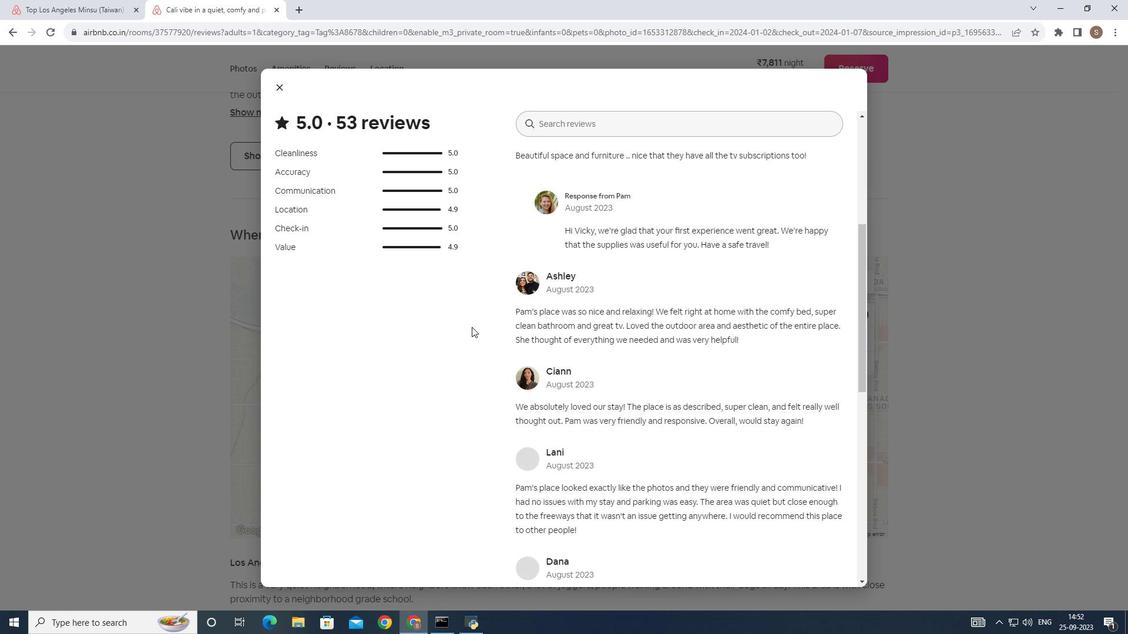 
Action: Mouse scrolled (503, 326) with delta (0, 0)
Screenshot: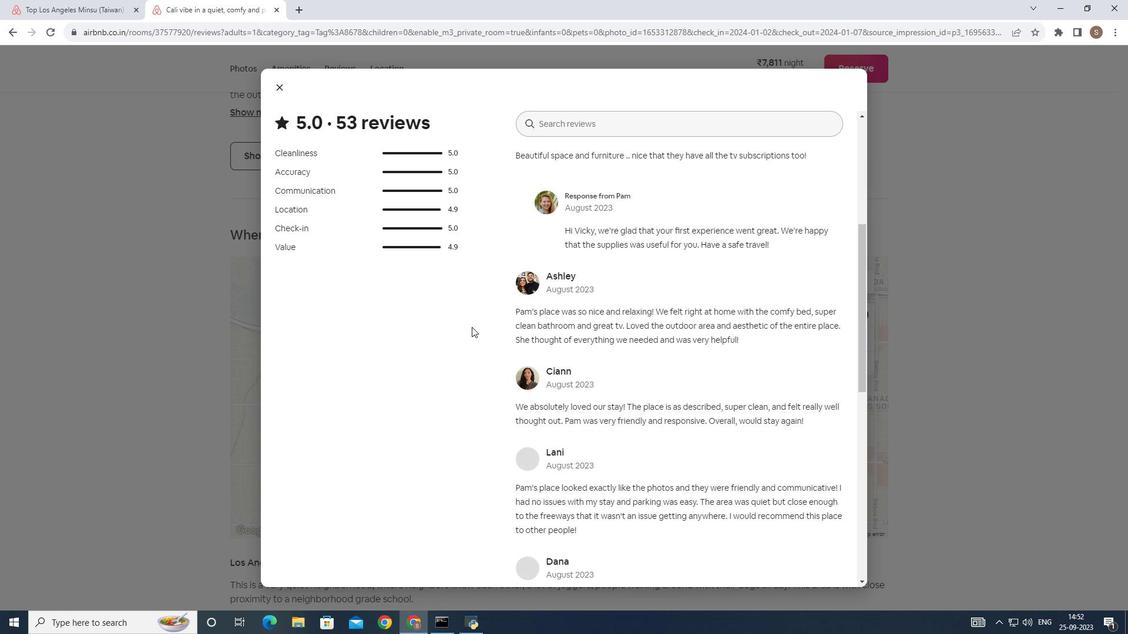 
Action: Mouse moved to (502, 327)
Screenshot: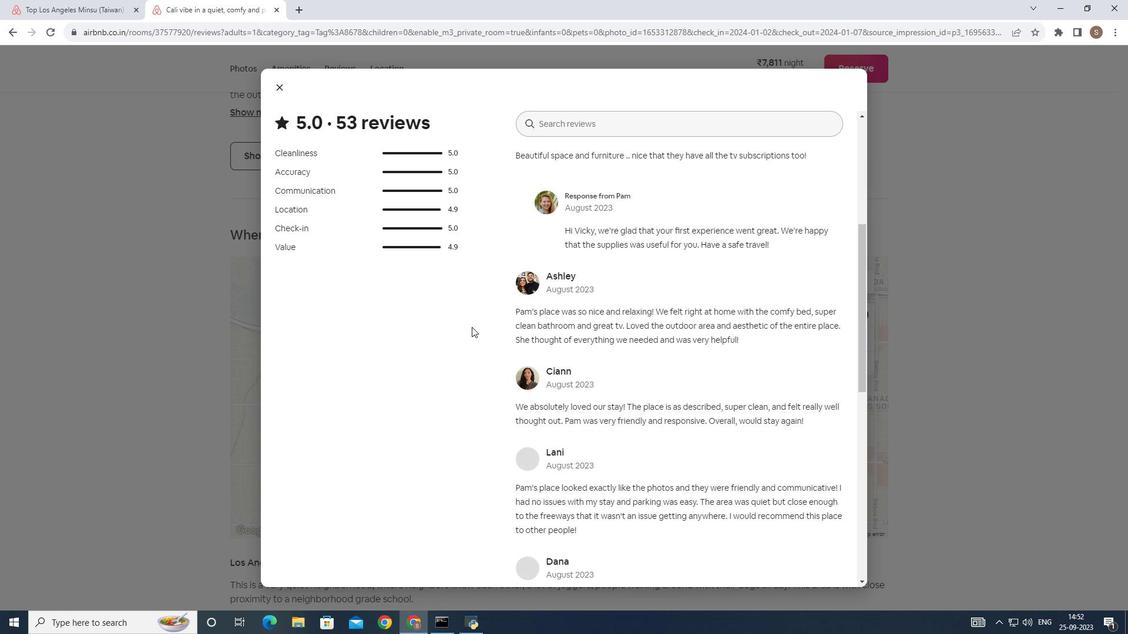 
Action: Mouse scrolled (502, 326) with delta (0, 0)
Screenshot: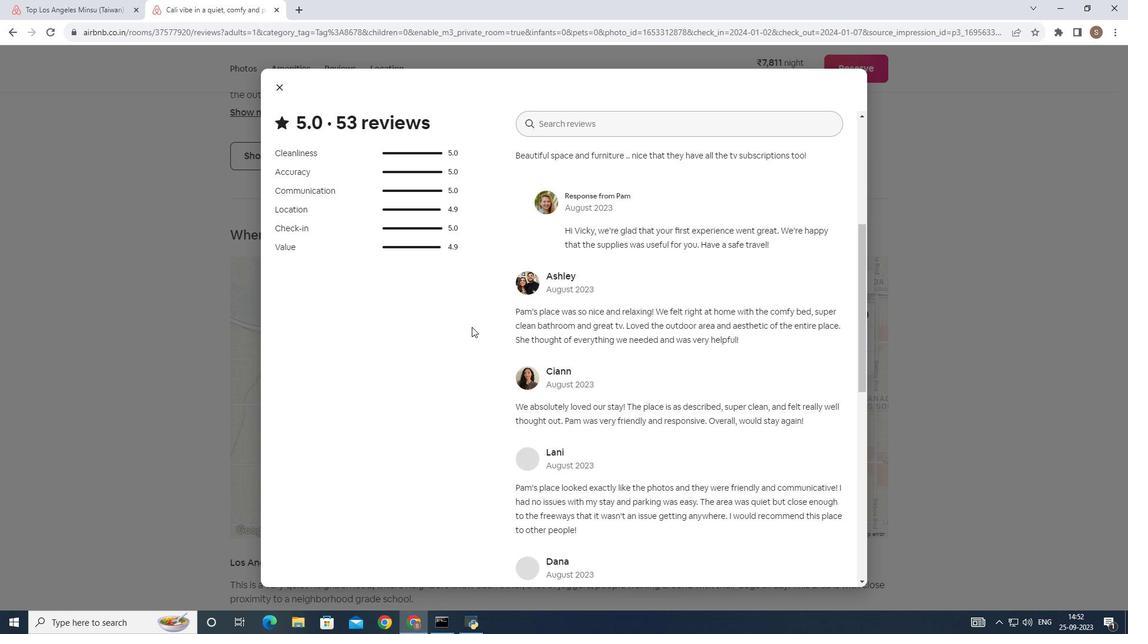 
Action: Mouse scrolled (502, 326) with delta (0, 0)
Screenshot: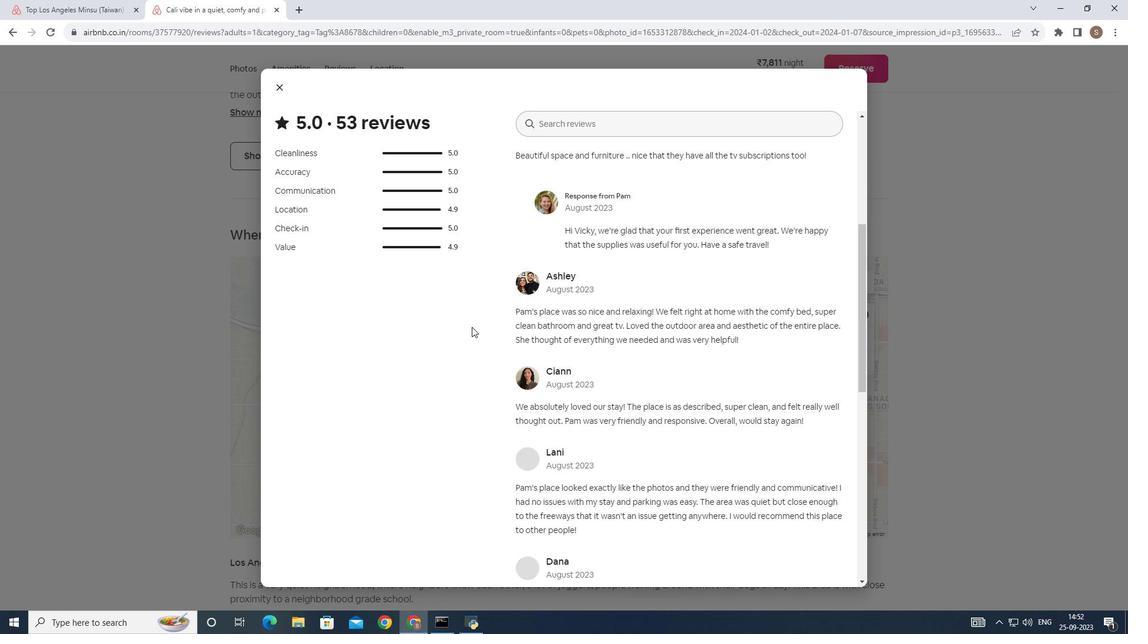 
Action: Mouse scrolled (502, 326) with delta (0, 0)
Screenshot: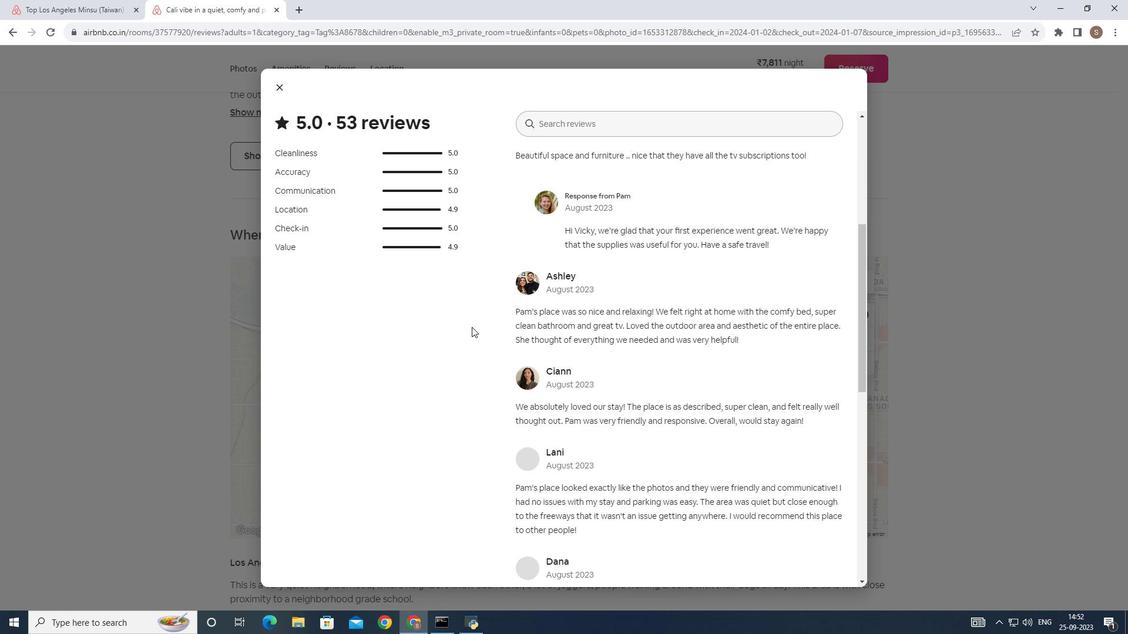 
Action: Mouse scrolled (502, 326) with delta (0, 0)
Screenshot: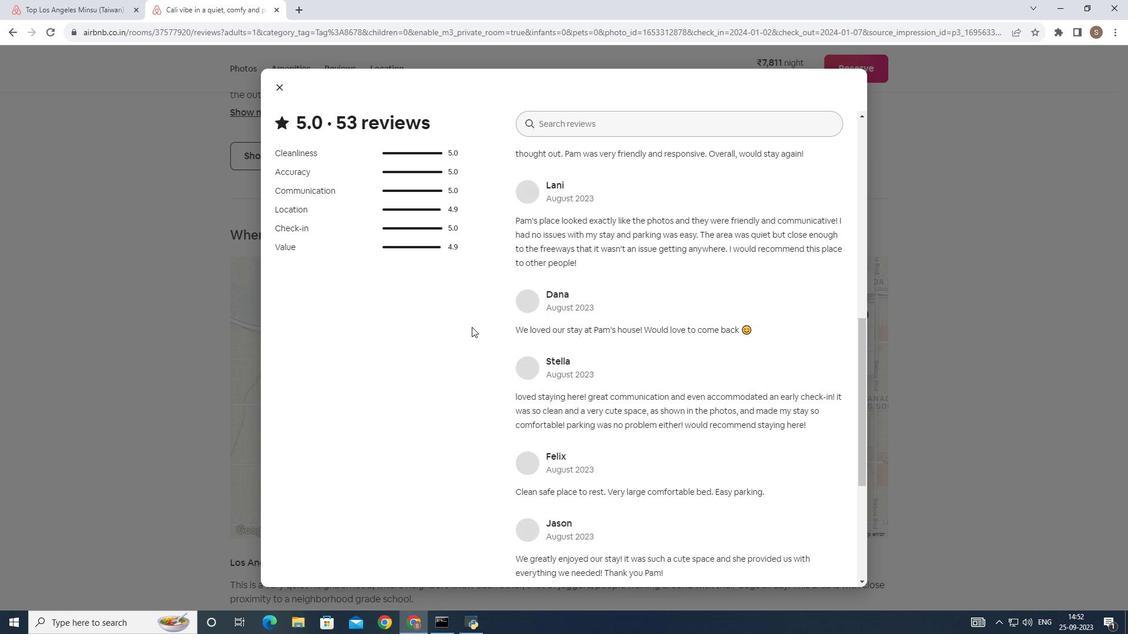 
Action: Mouse scrolled (502, 326) with delta (0, 0)
Screenshot: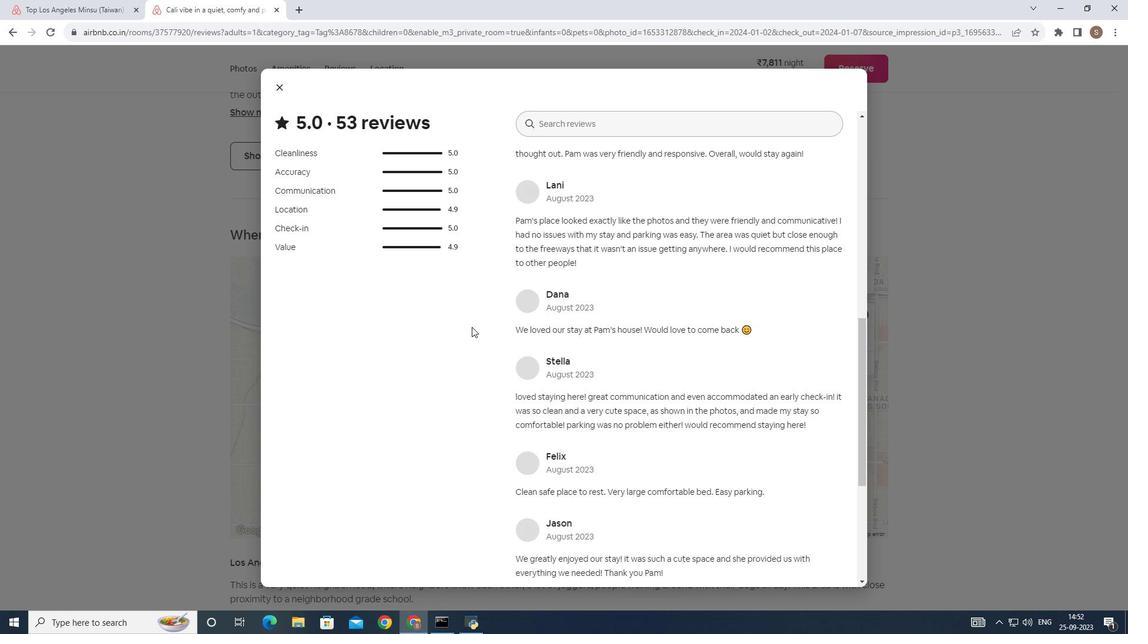 
Action: Mouse scrolled (502, 326) with delta (0, 0)
Screenshot: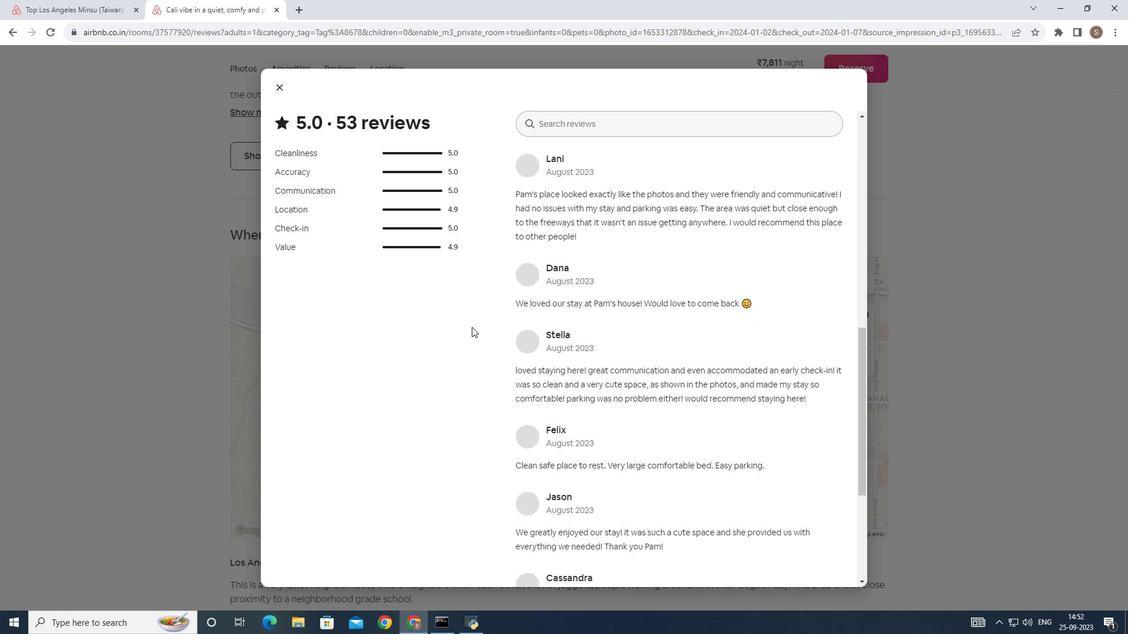 
Action: Mouse scrolled (502, 326) with delta (0, 0)
Screenshot: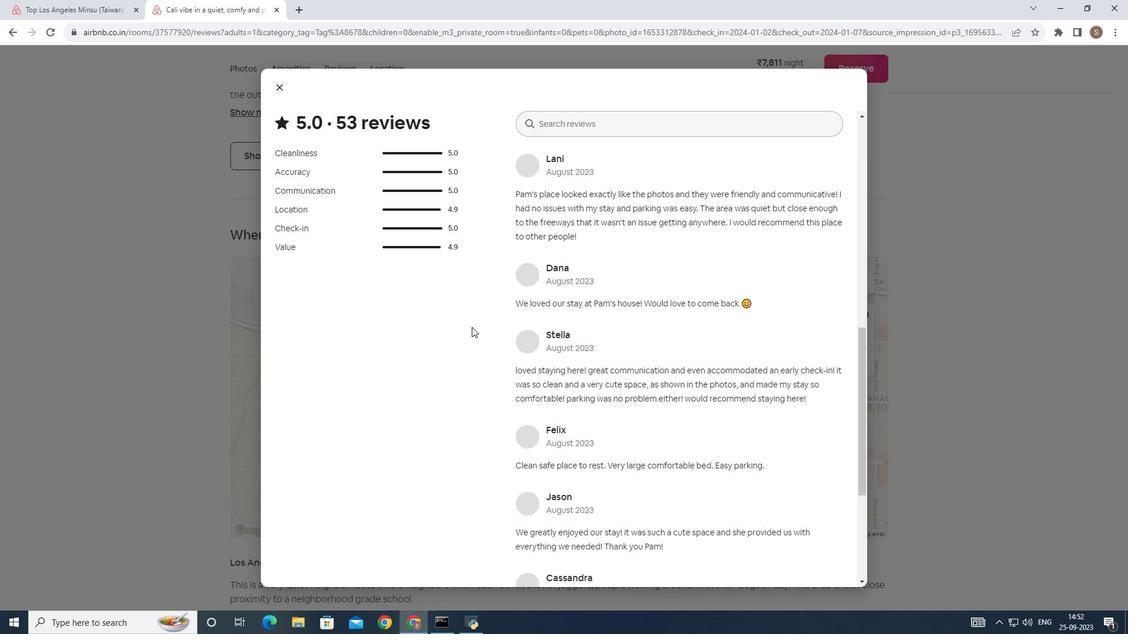 
Action: Mouse scrolled (502, 326) with delta (0, 0)
Screenshot: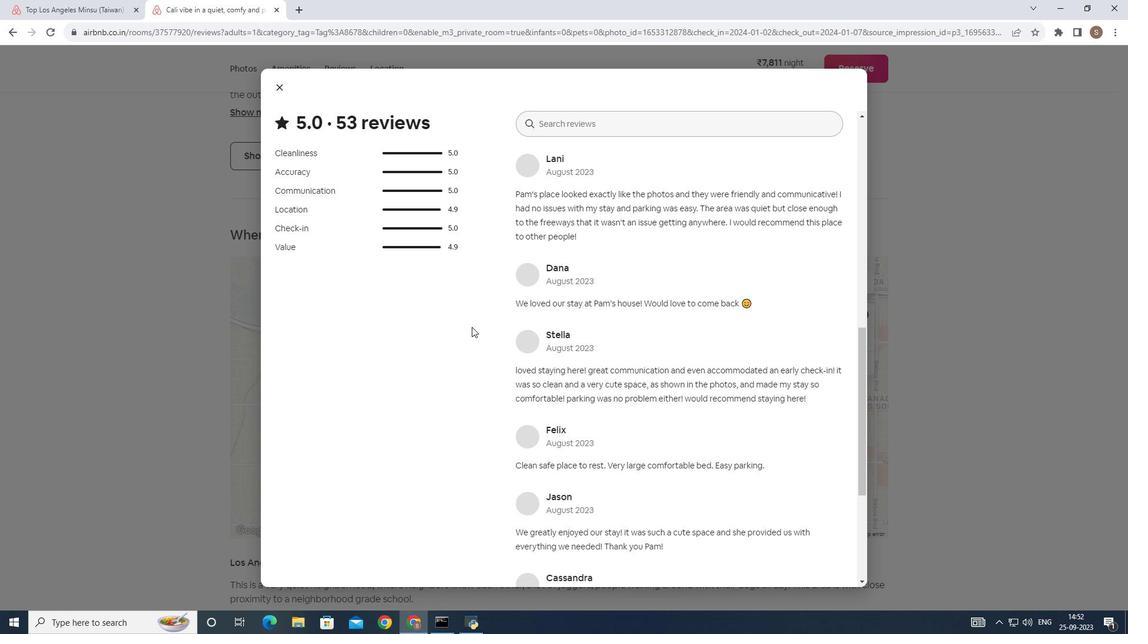 
Action: Mouse scrolled (502, 326) with delta (0, 0)
Screenshot: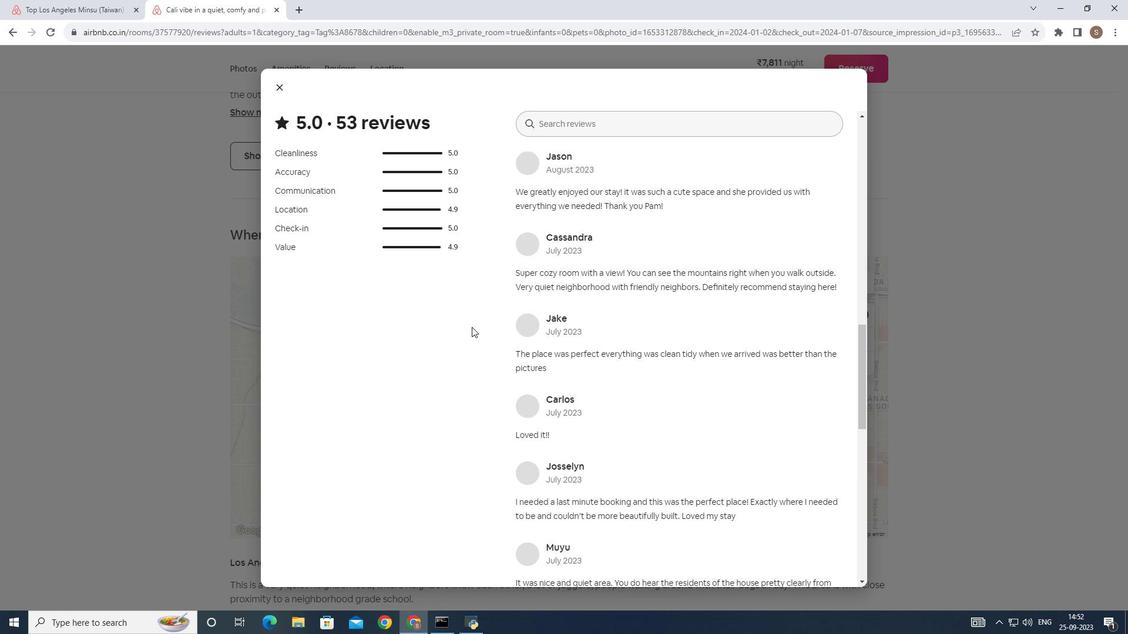 
Action: Mouse scrolled (502, 326) with delta (0, 0)
Screenshot: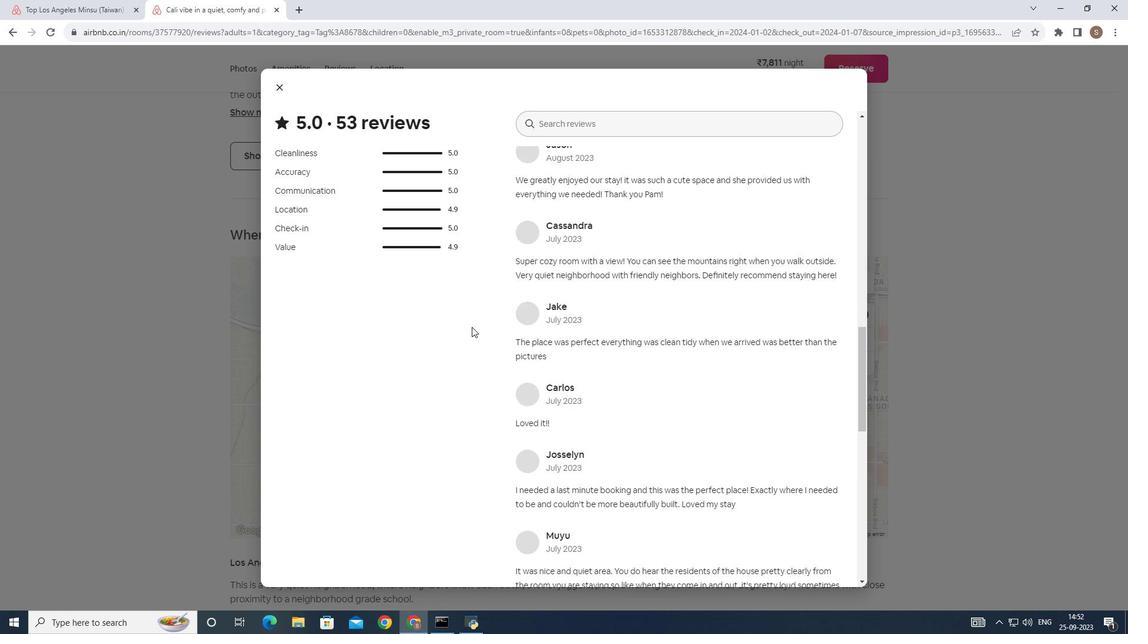 
Action: Mouse scrolled (502, 326) with delta (0, 0)
Screenshot: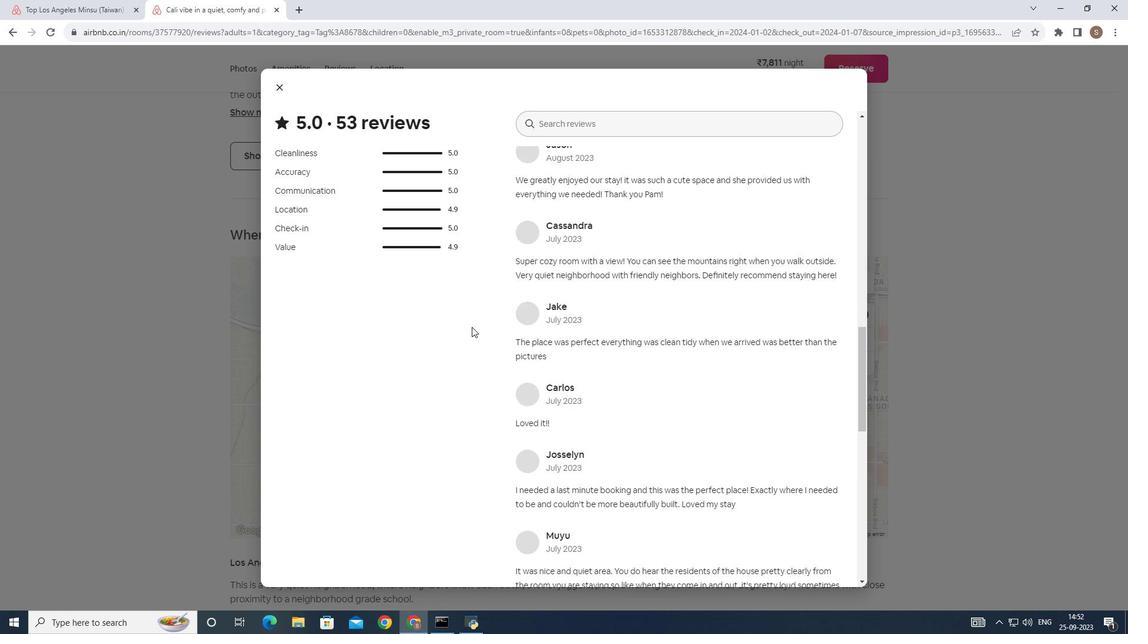 
Action: Mouse scrolled (502, 326) with delta (0, 0)
Screenshot: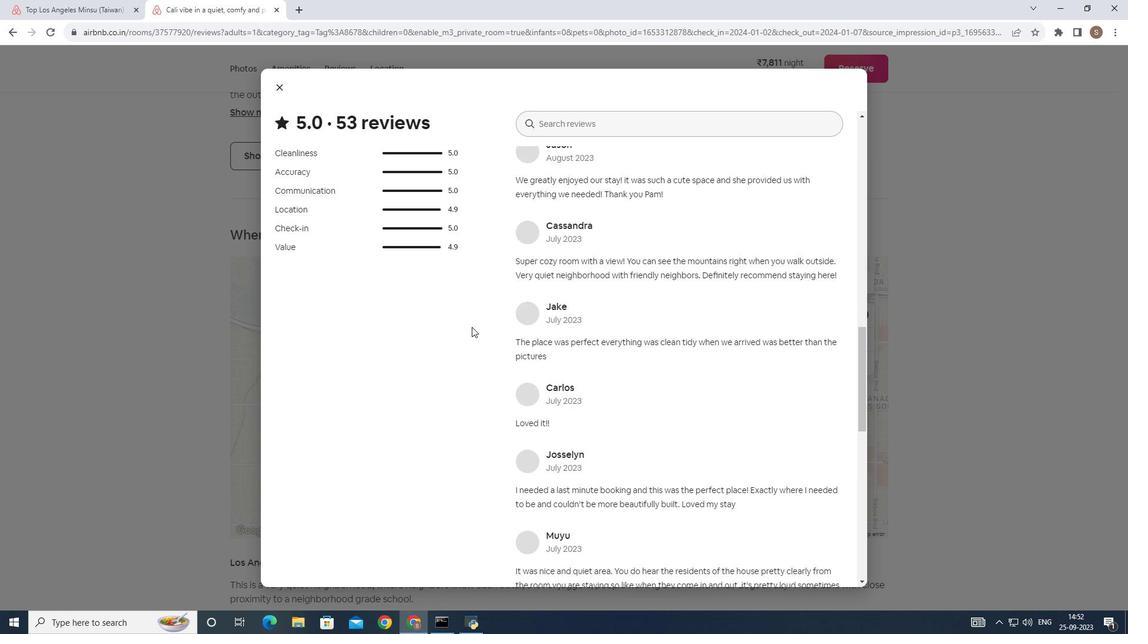 
Action: Mouse scrolled (502, 326) with delta (0, 0)
Screenshot: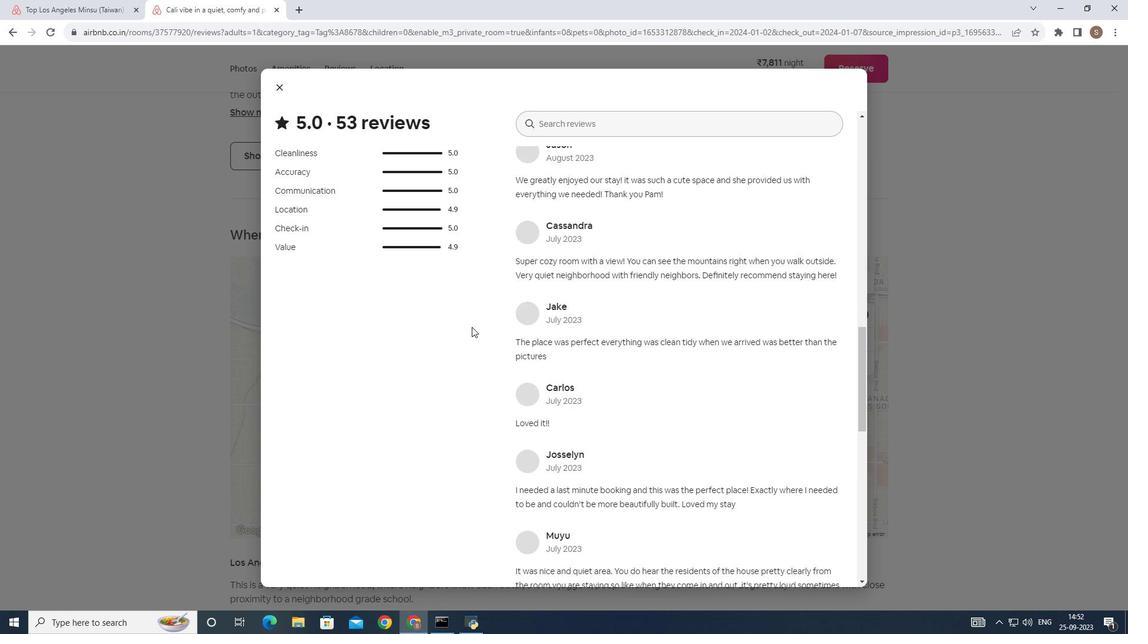 
Action: Mouse scrolled (502, 326) with delta (0, 0)
Screenshot: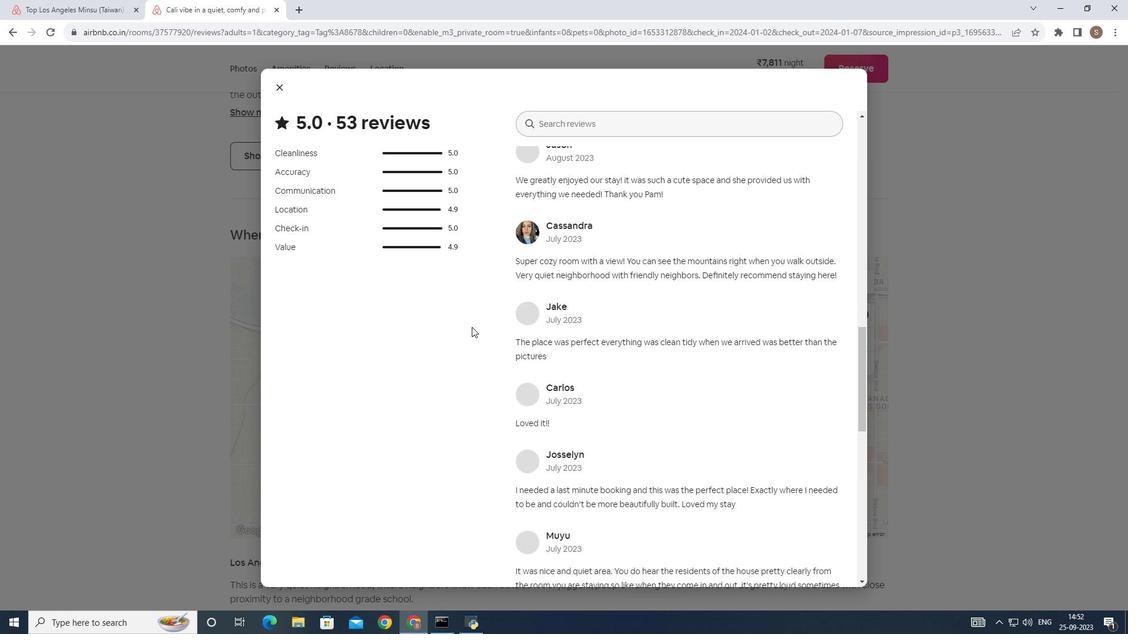 
Action: Mouse scrolled (502, 326) with delta (0, 0)
Screenshot: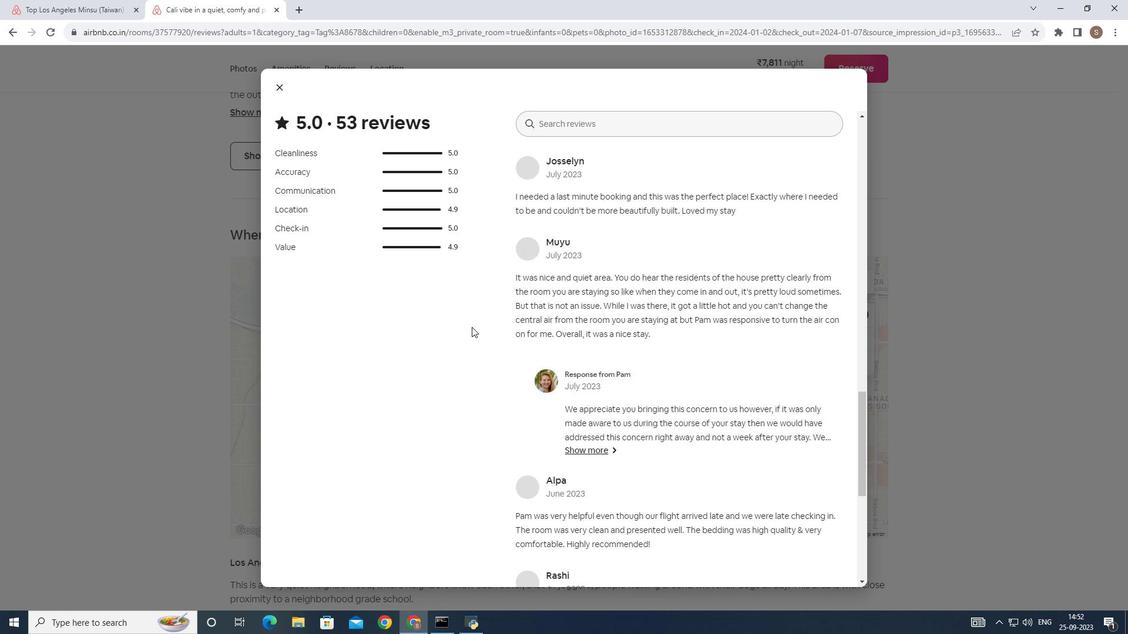 
Action: Mouse scrolled (502, 326) with delta (0, 0)
Screenshot: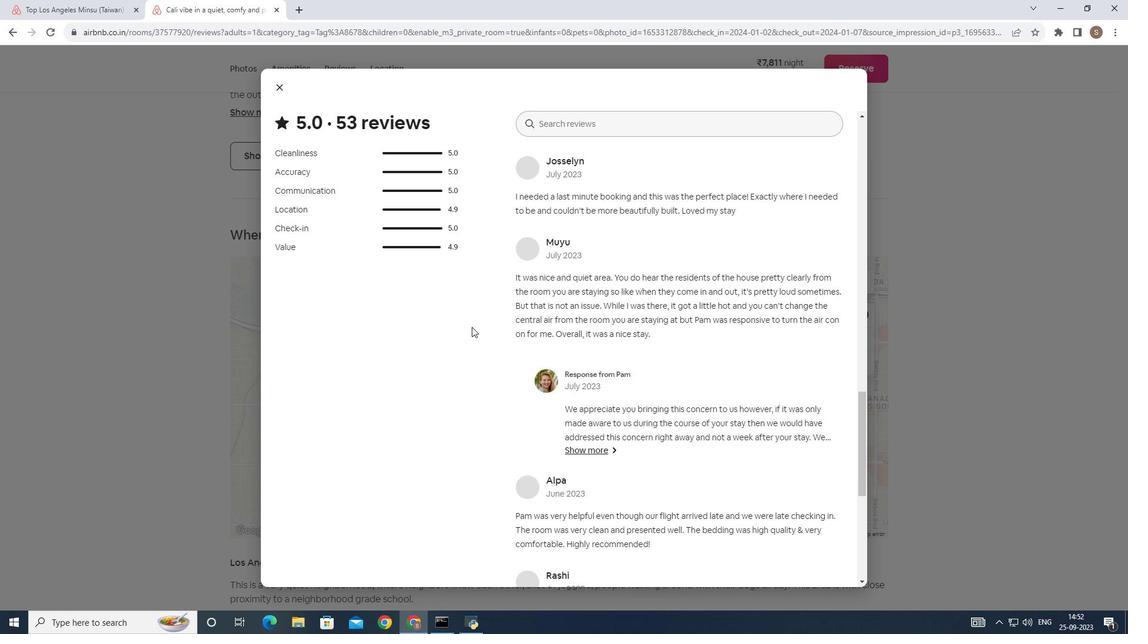 
Action: Mouse scrolled (502, 326) with delta (0, 0)
Screenshot: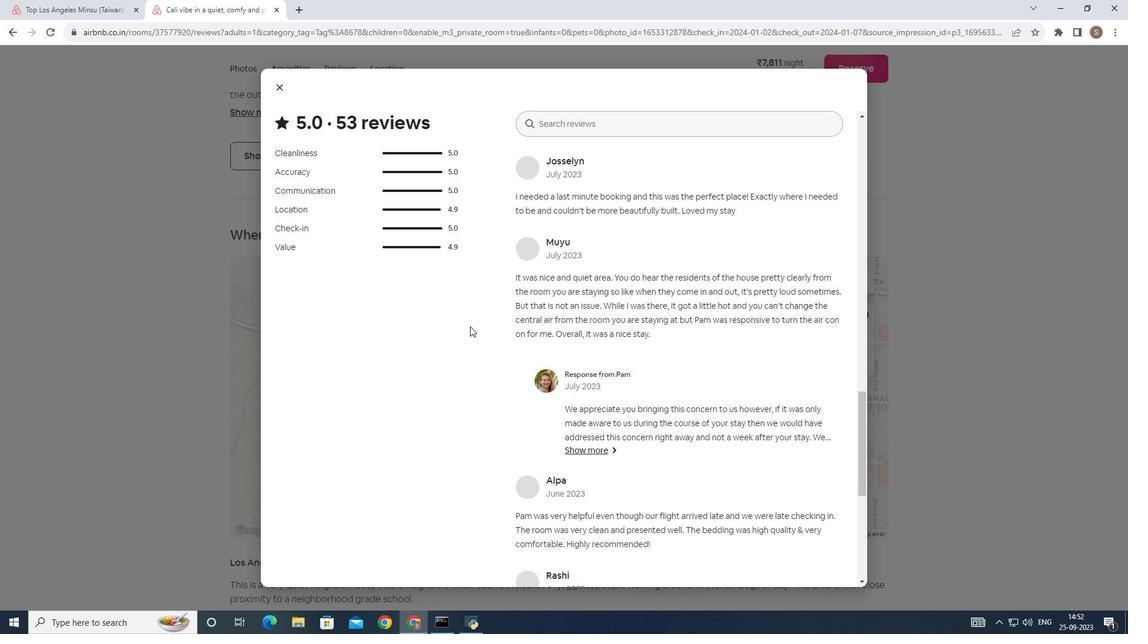 
Action: Mouse scrolled (502, 326) with delta (0, 0)
Screenshot: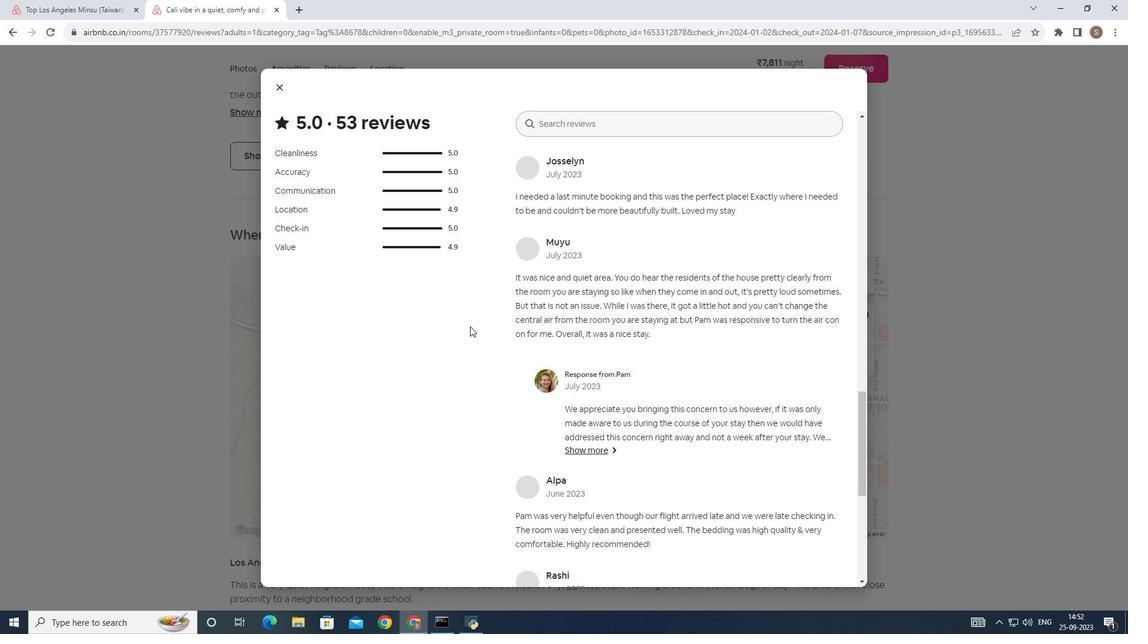 
Action: Mouse scrolled (502, 326) with delta (0, 0)
Screenshot: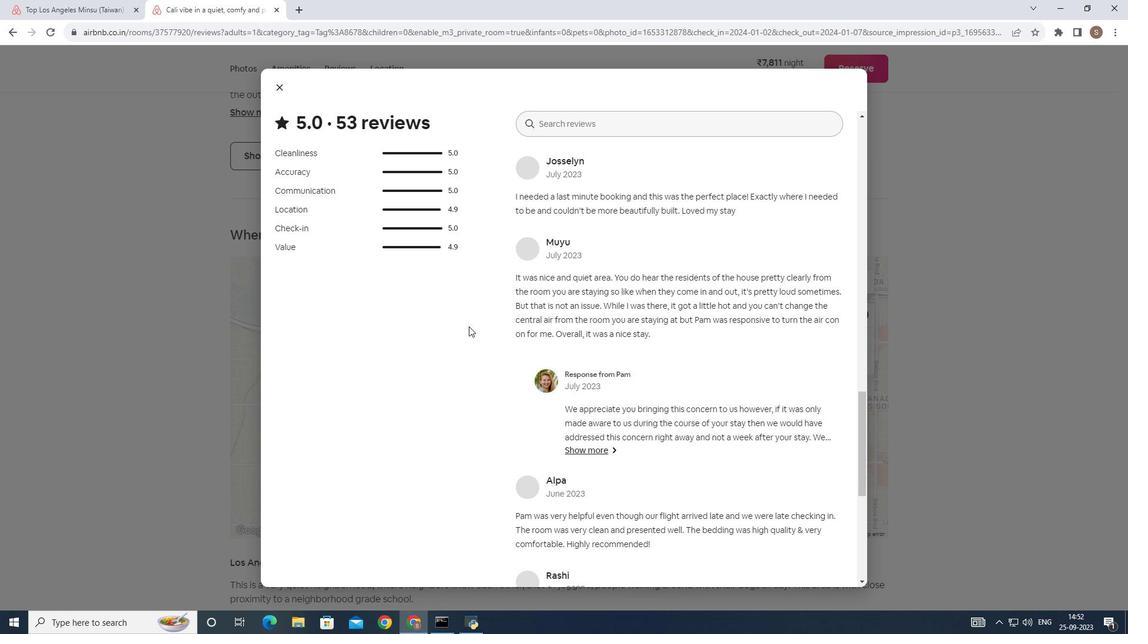 
Action: Mouse moved to (566, 249)
Screenshot: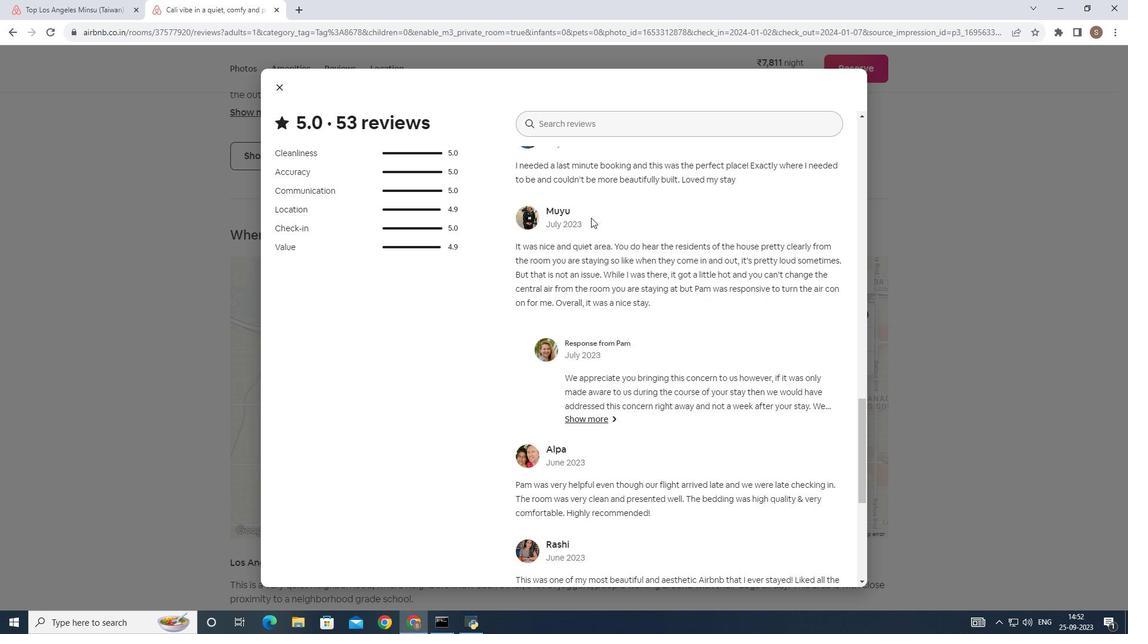 
Action: Mouse scrolled (566, 249) with delta (0, 0)
Screenshot: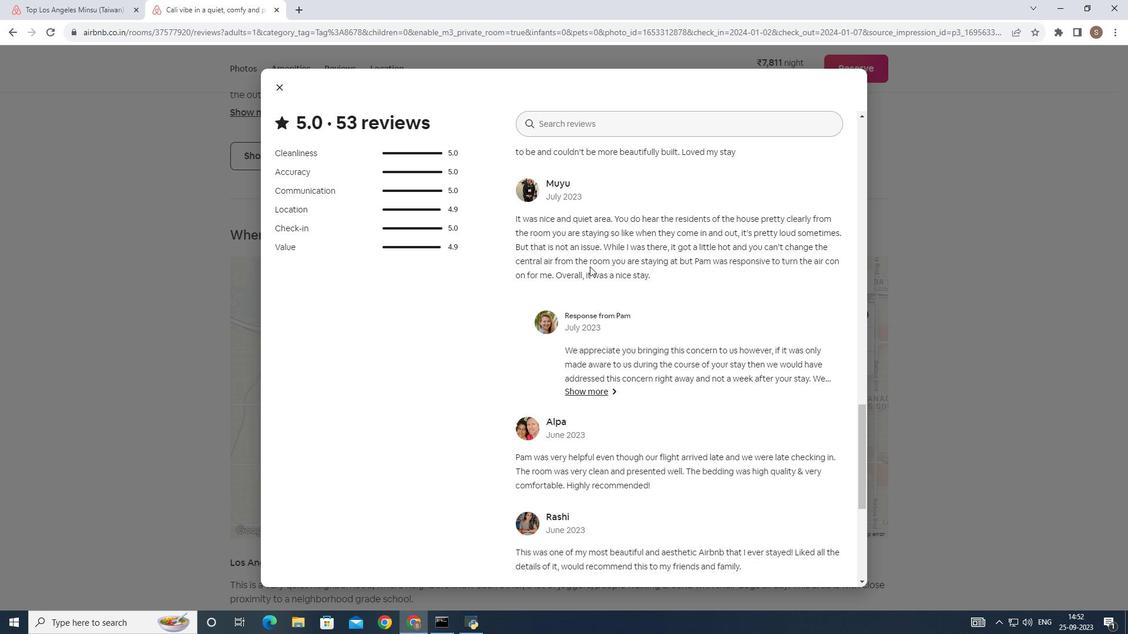 
Action: Mouse moved to (561, 361)
Screenshot: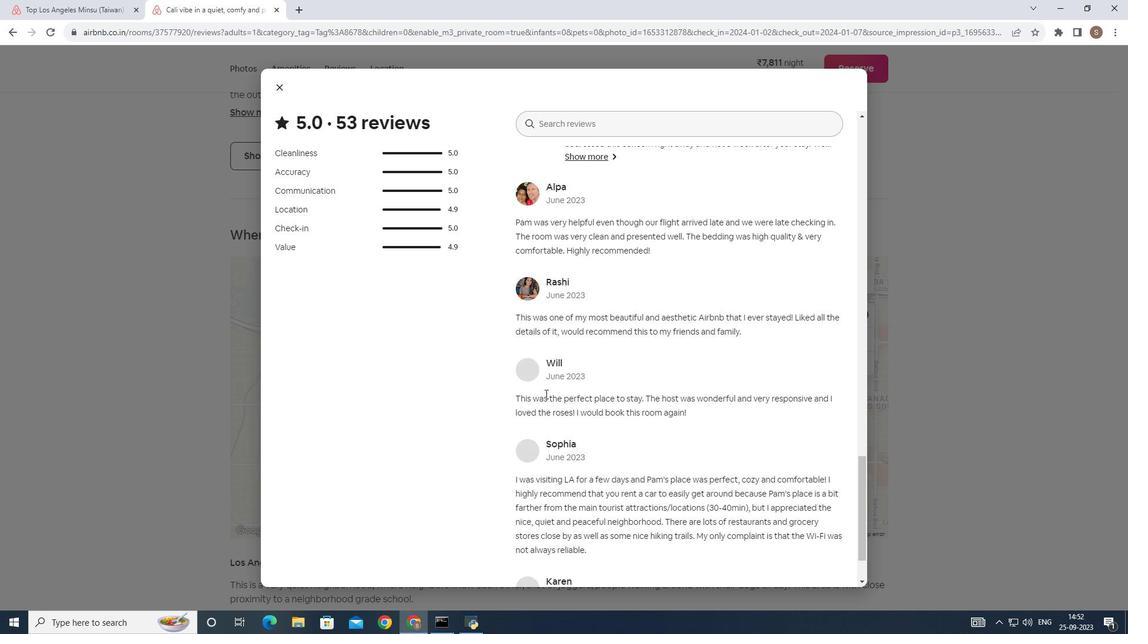 
Action: Mouse scrolled (561, 360) with delta (0, 0)
Screenshot: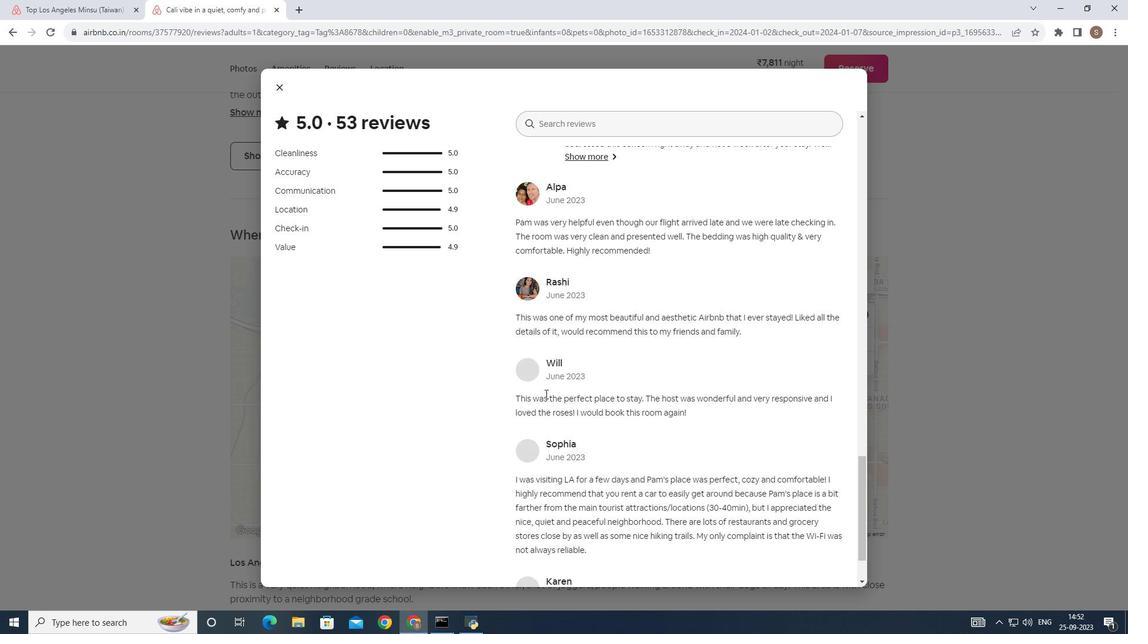 
Action: Mouse moved to (558, 367)
Screenshot: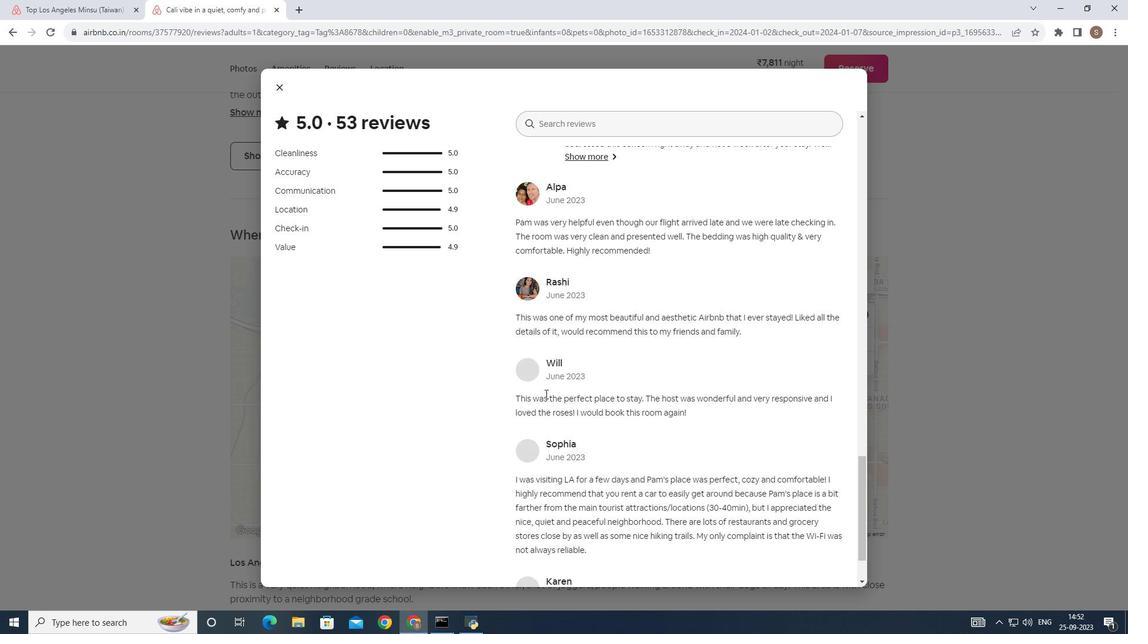 
Action: Mouse scrolled (558, 366) with delta (0, 0)
Screenshot: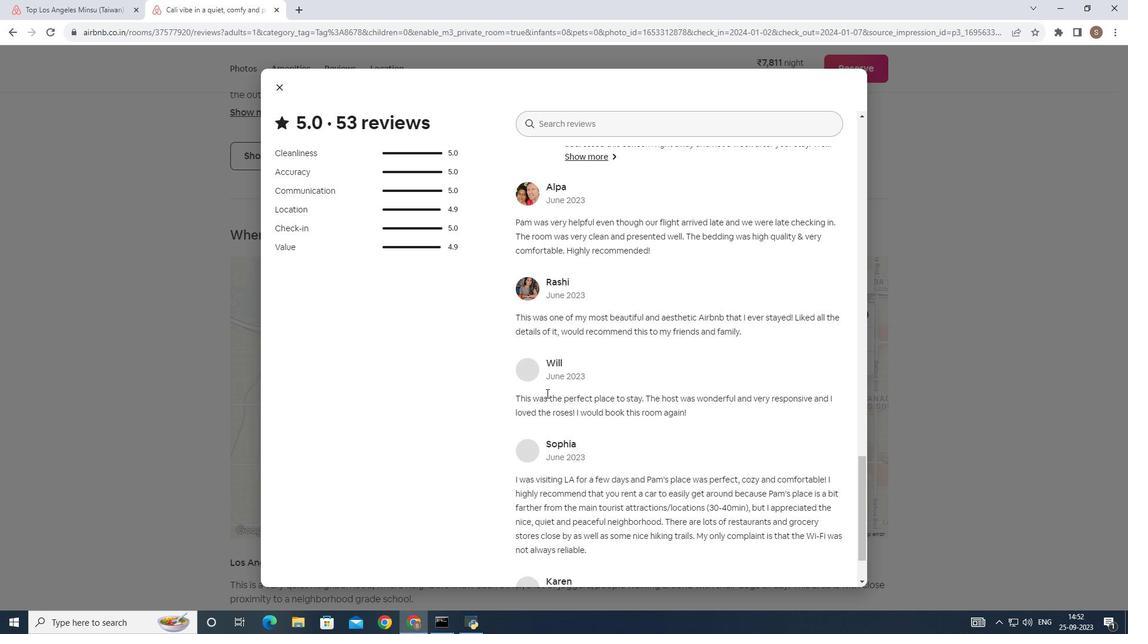 
Action: Mouse moved to (557, 368)
Screenshot: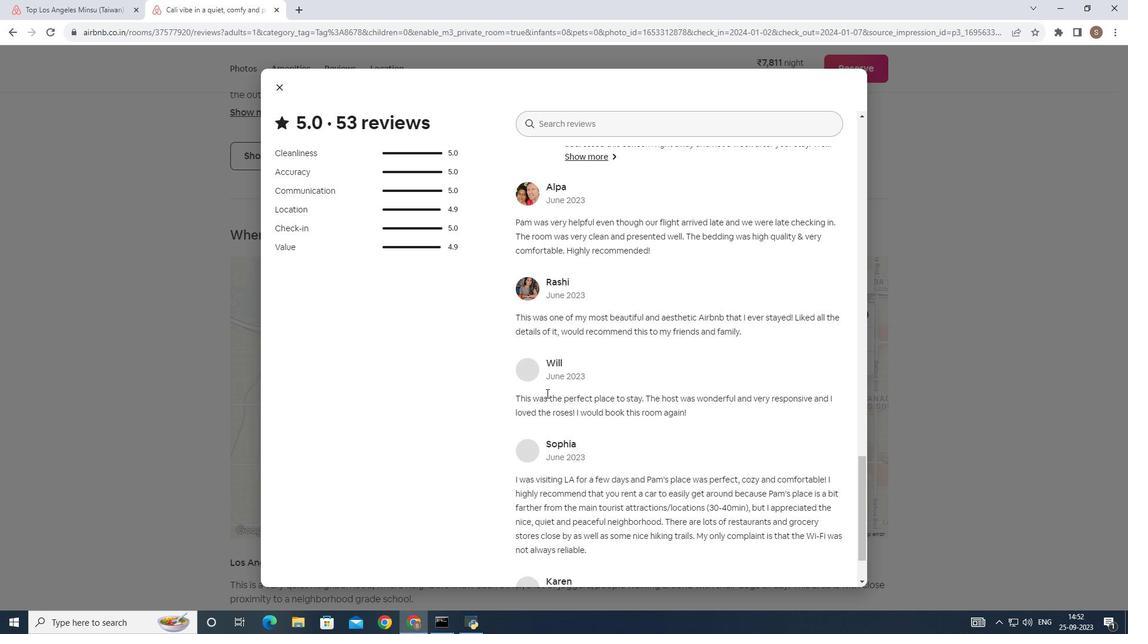
Action: Mouse scrolled (557, 368) with delta (0, 0)
Screenshot: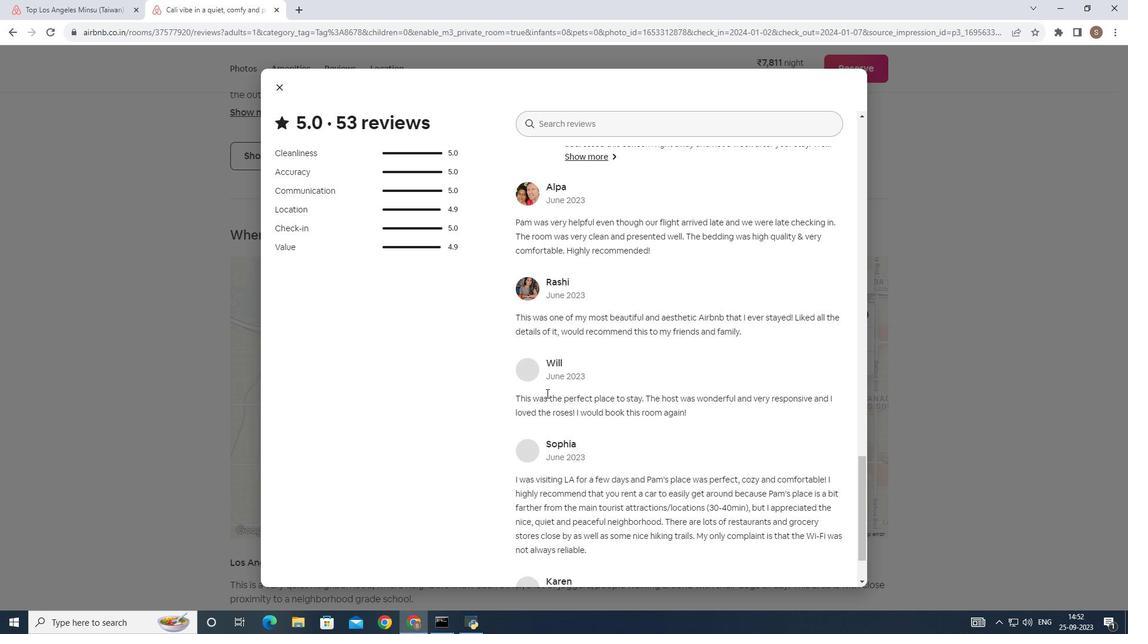 
Action: Mouse moved to (556, 371)
Screenshot: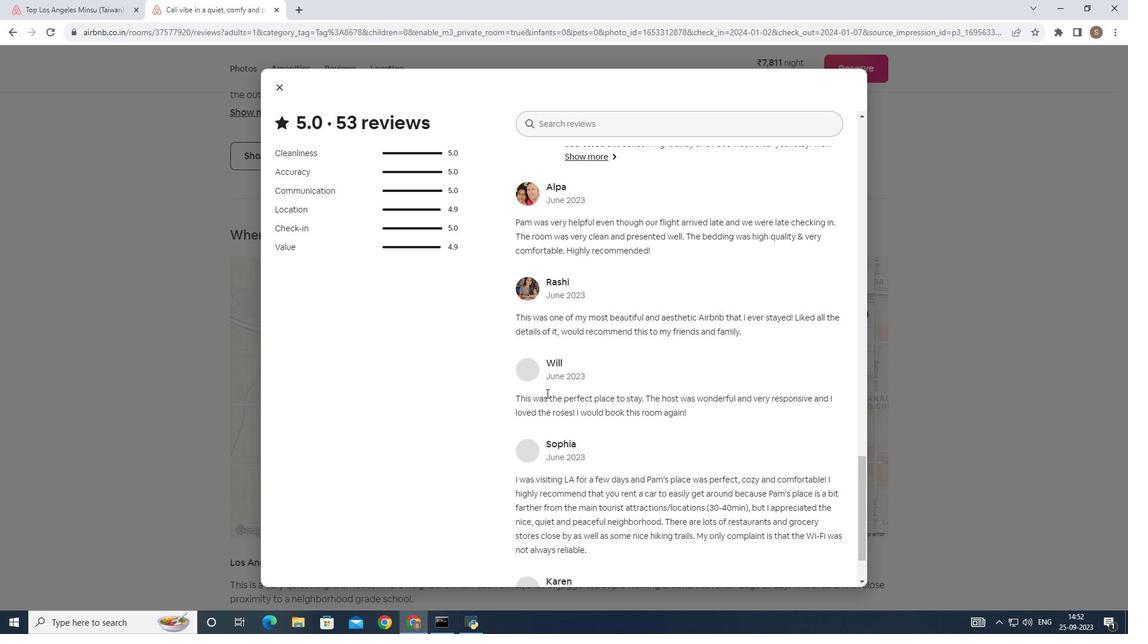 
Action: Mouse scrolled (556, 370) with delta (0, 0)
Screenshot: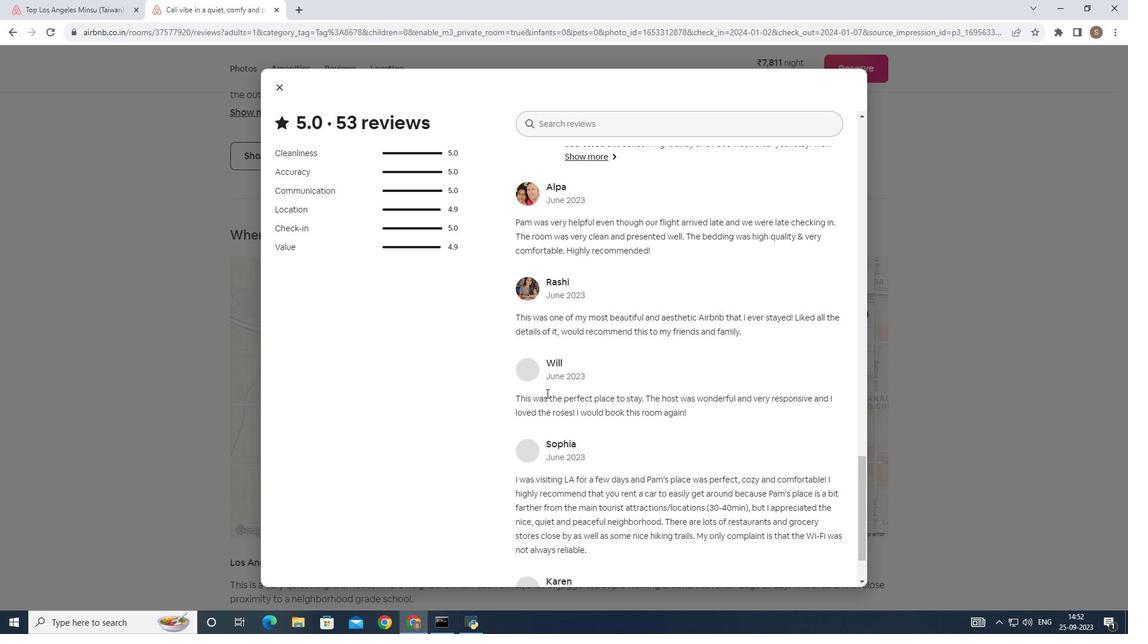 
Action: Mouse moved to (558, 371)
Screenshot: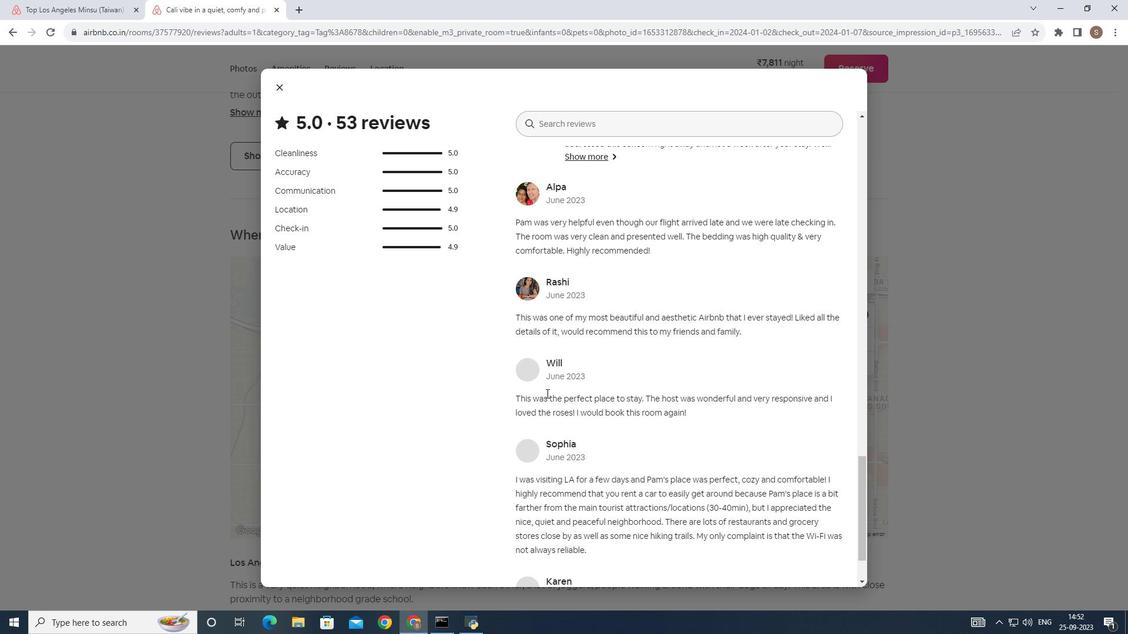 
Action: Mouse scrolled (558, 370) with delta (0, 0)
Screenshot: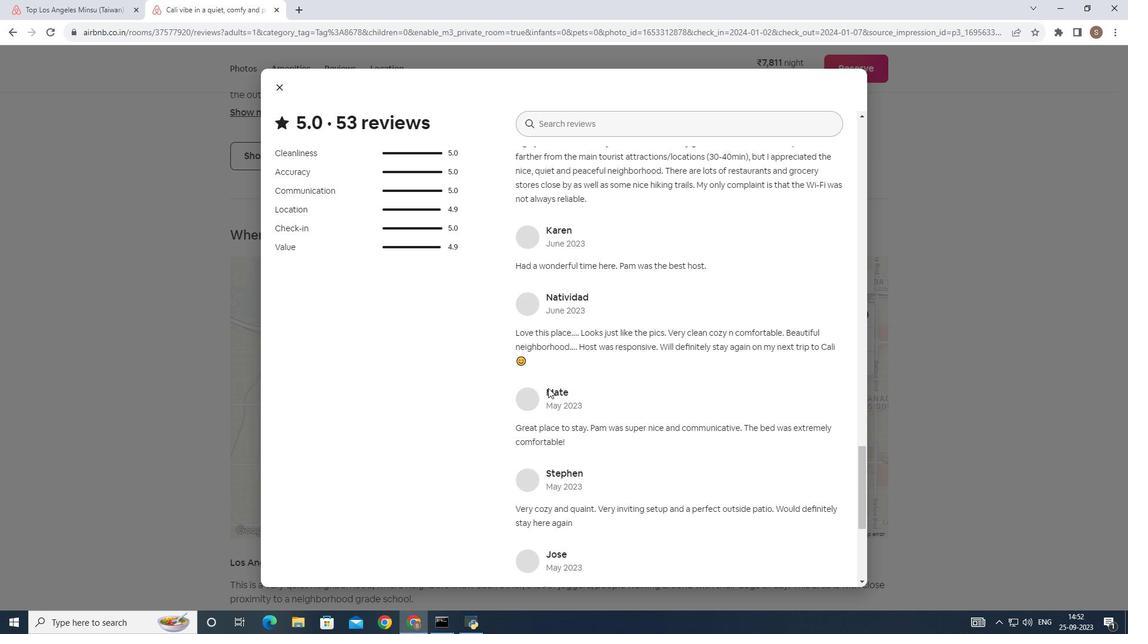 
Action: Mouse scrolled (558, 370) with delta (0, 0)
Screenshot: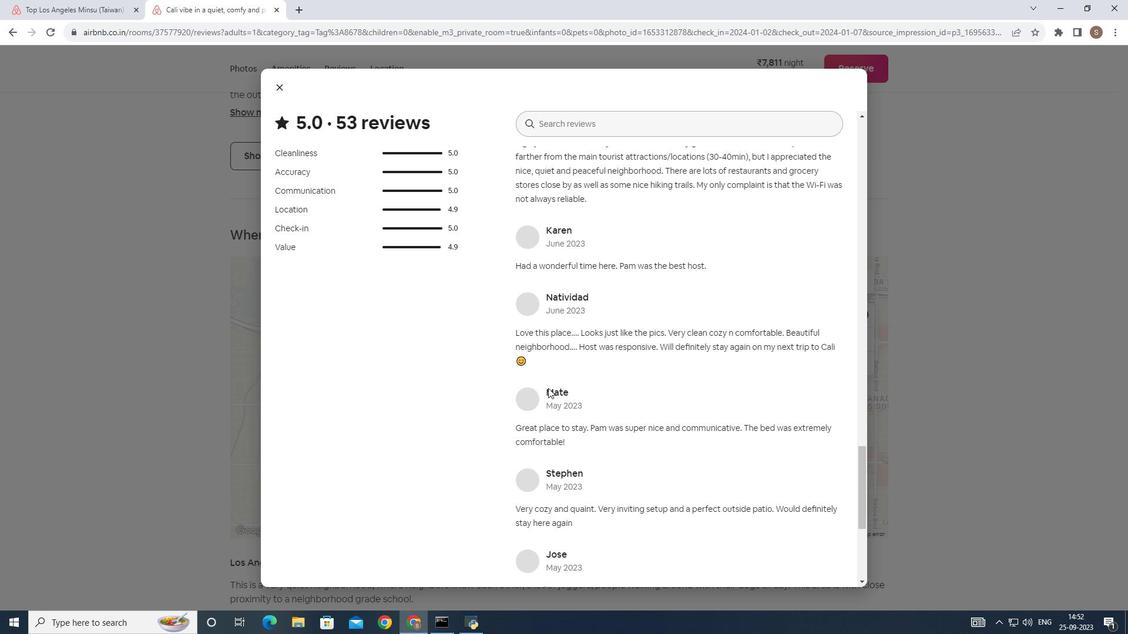 
Action: Mouse scrolled (558, 370) with delta (0, 0)
Screenshot: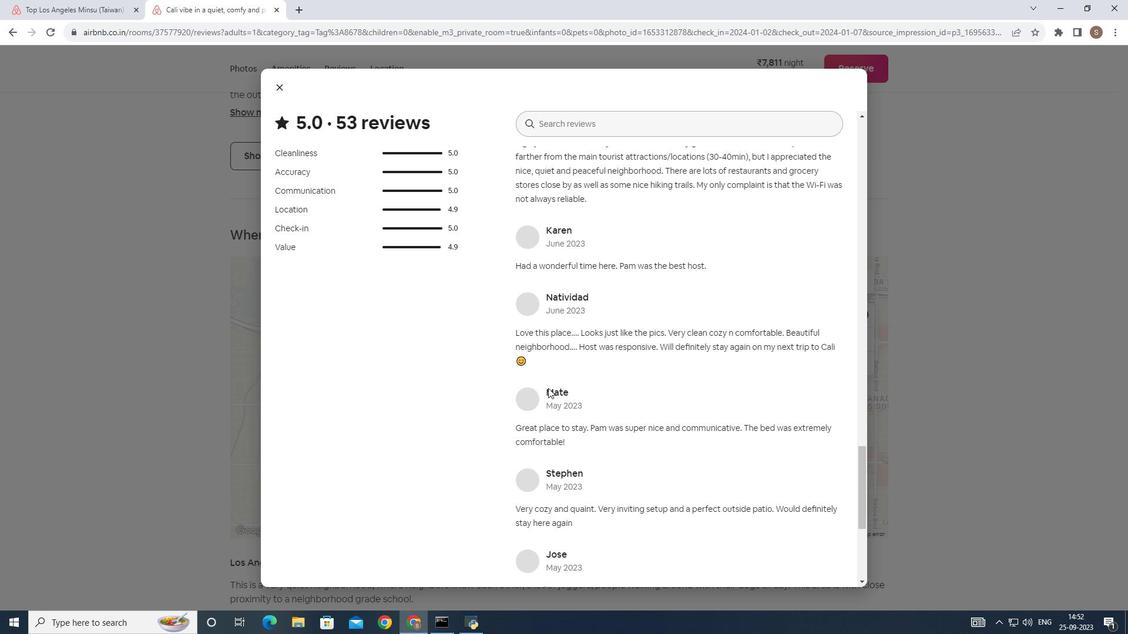 
Action: Mouse scrolled (558, 370) with delta (0, 0)
Screenshot: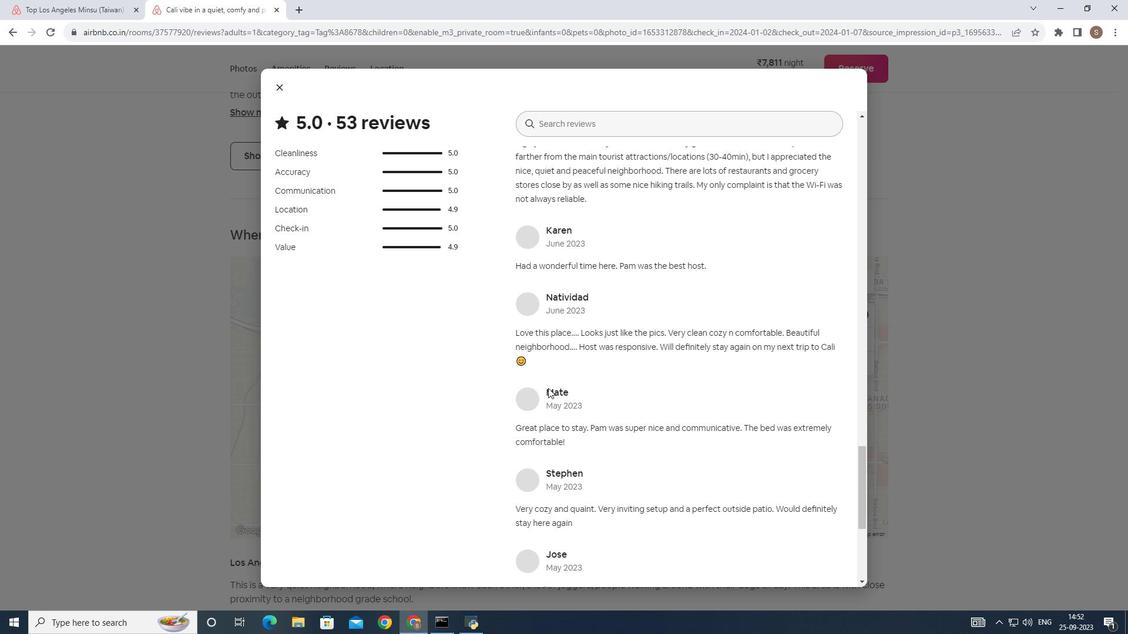
Action: Mouse scrolled (558, 370) with delta (0, 0)
Screenshot: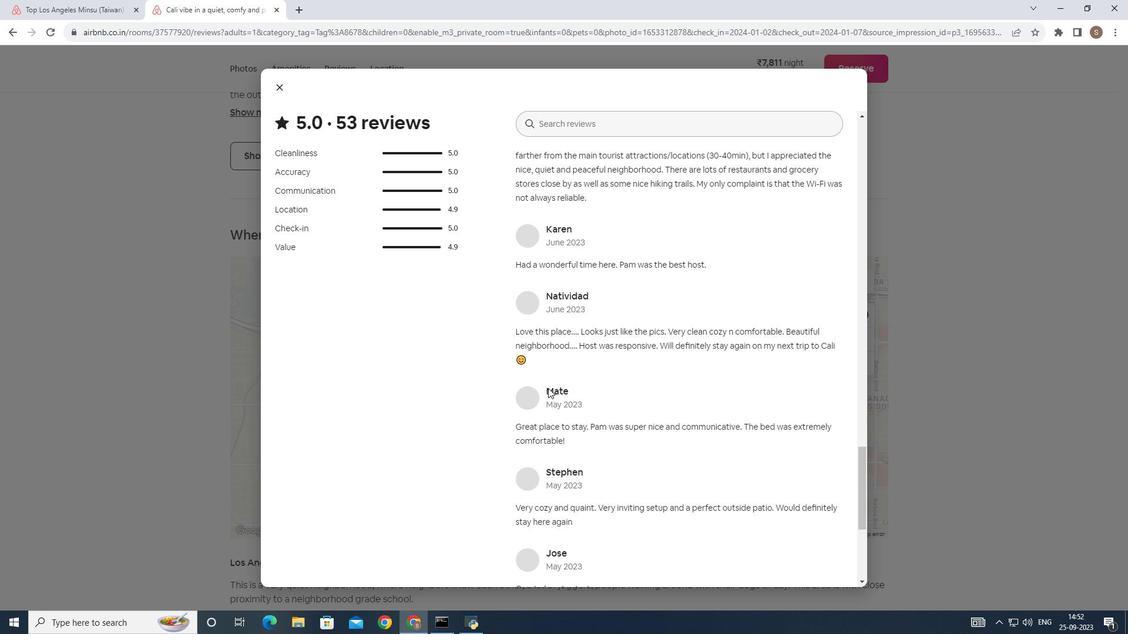 
Action: Mouse moved to (559, 368)
Screenshot: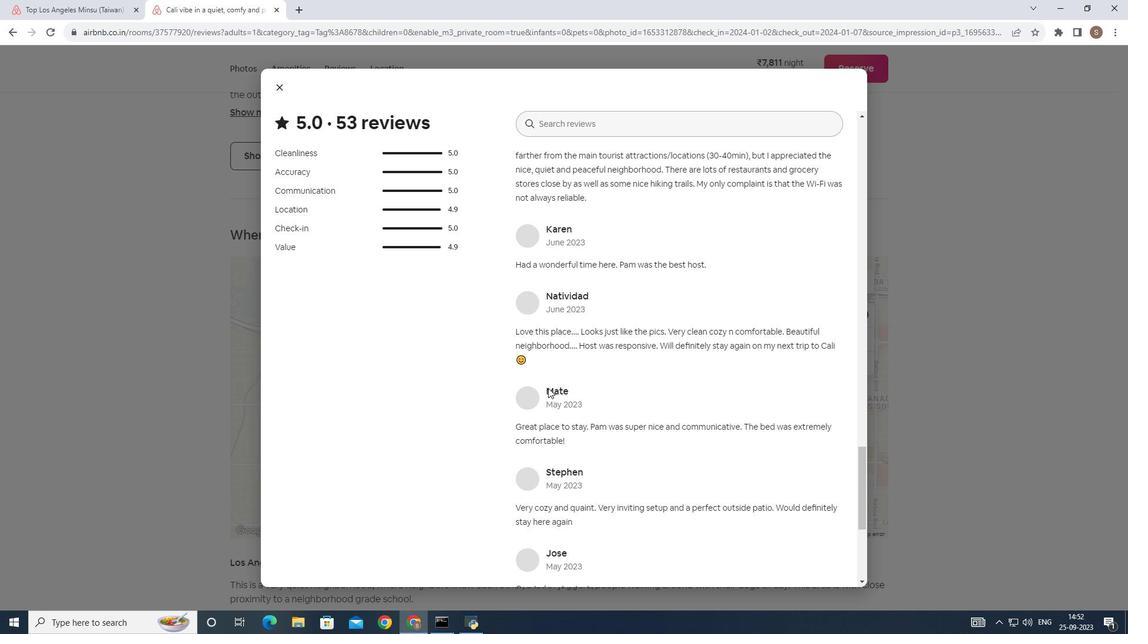 
Action: Mouse scrolled (559, 367) with delta (0, 0)
Screenshot: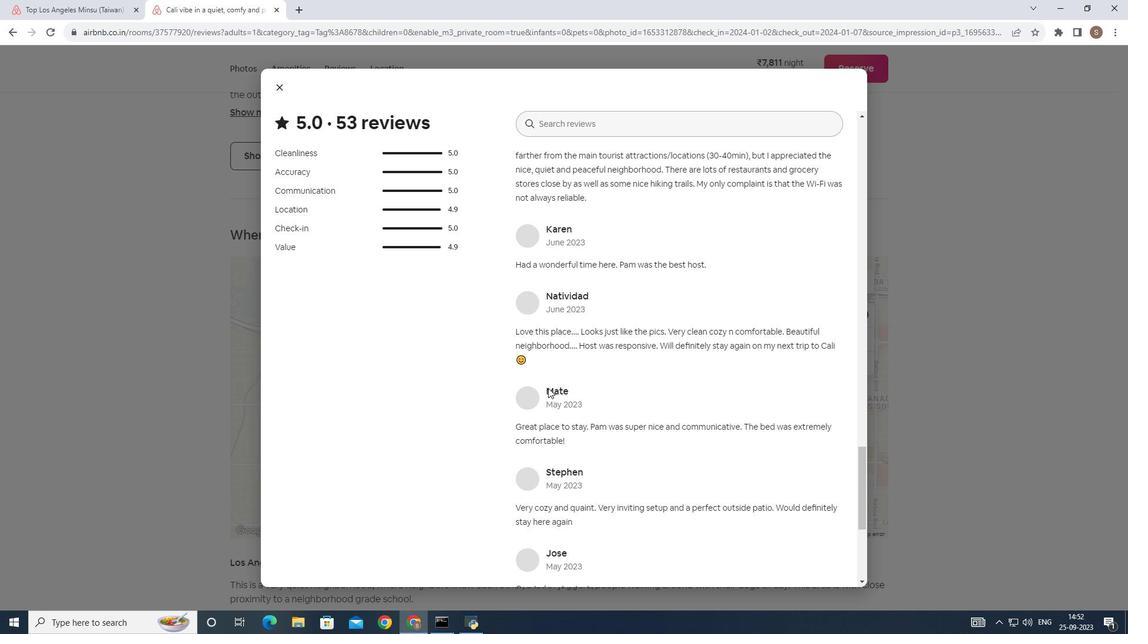 
Action: Mouse moved to (559, 367)
Screenshot: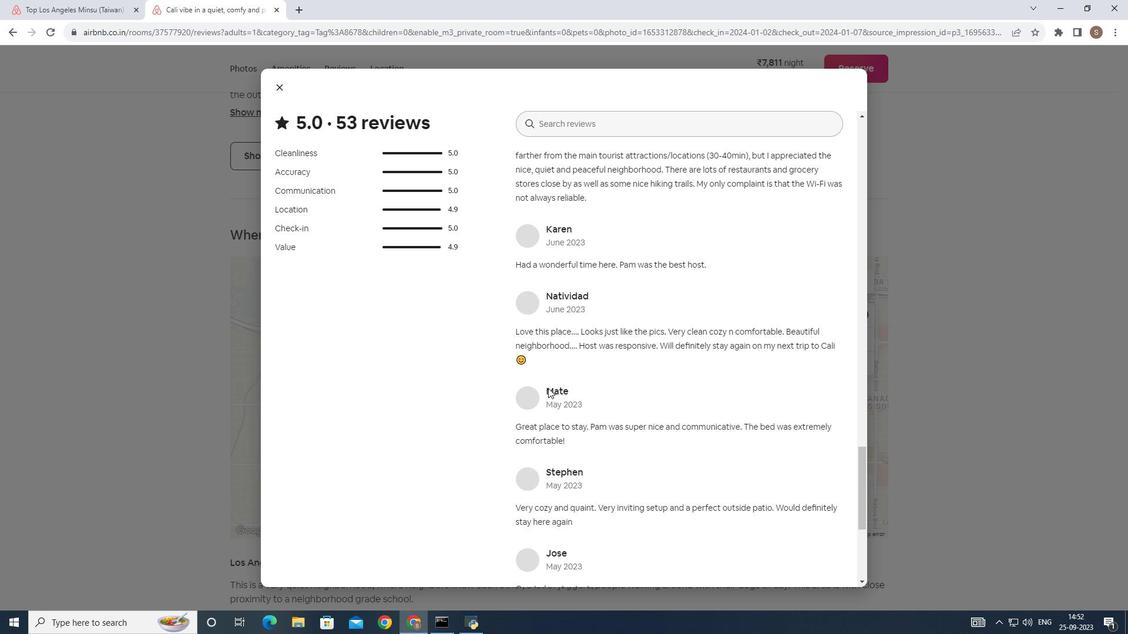 
Action: Mouse scrolled (559, 366) with delta (0, 0)
Screenshot: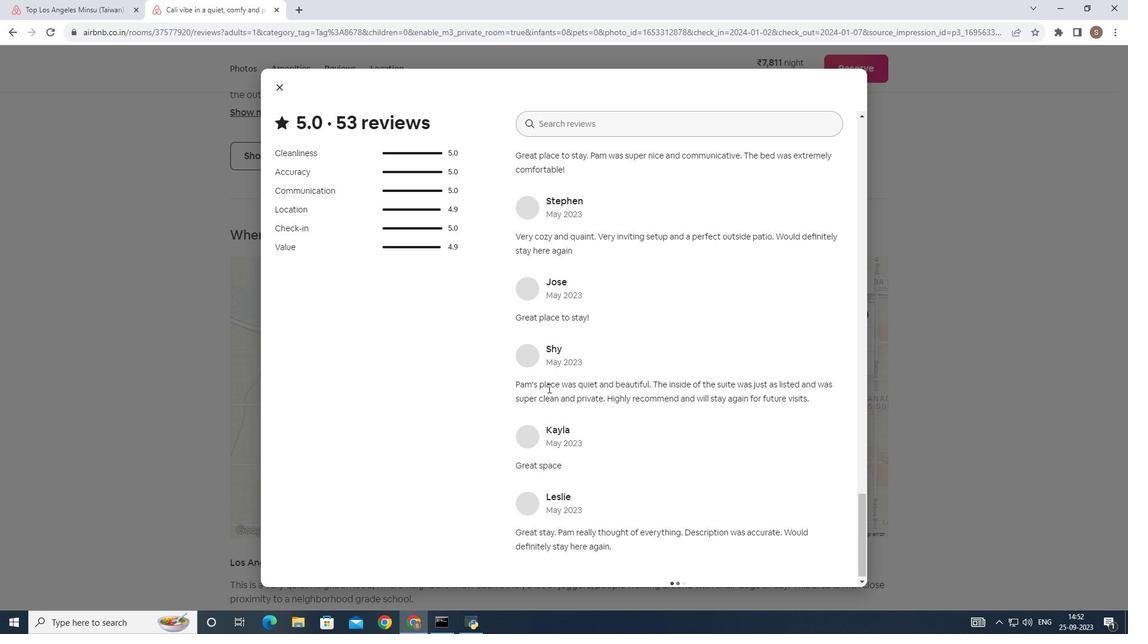 
Action: Mouse scrolled (559, 366) with delta (0, 0)
Screenshot: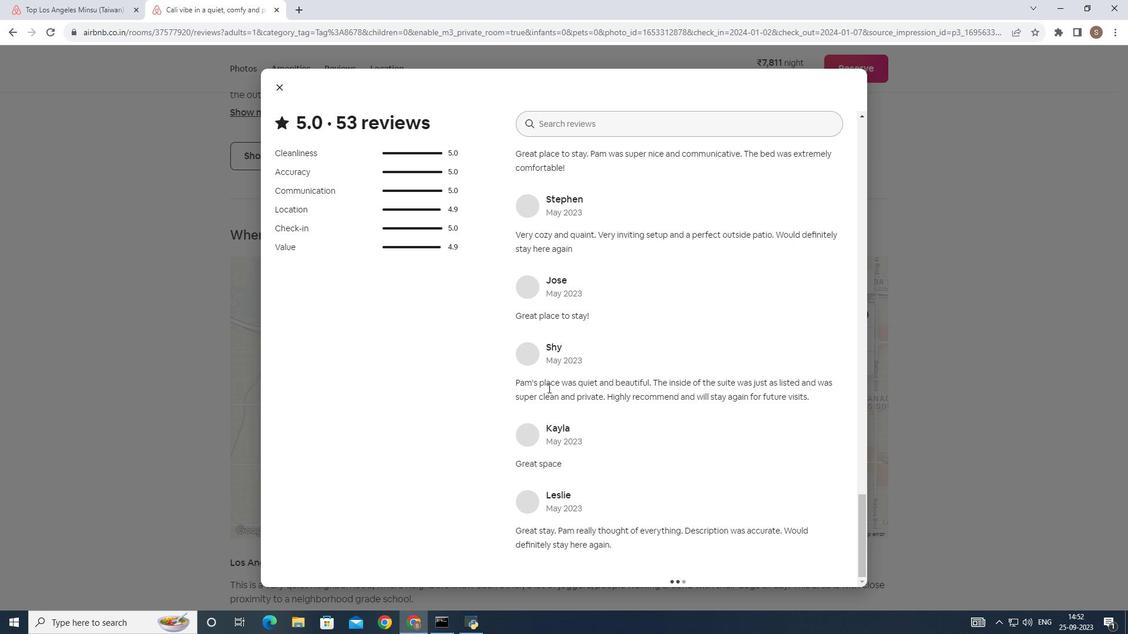 
Action: Mouse scrolled (559, 366) with delta (0, 0)
Screenshot: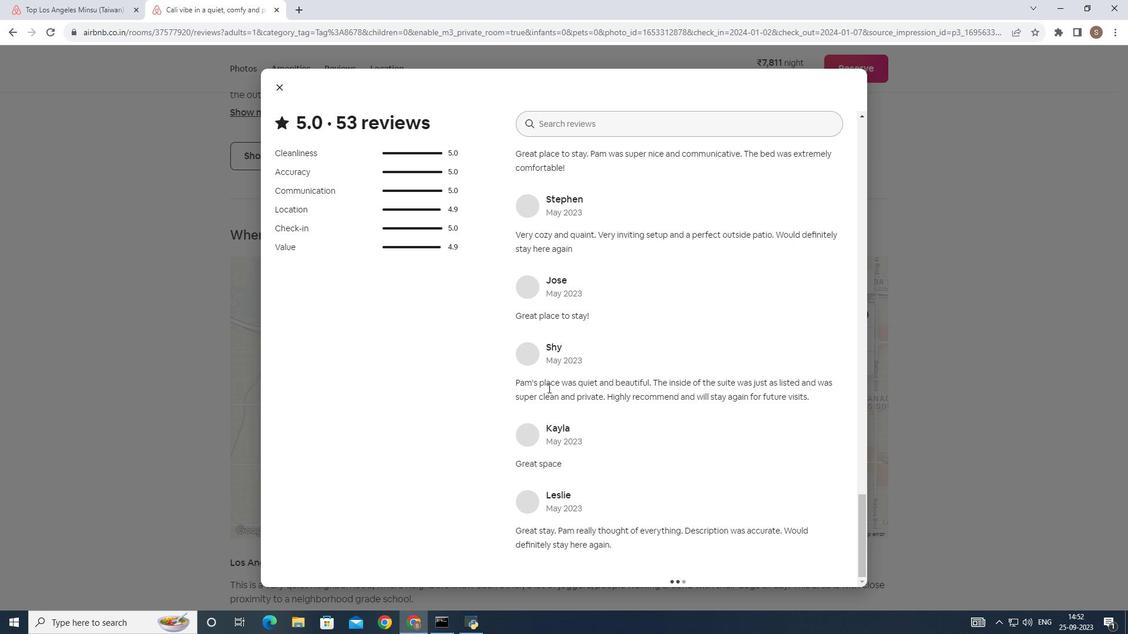 
Action: Mouse scrolled (559, 366) with delta (0, 0)
Screenshot: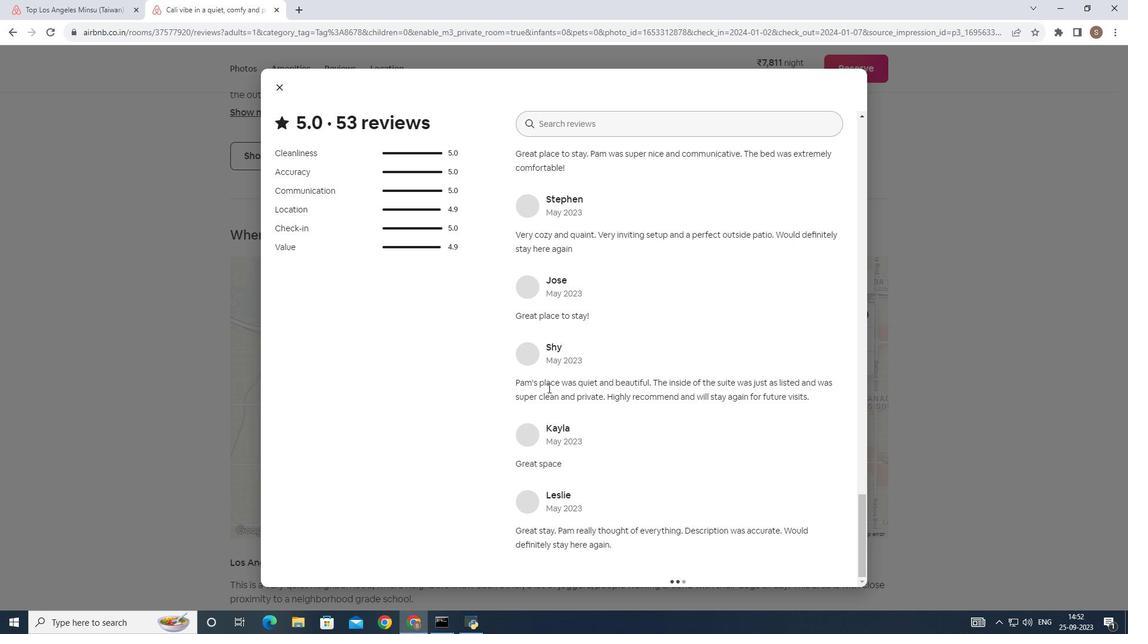 
Action: Mouse scrolled (559, 366) with delta (0, 0)
Screenshot: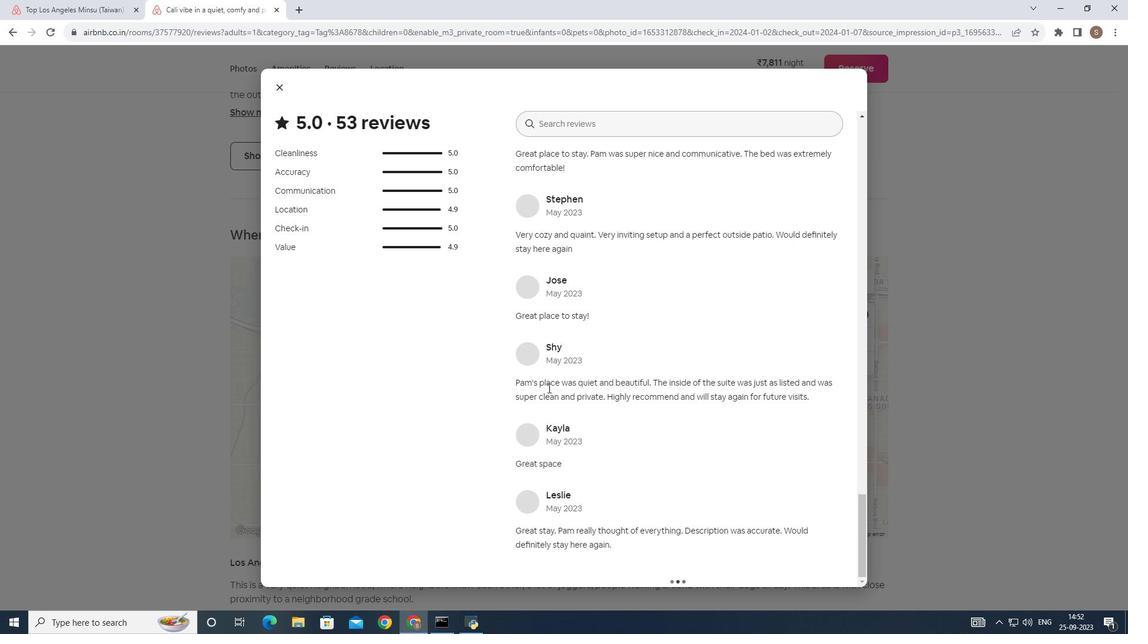 
Action: Mouse moved to (559, 367)
Screenshot: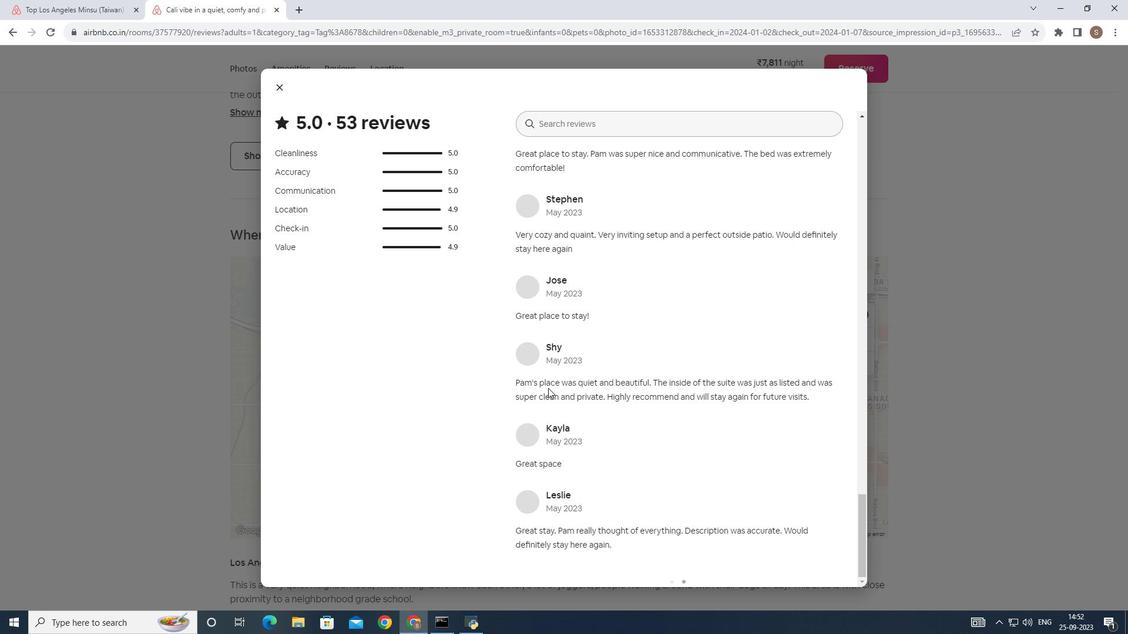 
Action: Mouse scrolled (559, 366) with delta (0, 0)
Screenshot: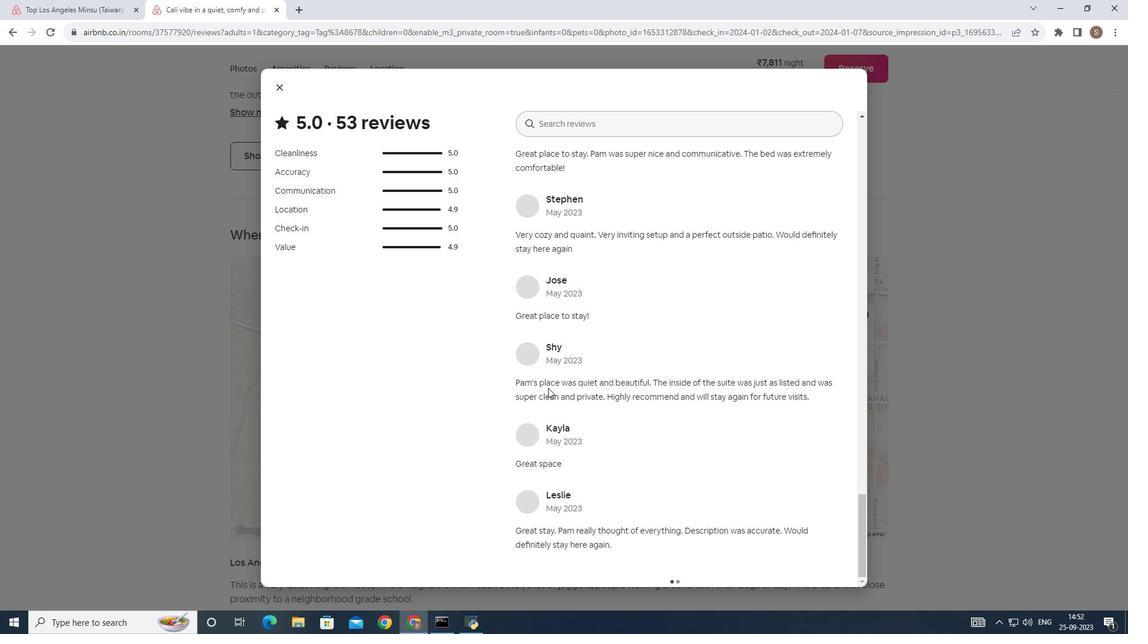 
Action: Mouse scrolled (559, 366) with delta (0, 0)
Screenshot: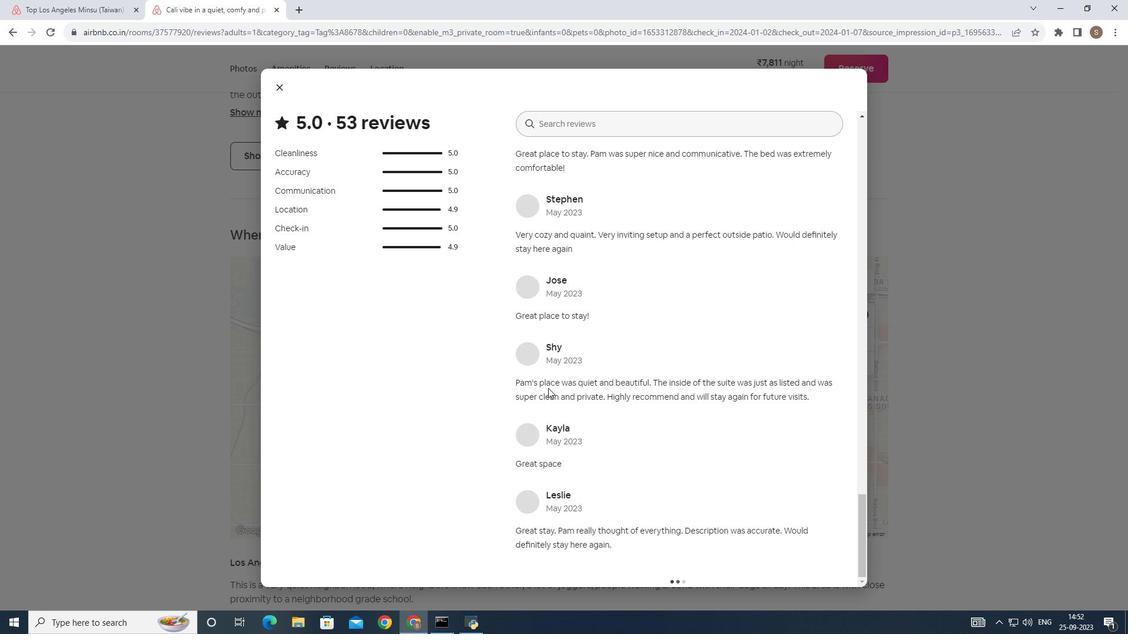 
Action: Mouse scrolled (559, 366) with delta (0, 0)
Screenshot: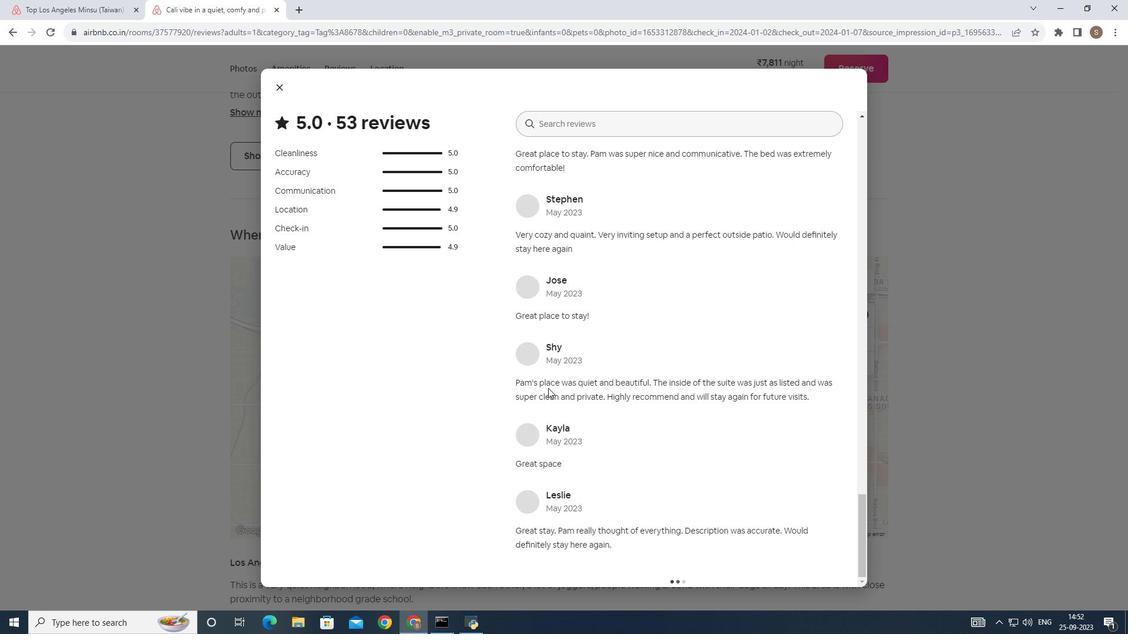 
Action: Mouse scrolled (559, 366) with delta (0, 0)
Screenshot: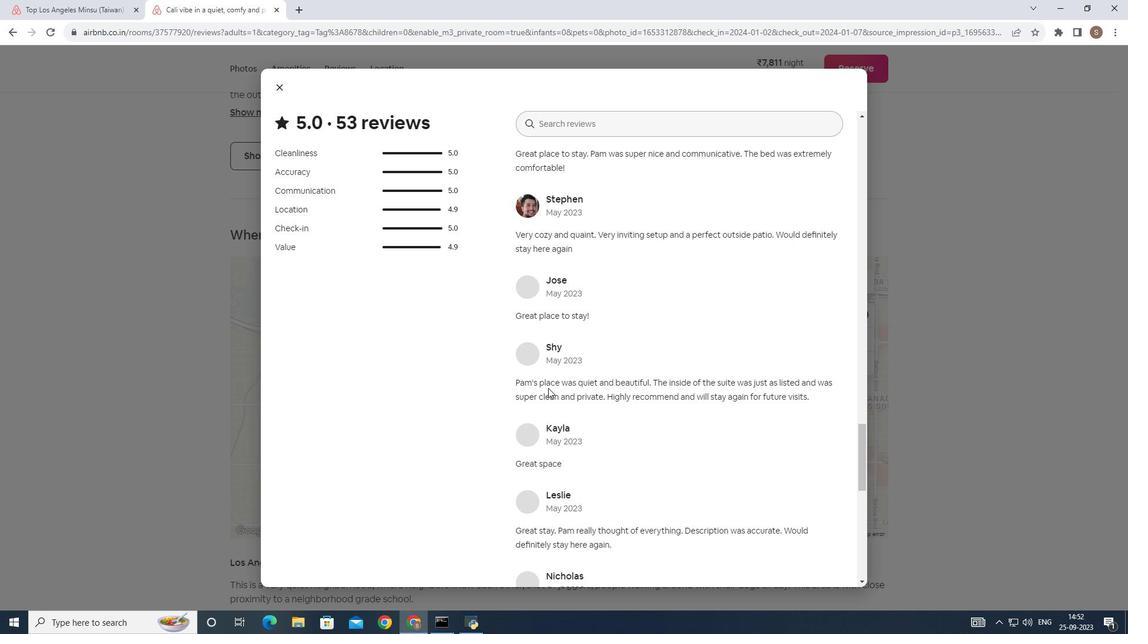 
Action: Mouse scrolled (559, 366) with delta (0, 0)
Screenshot: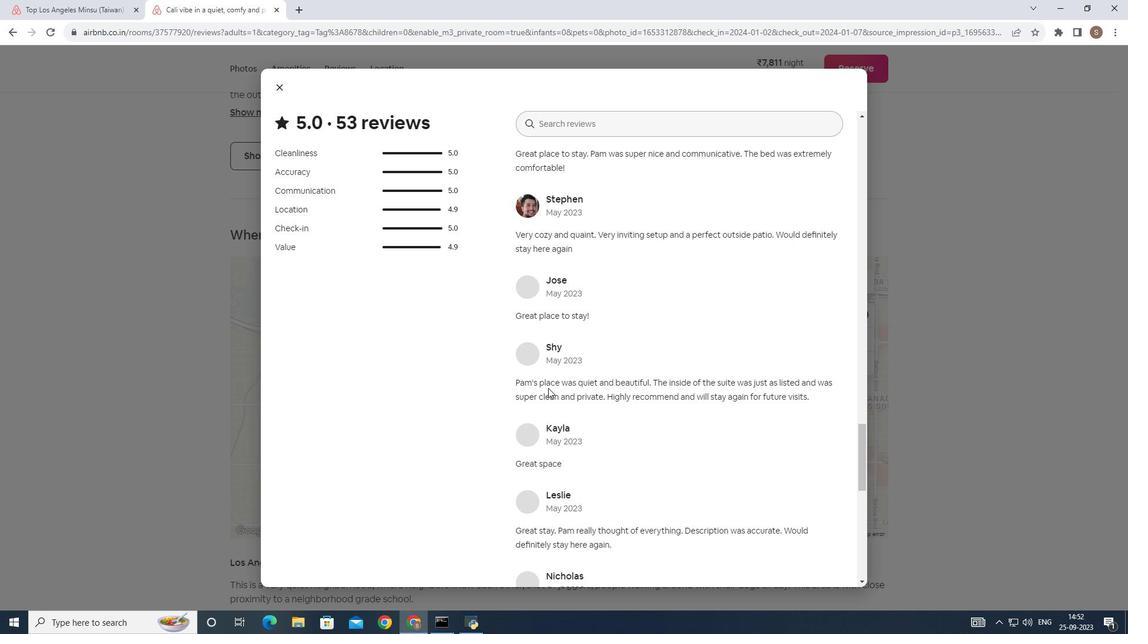 
Action: Mouse moved to (580, 332)
Screenshot: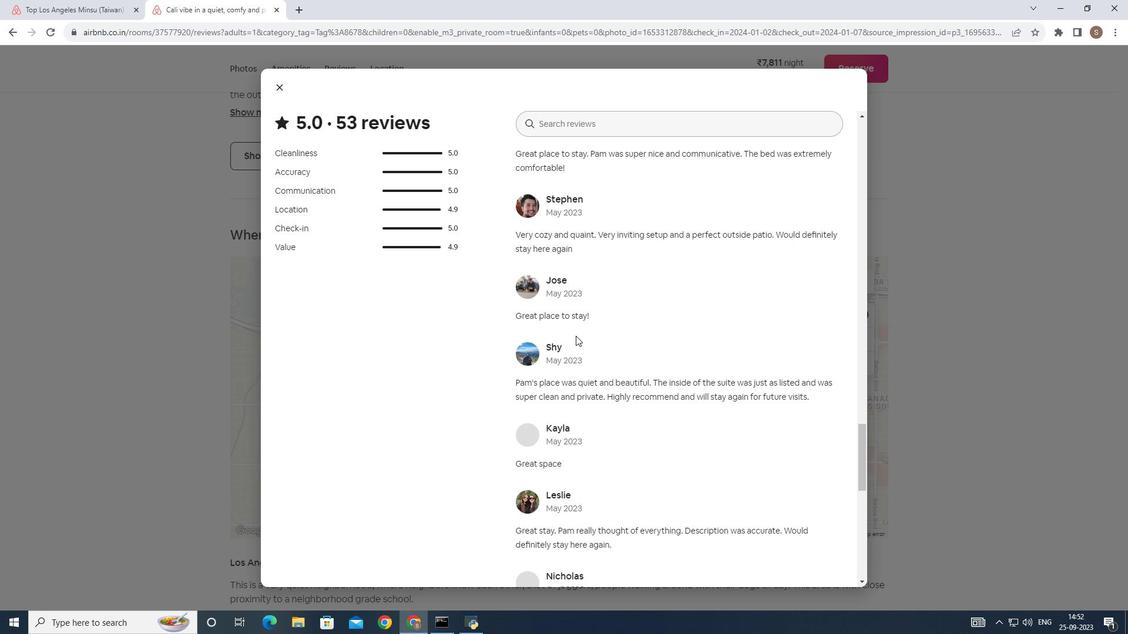 
Action: Mouse scrolled (580, 332) with delta (0, 0)
Screenshot: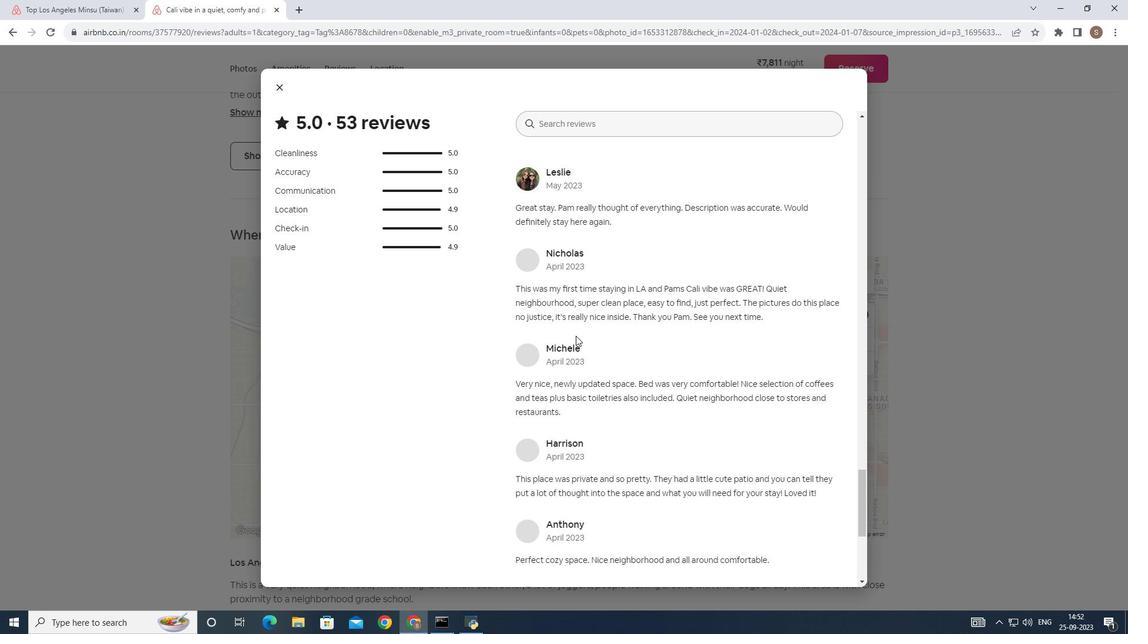 
Action: Mouse scrolled (580, 332) with delta (0, 0)
